 Task: Explore Airbnb beachfront houses in Cape Cod, Massachusetts.
Action: Mouse moved to (447, 58)
Screenshot: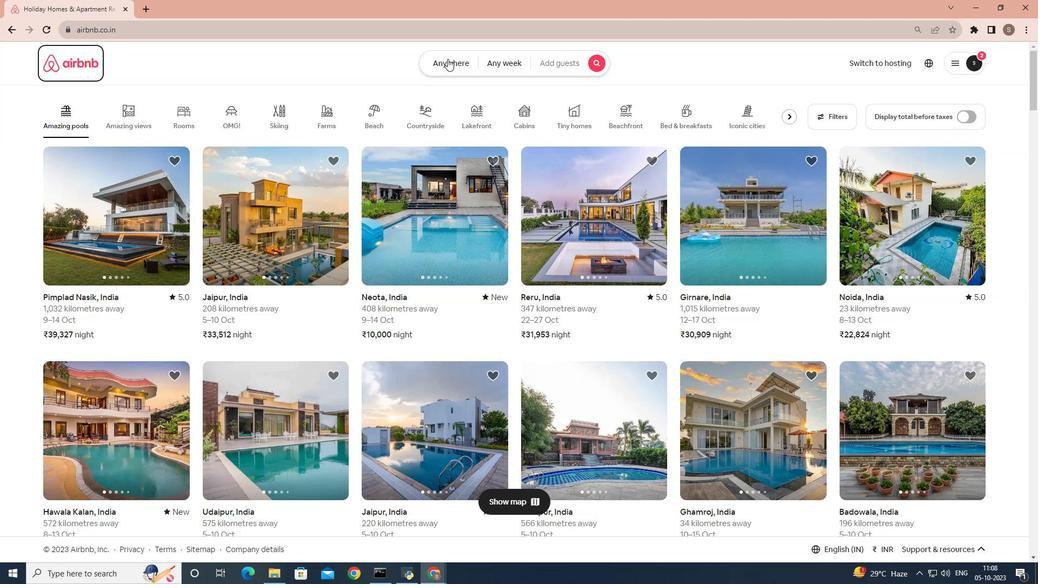 
Action: Mouse pressed left at (447, 58)
Screenshot: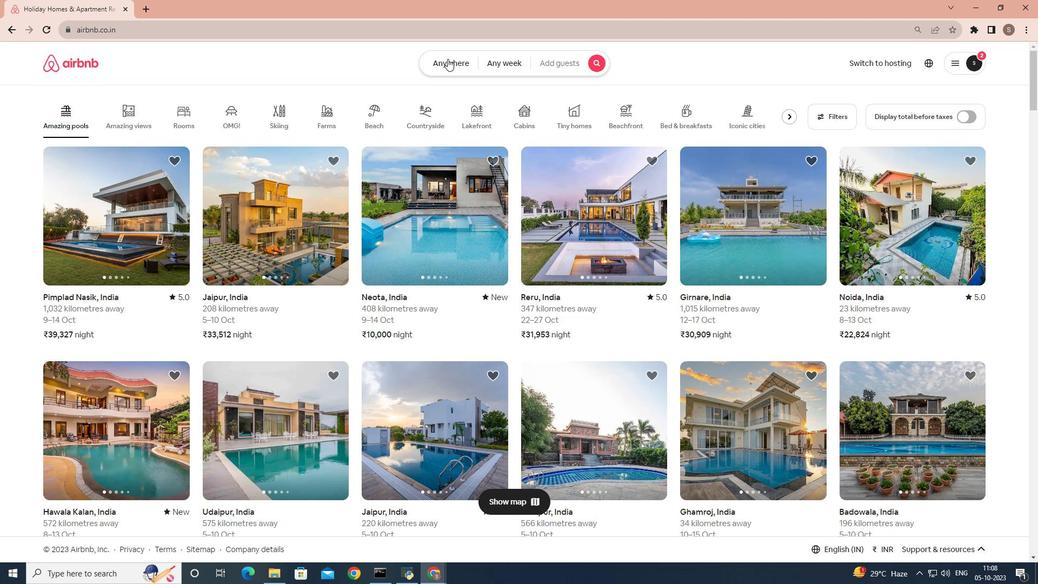 
Action: Mouse moved to (384, 95)
Screenshot: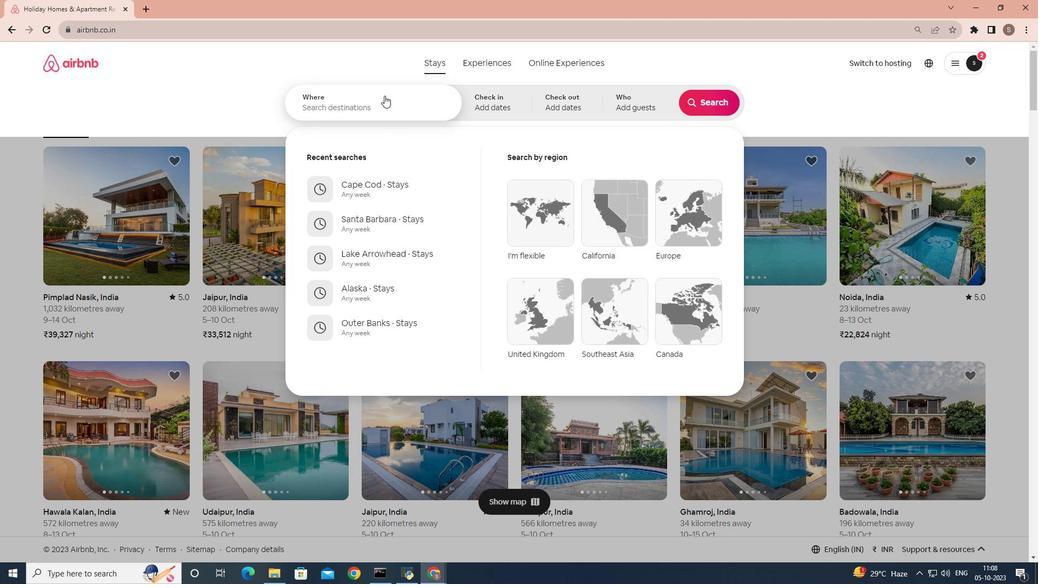 
Action: Mouse pressed left at (384, 95)
Screenshot: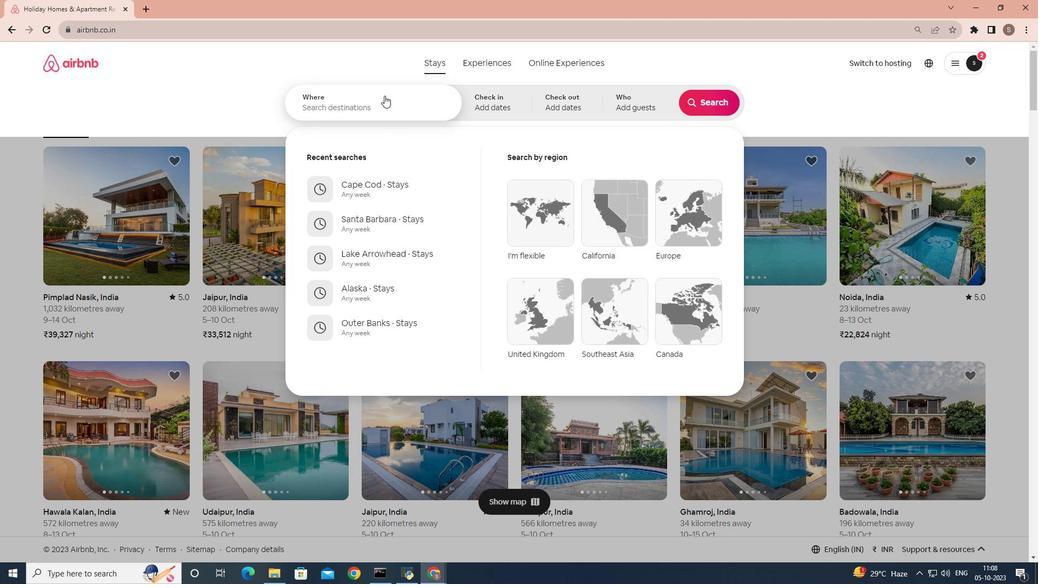 
Action: Mouse moved to (385, 98)
Screenshot: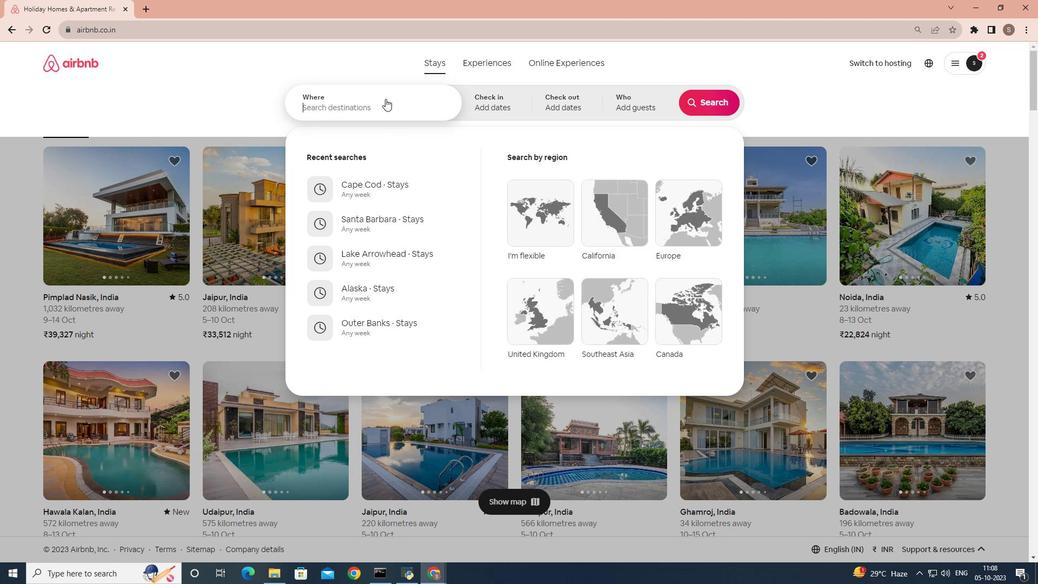
Action: Key pressed <Key.shift><Key.shift><Key.shift><Key.shift><Key.shift><Key.shift><Key.shift><Key.shift><Key.shift>Cape<Key.space><Key.shift>Cod,<Key.space><Key.shift_r>Massachusetts<Key.enter>
Screenshot: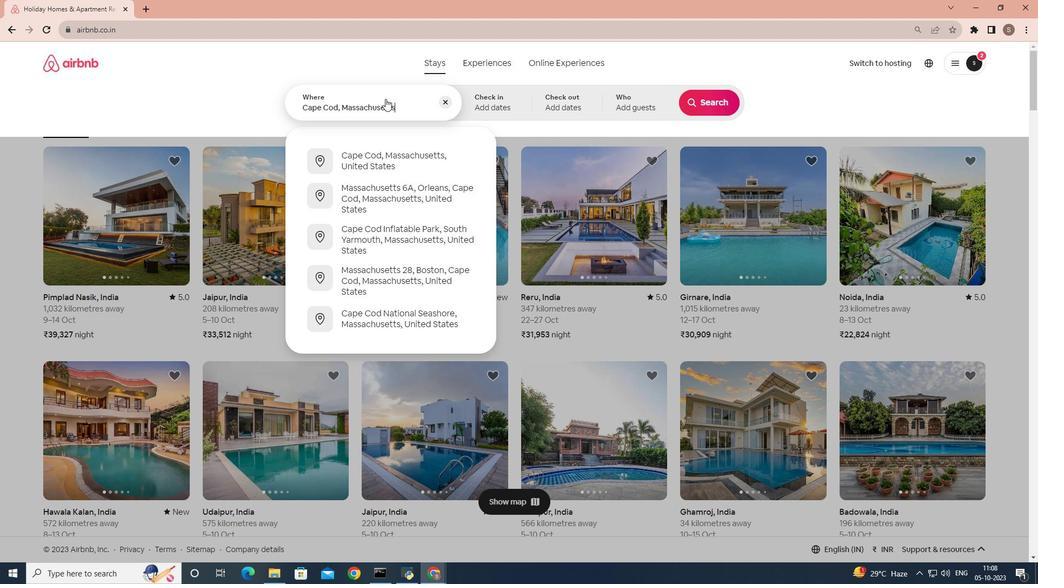
Action: Mouse moved to (724, 106)
Screenshot: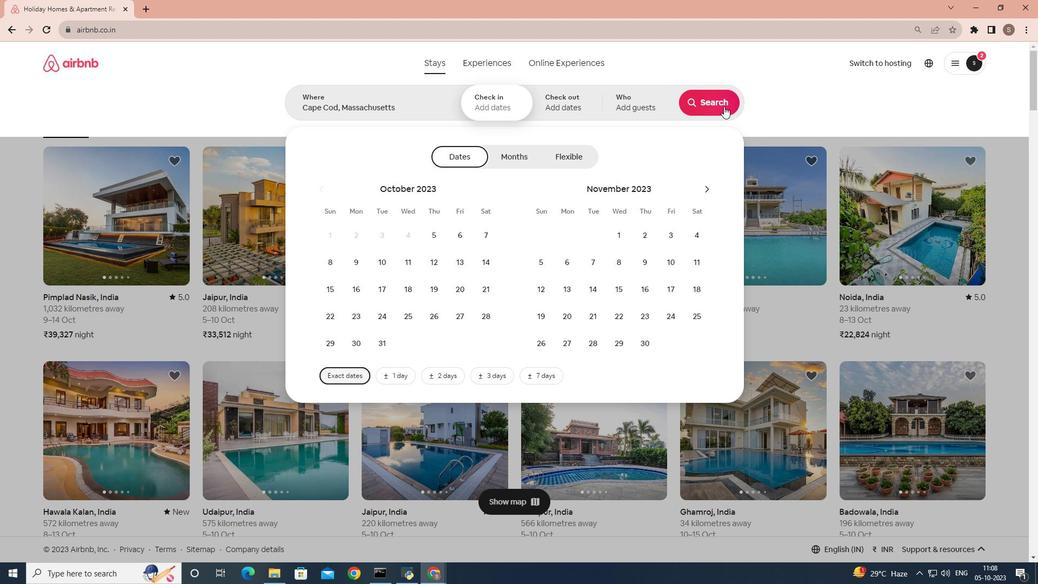 
Action: Mouse pressed left at (724, 106)
Screenshot: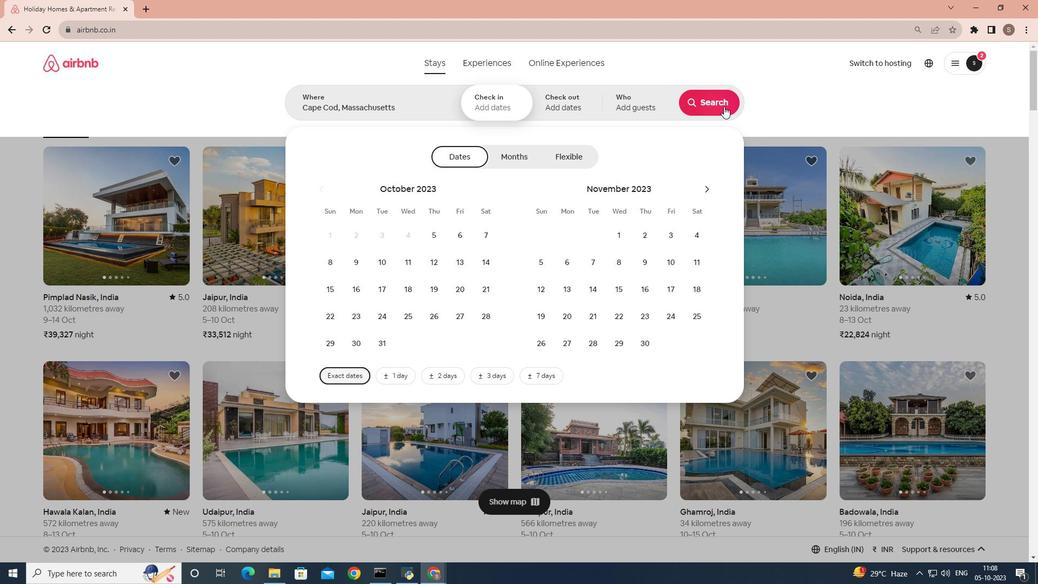 
Action: Mouse moved to (318, 105)
Screenshot: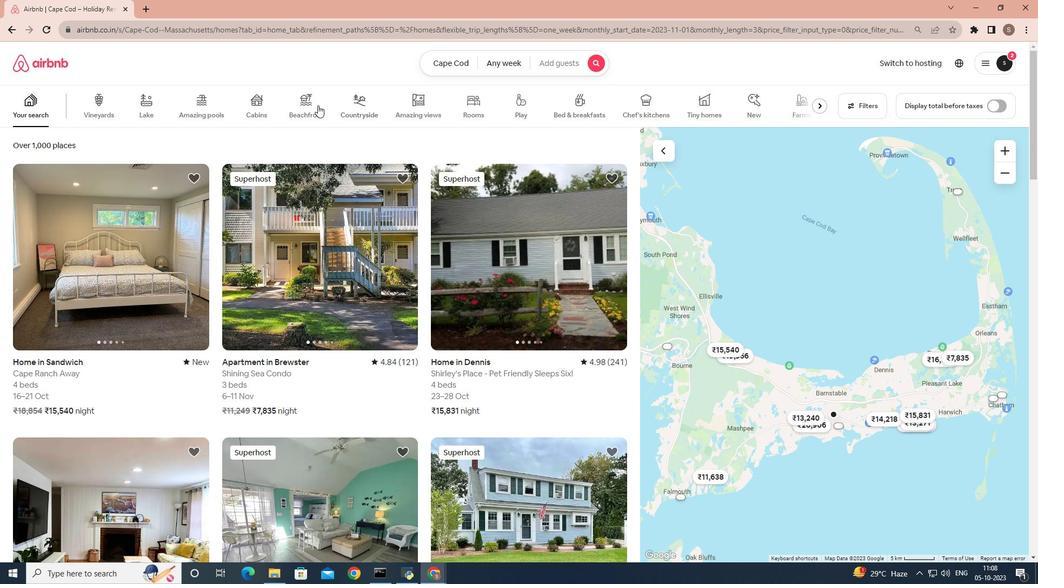 
Action: Mouse pressed left at (318, 105)
Screenshot: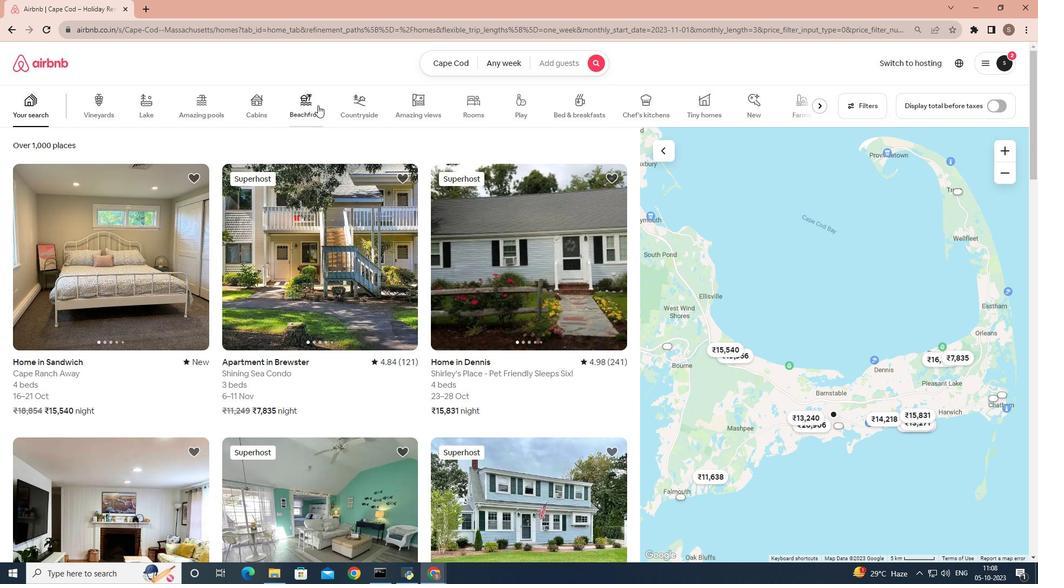 
Action: Mouse moved to (850, 101)
Screenshot: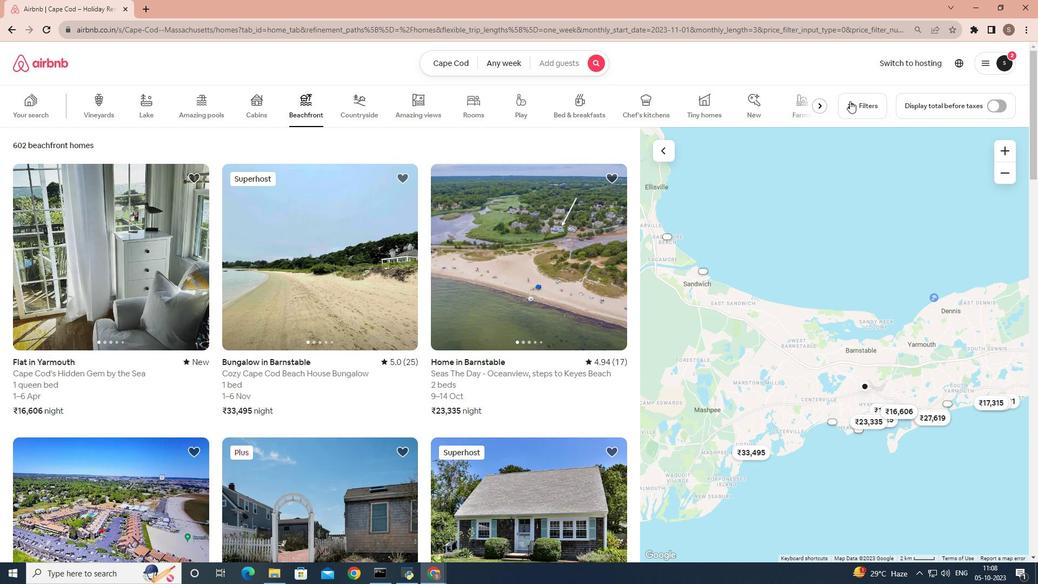 
Action: Mouse pressed left at (850, 101)
Screenshot: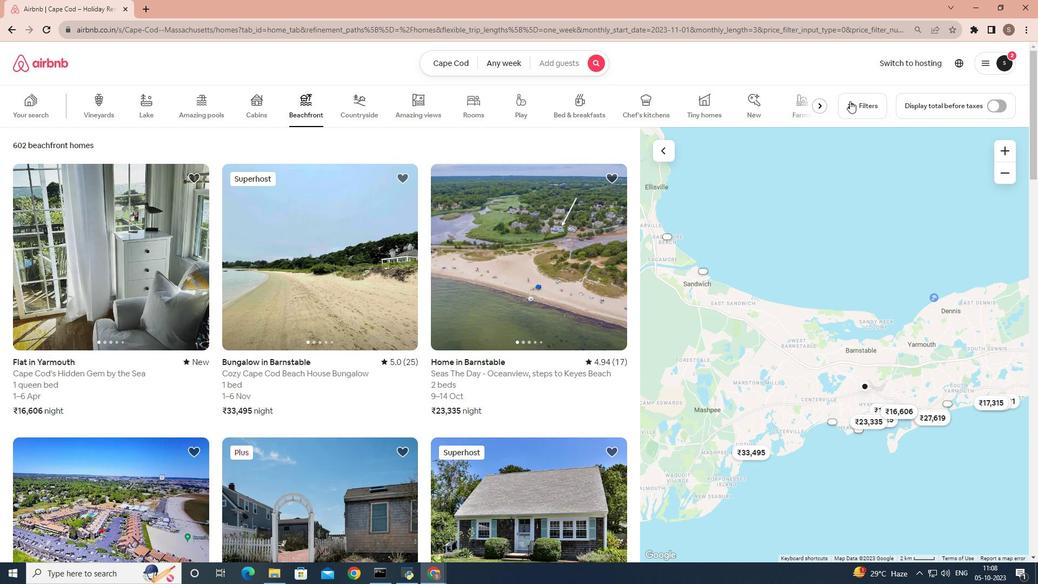 
Action: Mouse moved to (490, 332)
Screenshot: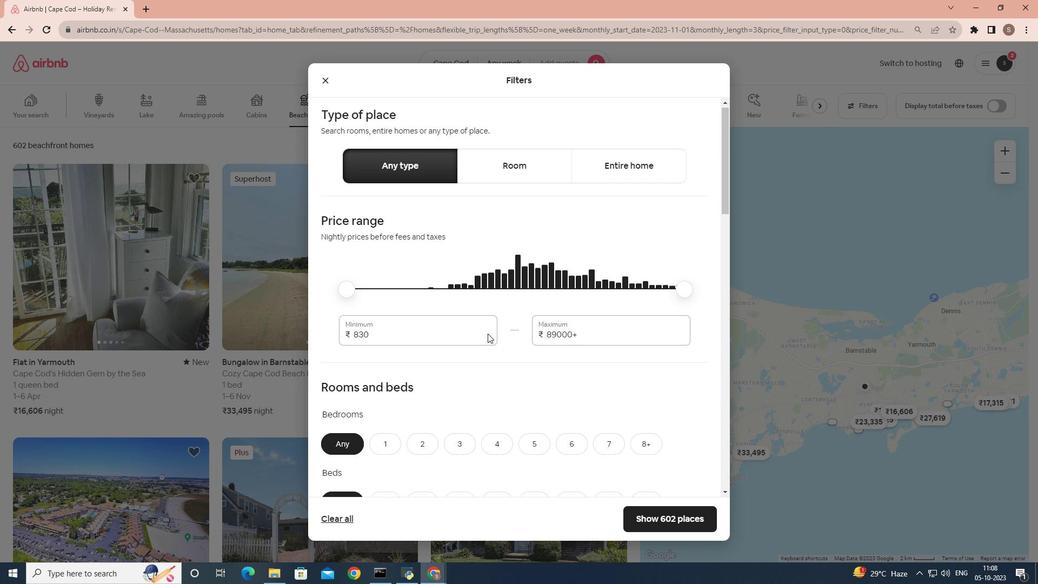 
Action: Mouse scrolled (490, 331) with delta (0, 0)
Screenshot: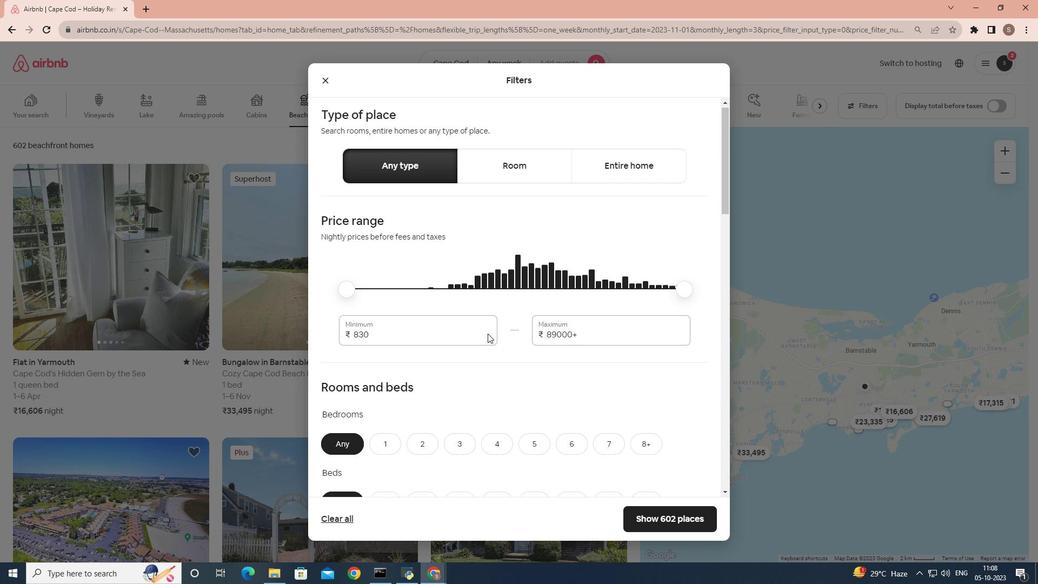 
Action: Mouse moved to (488, 333)
Screenshot: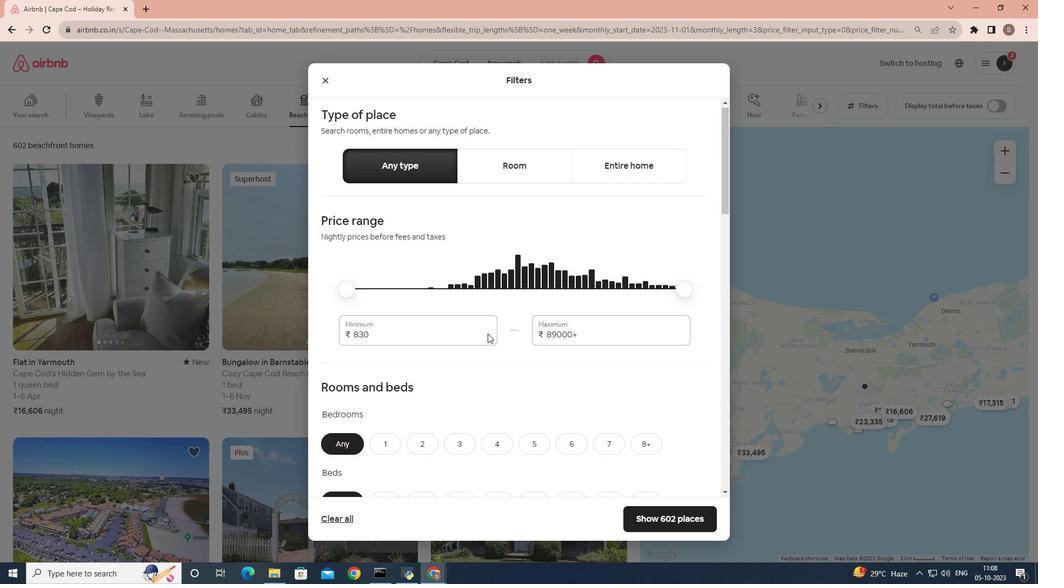 
Action: Mouse scrolled (488, 332) with delta (0, 0)
Screenshot: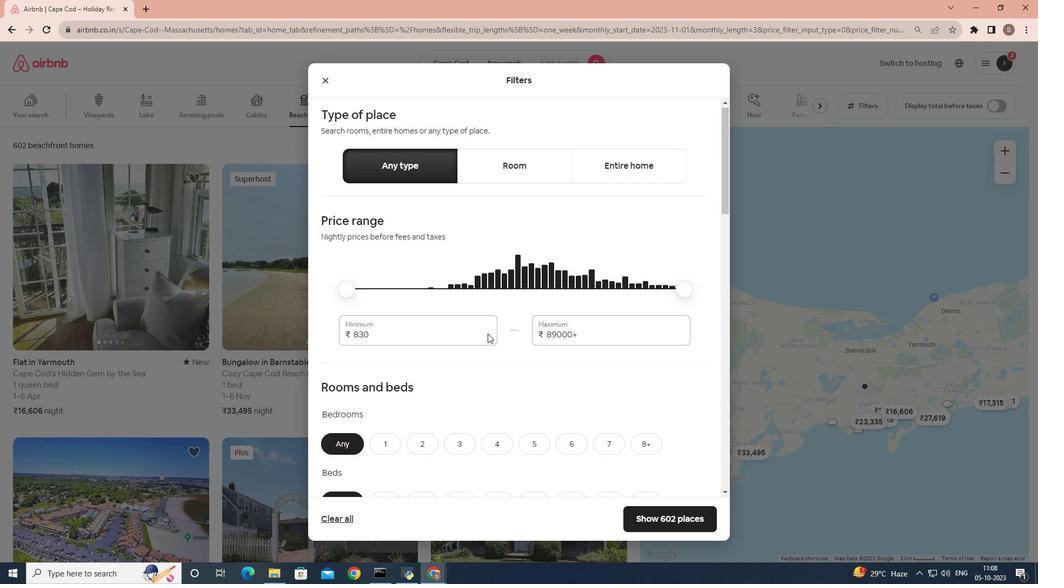 
Action: Mouse moved to (487, 333)
Screenshot: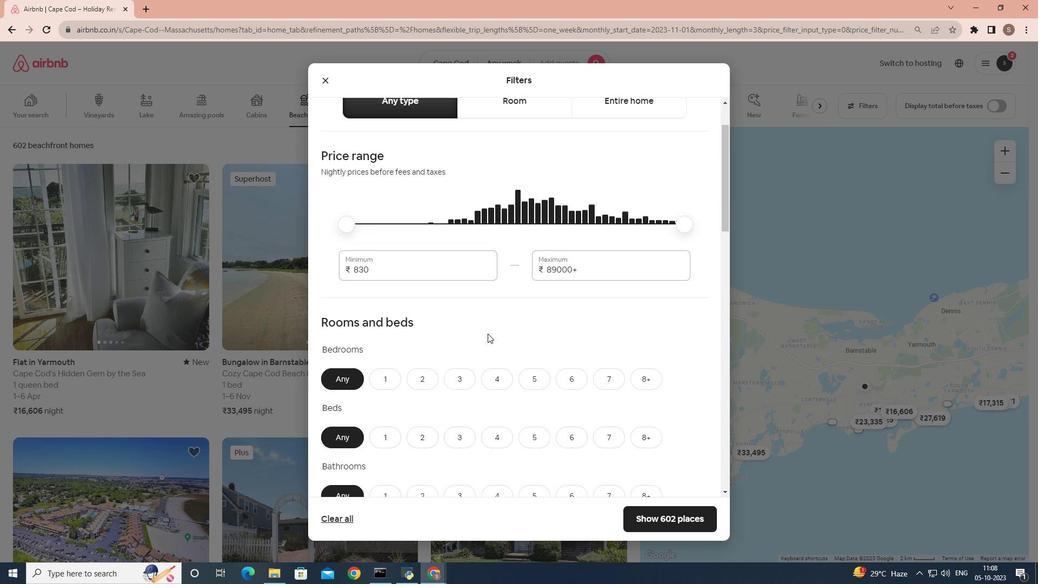 
Action: Mouse scrolled (487, 333) with delta (0, 0)
Screenshot: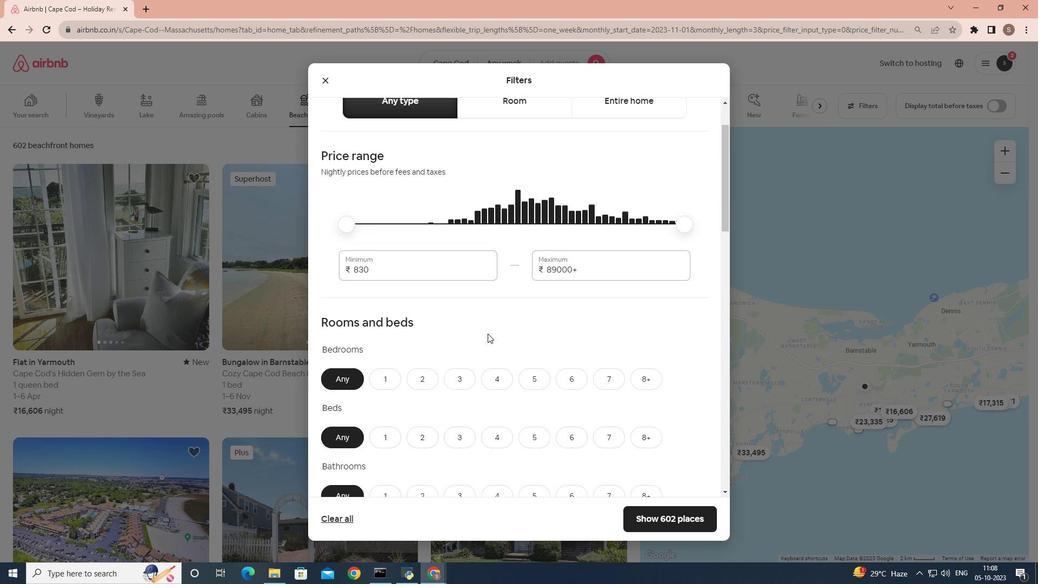 
Action: Mouse scrolled (487, 333) with delta (0, 0)
Screenshot: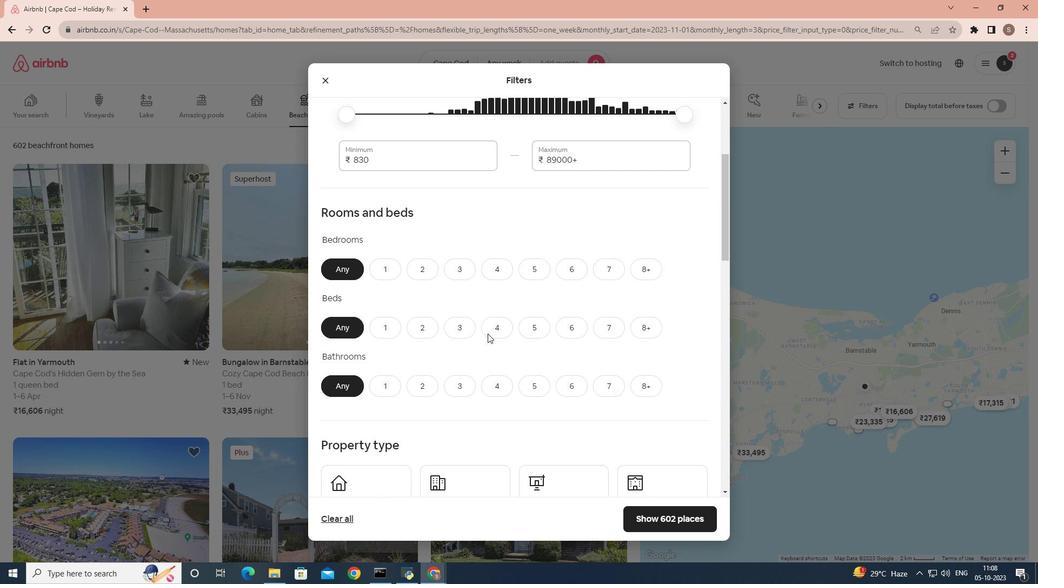 
Action: Mouse scrolled (487, 333) with delta (0, 0)
Screenshot: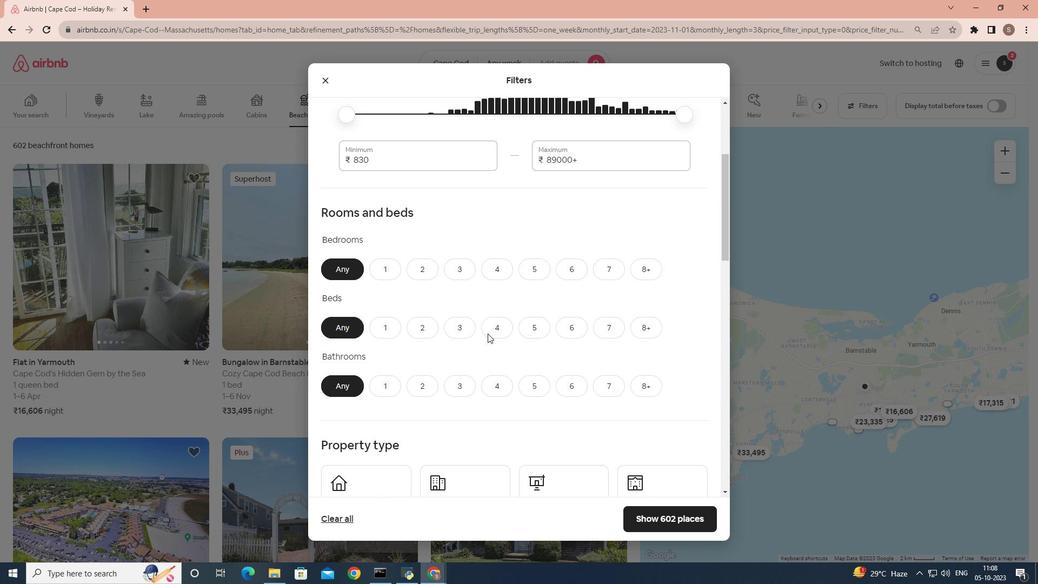 
Action: Mouse scrolled (487, 333) with delta (0, 0)
Screenshot: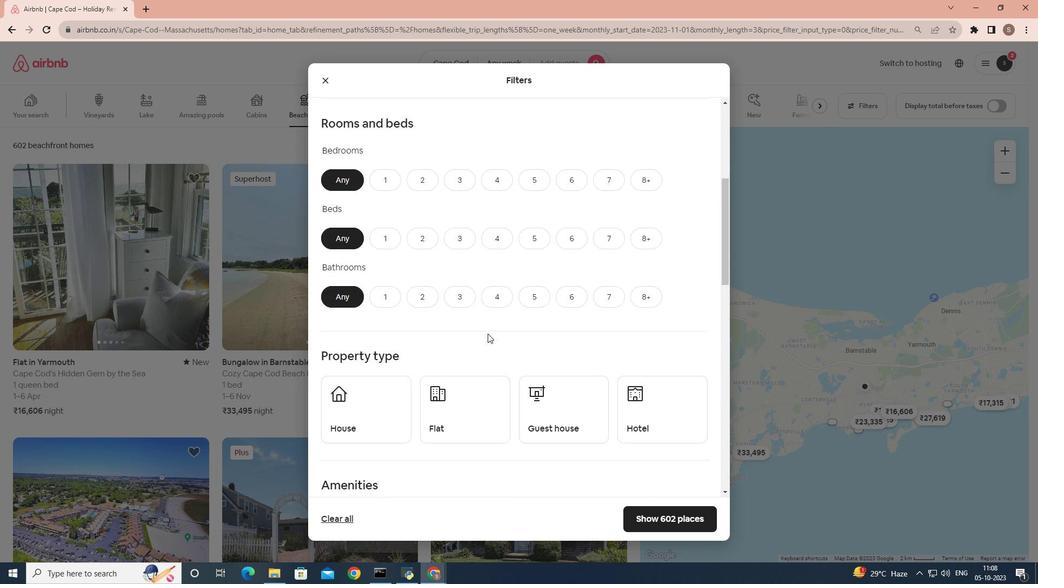
Action: Mouse scrolled (487, 333) with delta (0, 0)
Screenshot: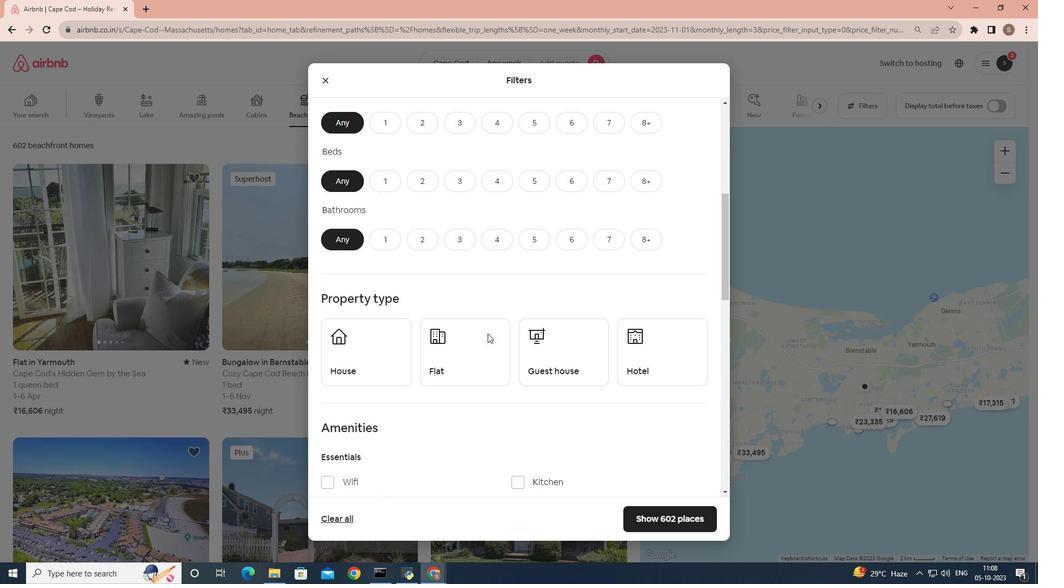 
Action: Mouse scrolled (487, 333) with delta (0, 0)
Screenshot: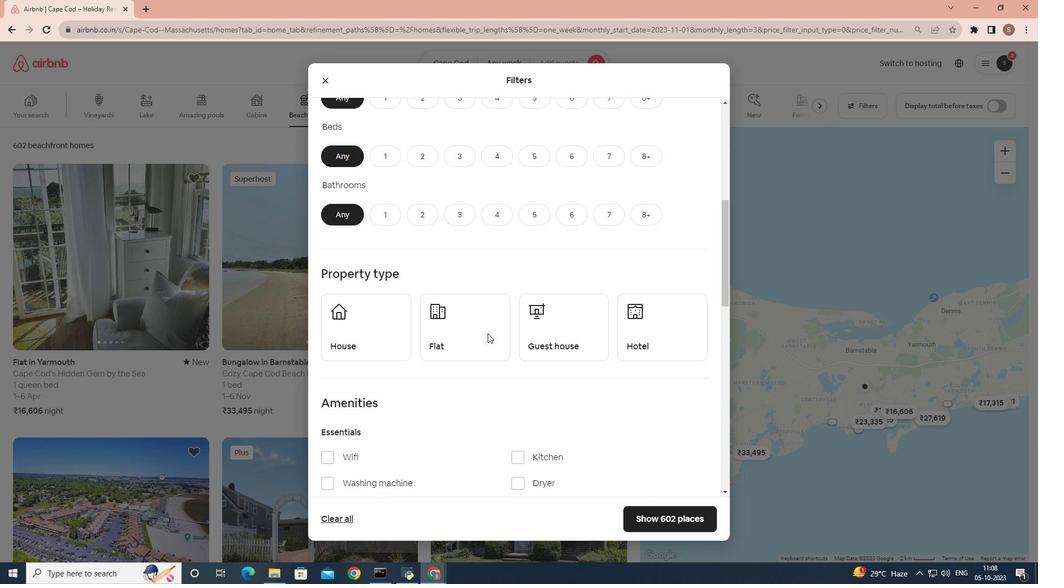 
Action: Mouse scrolled (487, 333) with delta (0, 0)
Screenshot: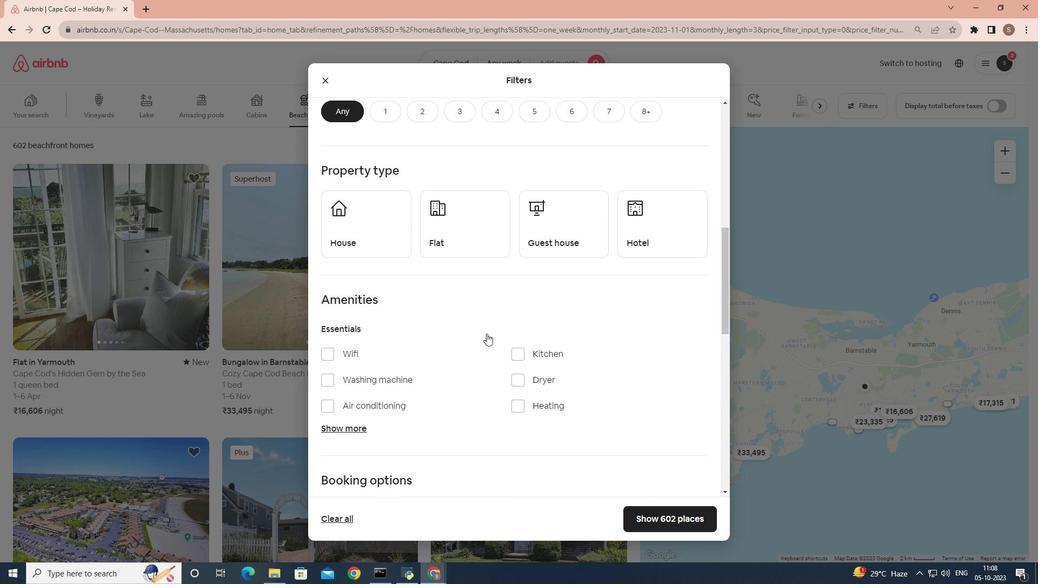 
Action: Mouse moved to (331, 390)
Screenshot: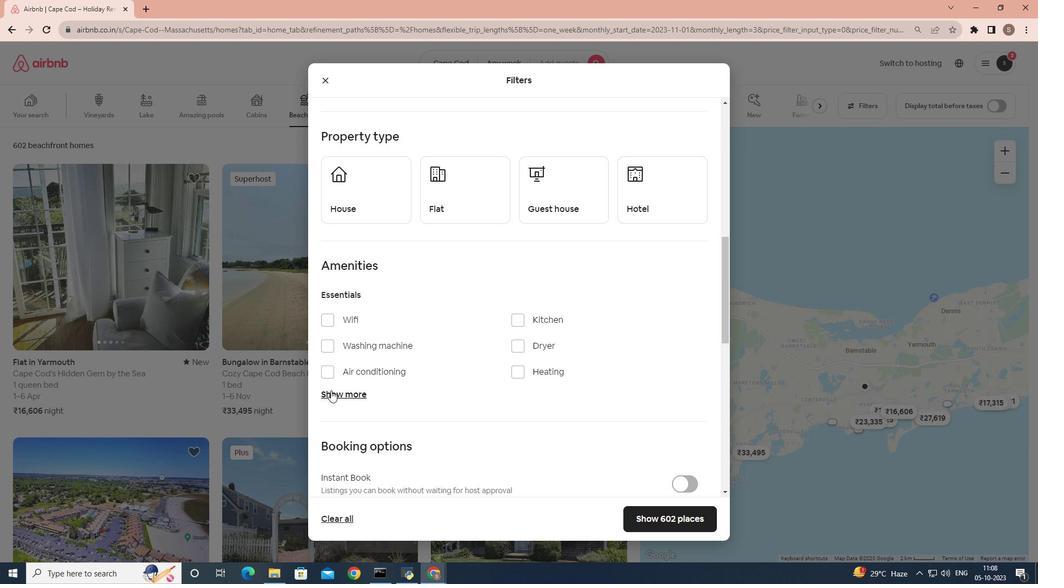 
Action: Mouse pressed left at (331, 390)
Screenshot: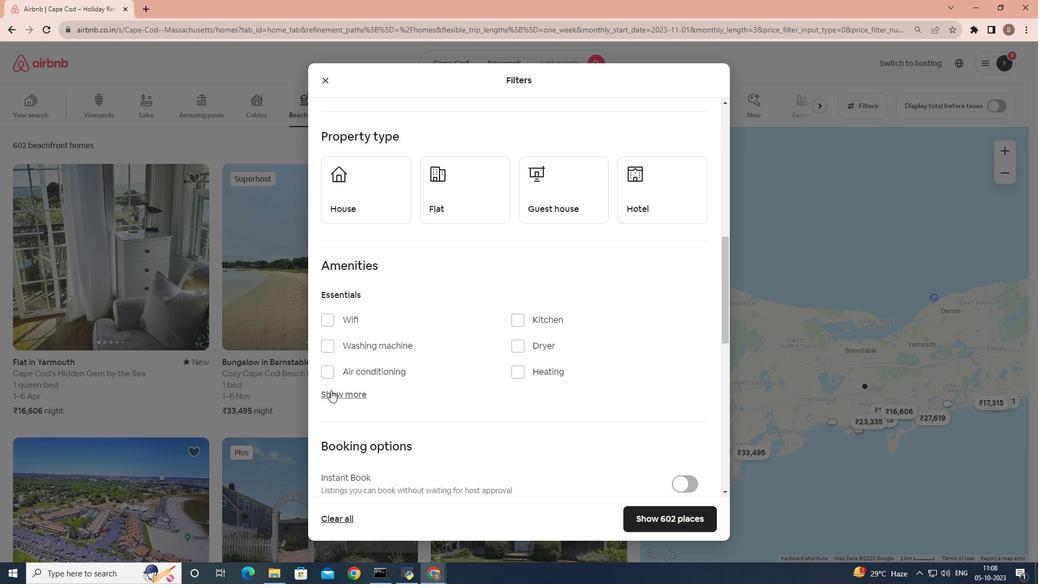 
Action: Mouse moved to (375, 386)
Screenshot: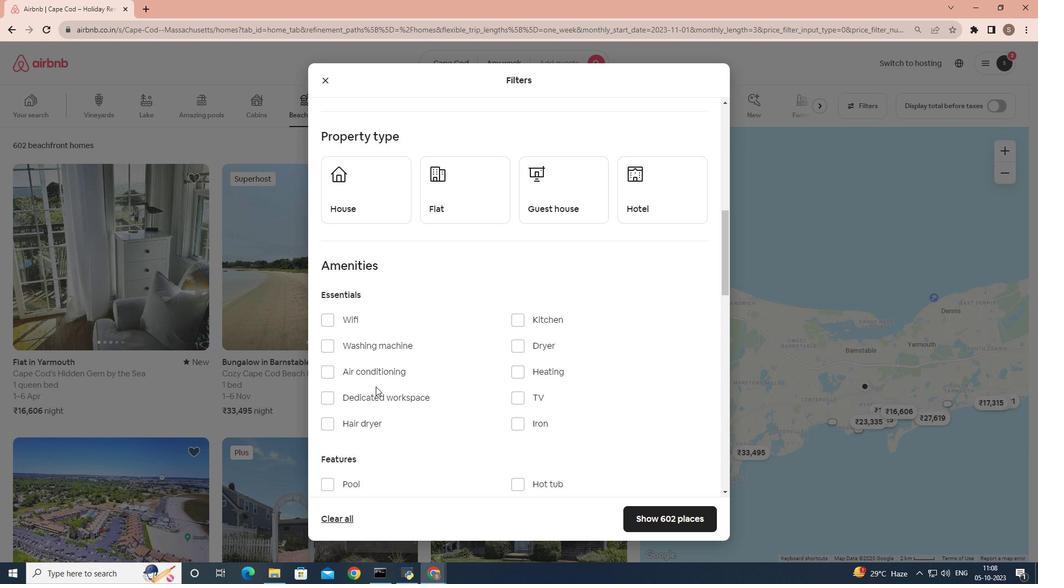 
Action: Mouse scrolled (375, 386) with delta (0, 0)
Screenshot: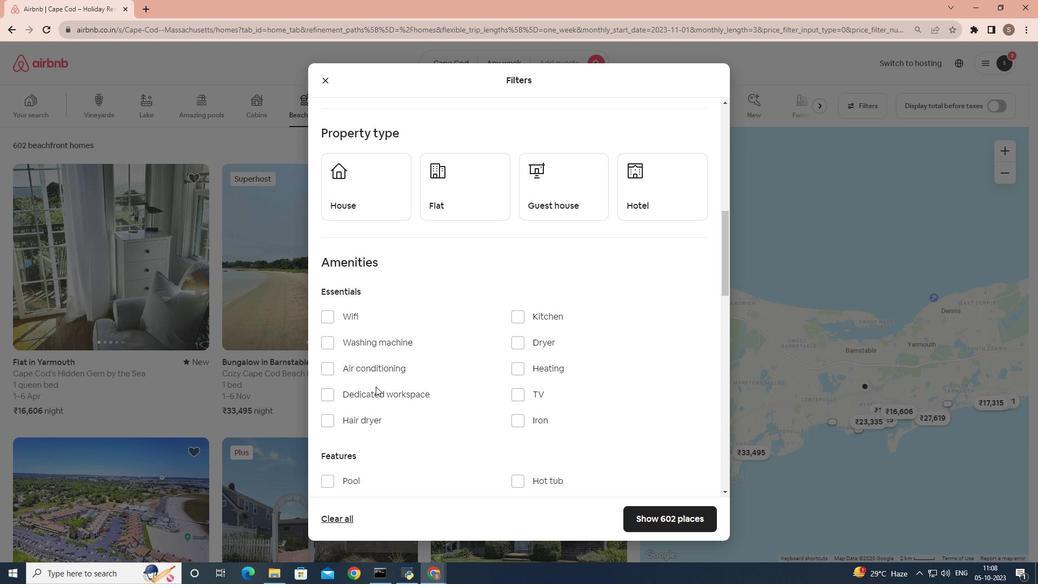 
Action: Mouse scrolled (375, 386) with delta (0, 0)
Screenshot: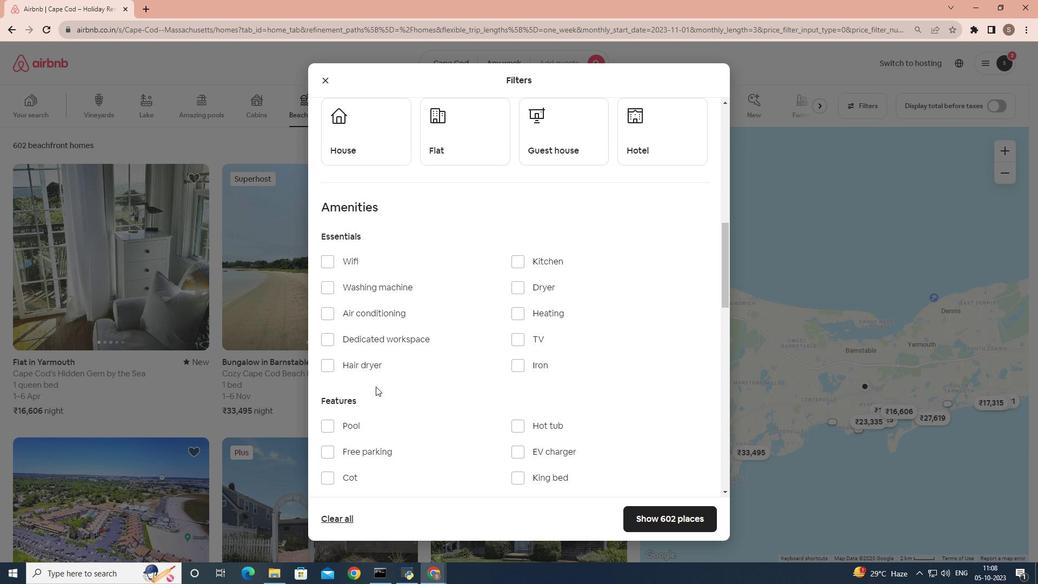 
Action: Mouse scrolled (375, 386) with delta (0, 0)
Screenshot: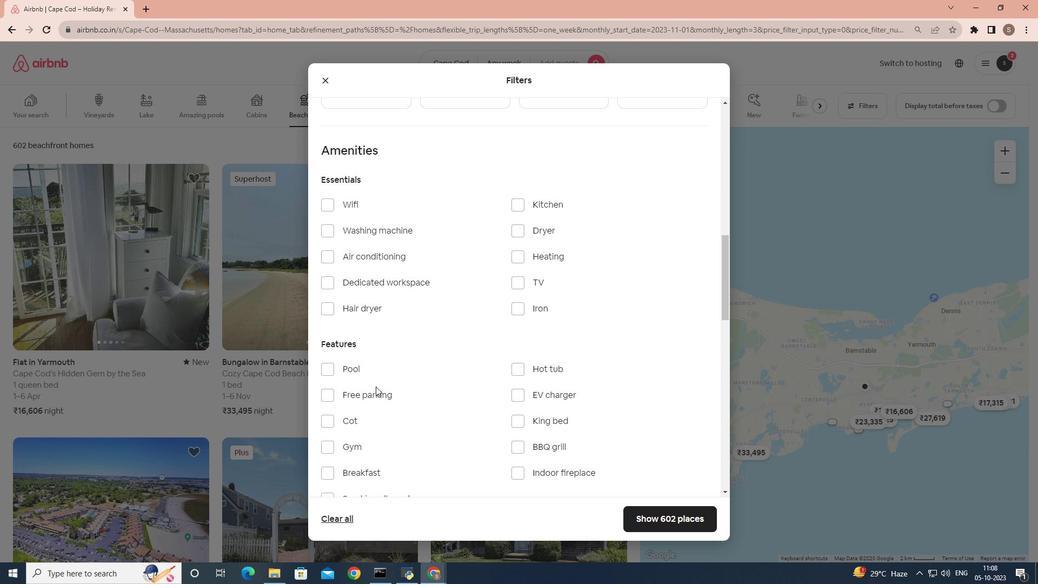 
Action: Mouse scrolled (375, 386) with delta (0, 0)
Screenshot: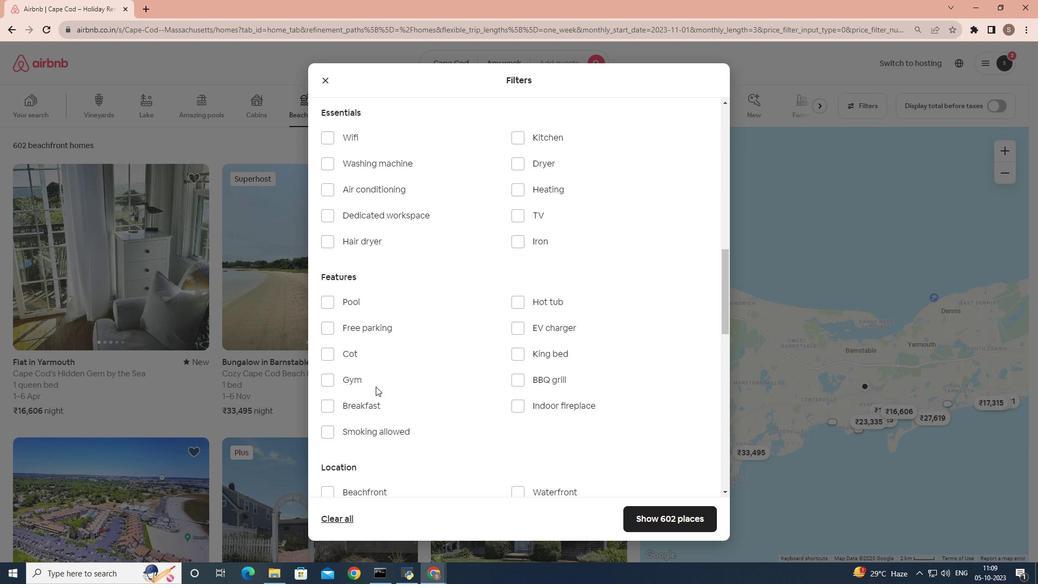 
Action: Mouse moved to (390, 385)
Screenshot: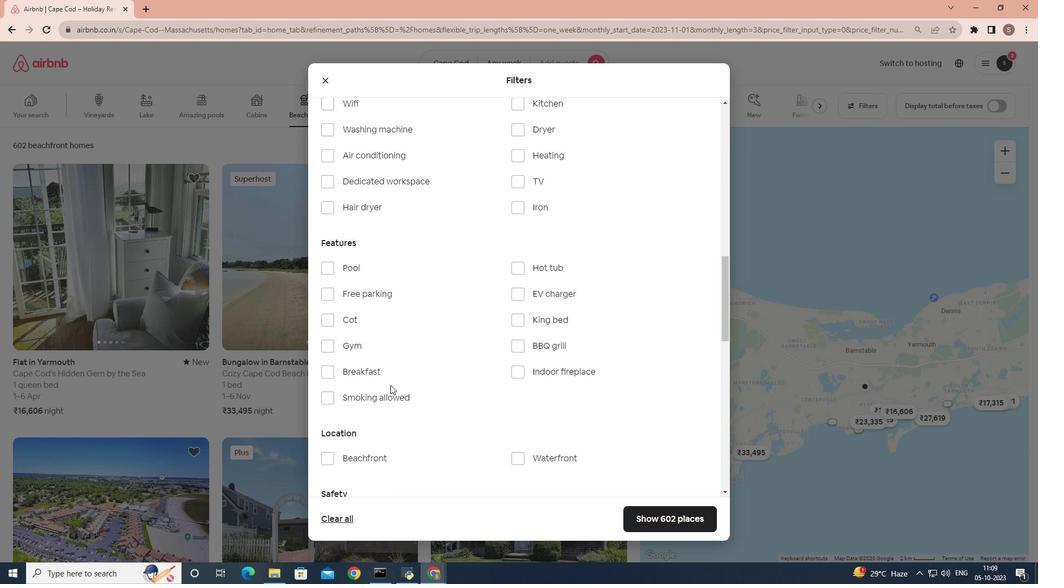 
Action: Mouse scrolled (390, 384) with delta (0, 0)
Screenshot: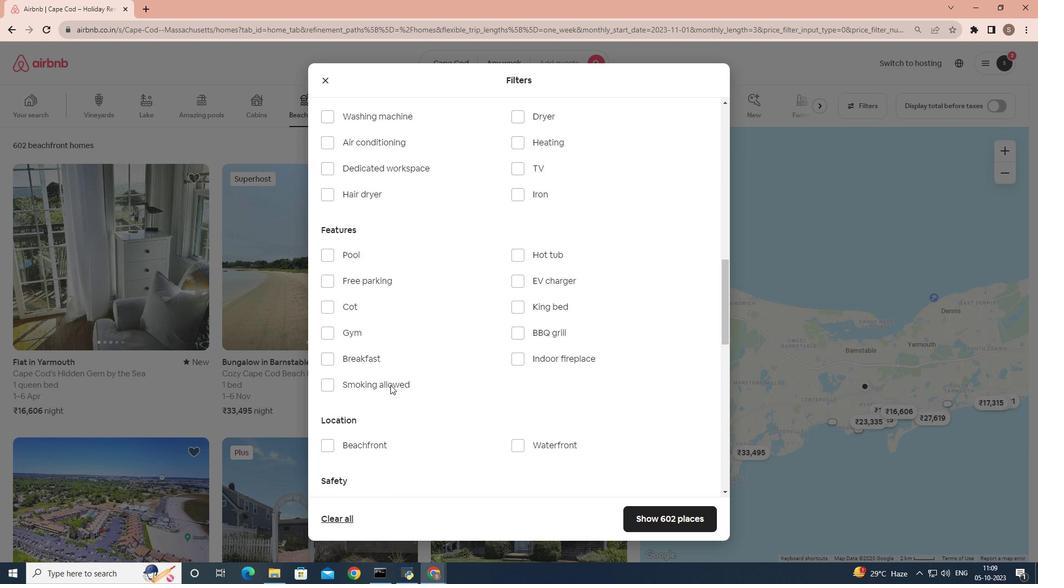 
Action: Mouse scrolled (390, 384) with delta (0, 0)
Screenshot: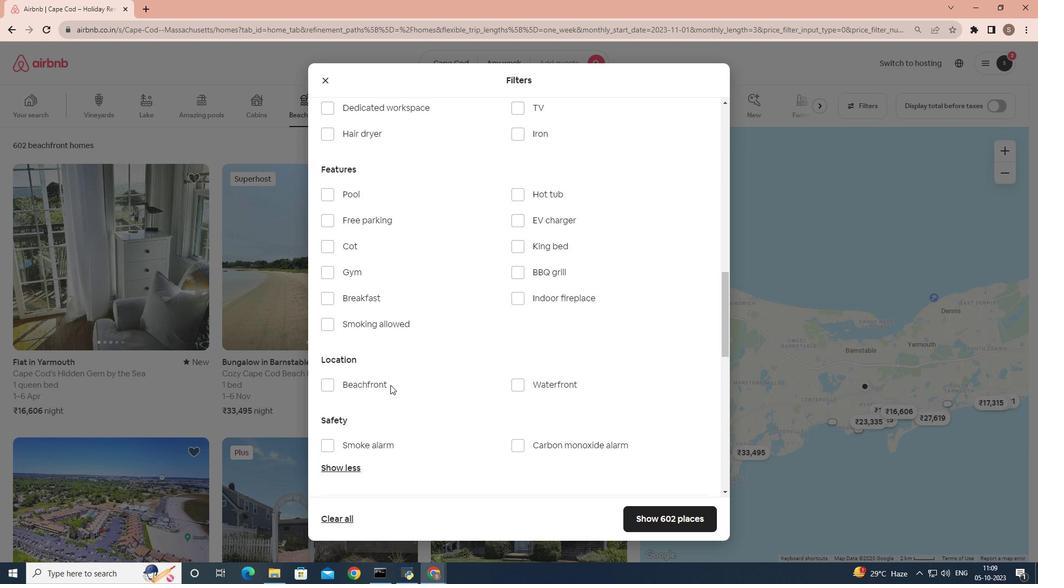 
Action: Mouse moved to (329, 352)
Screenshot: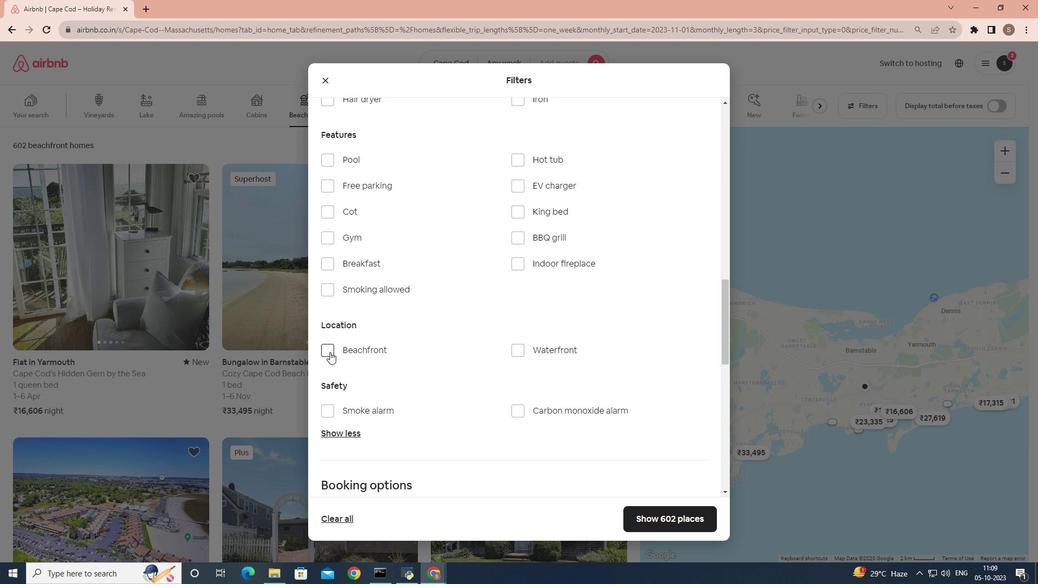 
Action: Mouse pressed left at (329, 352)
Screenshot: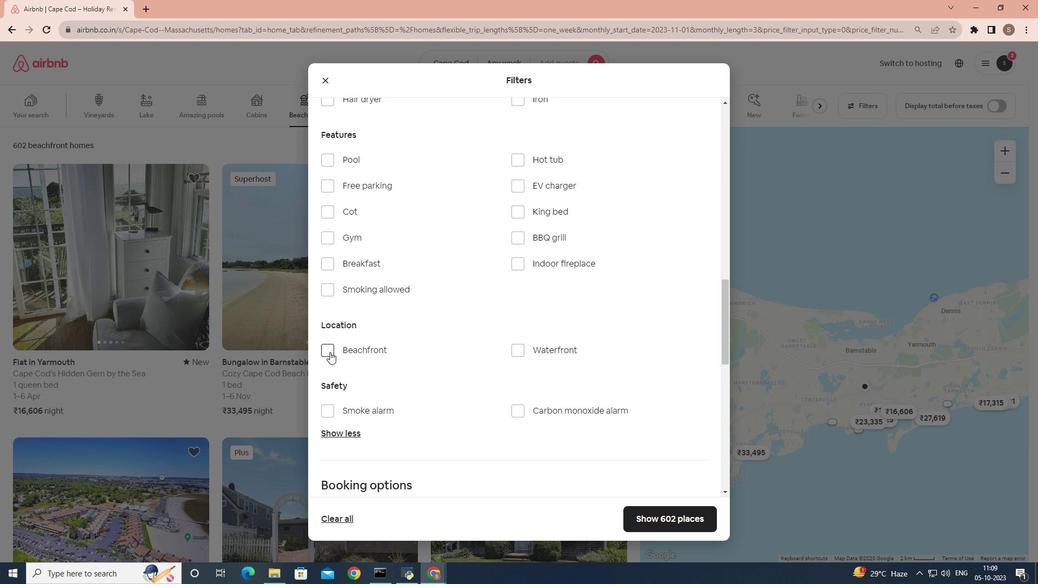 
Action: Mouse moved to (649, 515)
Screenshot: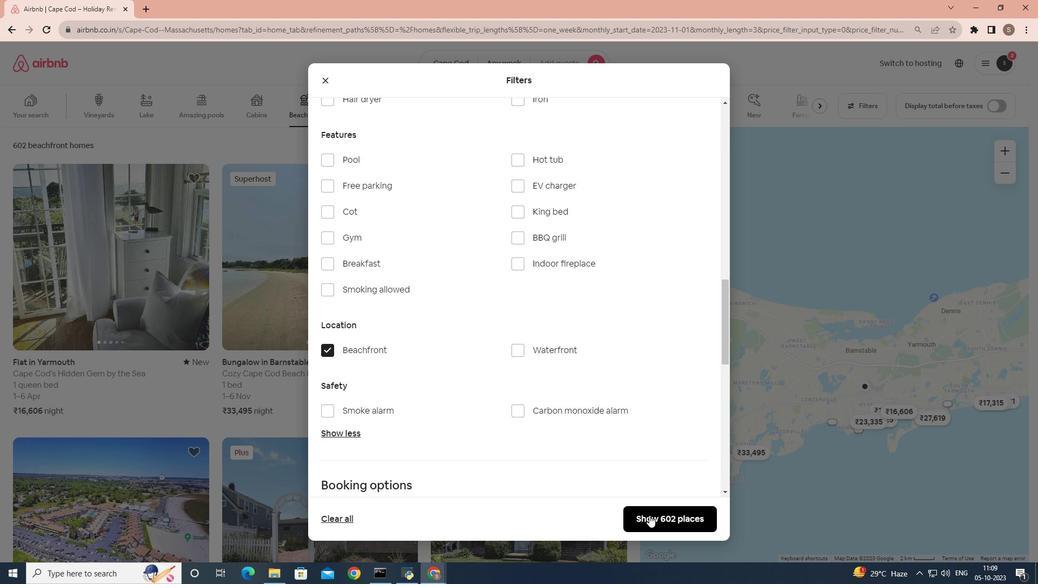 
Action: Mouse pressed left at (649, 515)
Screenshot: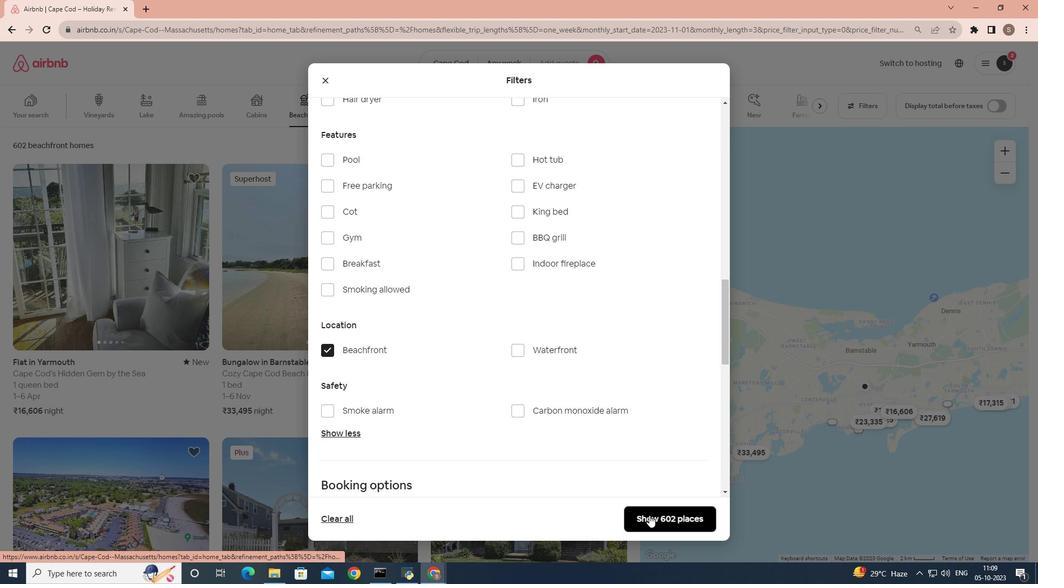 
Action: Mouse moved to (141, 257)
Screenshot: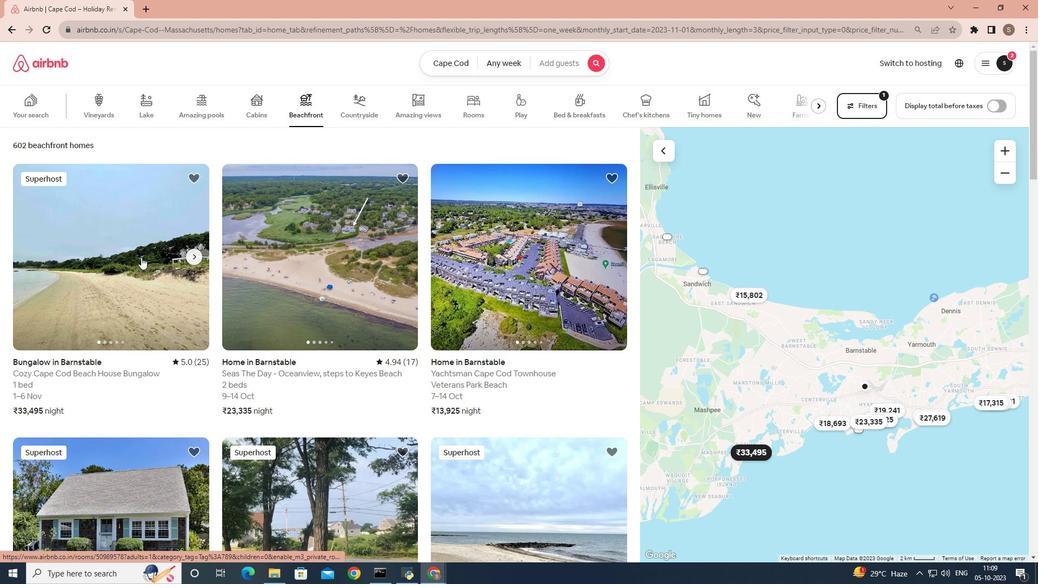 
Action: Mouse pressed left at (141, 257)
Screenshot: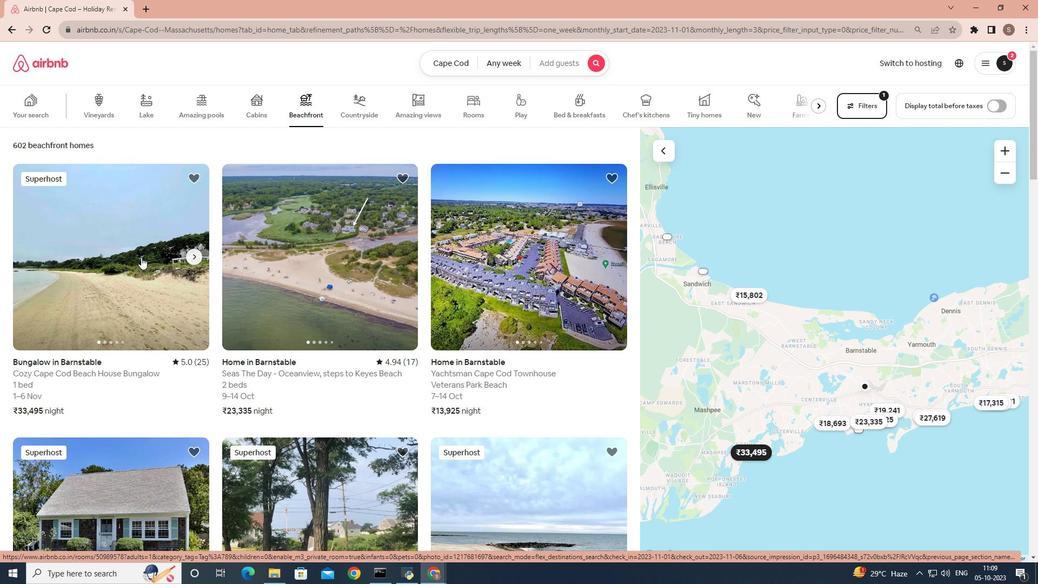 
Action: Mouse moved to (785, 397)
Screenshot: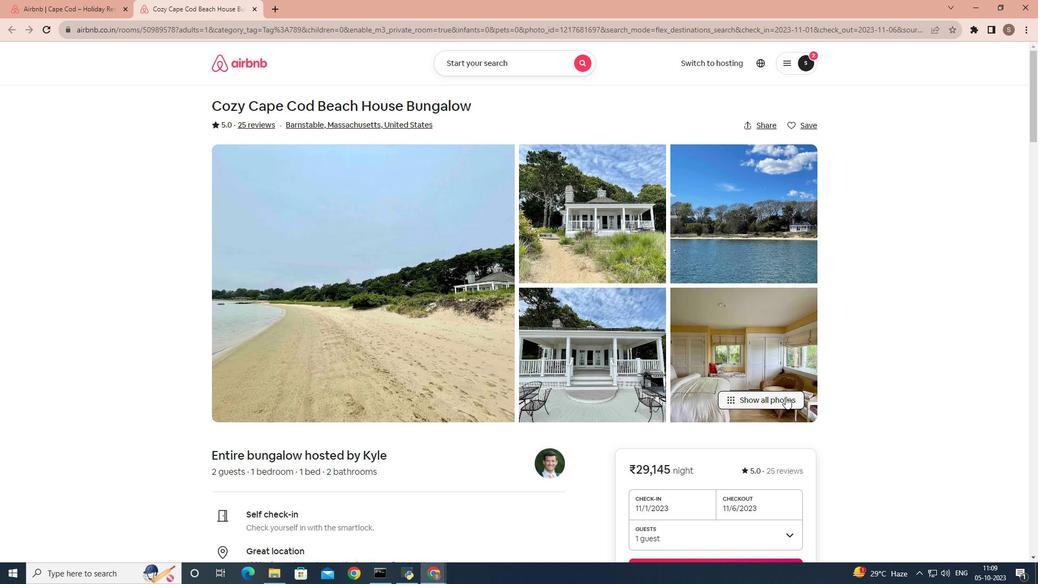 
Action: Mouse pressed left at (785, 397)
Screenshot: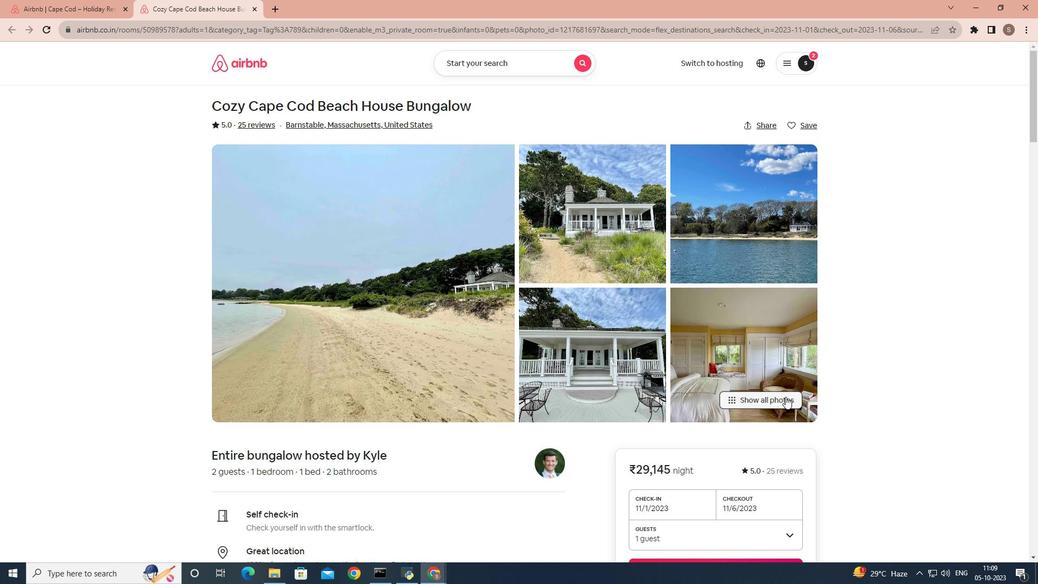
Action: Mouse moved to (785, 396)
Screenshot: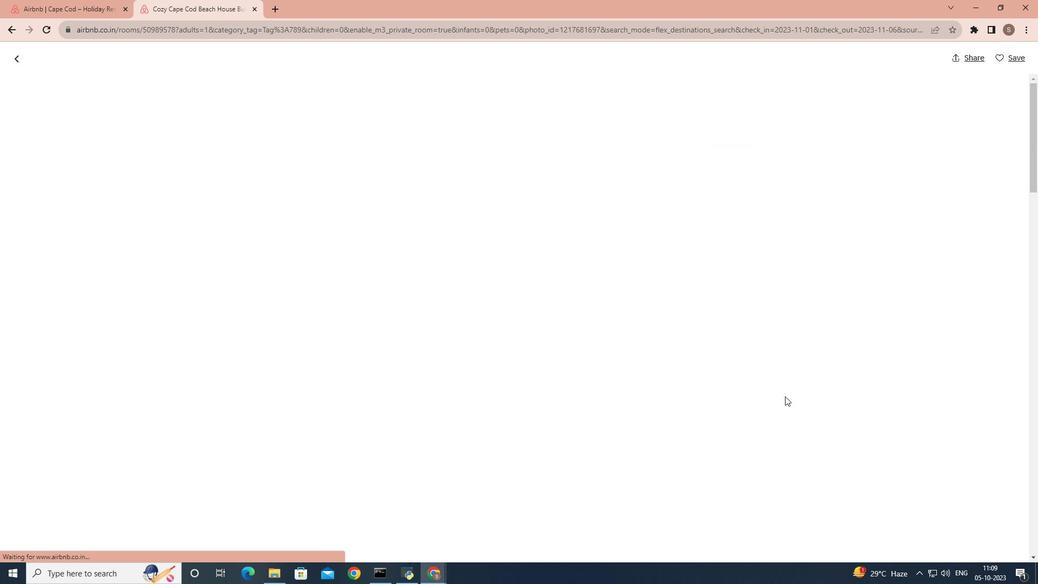 
Action: Mouse scrolled (785, 395) with delta (0, 0)
Screenshot: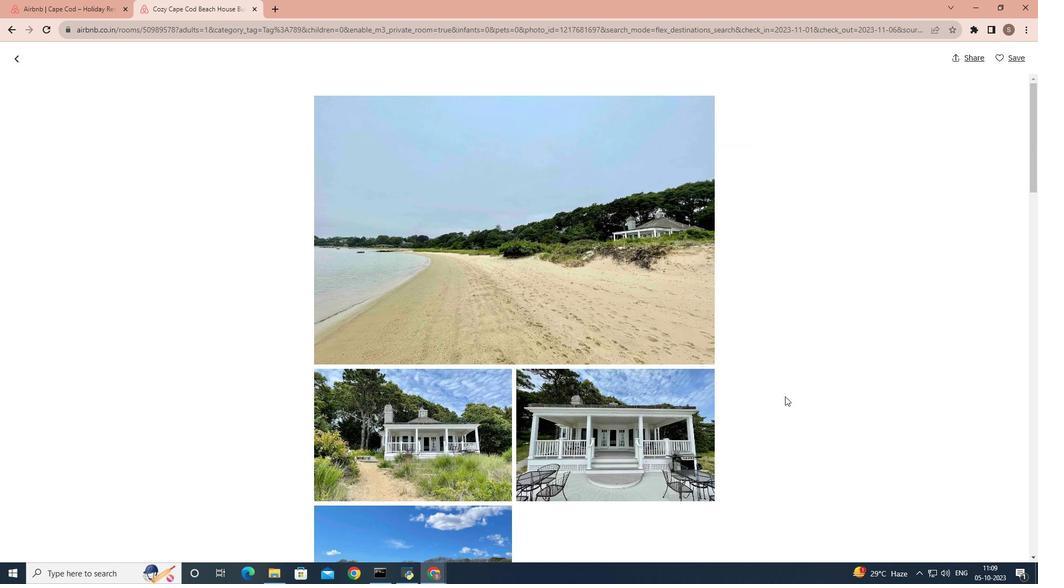 
Action: Mouse scrolled (785, 395) with delta (0, 0)
Screenshot: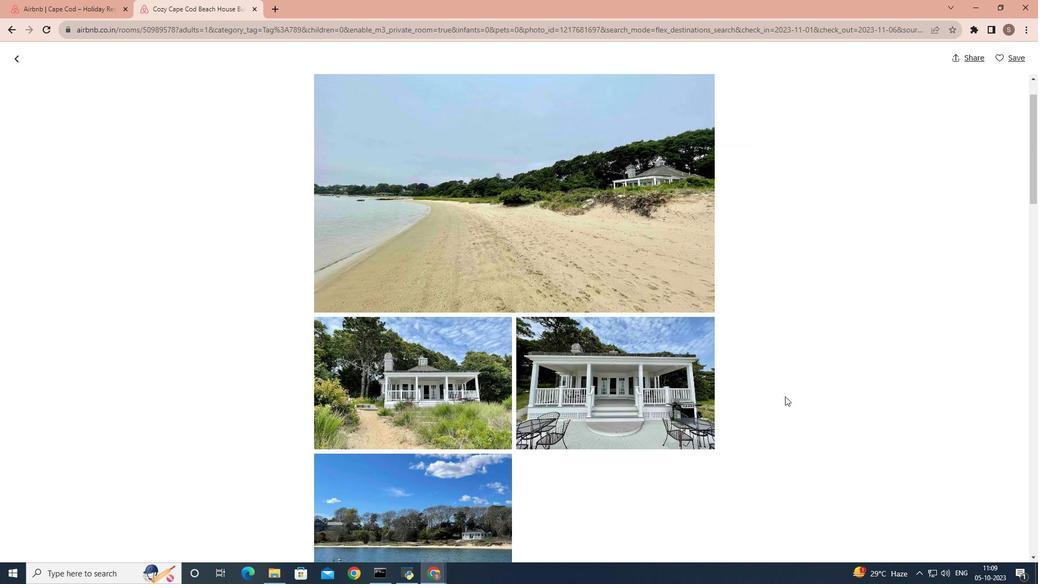 
Action: Mouse scrolled (785, 395) with delta (0, 0)
Screenshot: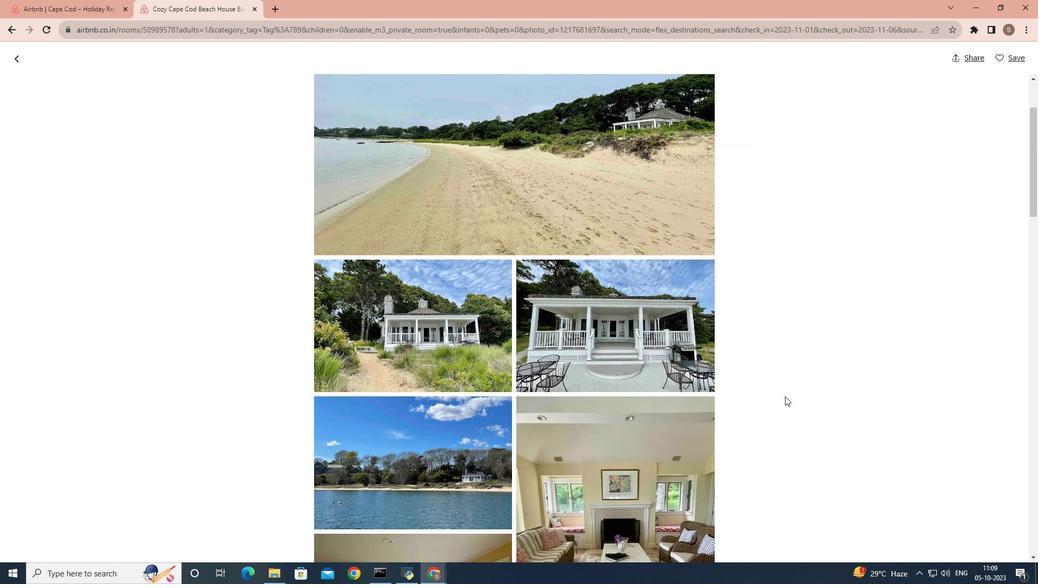 
Action: Mouse scrolled (785, 395) with delta (0, 0)
Screenshot: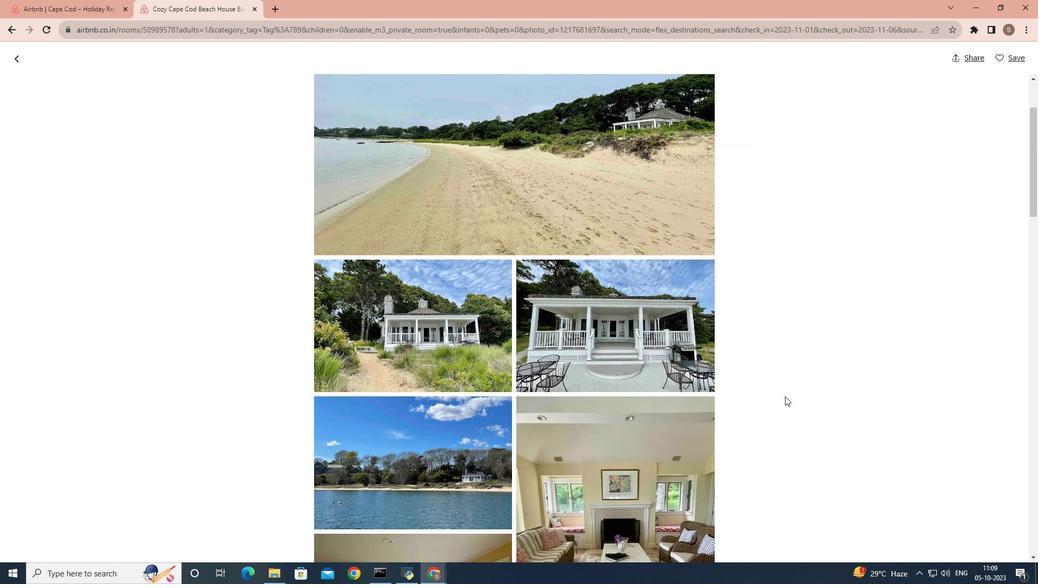 
Action: Mouse scrolled (785, 395) with delta (0, 0)
Screenshot: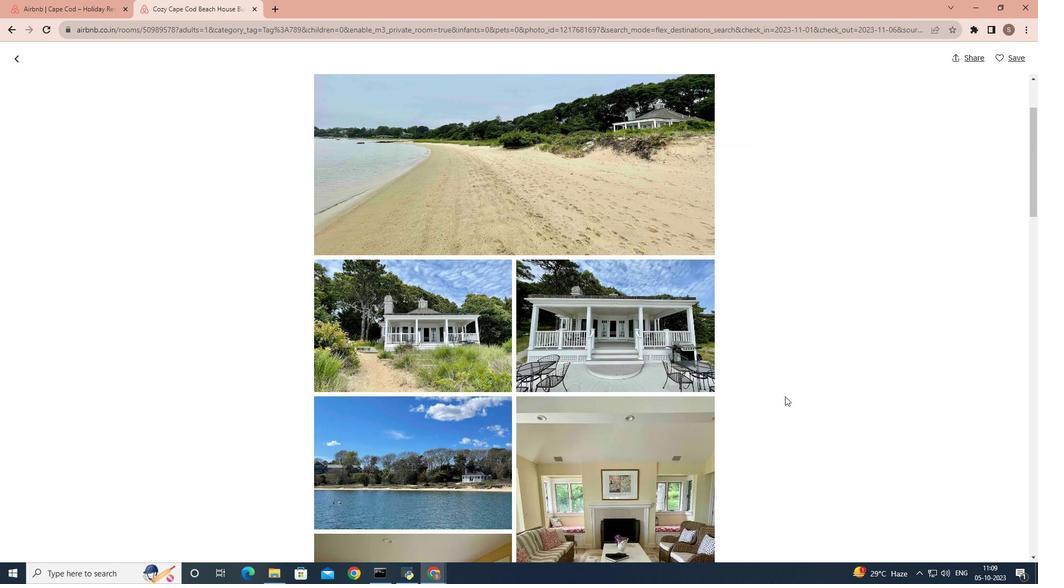 
Action: Mouse scrolled (785, 395) with delta (0, 0)
Screenshot: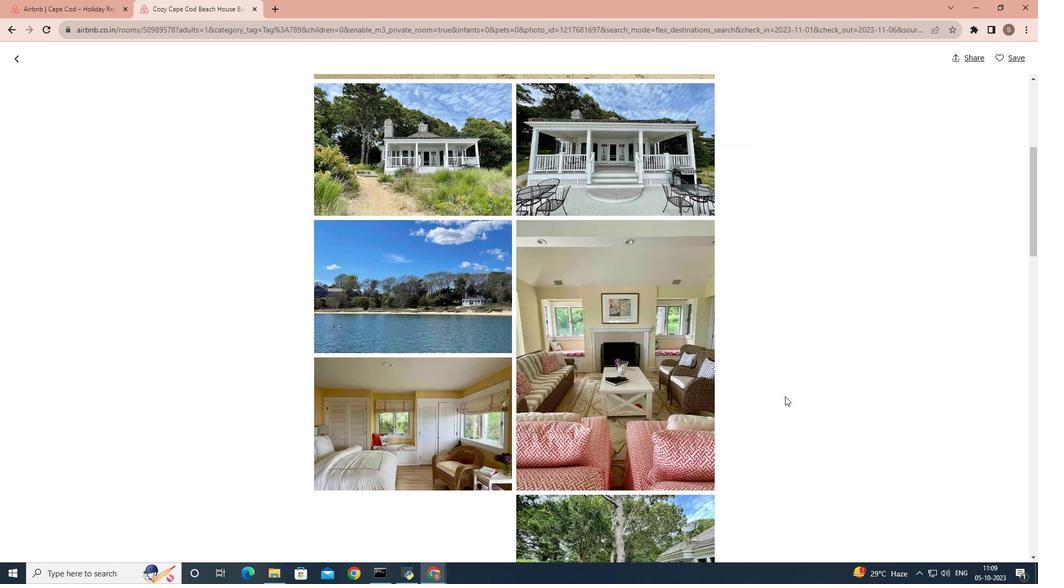 
Action: Mouse scrolled (785, 395) with delta (0, 0)
Screenshot: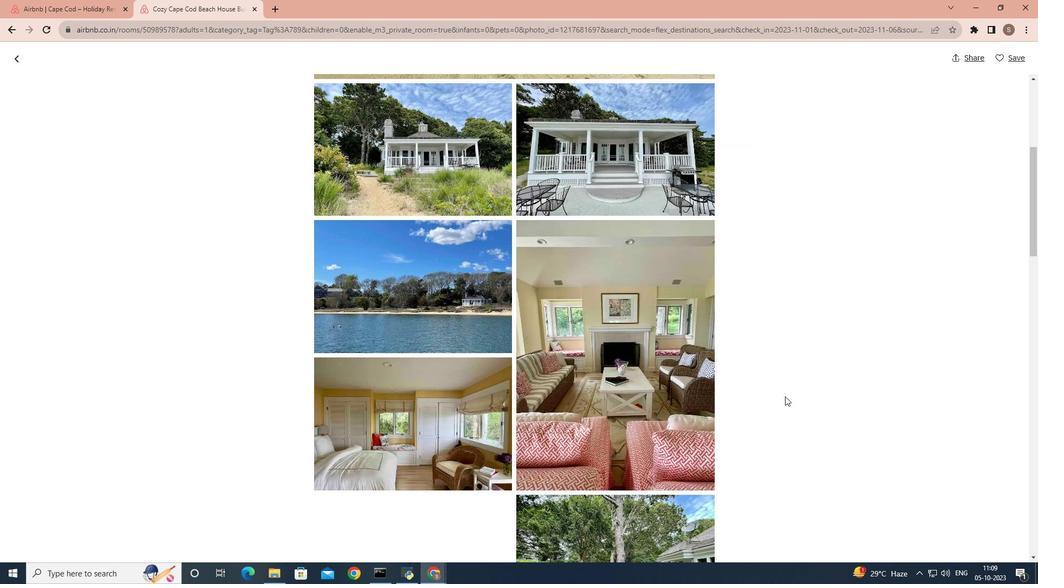
Action: Mouse scrolled (785, 395) with delta (0, 0)
Screenshot: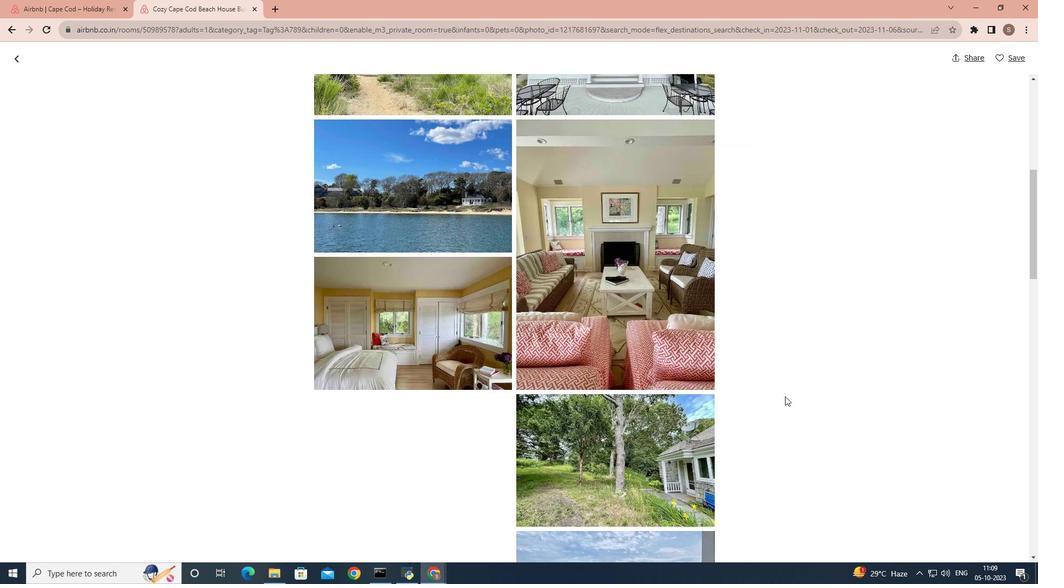 
Action: Mouse scrolled (785, 395) with delta (0, 0)
Screenshot: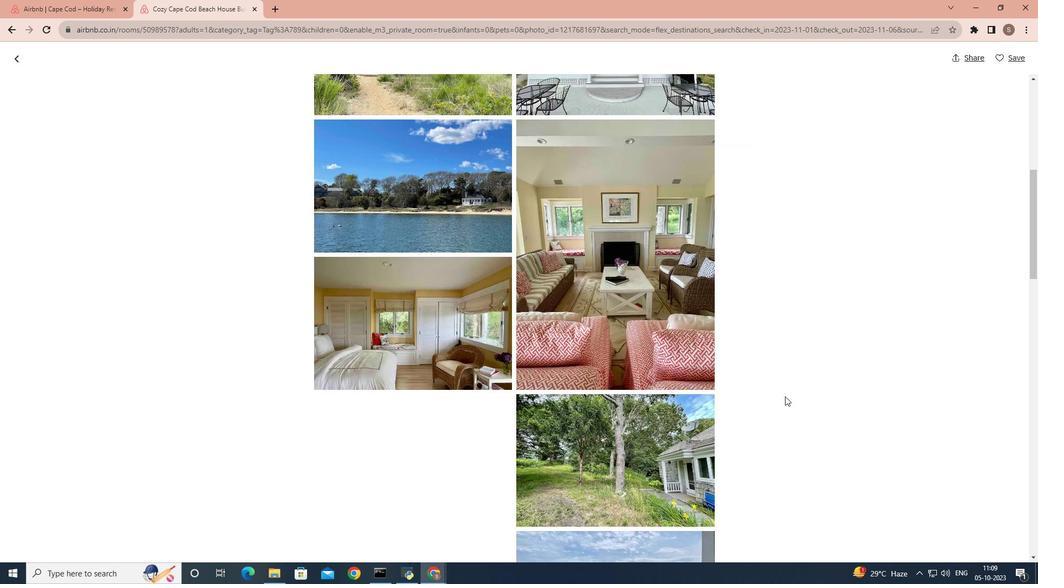 
Action: Mouse scrolled (785, 395) with delta (0, 0)
Screenshot: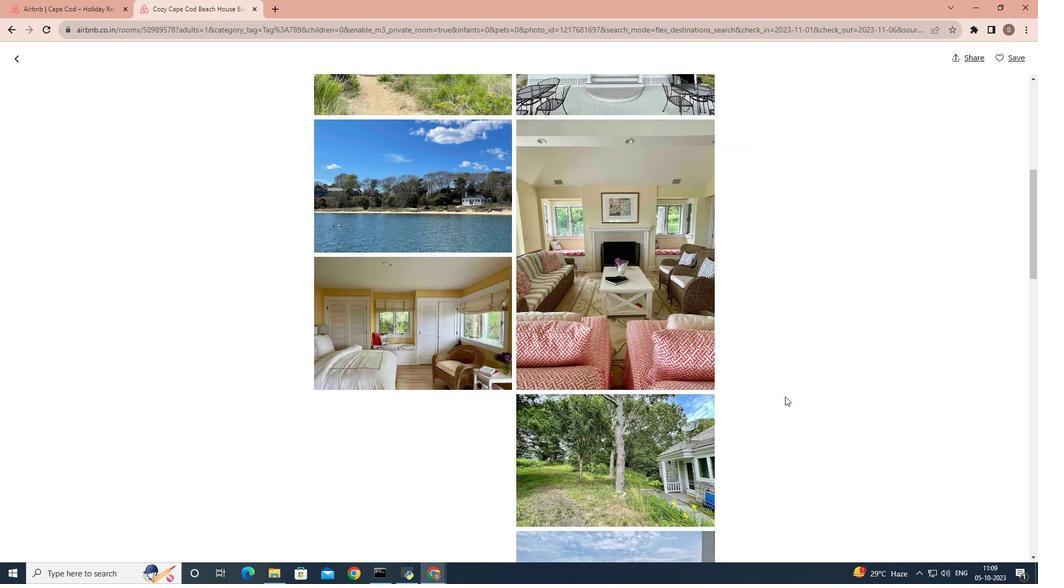 
Action: Mouse scrolled (785, 395) with delta (0, 0)
Screenshot: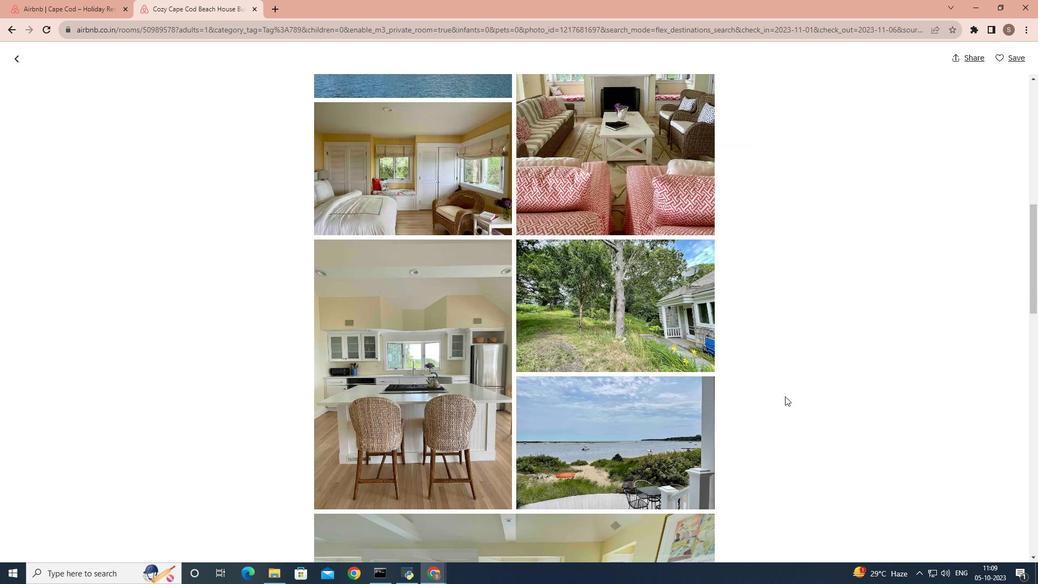 
Action: Mouse scrolled (785, 395) with delta (0, 0)
Screenshot: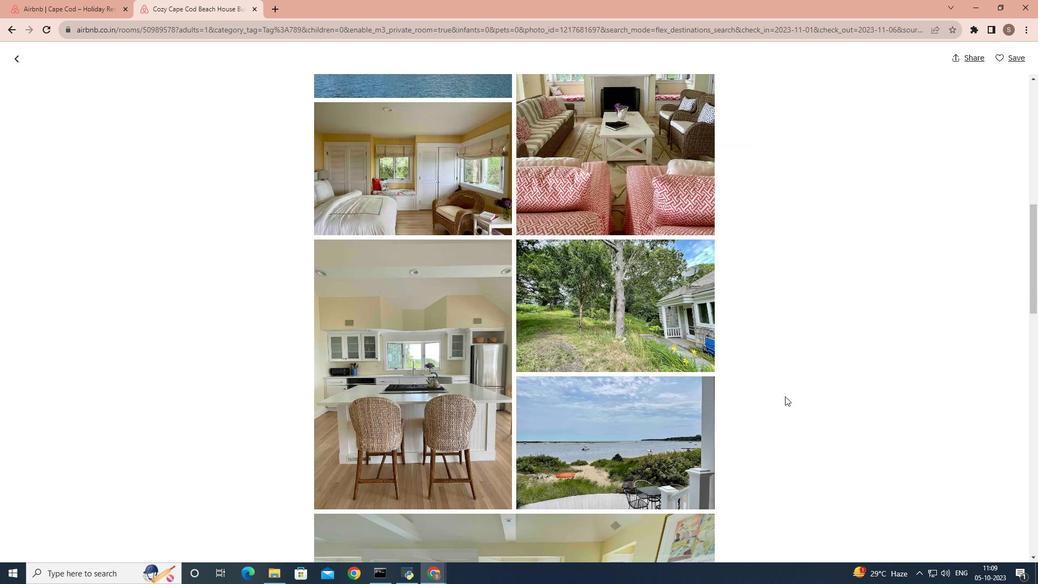 
Action: Mouse scrolled (785, 395) with delta (0, 0)
Screenshot: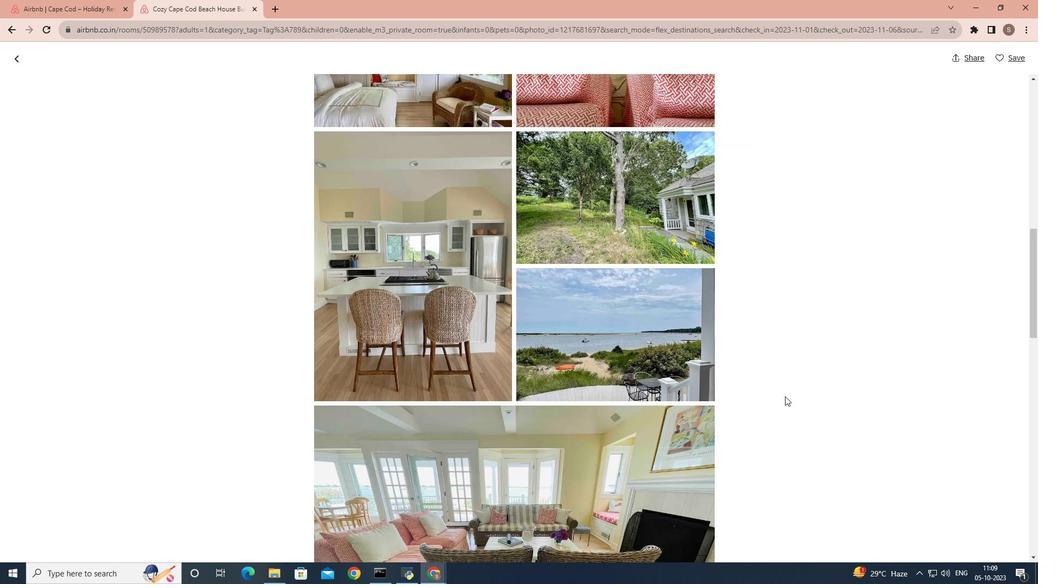 
Action: Mouse scrolled (785, 395) with delta (0, 0)
Screenshot: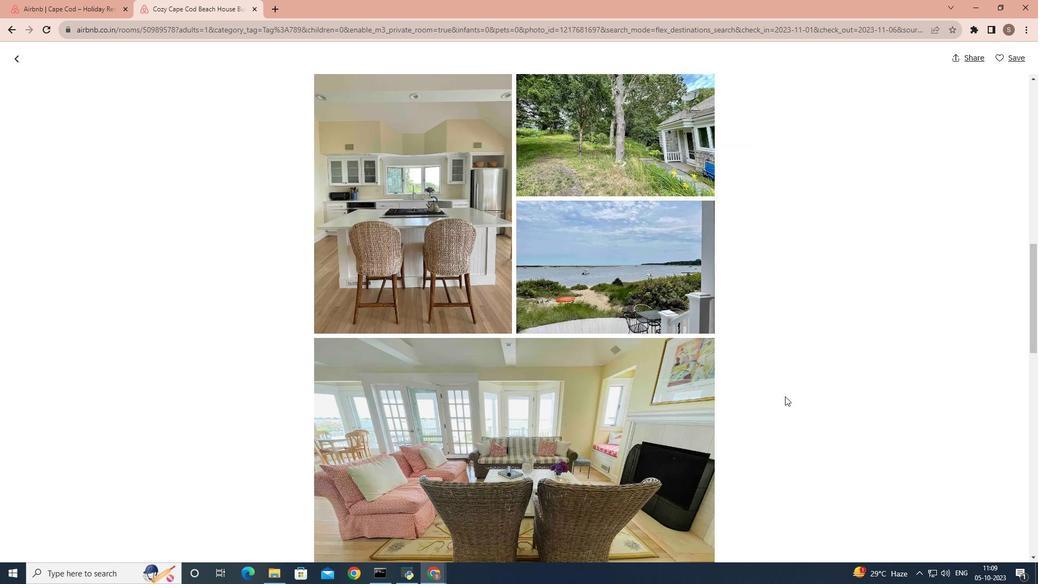 
Action: Mouse scrolled (785, 395) with delta (0, 0)
Screenshot: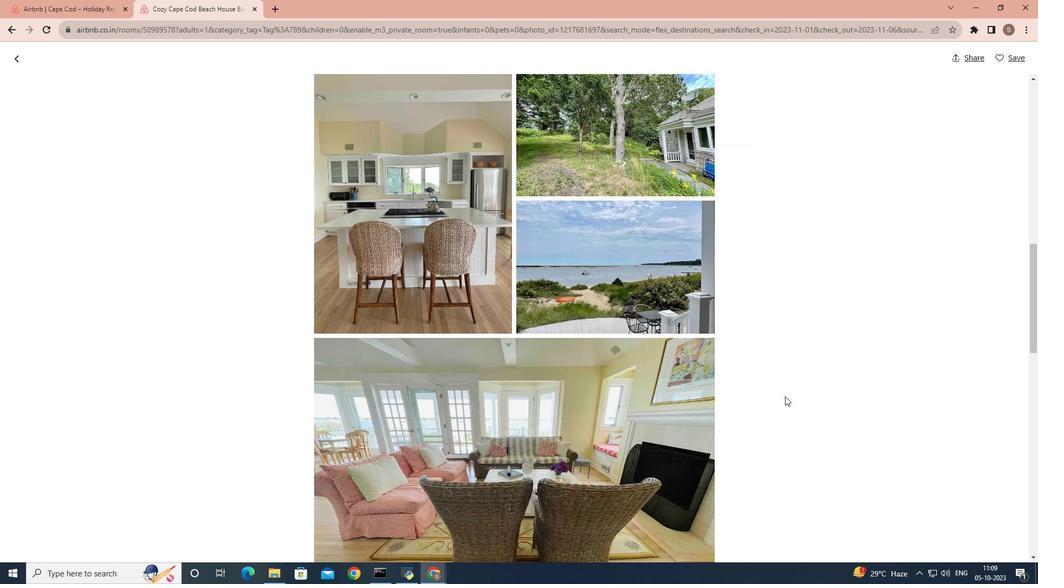 
Action: Mouse scrolled (785, 395) with delta (0, 0)
Screenshot: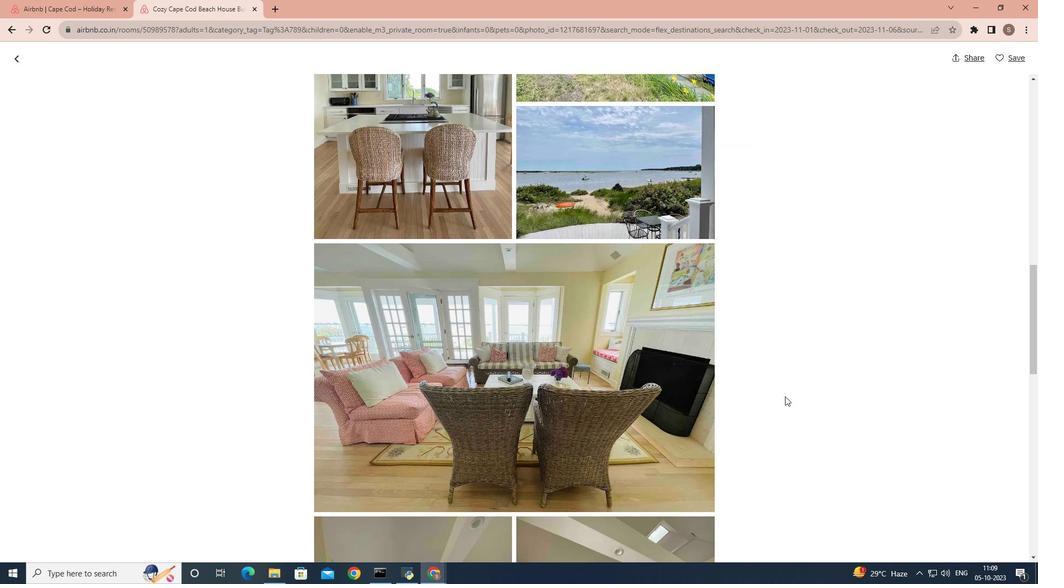 
Action: Mouse scrolled (785, 395) with delta (0, 0)
Screenshot: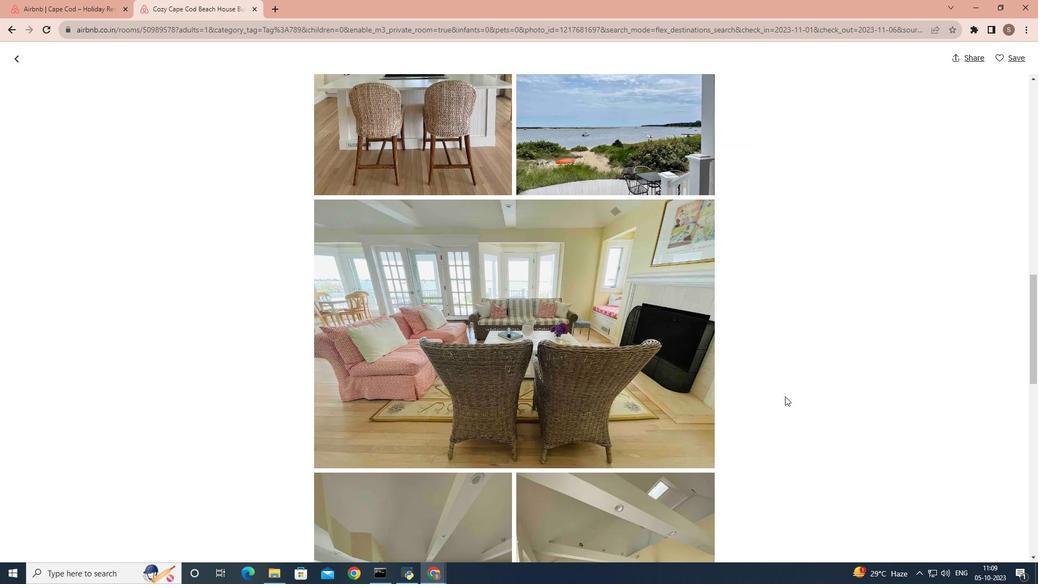 
Action: Mouse scrolled (785, 395) with delta (0, 0)
Screenshot: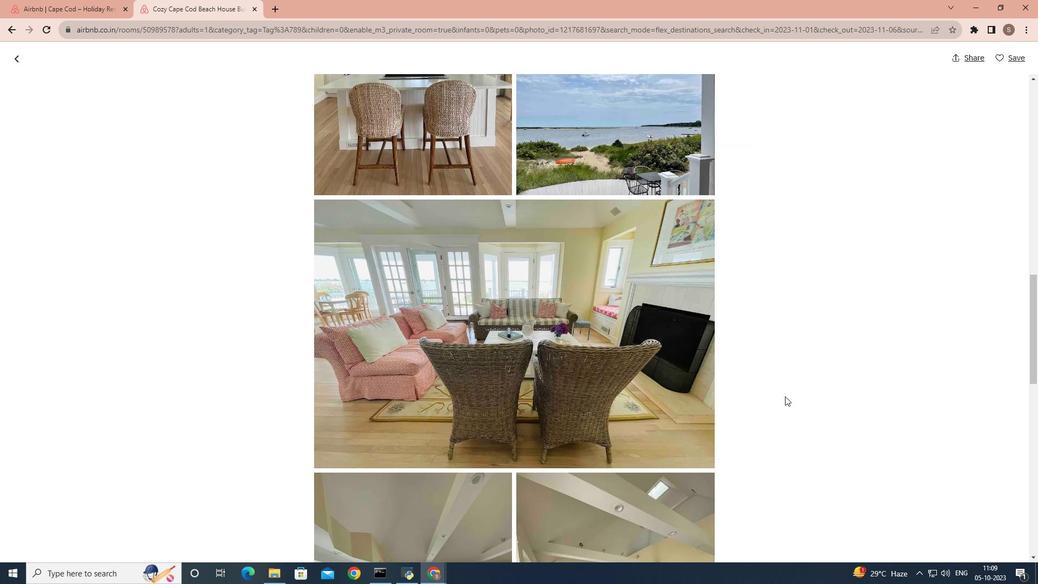 
Action: Mouse scrolled (785, 395) with delta (0, 0)
Screenshot: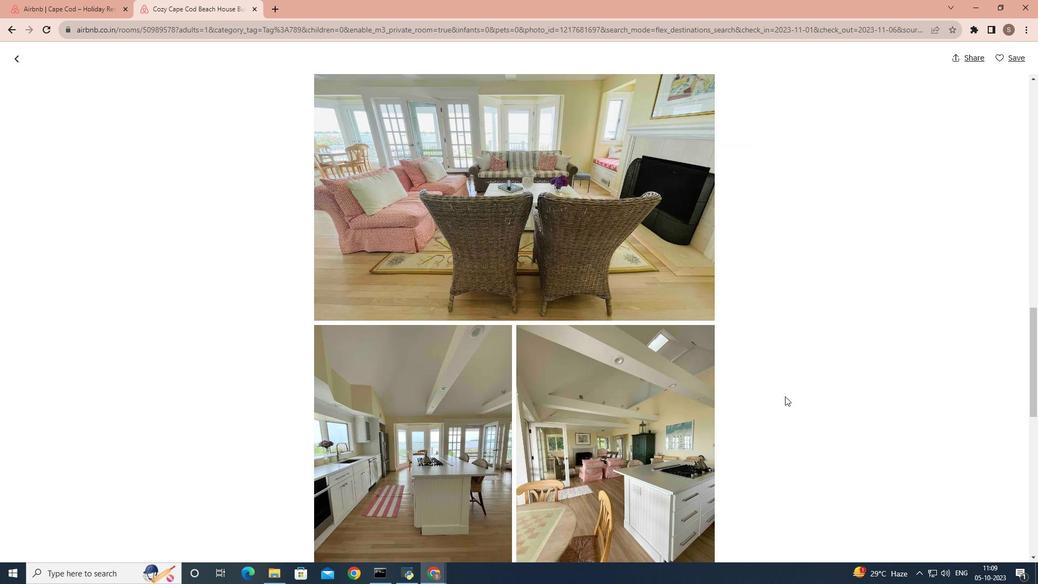 
Action: Mouse scrolled (785, 395) with delta (0, 0)
Screenshot: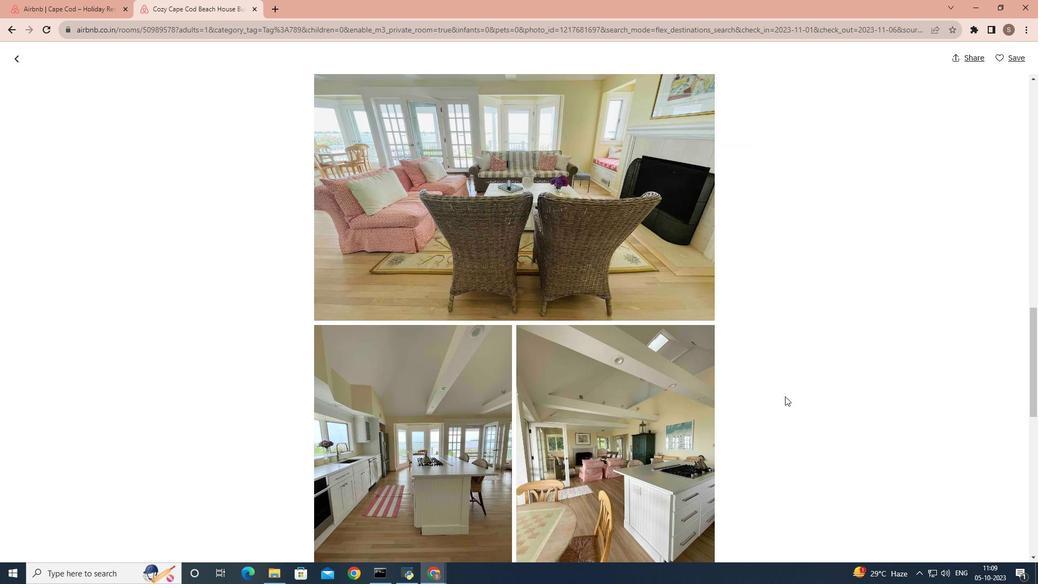 
Action: Mouse scrolled (785, 395) with delta (0, 0)
Screenshot: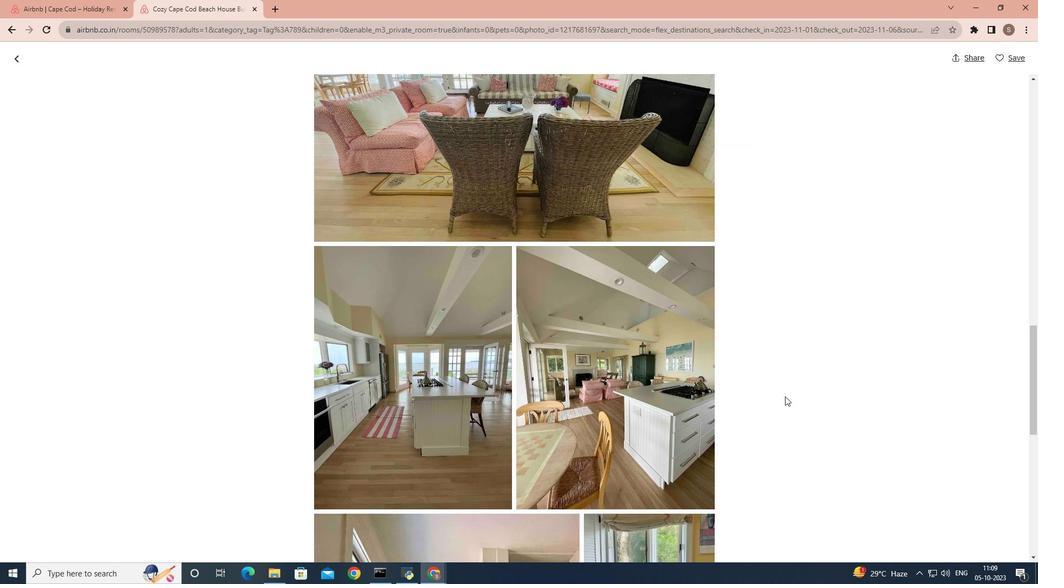 
Action: Mouse scrolled (785, 395) with delta (0, 0)
Screenshot: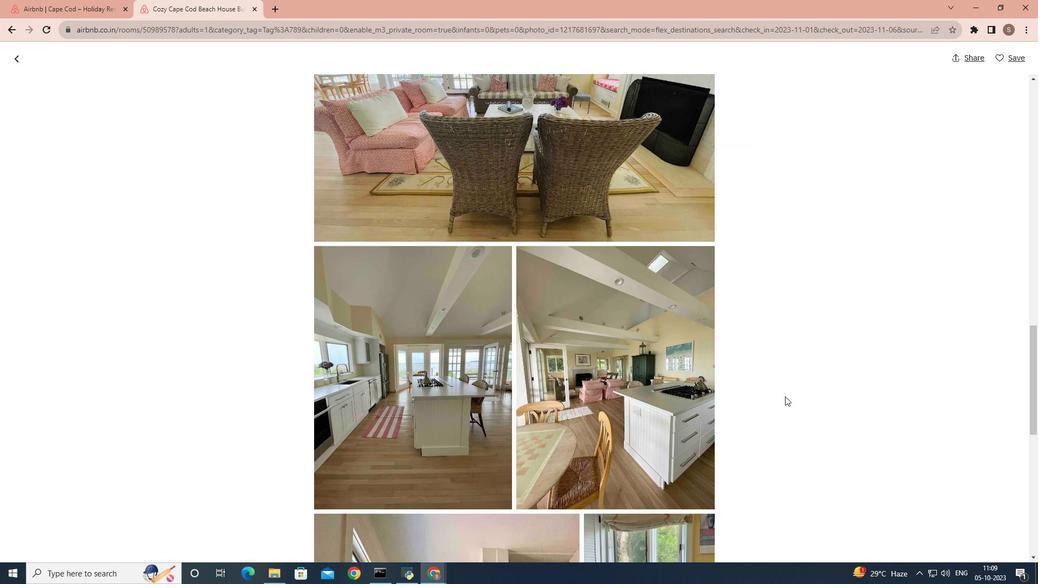 
Action: Mouse scrolled (785, 395) with delta (0, 0)
Screenshot: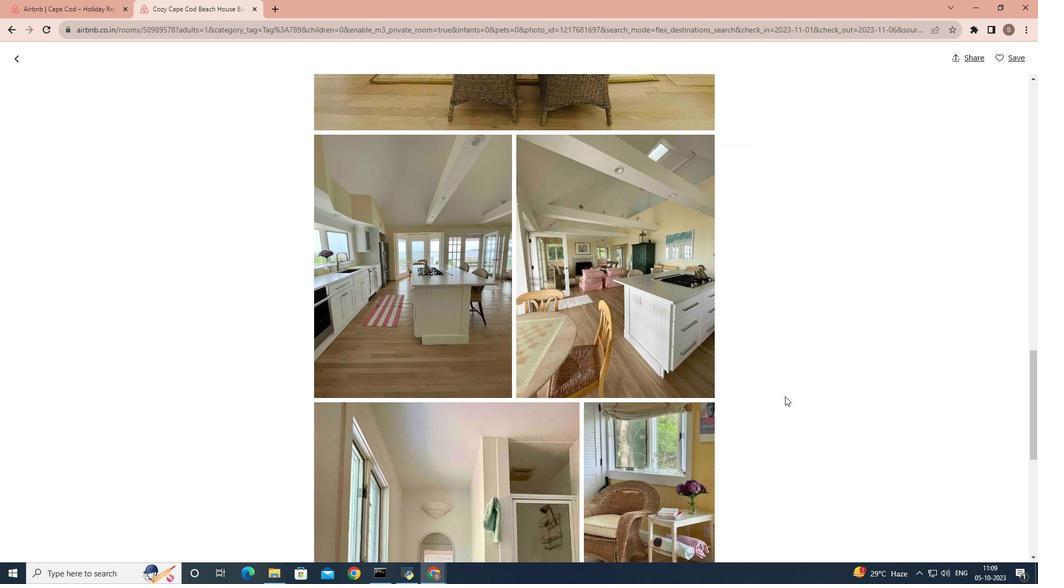 
Action: Mouse scrolled (785, 395) with delta (0, 0)
Screenshot: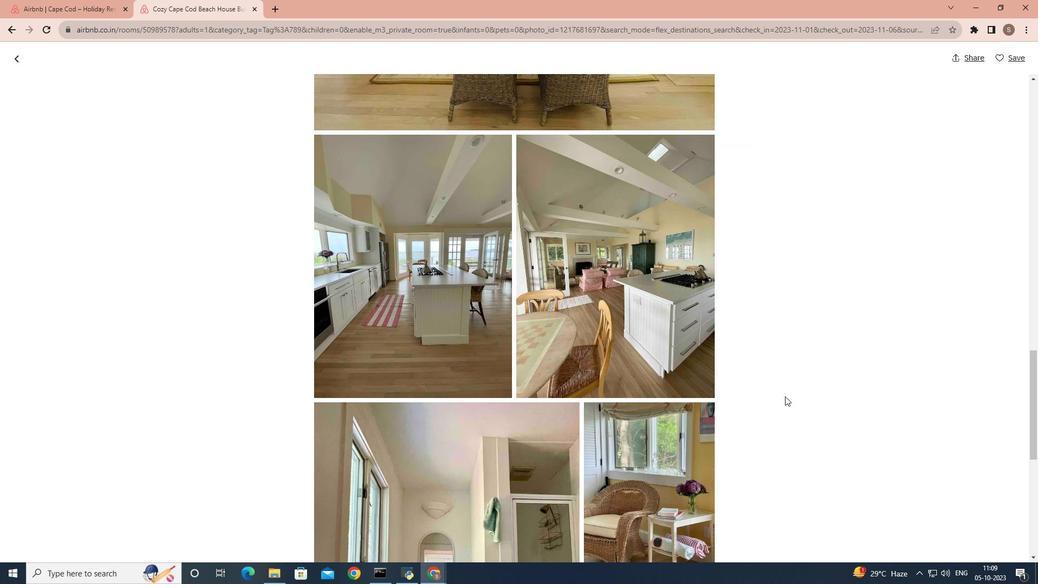 
Action: Mouse scrolled (785, 395) with delta (0, 0)
Screenshot: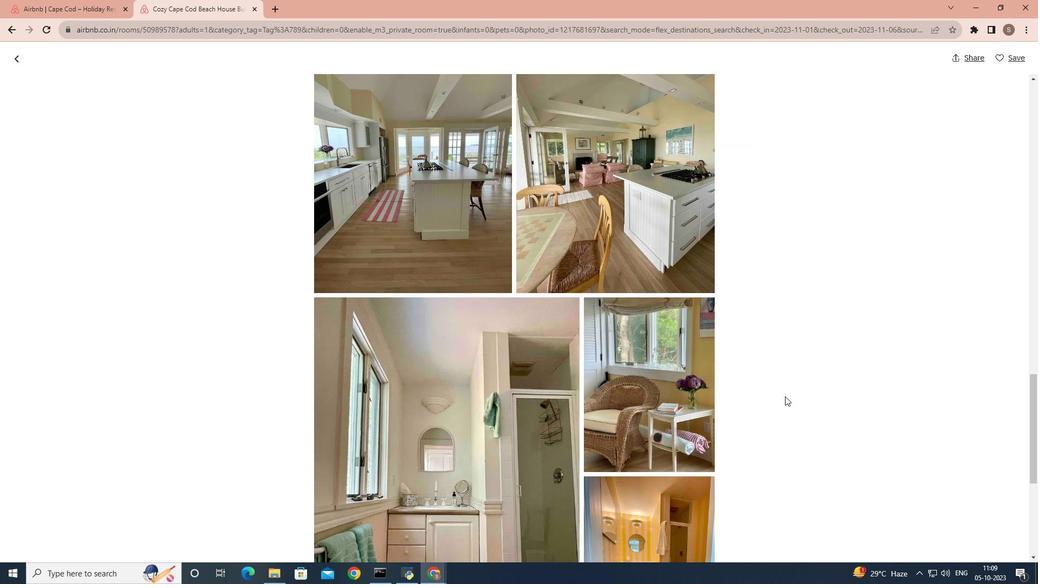 
Action: Mouse scrolled (785, 395) with delta (0, 0)
Screenshot: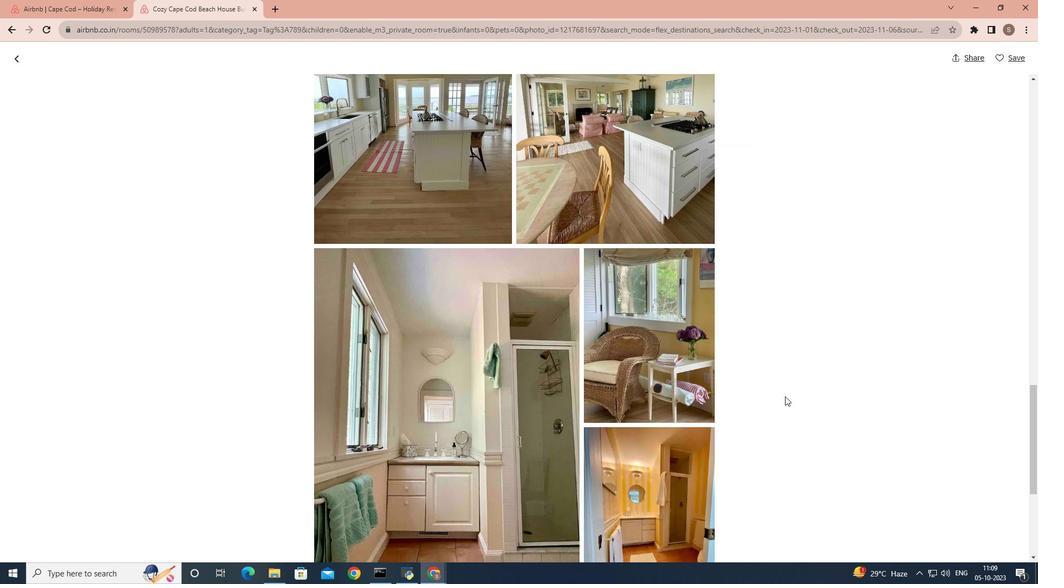 
Action: Mouse scrolled (785, 395) with delta (0, 0)
Screenshot: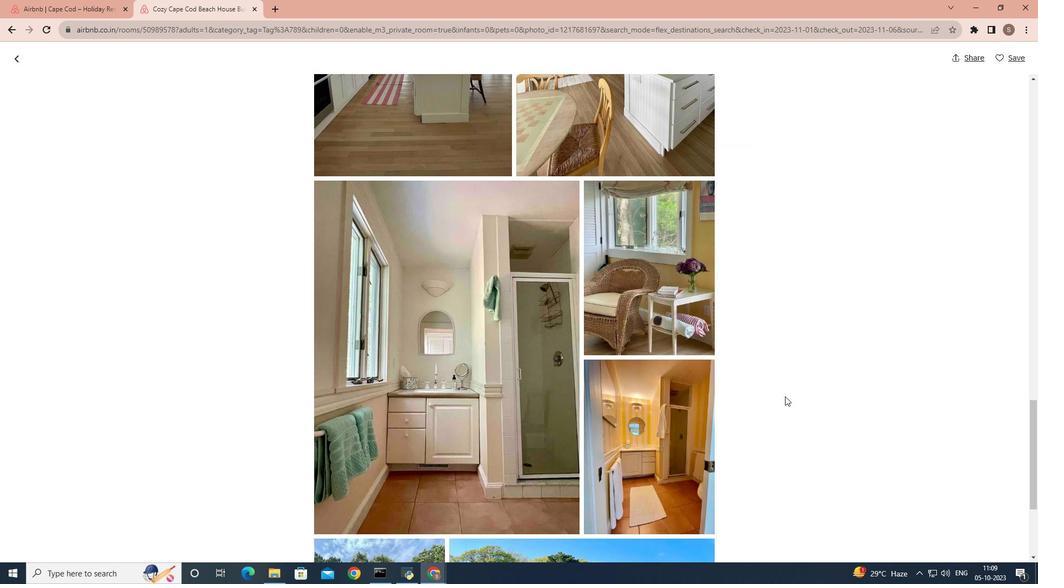 
Action: Mouse scrolled (785, 395) with delta (0, 0)
Screenshot: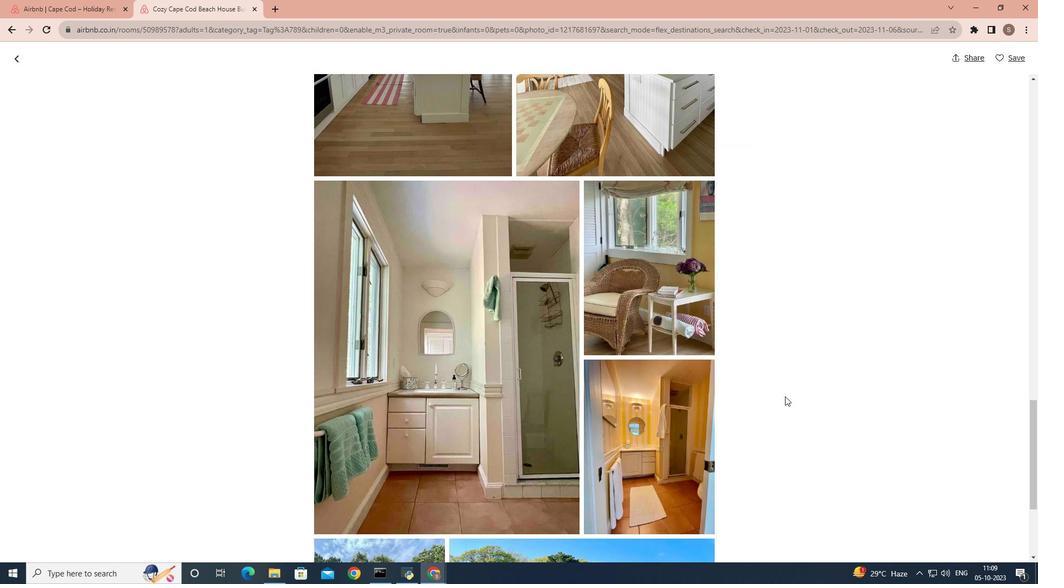 
Action: Mouse scrolled (785, 395) with delta (0, 0)
Screenshot: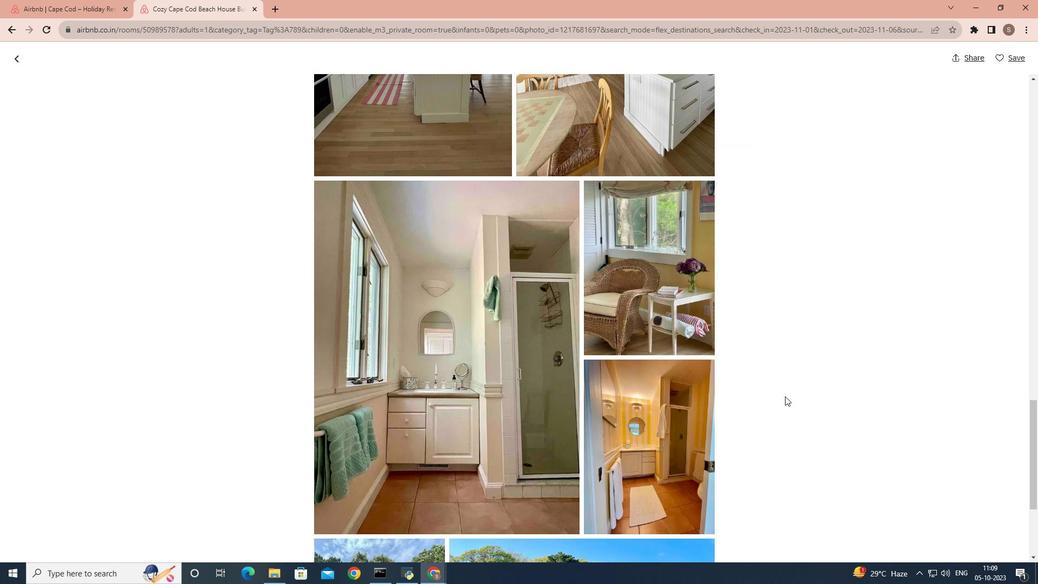 
Action: Mouse scrolled (785, 395) with delta (0, 0)
Screenshot: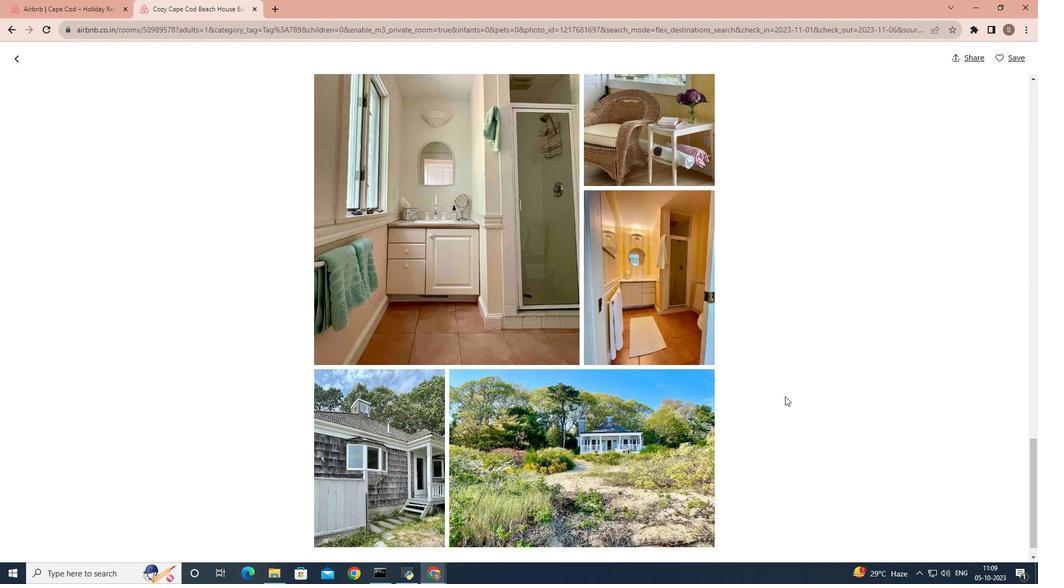 
Action: Mouse scrolled (785, 395) with delta (0, 0)
Screenshot: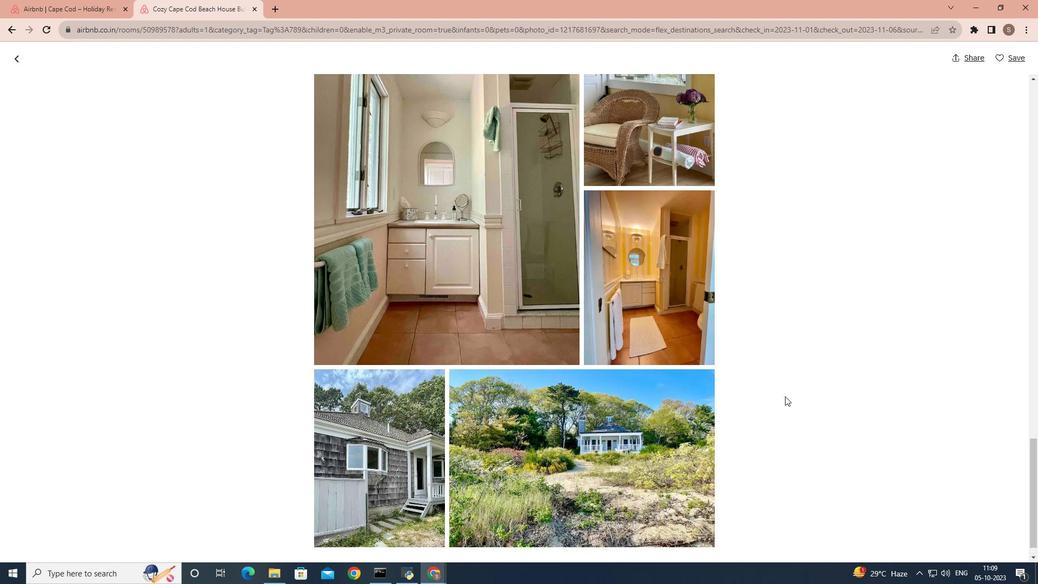 
Action: Mouse scrolled (785, 395) with delta (0, 0)
Screenshot: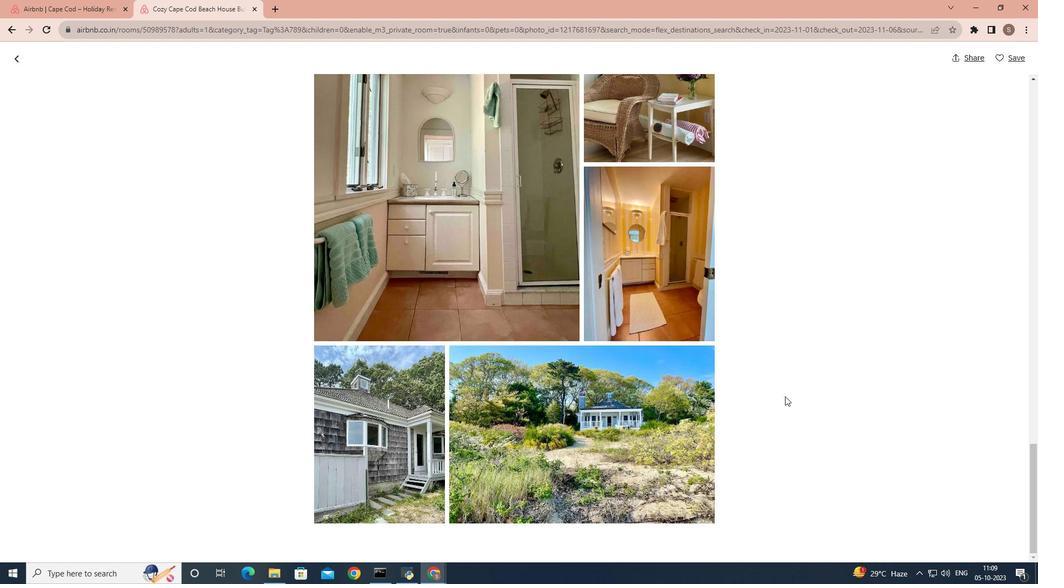 
Action: Mouse scrolled (785, 395) with delta (0, 0)
Screenshot: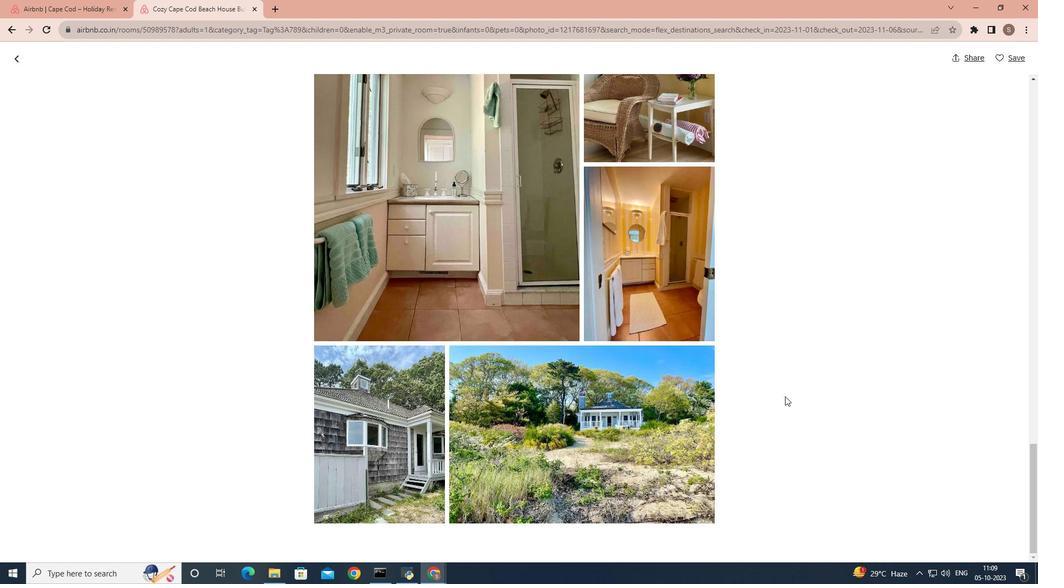 
Action: Mouse scrolled (785, 395) with delta (0, 0)
Screenshot: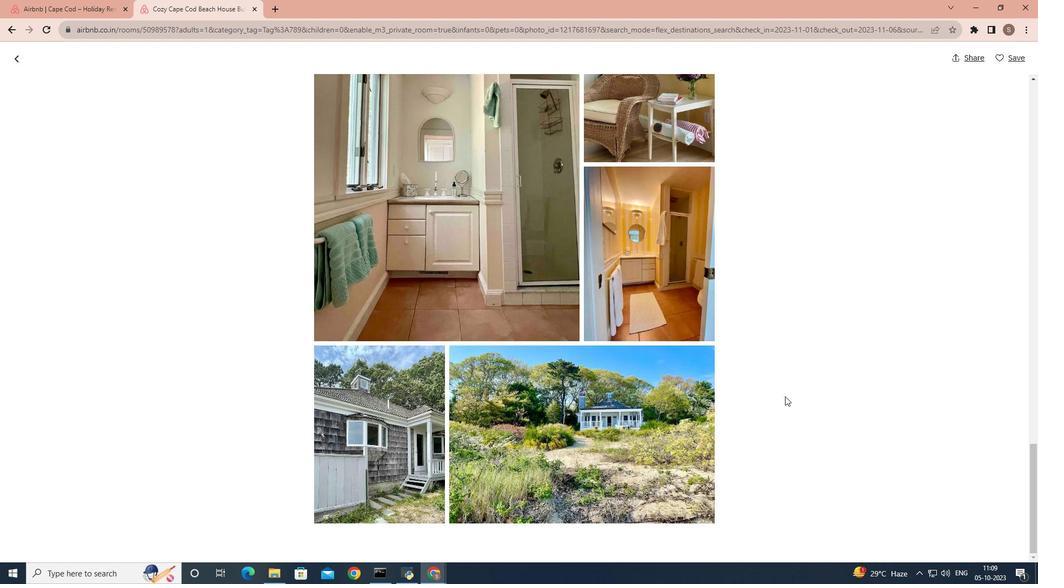 
Action: Mouse scrolled (785, 395) with delta (0, 0)
Screenshot: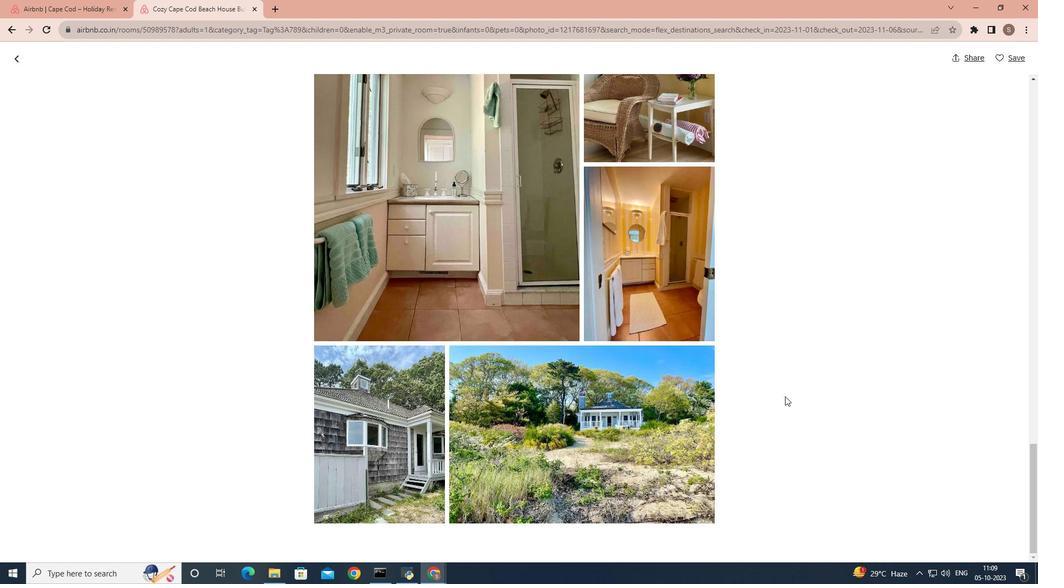
Action: Mouse scrolled (785, 395) with delta (0, 0)
Screenshot: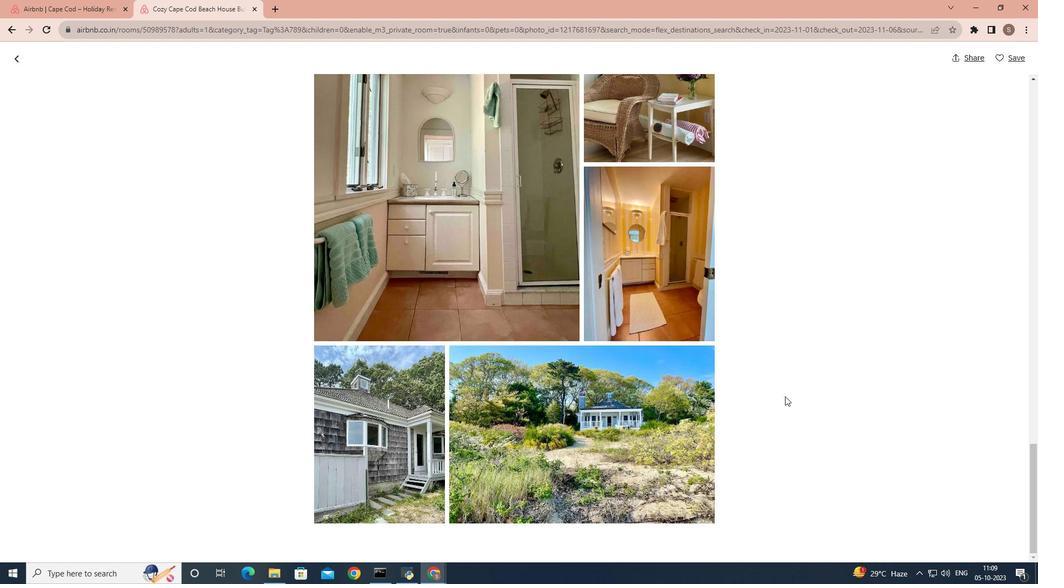
Action: Mouse scrolled (785, 395) with delta (0, 0)
Screenshot: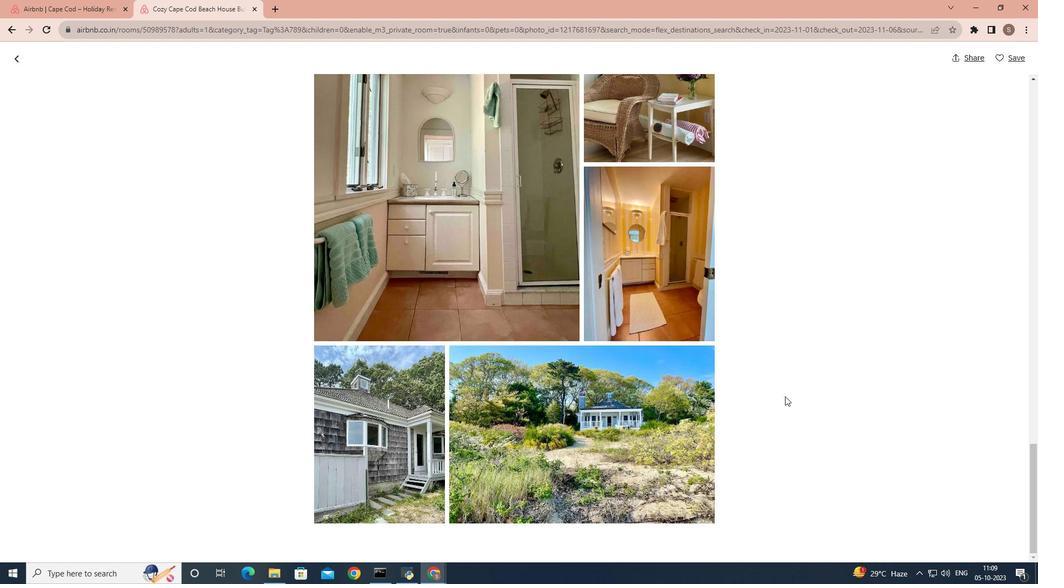 
Action: Mouse moved to (16, 62)
Screenshot: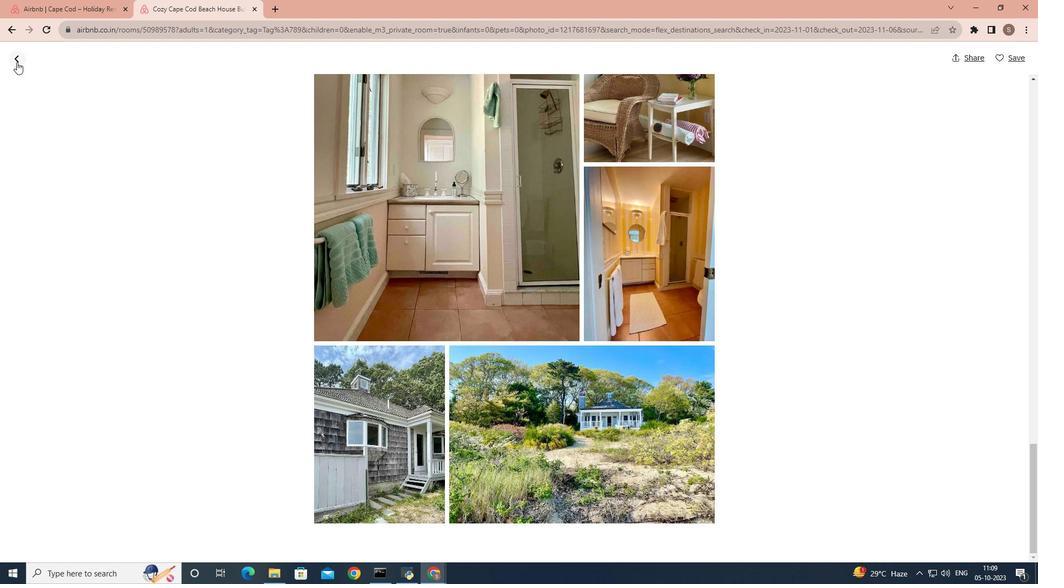 
Action: Mouse pressed left at (16, 62)
Screenshot: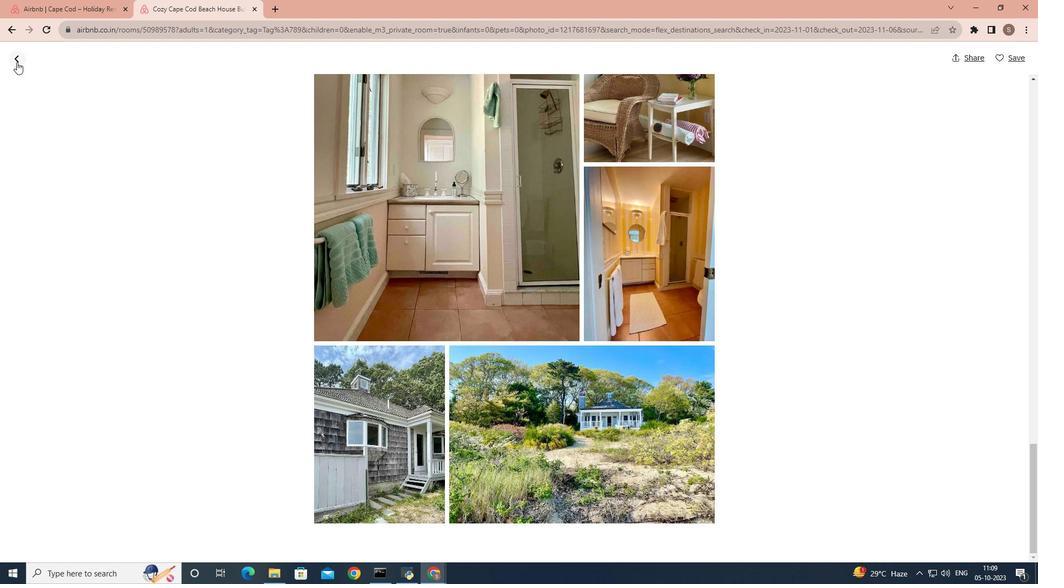 
Action: Mouse moved to (962, 370)
Screenshot: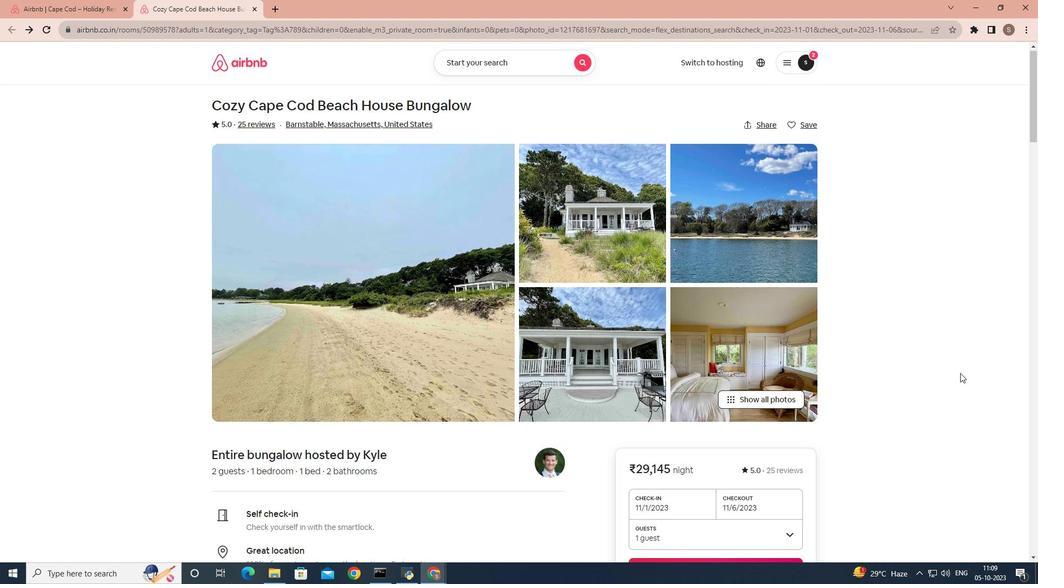 
Action: Mouse scrolled (962, 369) with delta (0, 0)
Screenshot: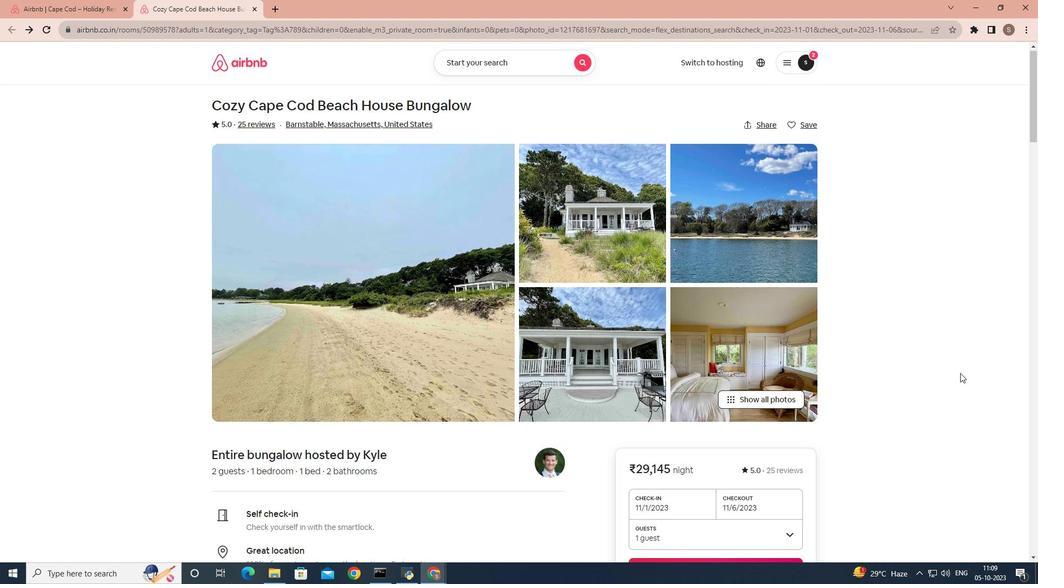 
Action: Mouse moved to (960, 373)
Screenshot: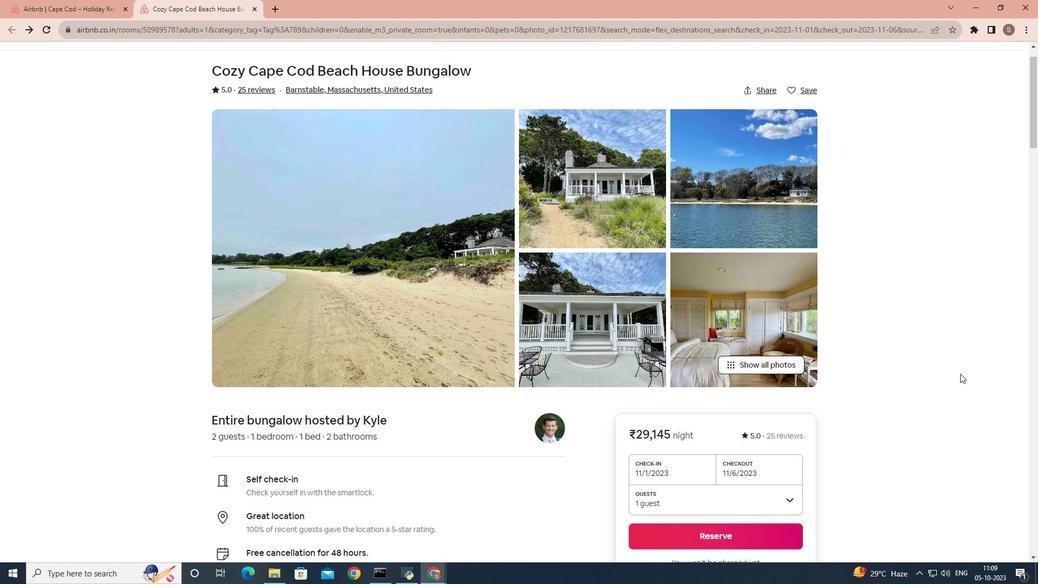 
Action: Mouse scrolled (960, 373) with delta (0, 0)
Screenshot: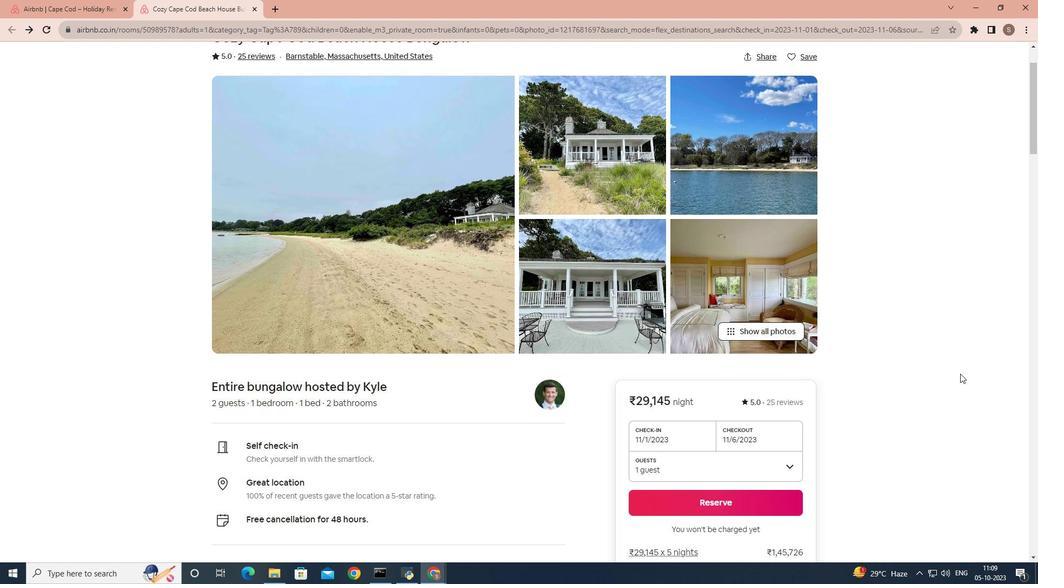 
Action: Mouse scrolled (960, 373) with delta (0, 0)
Screenshot: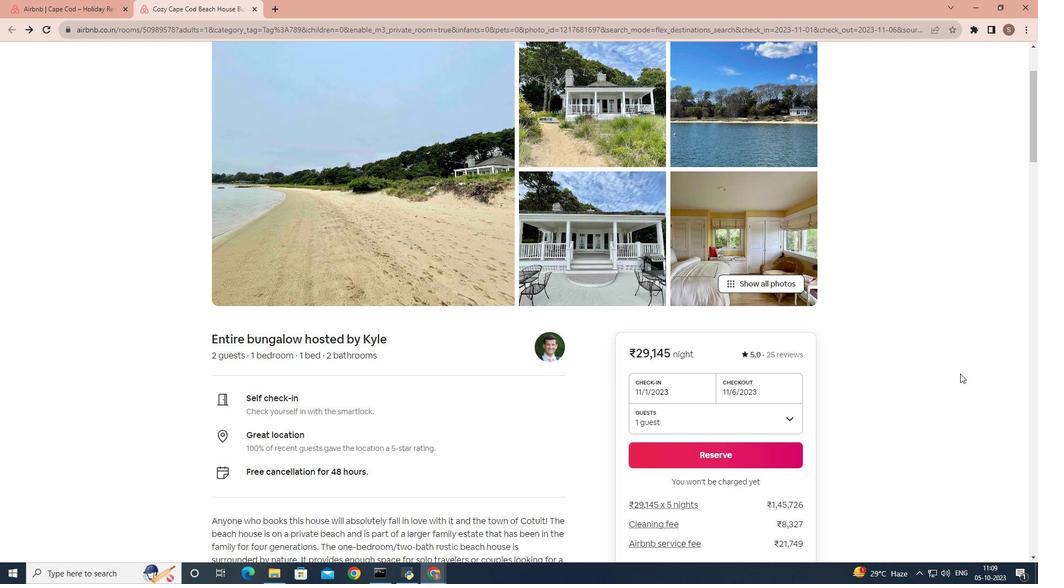 
Action: Mouse moved to (860, 405)
Screenshot: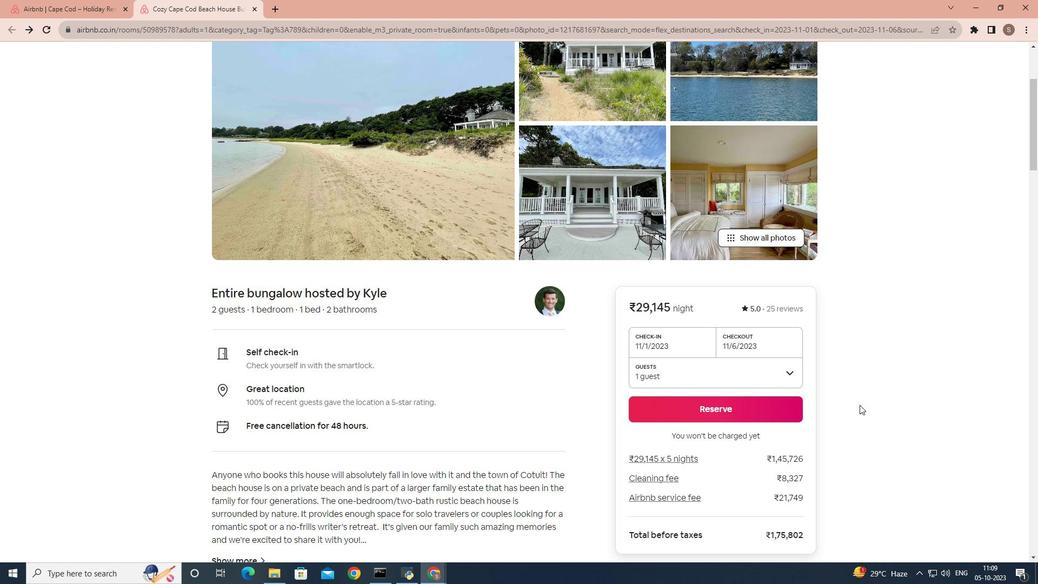 
Action: Mouse scrolled (860, 404) with delta (0, 0)
Screenshot: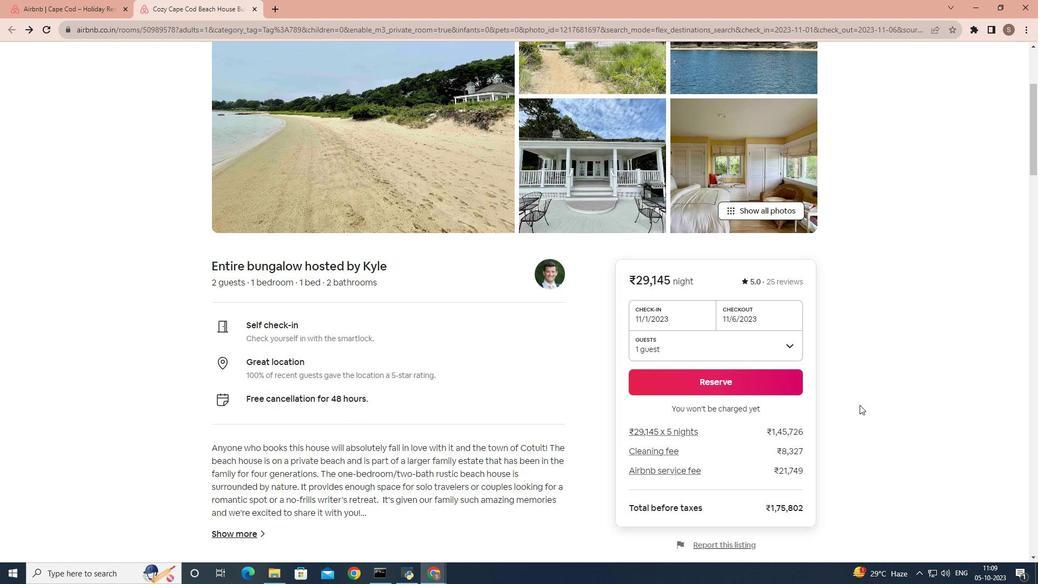 
Action: Mouse scrolled (860, 404) with delta (0, 0)
Screenshot: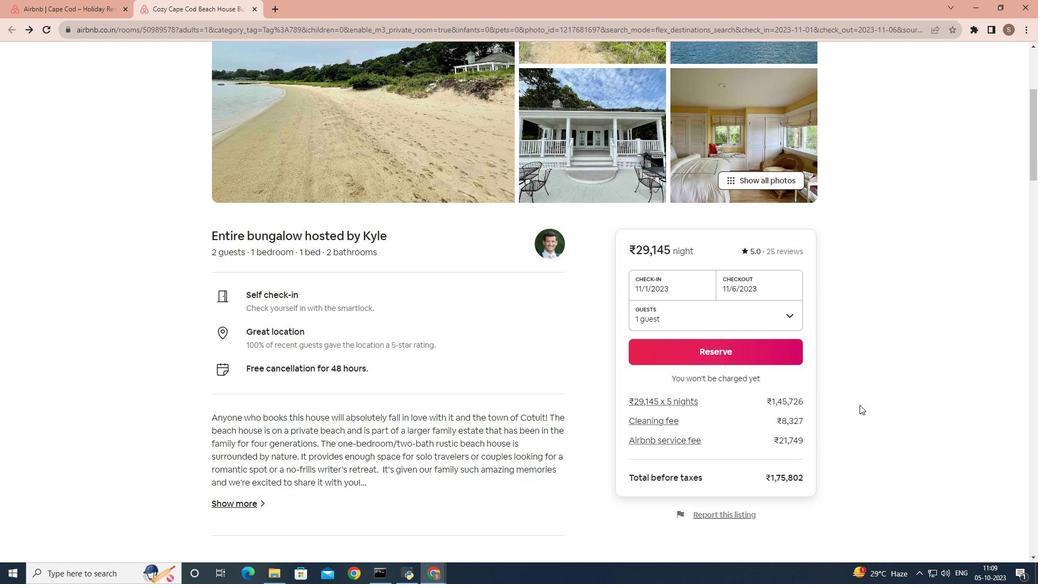 
Action: Mouse scrolled (860, 404) with delta (0, 0)
Screenshot: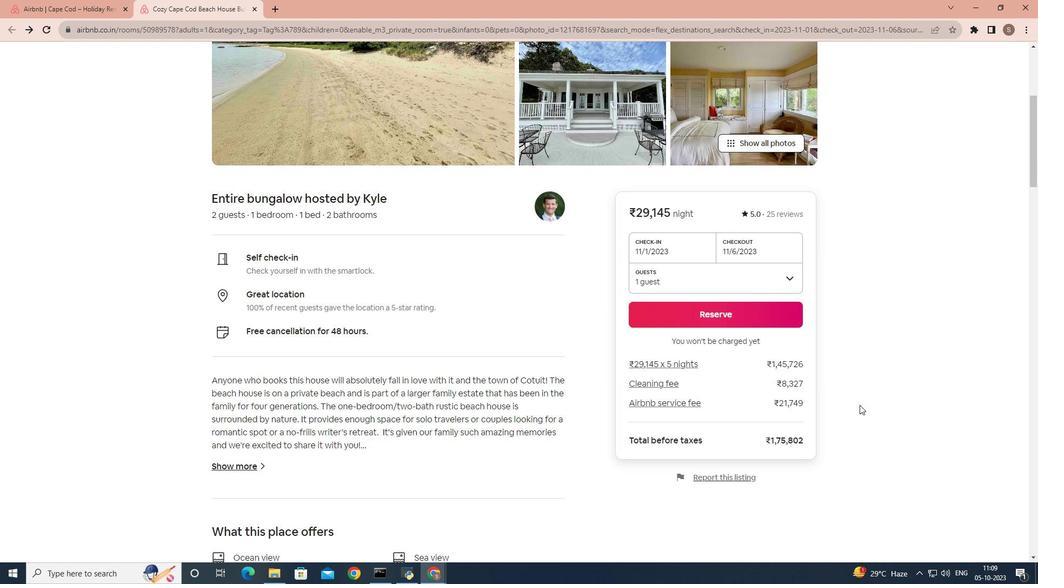 
Action: Mouse scrolled (860, 404) with delta (0, 0)
Screenshot: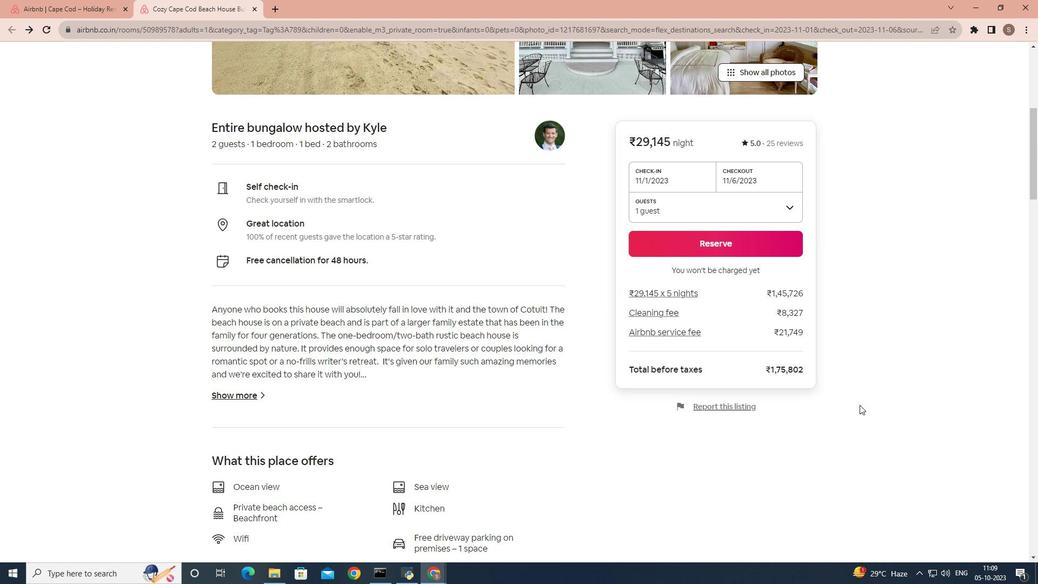 
Action: Mouse scrolled (860, 404) with delta (0, 0)
Screenshot: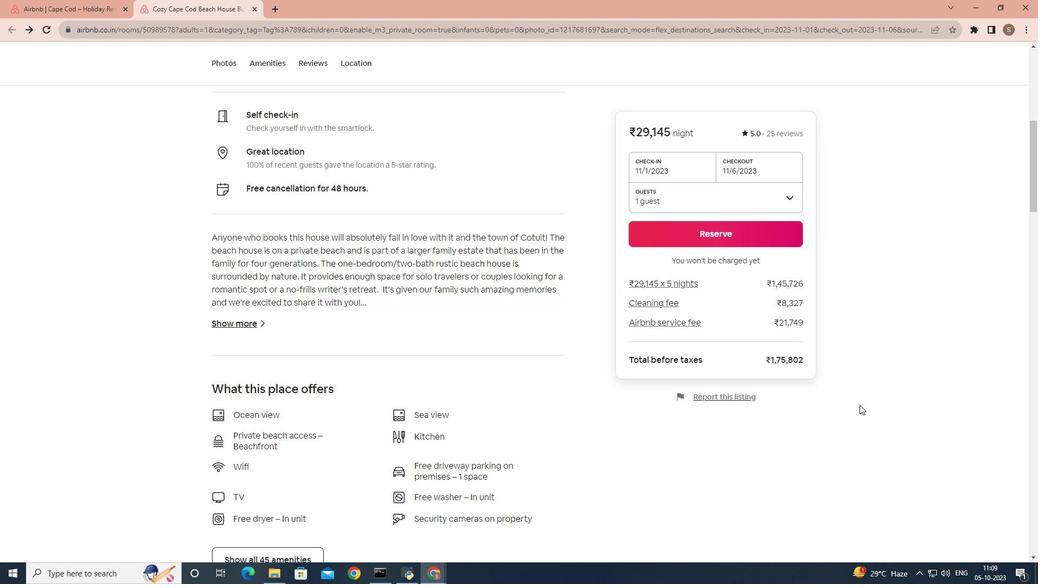 
Action: Mouse scrolled (860, 404) with delta (0, 0)
Screenshot: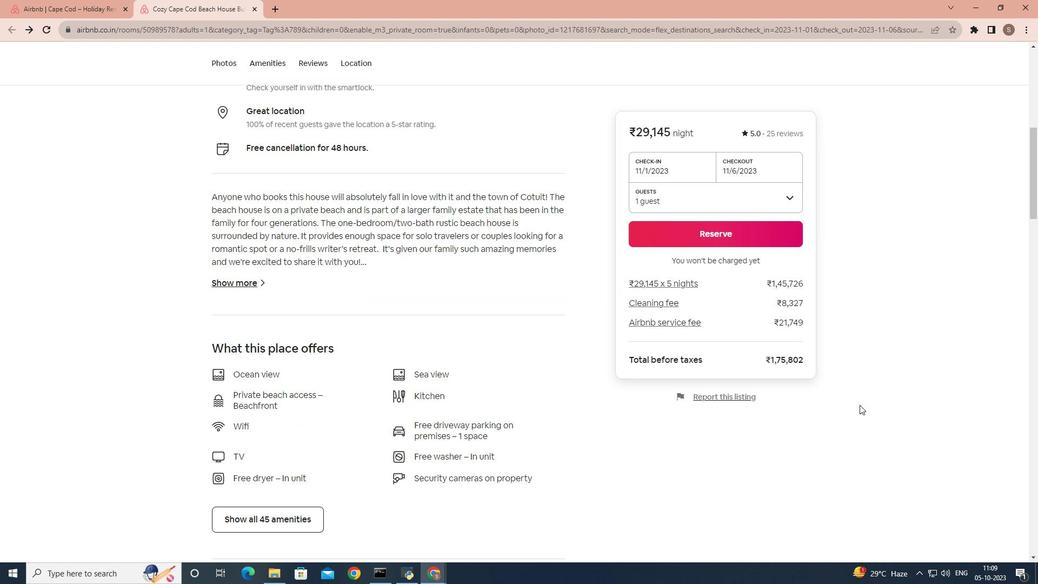 
Action: Mouse scrolled (860, 404) with delta (0, 0)
Screenshot: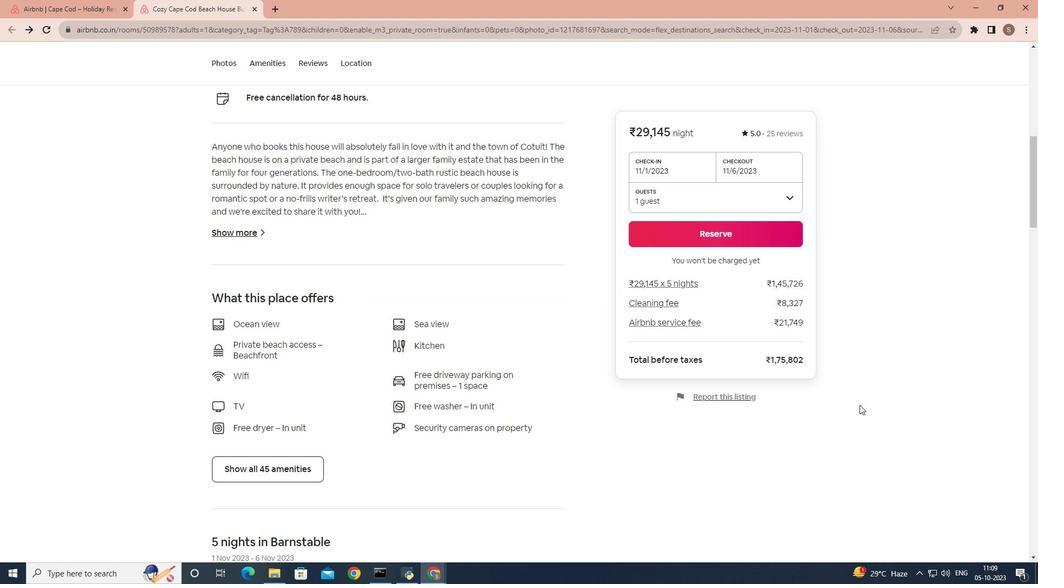 
Action: Mouse scrolled (860, 404) with delta (0, 0)
Screenshot: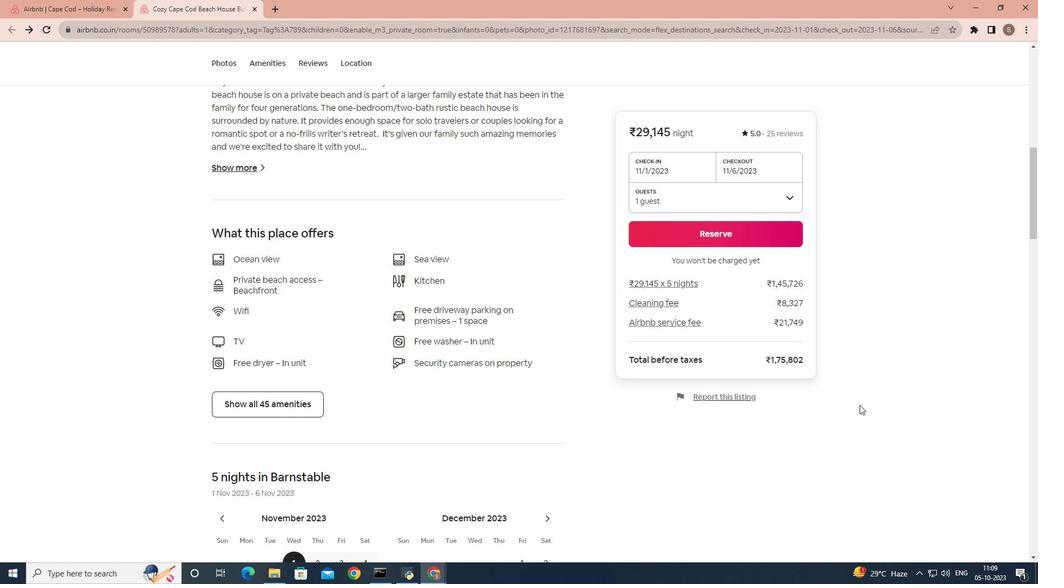 
Action: Mouse scrolled (860, 404) with delta (0, 0)
Screenshot: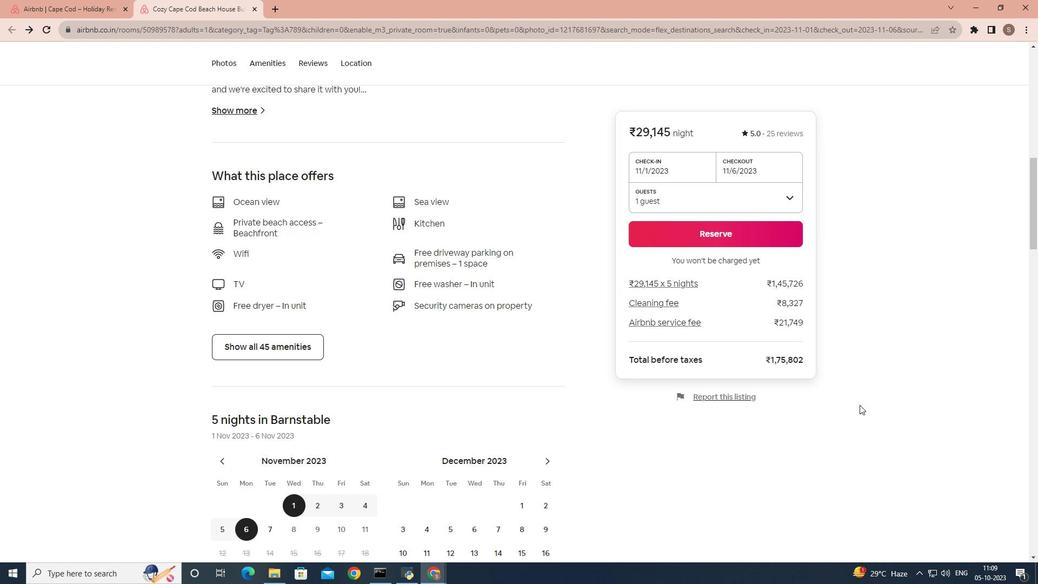 
Action: Mouse scrolled (860, 404) with delta (0, 0)
Screenshot: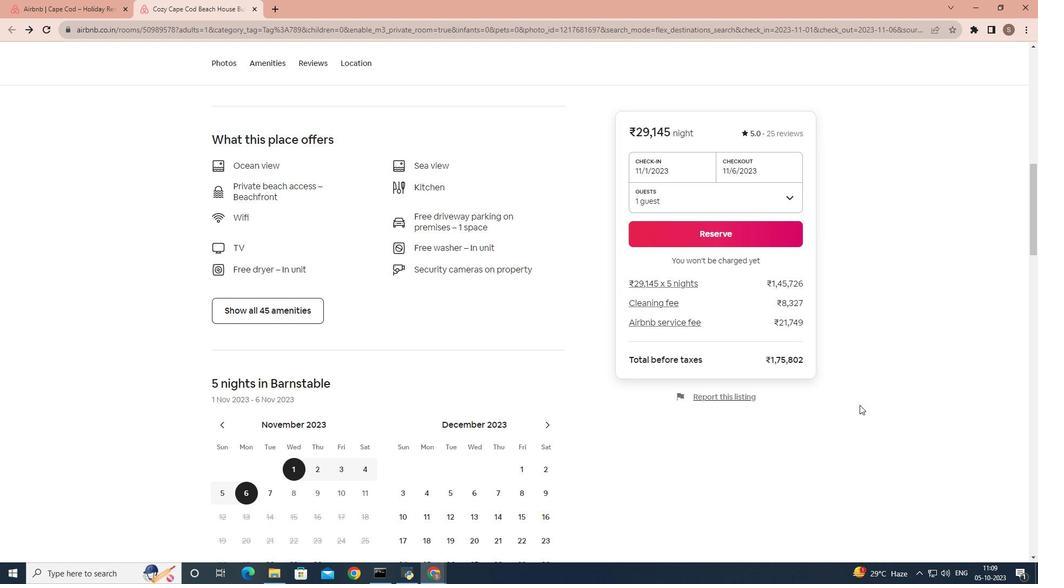 
Action: Mouse moved to (261, 252)
Screenshot: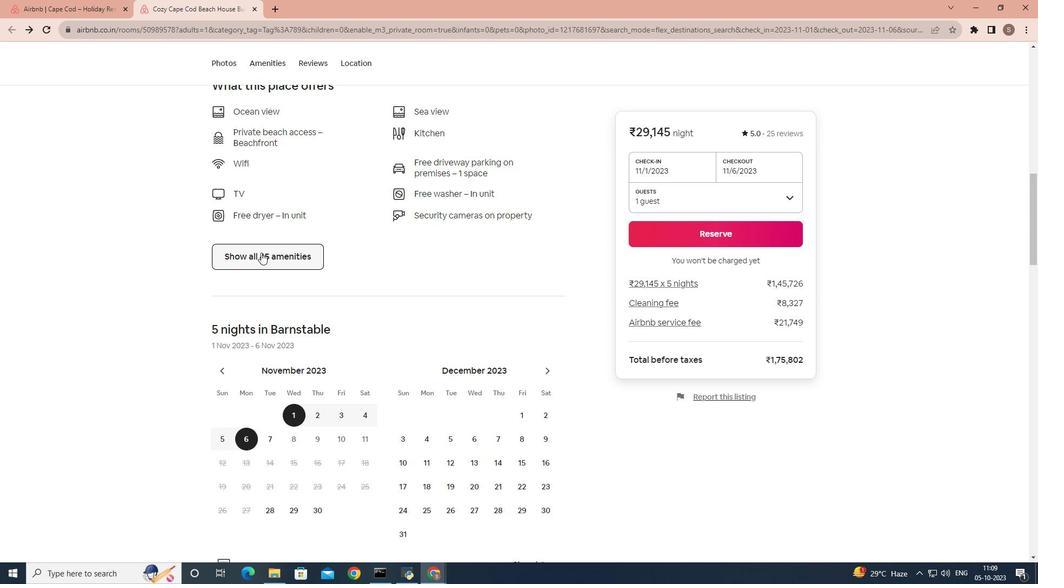 
Action: Mouse pressed left at (261, 252)
Screenshot: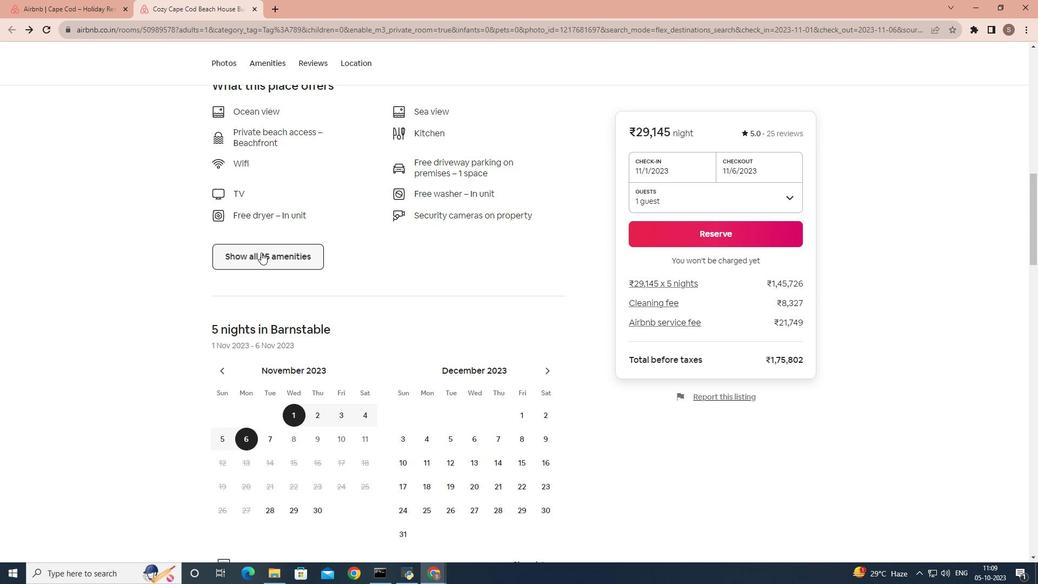 
Action: Mouse moved to (360, 257)
Screenshot: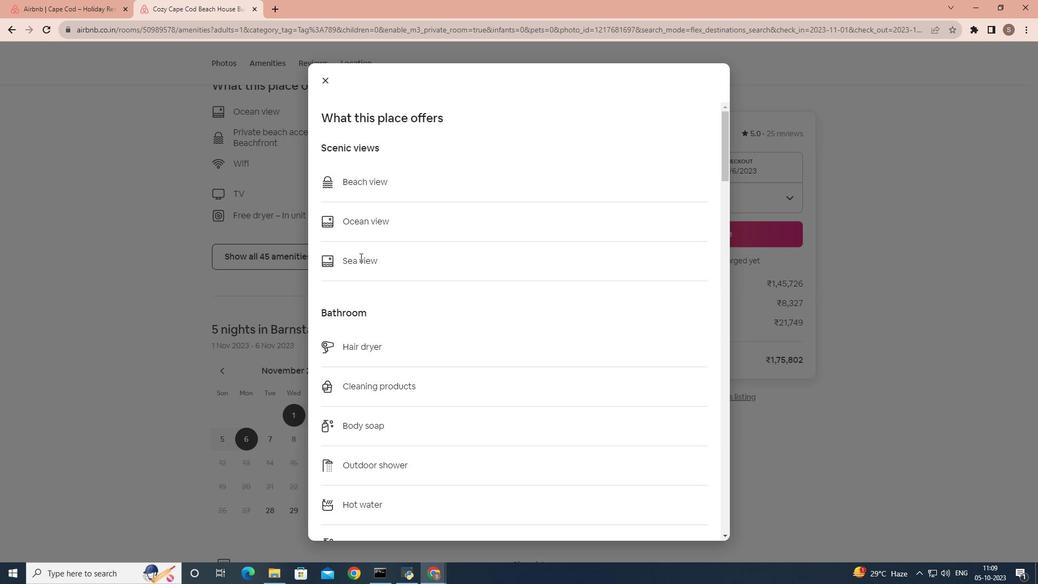 
Action: Mouse scrolled (360, 256) with delta (0, 0)
Screenshot: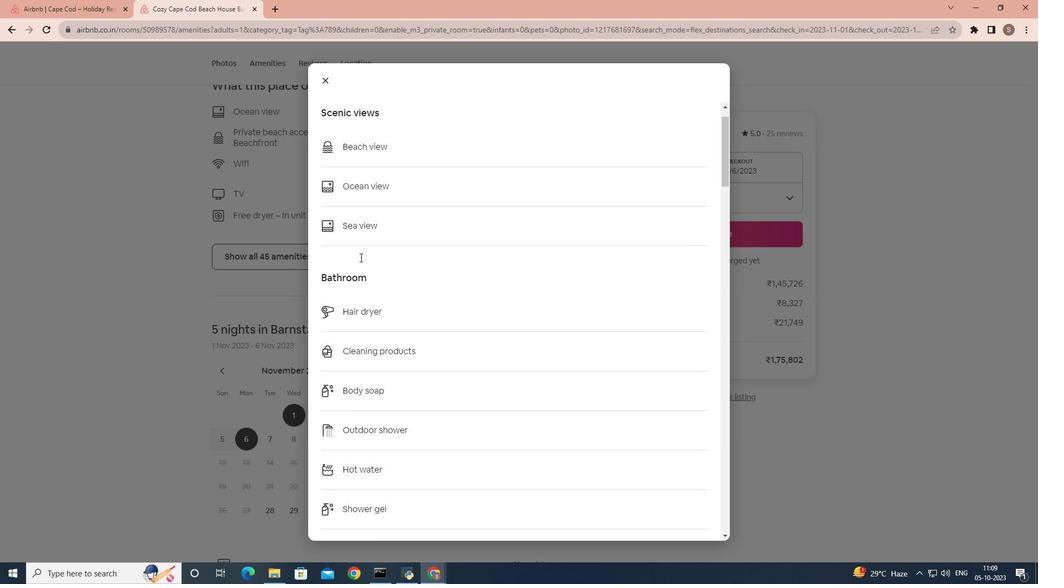 
Action: Mouse scrolled (360, 256) with delta (0, 0)
Screenshot: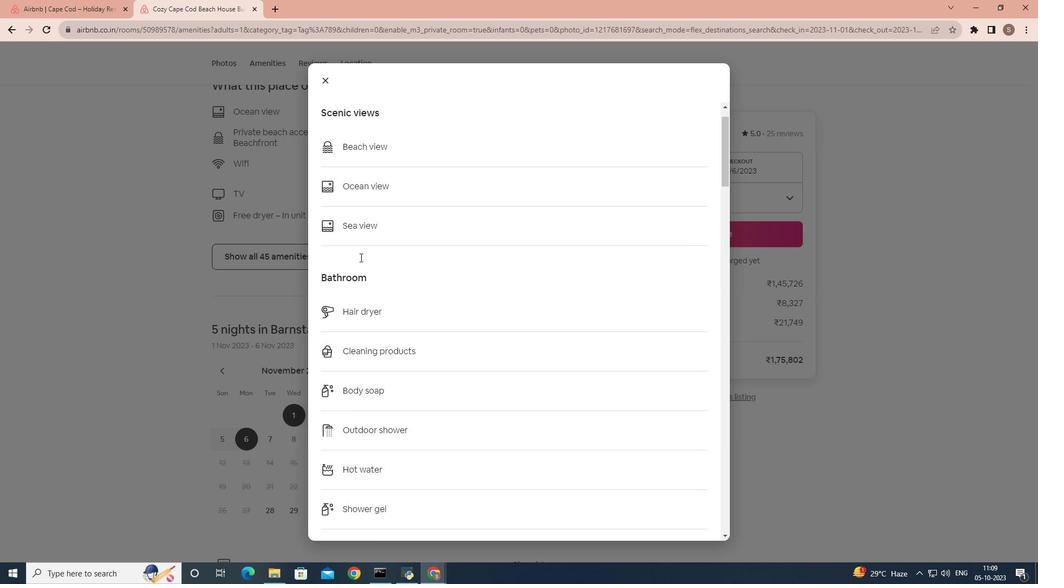 
Action: Mouse scrolled (360, 256) with delta (0, 0)
Screenshot: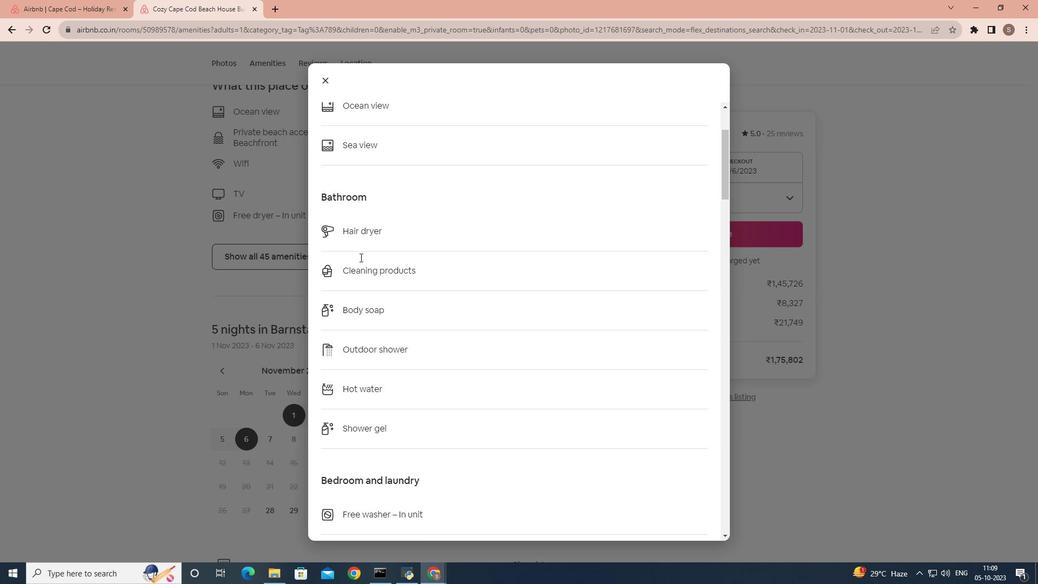 
Action: Mouse scrolled (360, 256) with delta (0, 0)
Screenshot: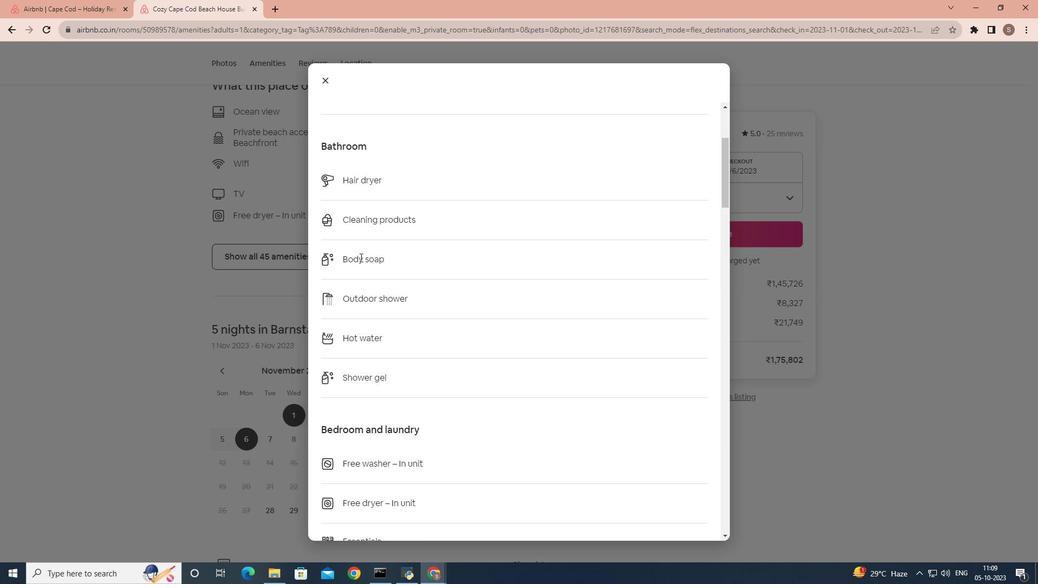 
Action: Mouse scrolled (360, 256) with delta (0, 0)
Screenshot: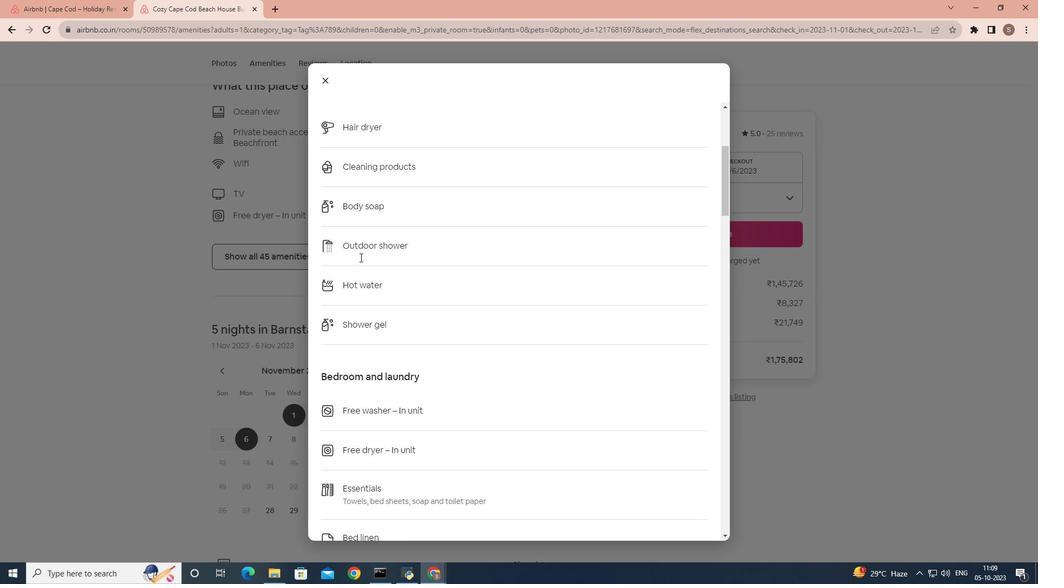 
Action: Mouse scrolled (360, 256) with delta (0, 0)
Screenshot: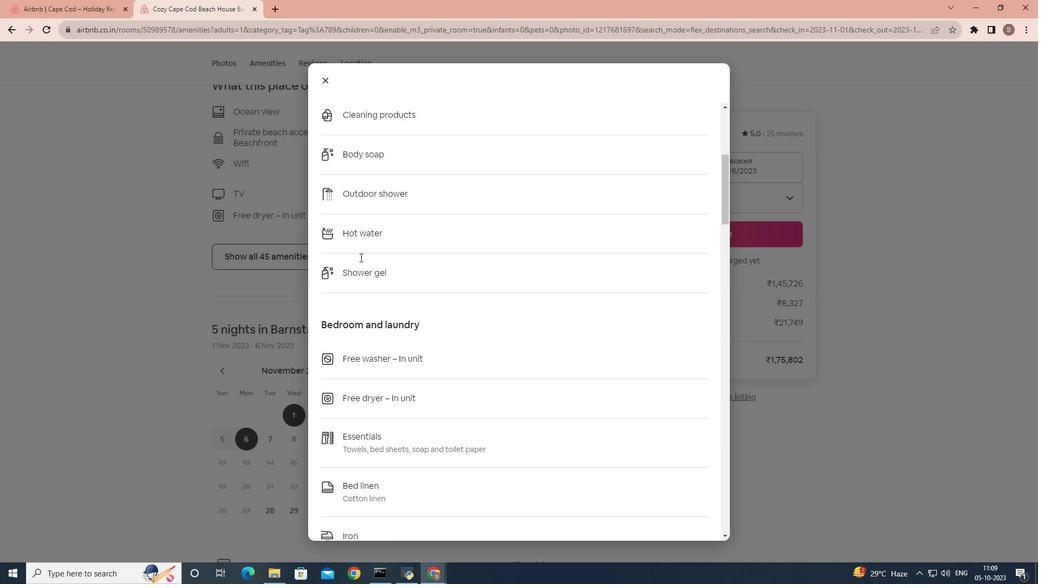 
Action: Mouse scrolled (360, 256) with delta (0, 0)
Screenshot: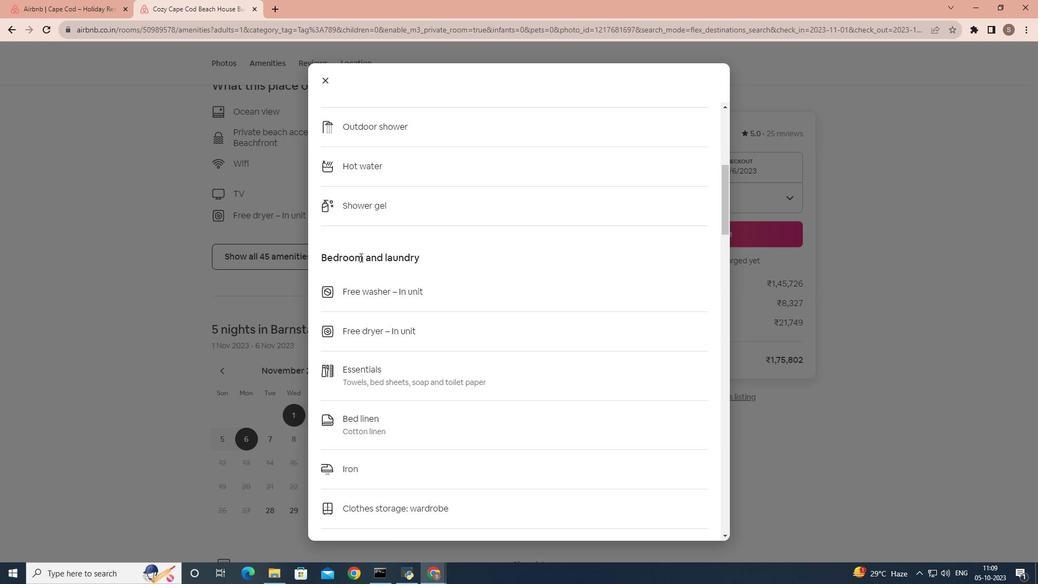 
Action: Mouse scrolled (360, 256) with delta (0, 0)
Screenshot: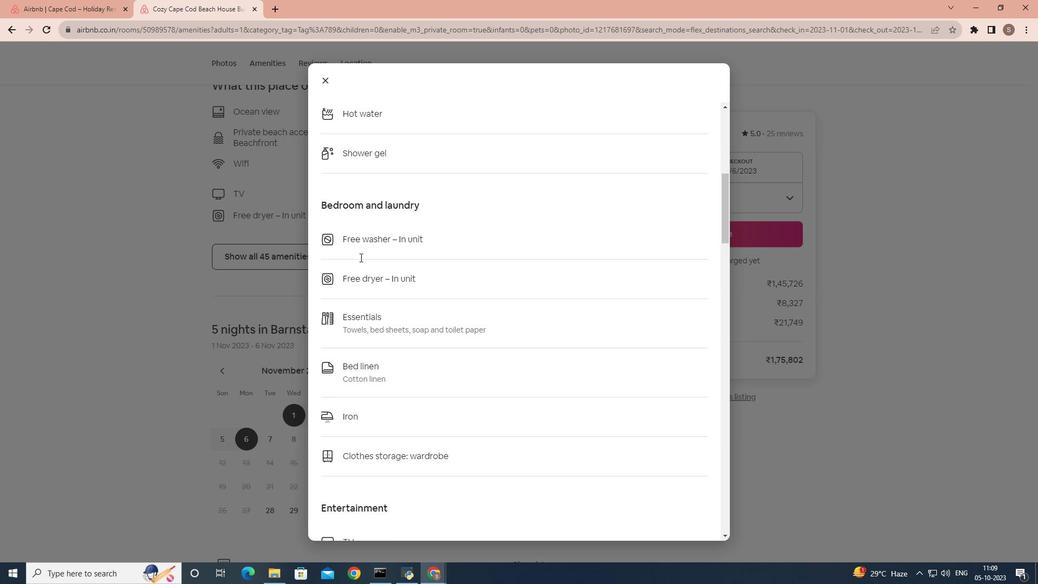 
Action: Mouse scrolled (360, 256) with delta (0, 0)
Screenshot: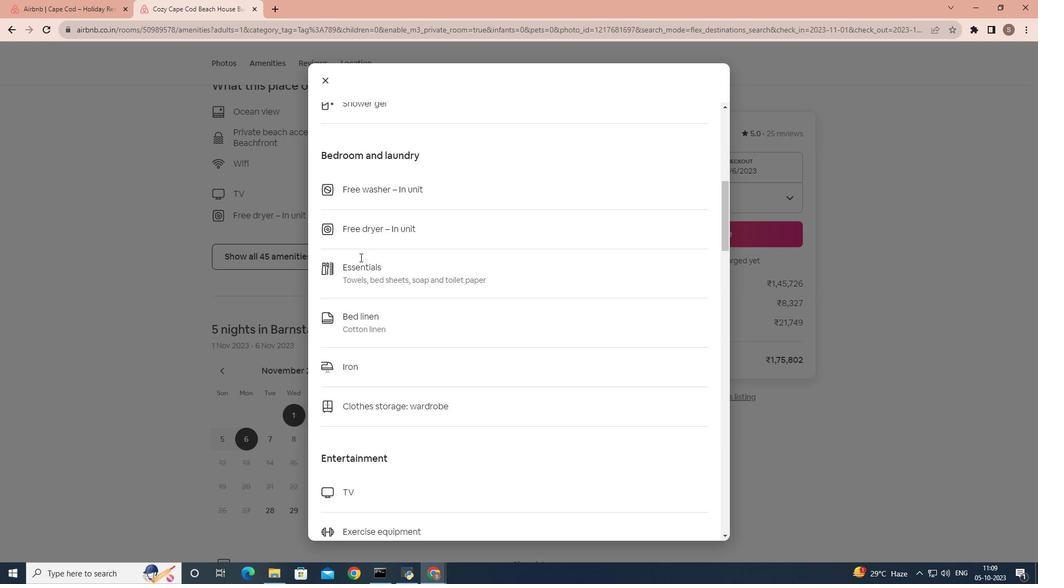 
Action: Mouse scrolled (360, 256) with delta (0, 0)
Screenshot: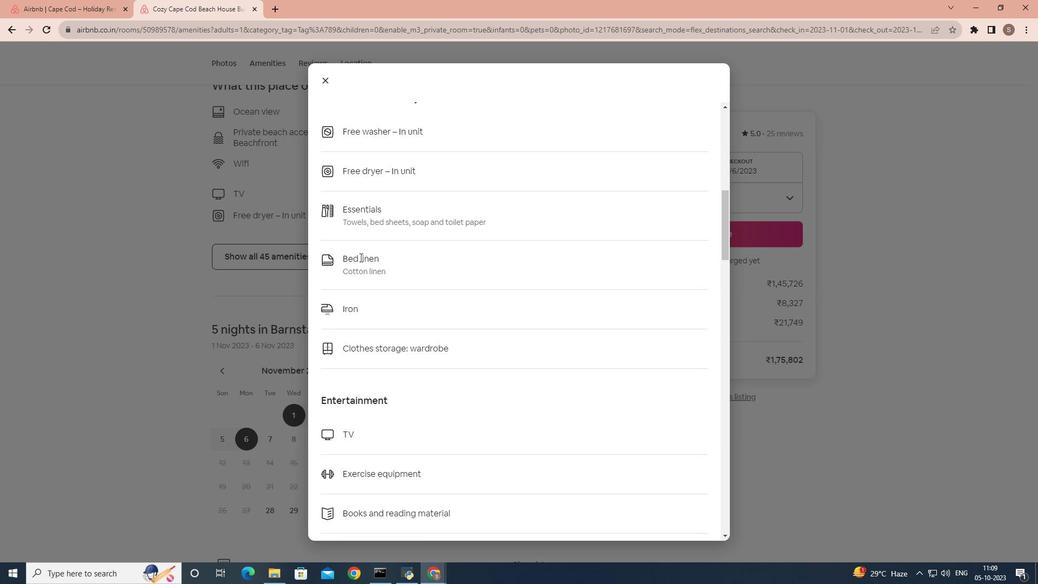 
Action: Mouse scrolled (360, 256) with delta (0, 0)
Screenshot: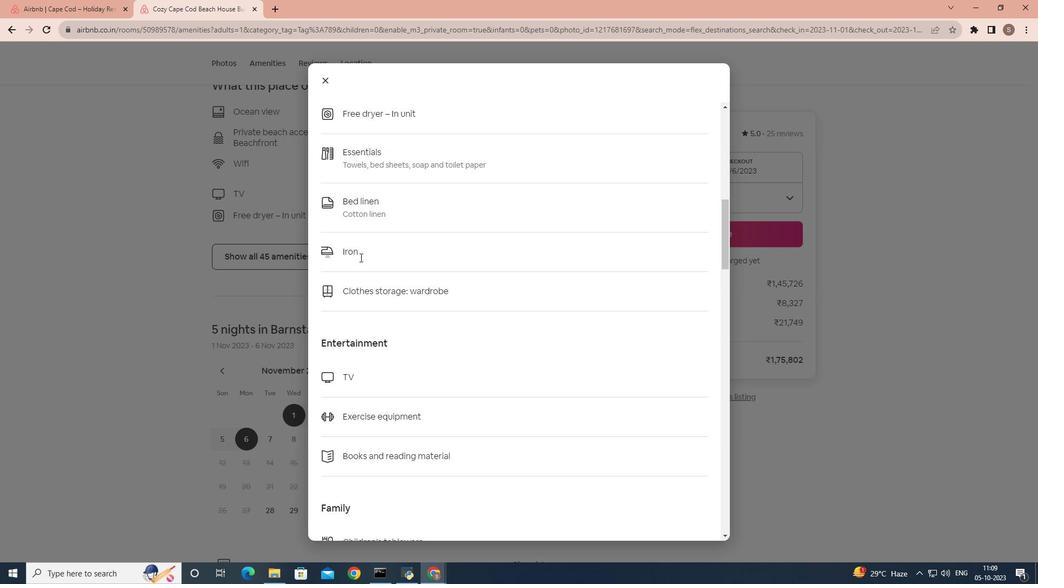 
Action: Mouse scrolled (360, 256) with delta (0, 0)
Screenshot: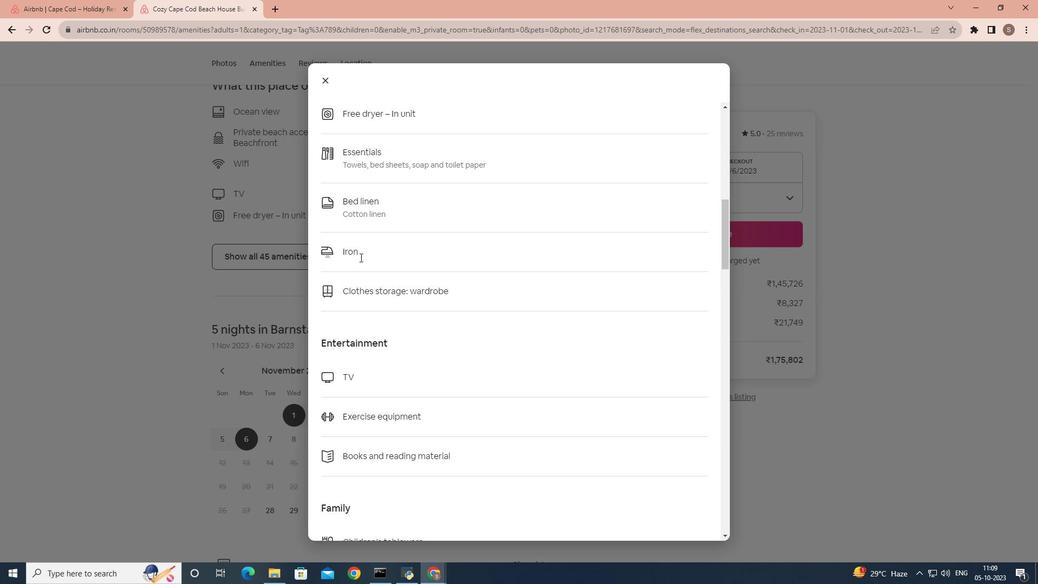 
Action: Mouse scrolled (360, 256) with delta (0, 0)
Screenshot: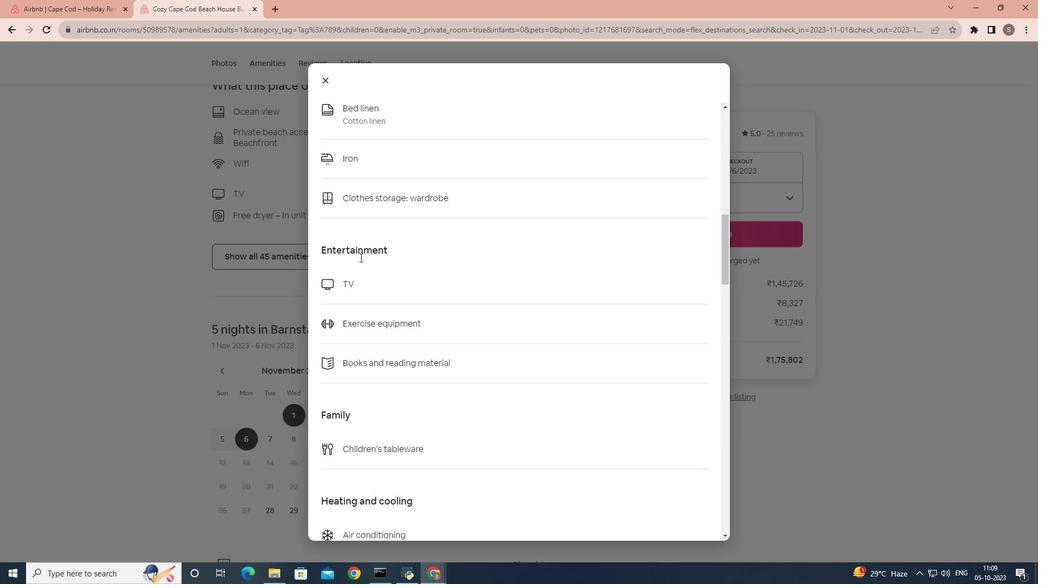 
Action: Mouse scrolled (360, 256) with delta (0, 0)
Screenshot: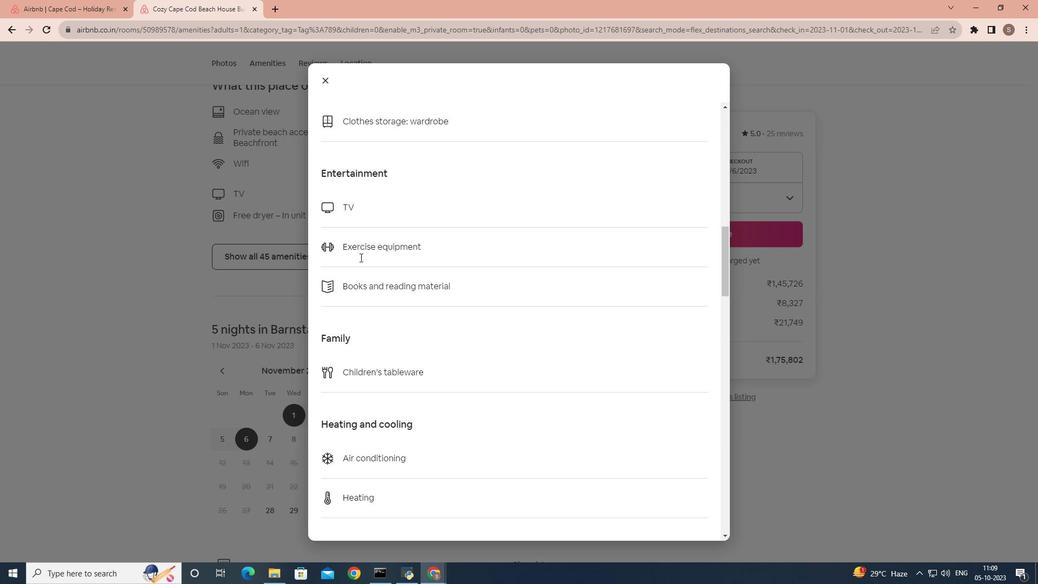 
Action: Mouse scrolled (360, 256) with delta (0, 0)
Screenshot: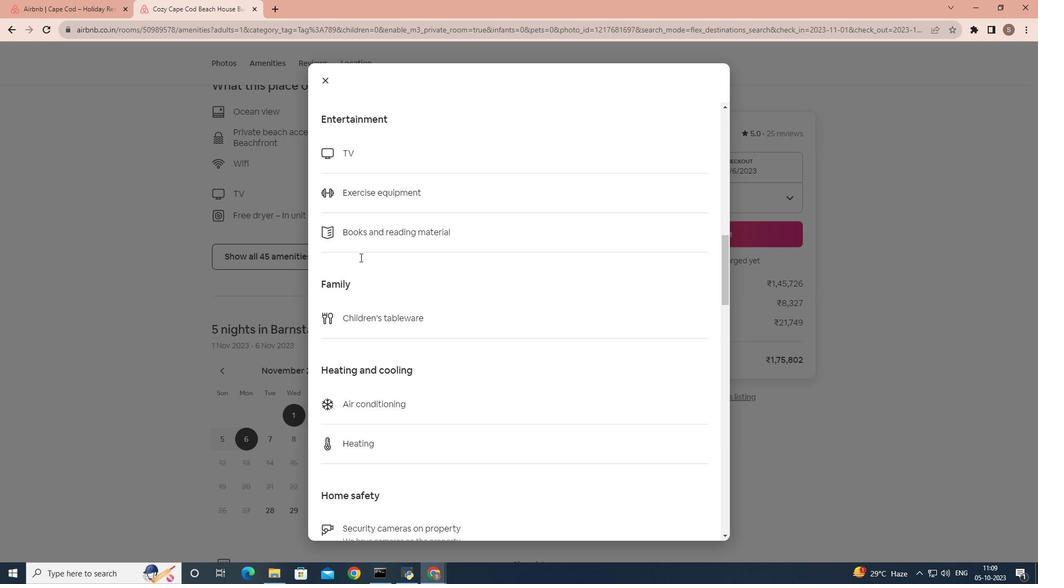 
Action: Mouse scrolled (360, 256) with delta (0, 0)
Screenshot: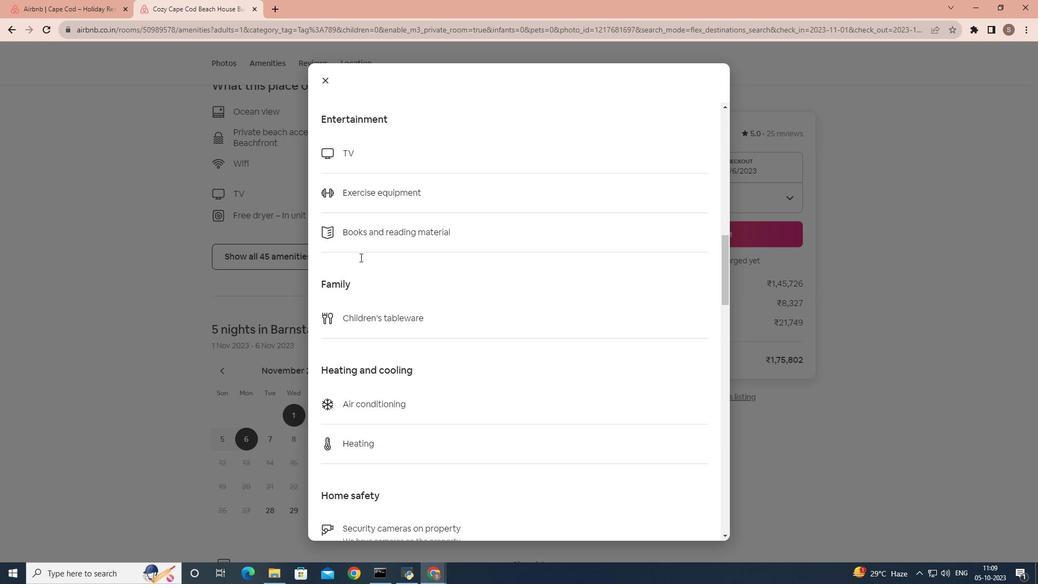 
Action: Mouse scrolled (360, 256) with delta (0, 0)
Screenshot: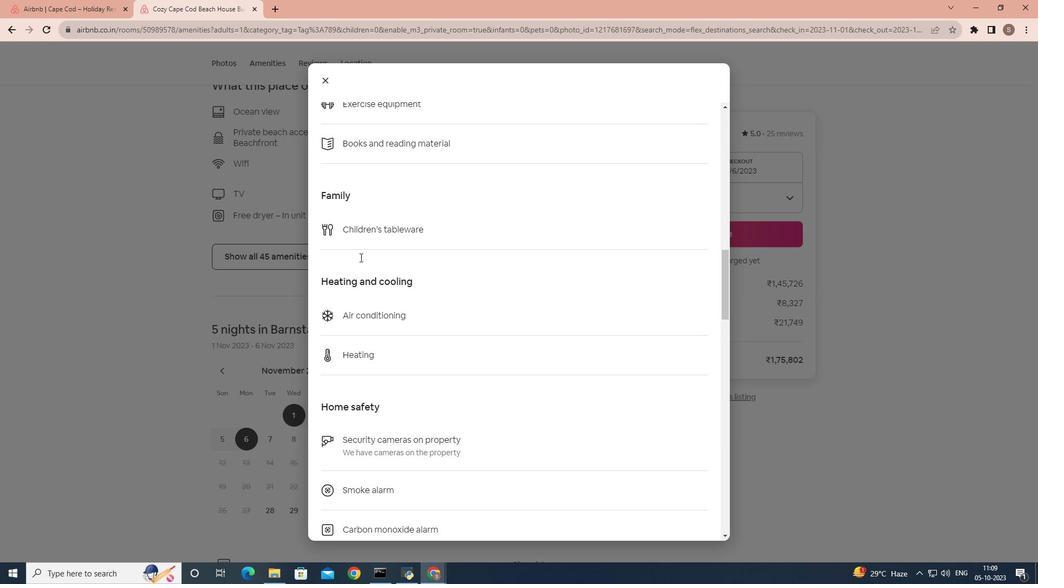 
Action: Mouse scrolled (360, 256) with delta (0, 0)
Screenshot: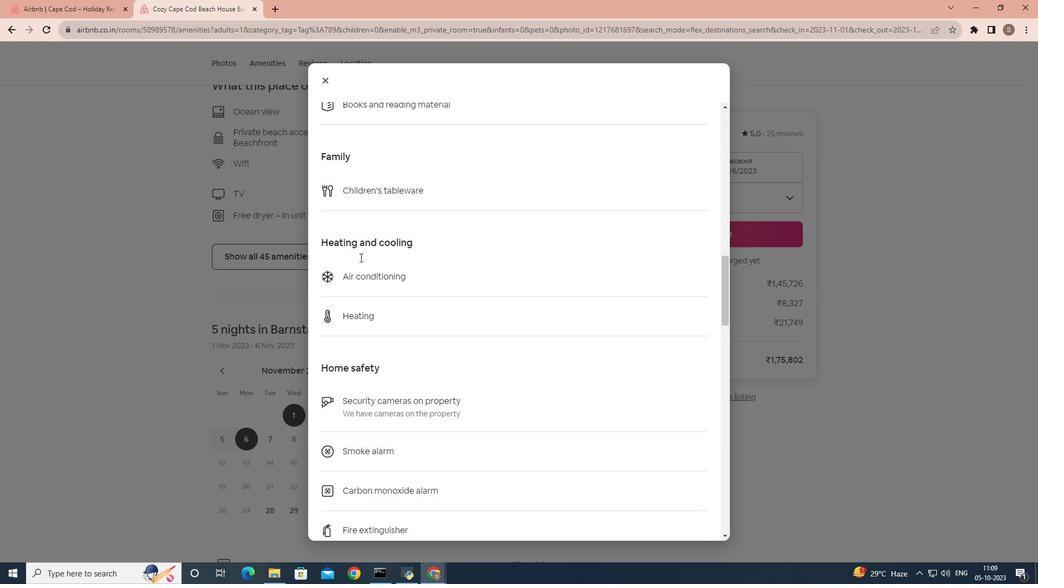 
Action: Mouse scrolled (360, 256) with delta (0, 0)
Screenshot: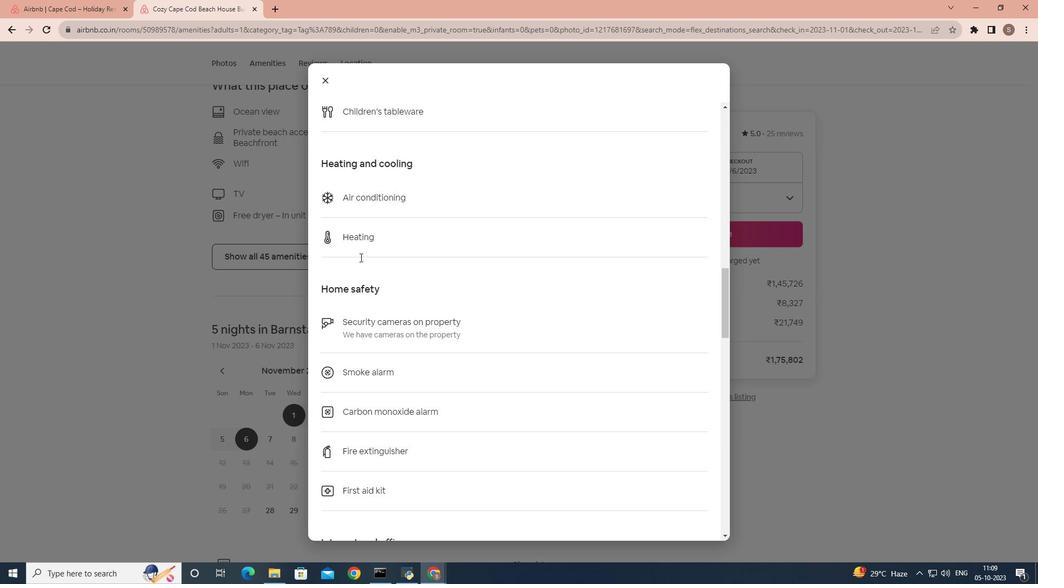 
Action: Mouse scrolled (360, 256) with delta (0, 0)
Screenshot: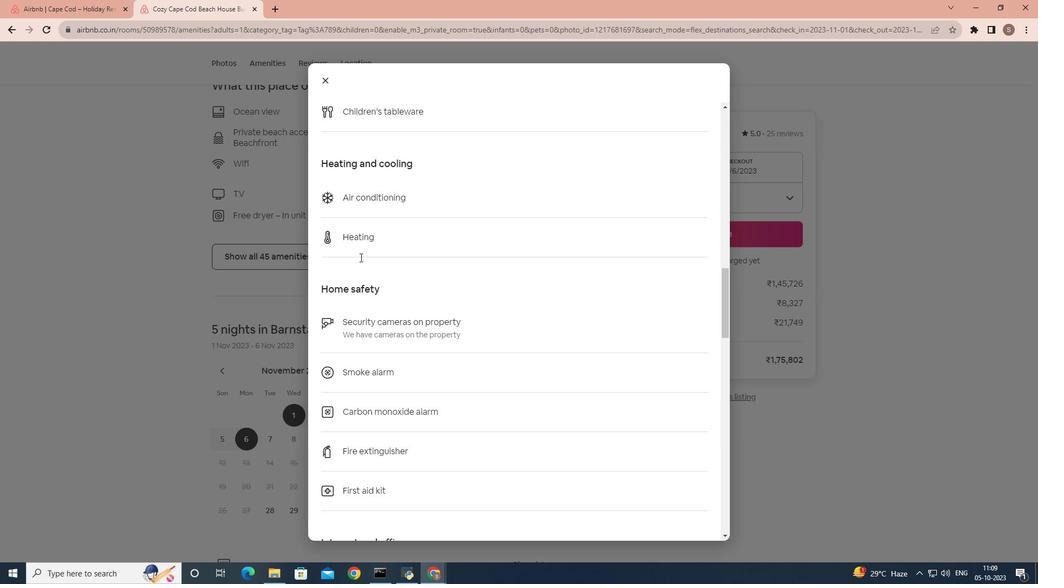 
Action: Mouse scrolled (360, 256) with delta (0, 0)
Screenshot: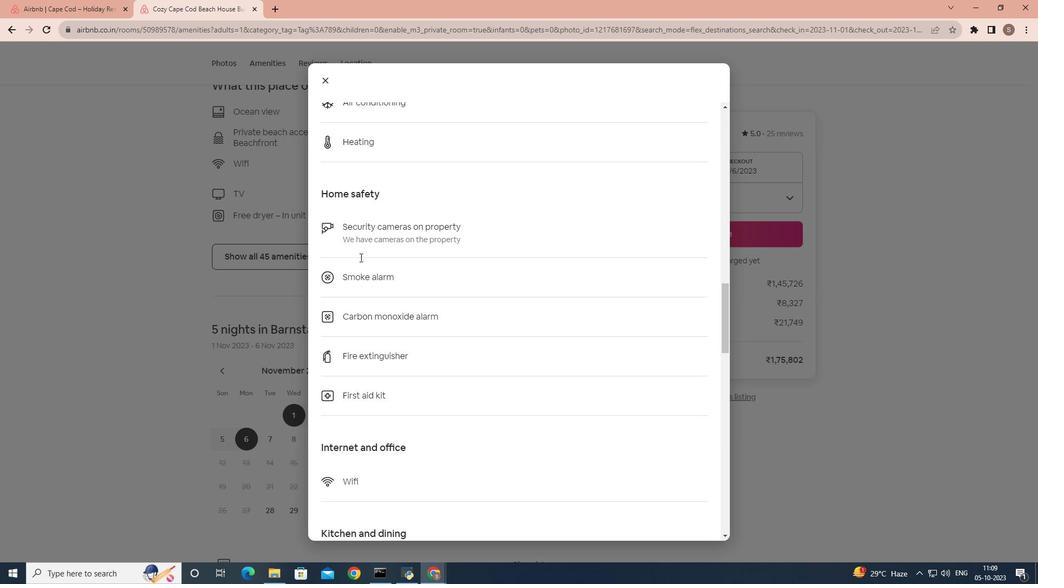 
Action: Mouse scrolled (360, 256) with delta (0, 0)
Screenshot: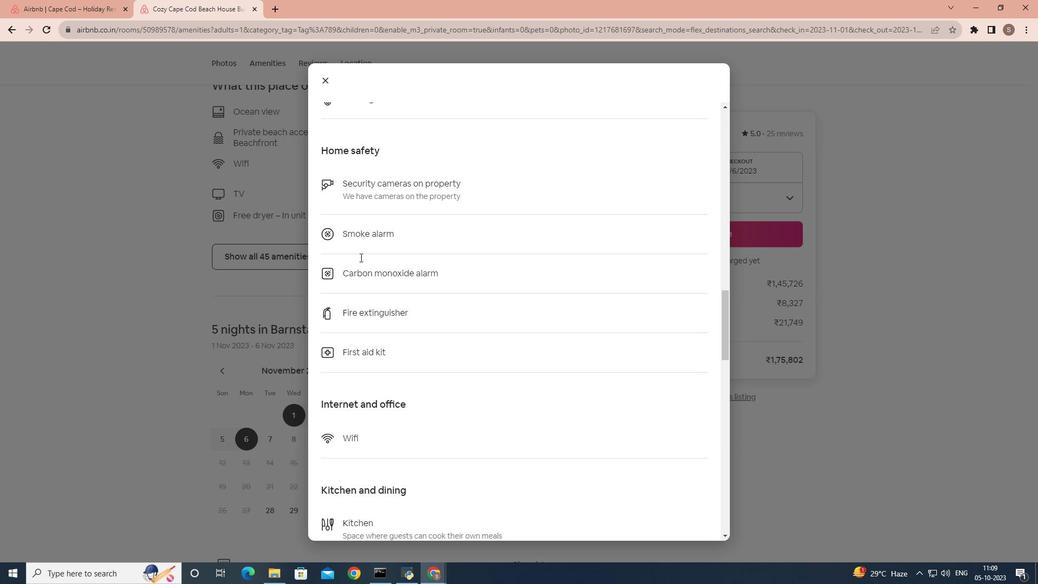 
Action: Mouse scrolled (360, 256) with delta (0, 0)
Screenshot: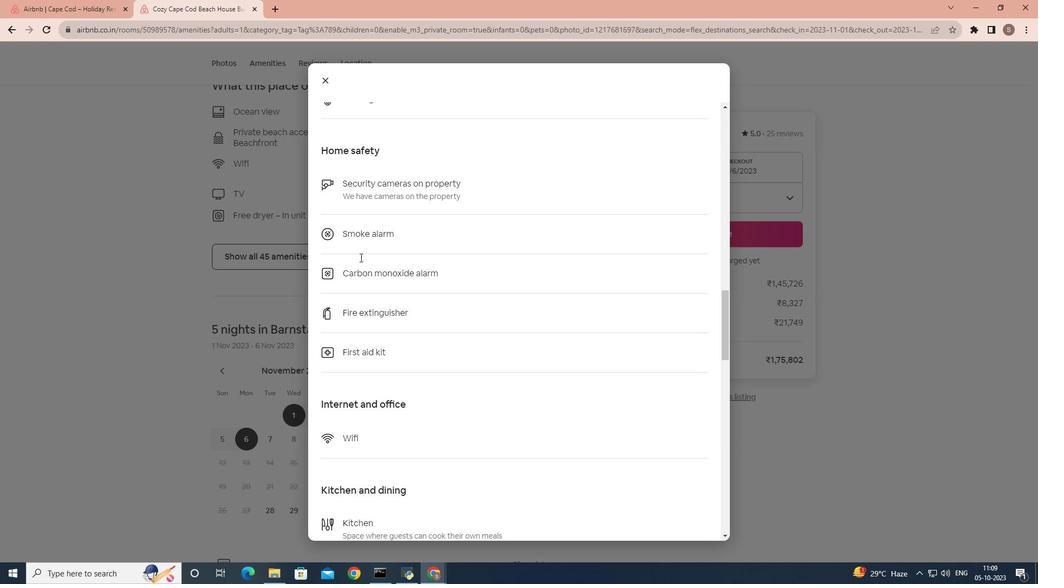 
Action: Mouse scrolled (360, 256) with delta (0, 0)
Screenshot: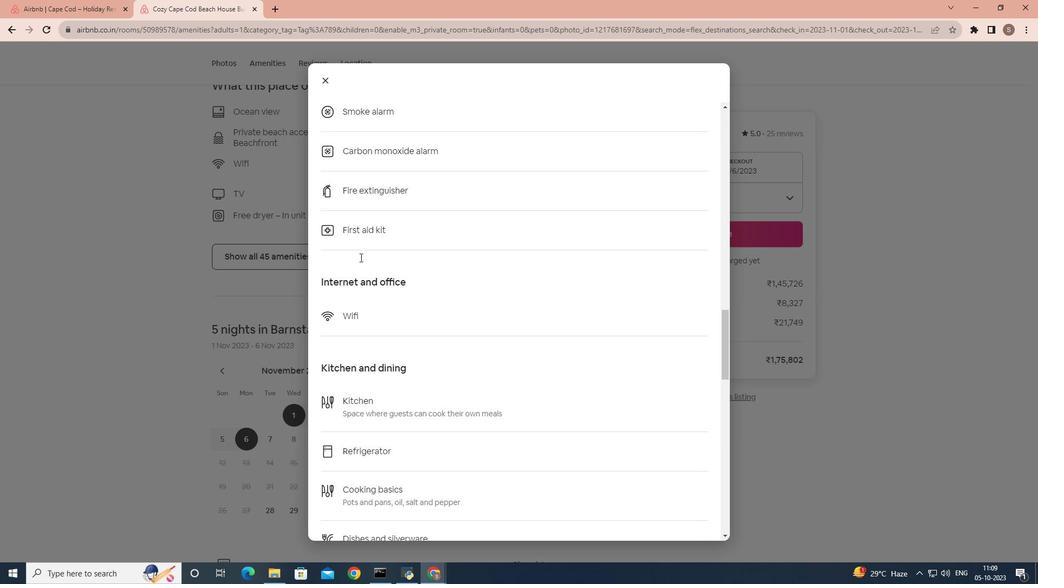 
Action: Mouse scrolled (360, 256) with delta (0, 0)
Screenshot: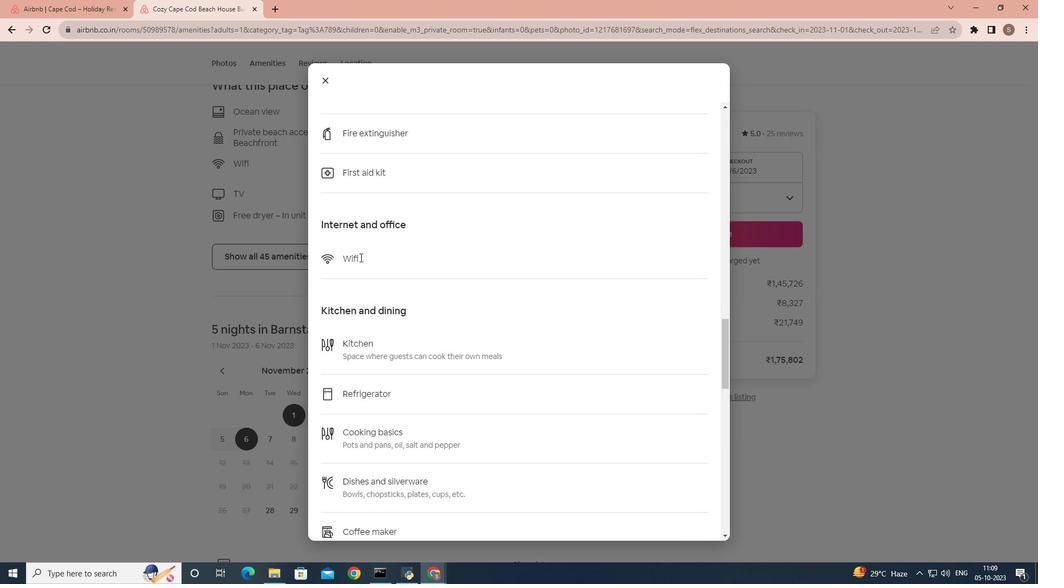 
Action: Mouse scrolled (360, 256) with delta (0, 0)
Screenshot: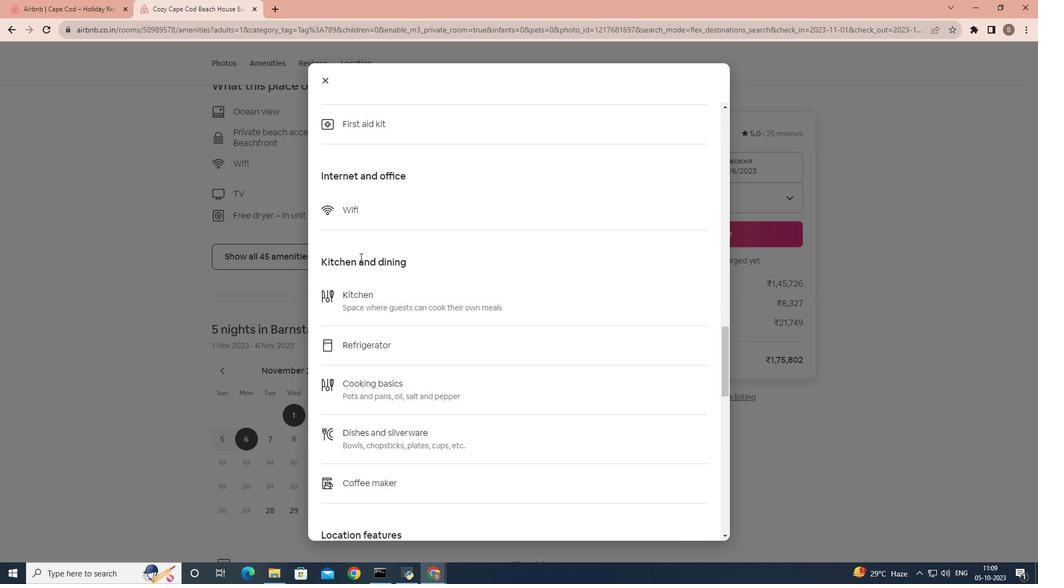 
Action: Mouse scrolled (360, 256) with delta (0, 0)
Screenshot: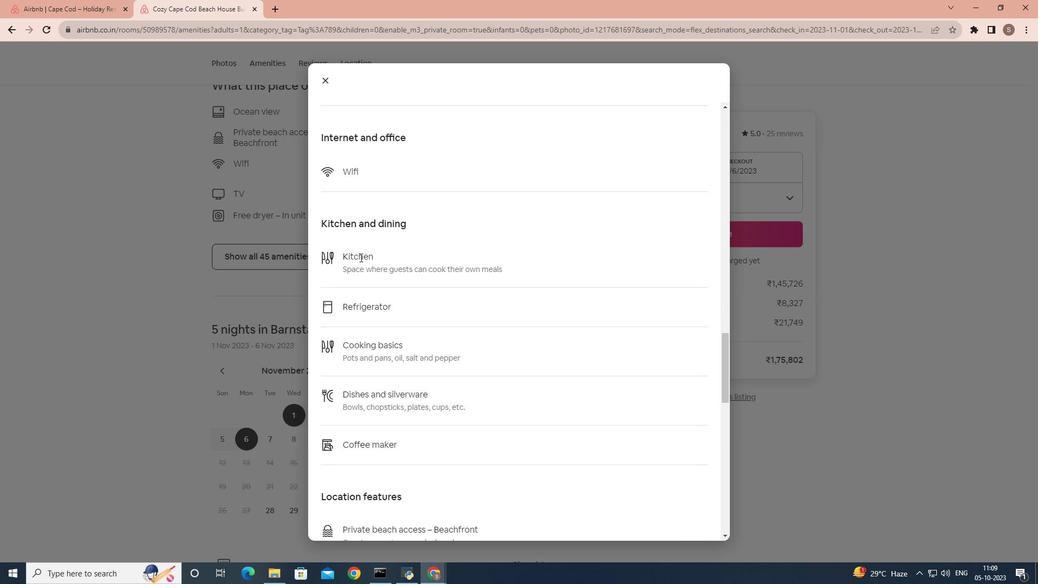 
Action: Mouse scrolled (360, 256) with delta (0, 0)
Screenshot: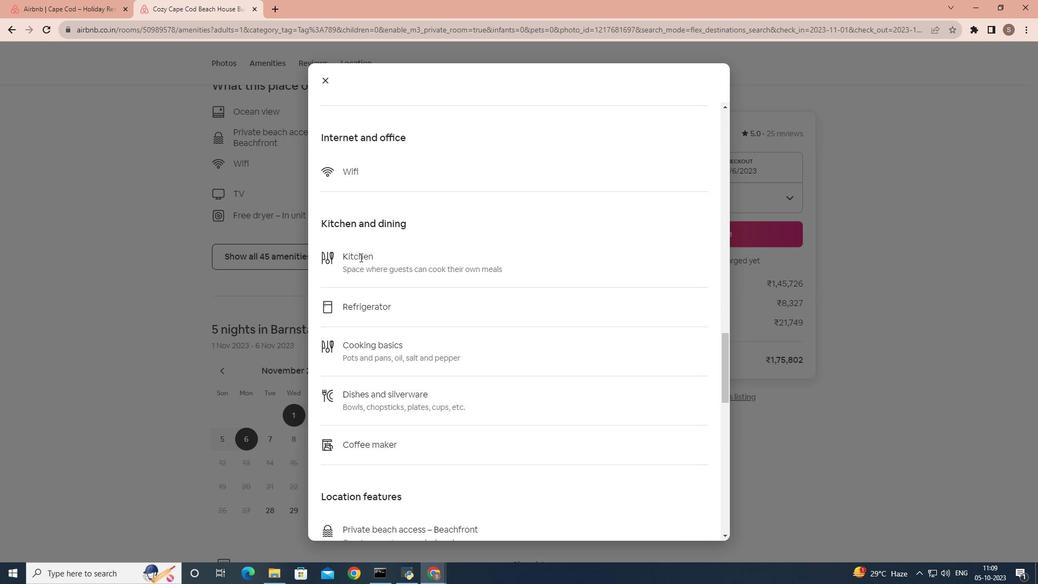 
Action: Mouse scrolled (360, 256) with delta (0, 0)
Screenshot: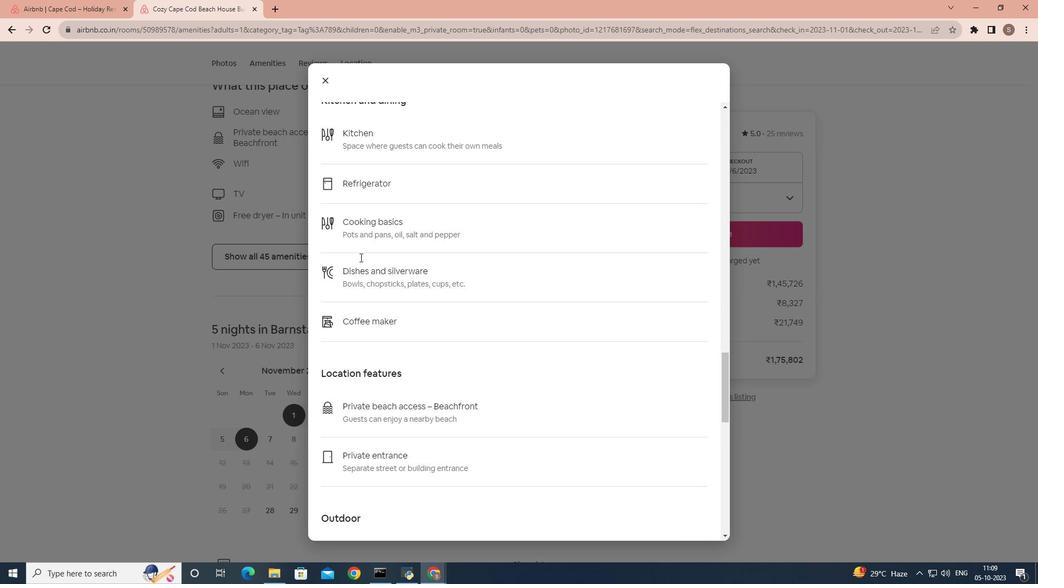 
Action: Mouse scrolled (360, 256) with delta (0, 0)
Screenshot: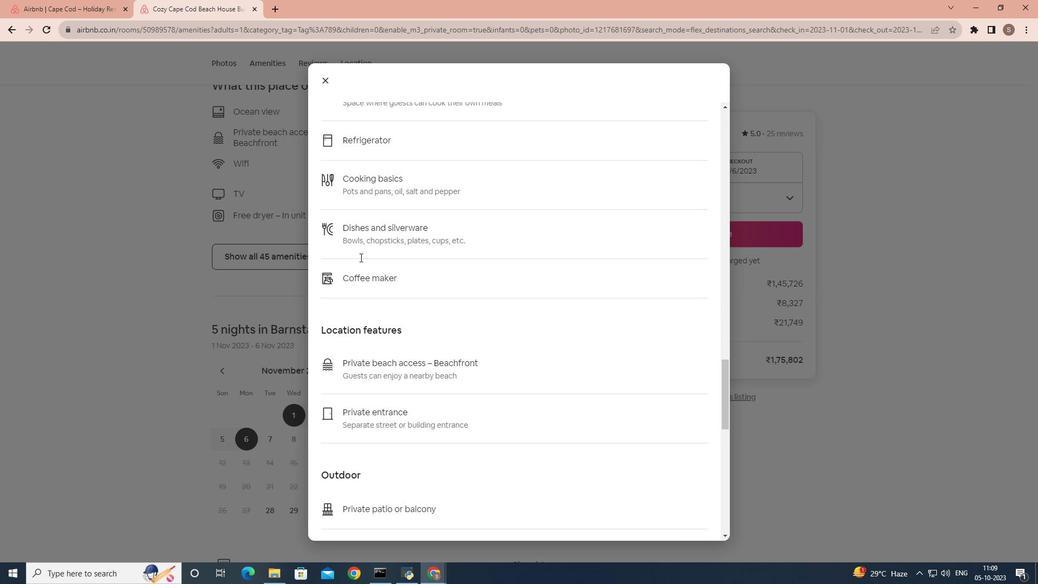 
Action: Mouse scrolled (360, 256) with delta (0, 0)
Screenshot: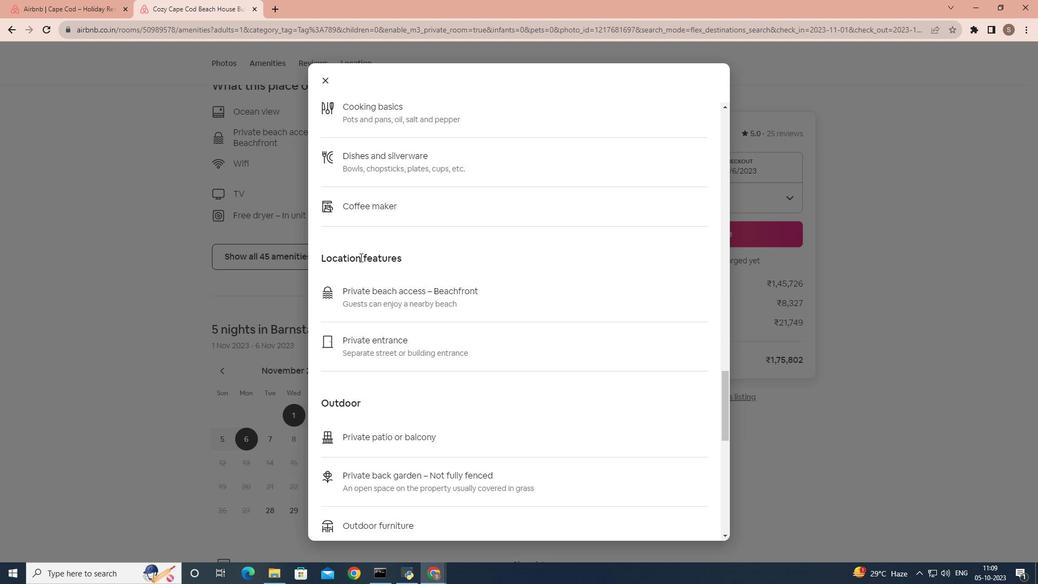 
Action: Mouse scrolled (360, 256) with delta (0, 0)
Screenshot: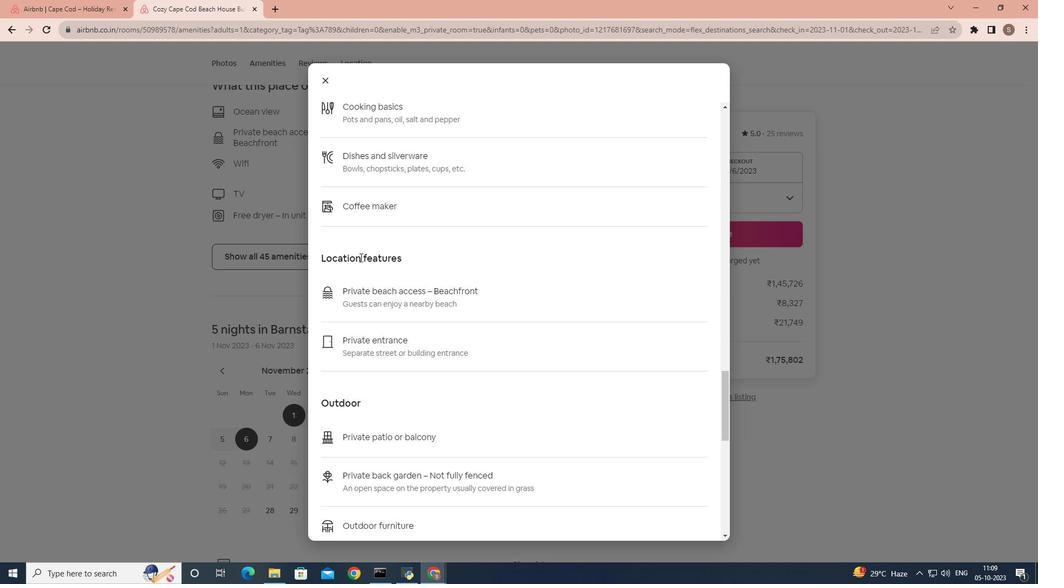 
Action: Mouse scrolled (360, 256) with delta (0, 0)
Screenshot: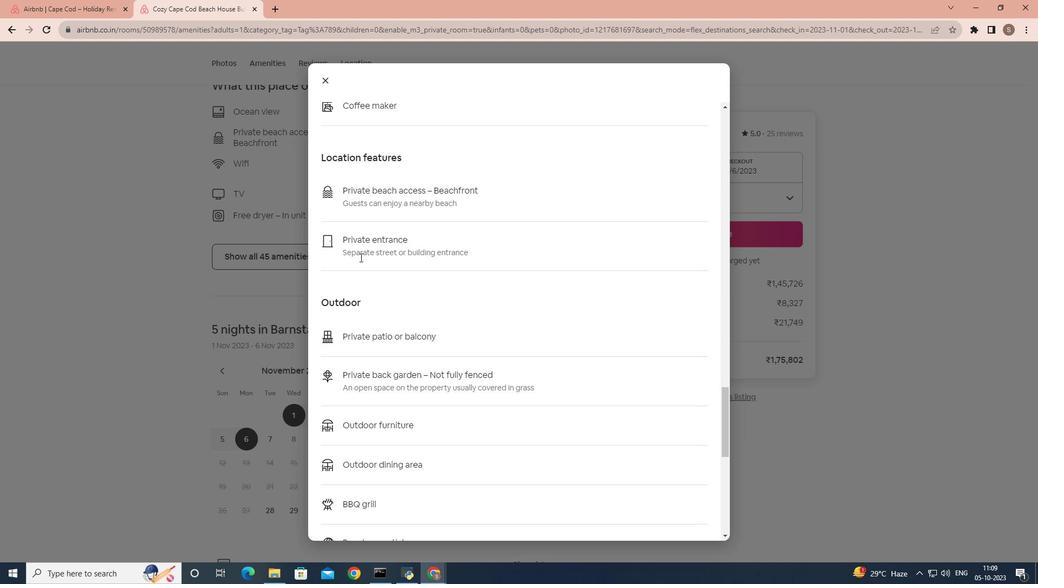 
Action: Mouse scrolled (360, 256) with delta (0, 0)
Screenshot: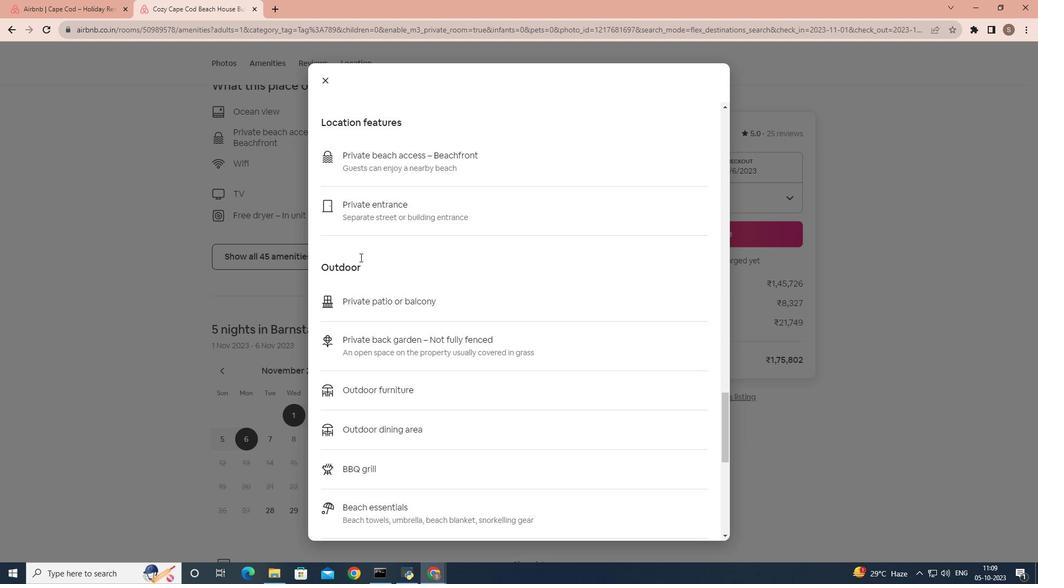 
Action: Mouse scrolled (360, 256) with delta (0, 0)
Screenshot: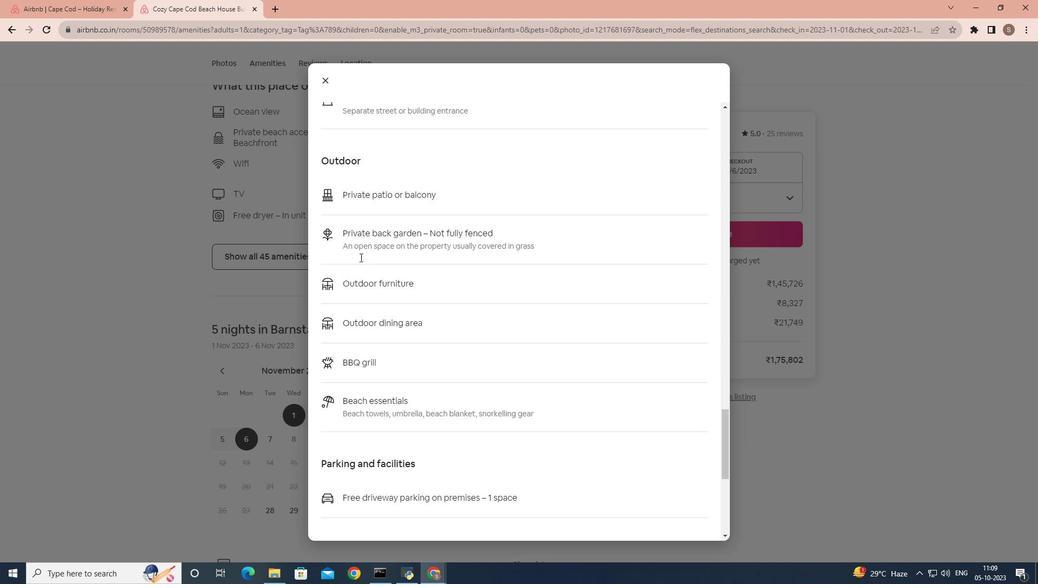
Action: Mouse scrolled (360, 256) with delta (0, 0)
Screenshot: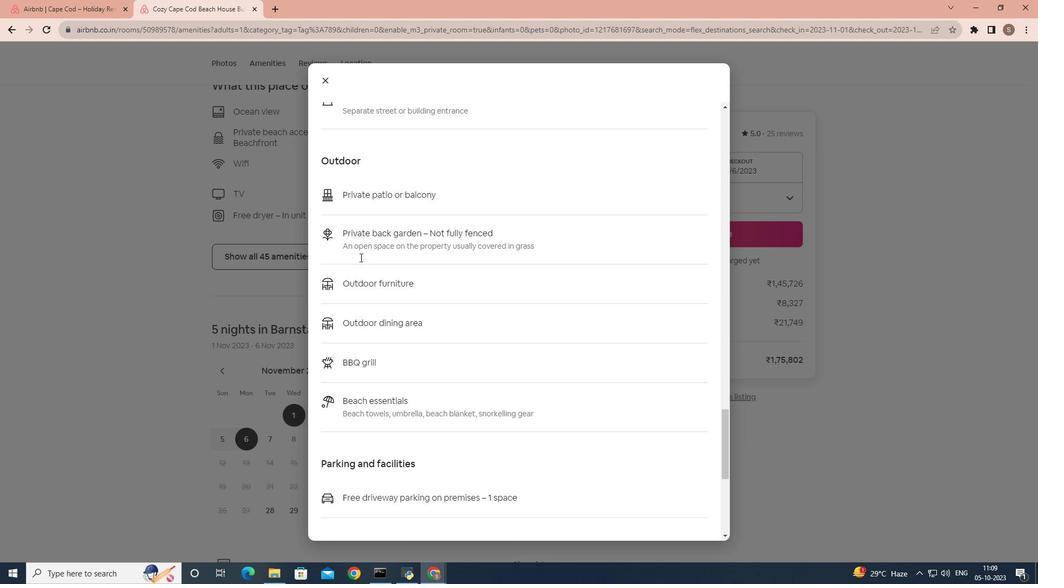 
Action: Mouse scrolled (360, 256) with delta (0, 0)
Screenshot: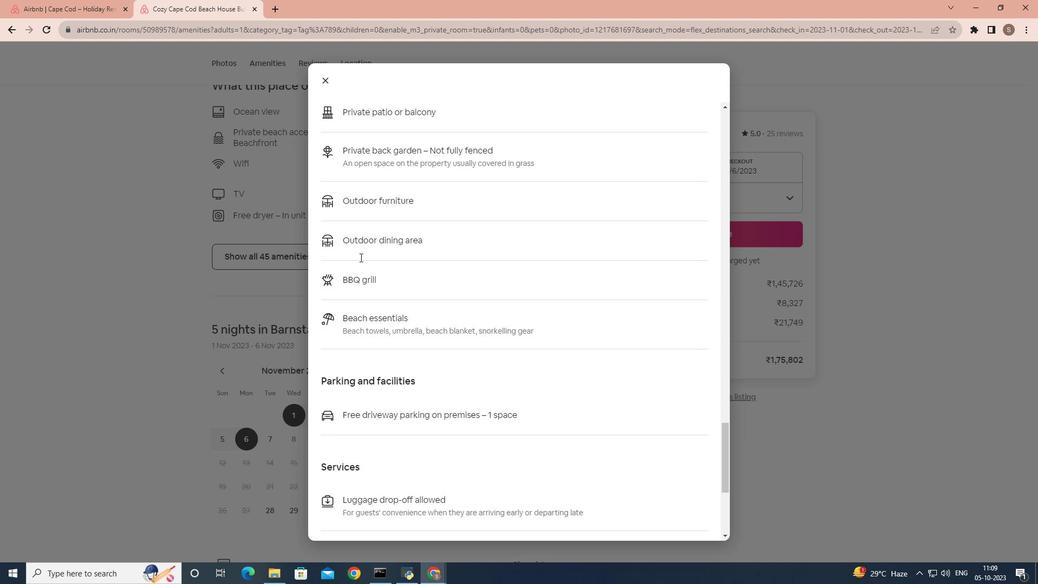 
Action: Mouse scrolled (360, 256) with delta (0, 0)
Screenshot: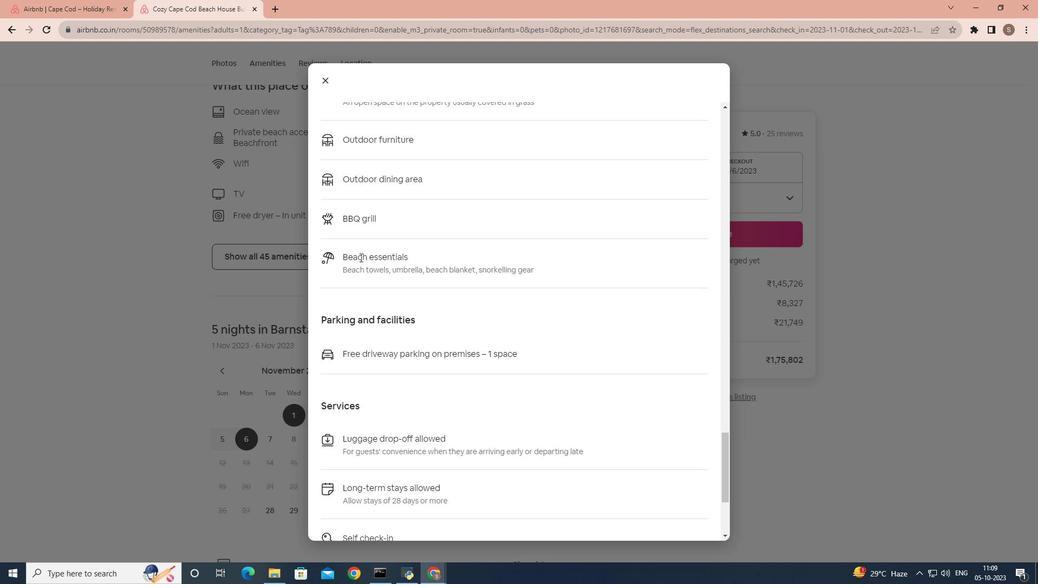 
Action: Mouse scrolled (360, 256) with delta (0, 0)
Screenshot: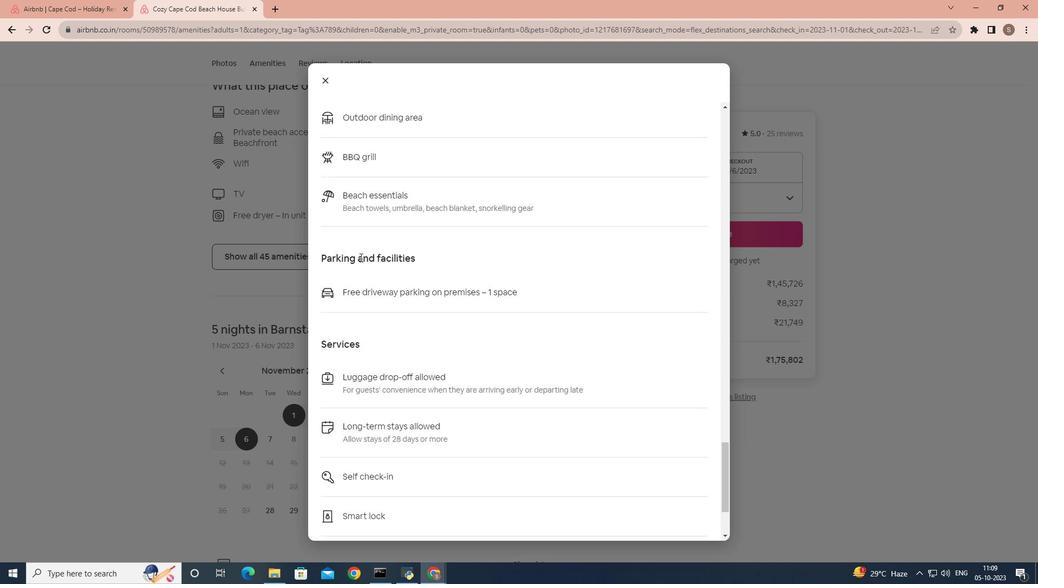
Action: Mouse scrolled (360, 256) with delta (0, 0)
Screenshot: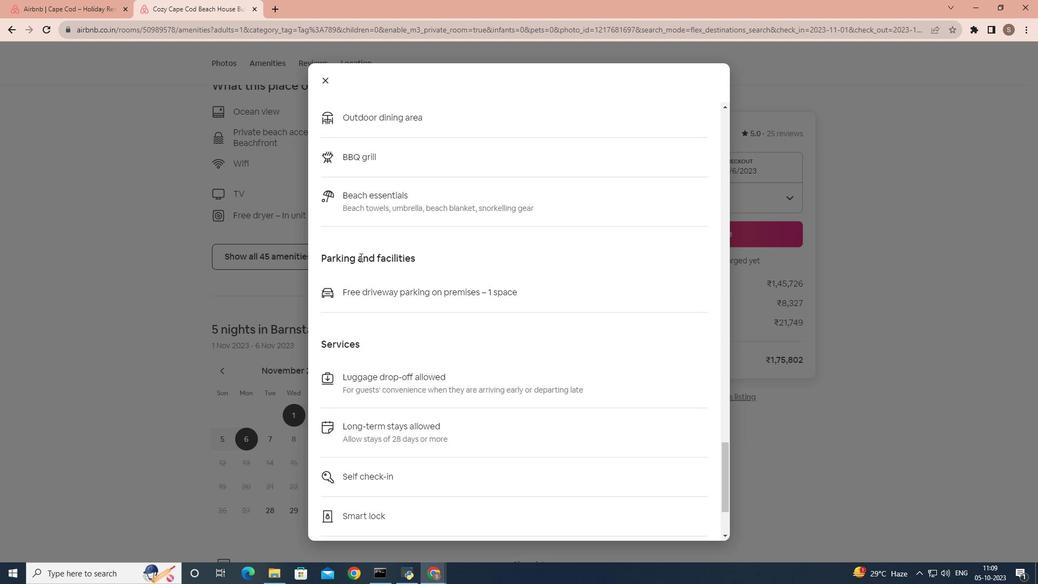 
Action: Mouse scrolled (360, 256) with delta (0, 0)
Screenshot: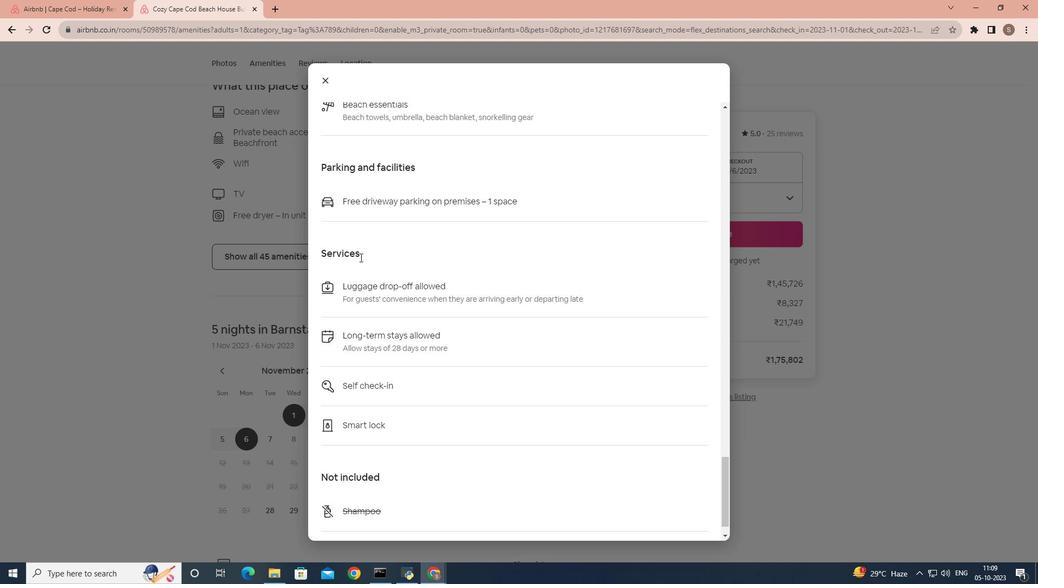 
Action: Mouse scrolled (360, 256) with delta (0, 0)
Screenshot: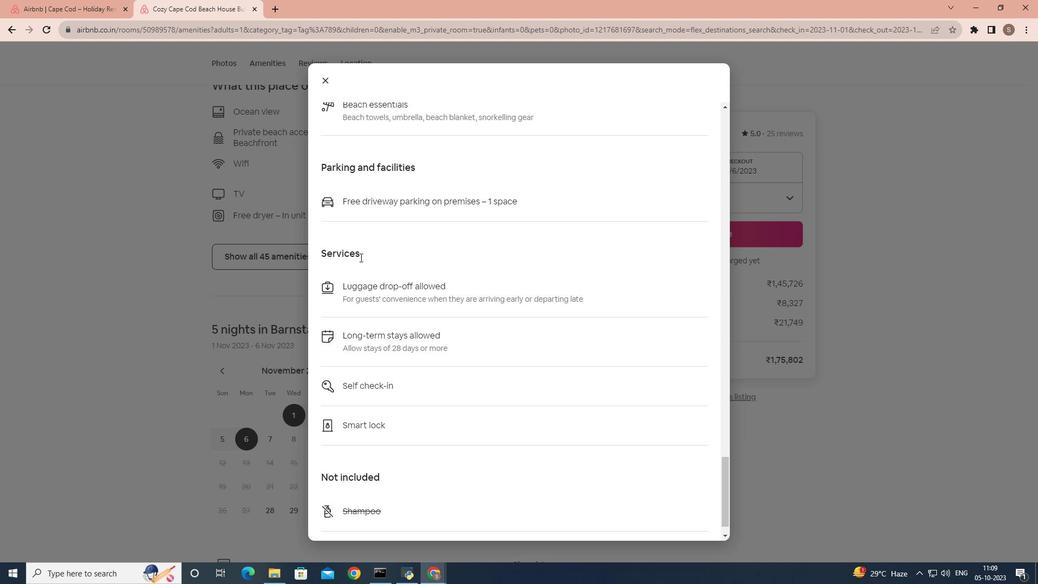 
Action: Mouse scrolled (360, 256) with delta (0, 0)
Screenshot: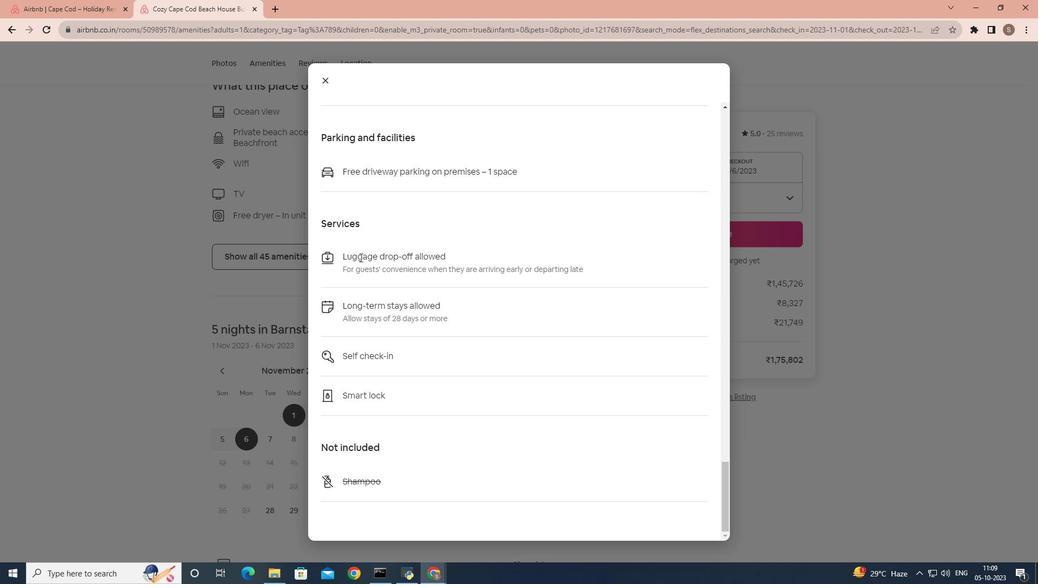 
Action: Mouse scrolled (360, 256) with delta (0, 0)
Screenshot: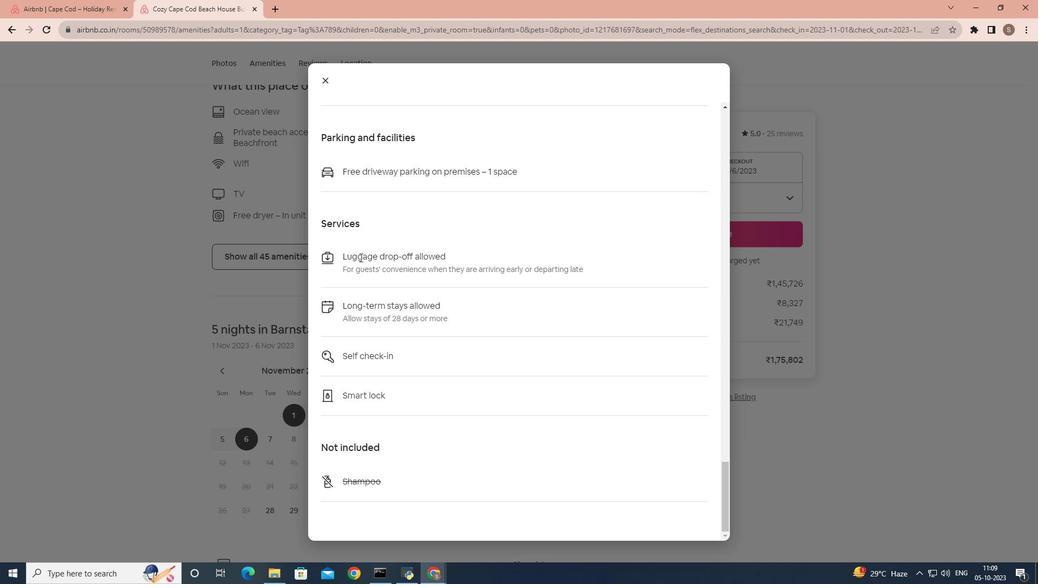 
Action: Mouse moved to (326, 81)
Screenshot: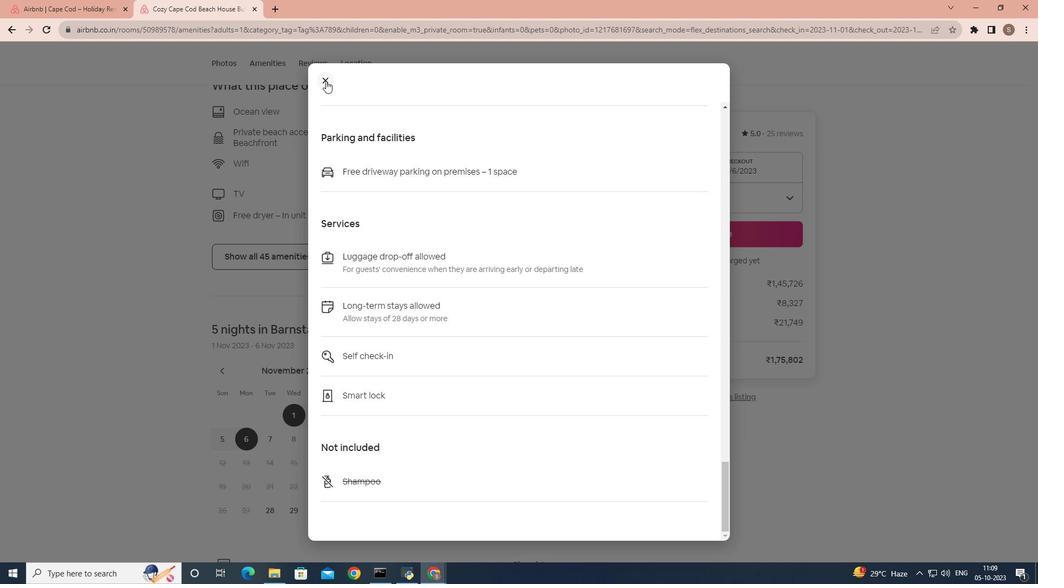 
Action: Mouse pressed left at (326, 81)
Screenshot: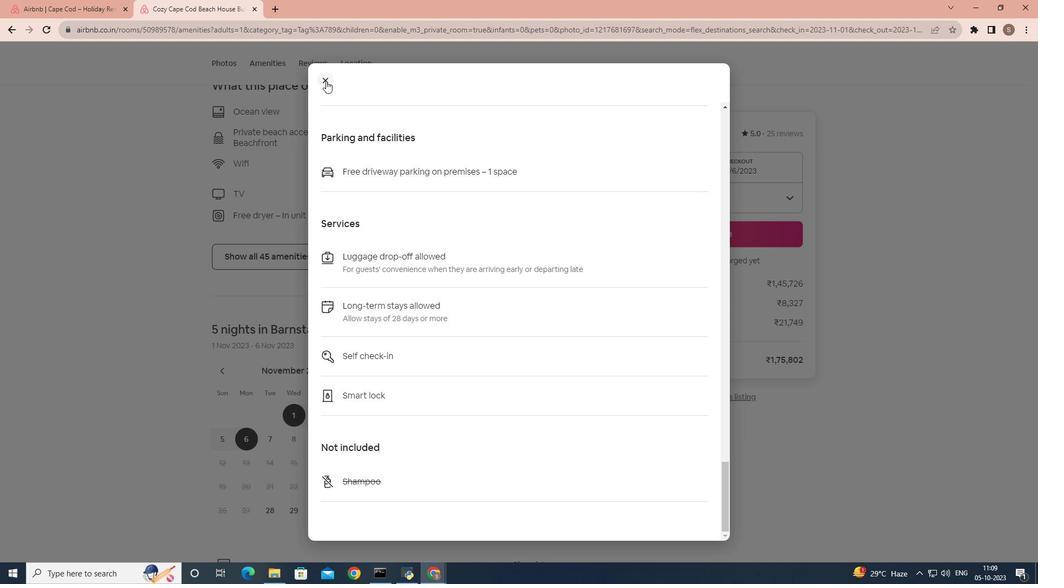 
Action: Mouse moved to (768, 465)
Screenshot: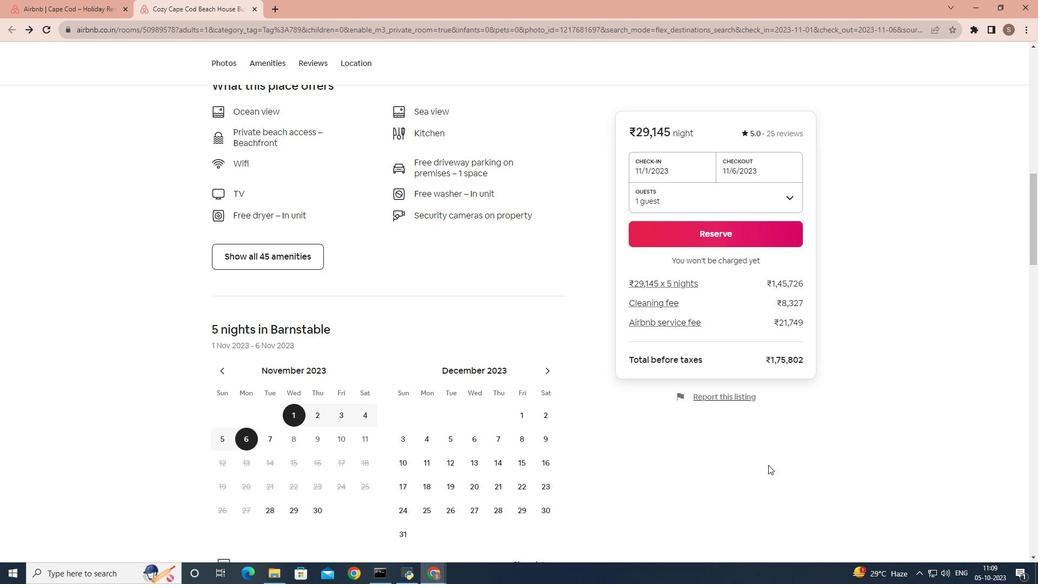 
Action: Mouse scrolled (768, 464) with delta (0, 0)
Screenshot: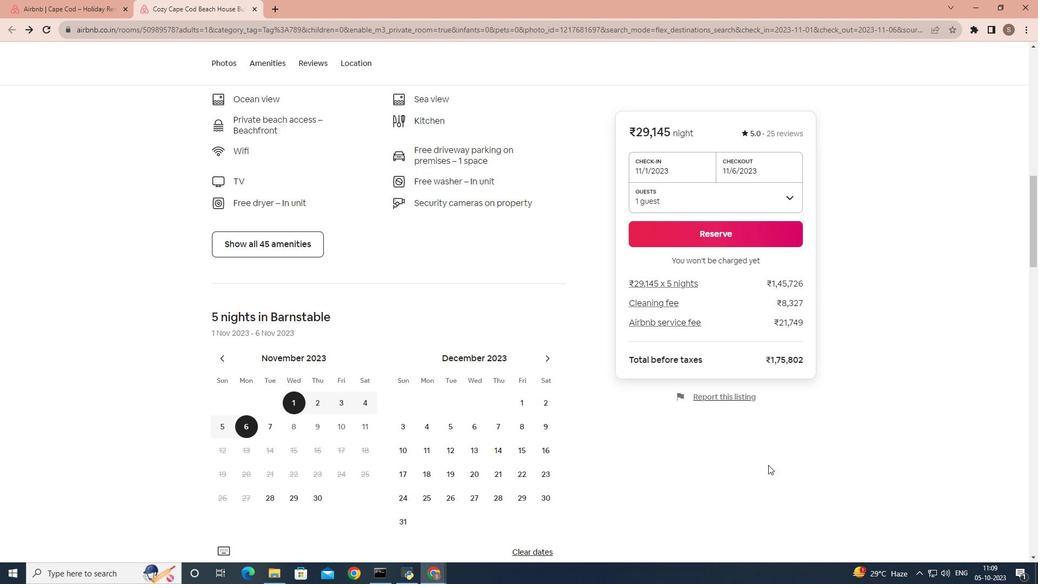 
Action: Mouse scrolled (768, 464) with delta (0, 0)
Screenshot: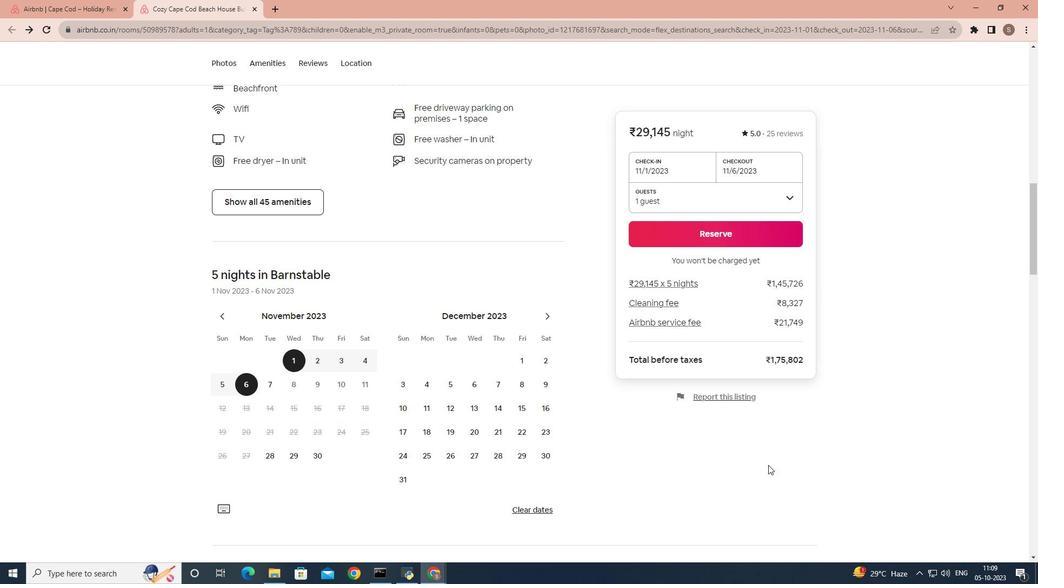 
Action: Mouse scrolled (768, 464) with delta (0, 0)
Screenshot: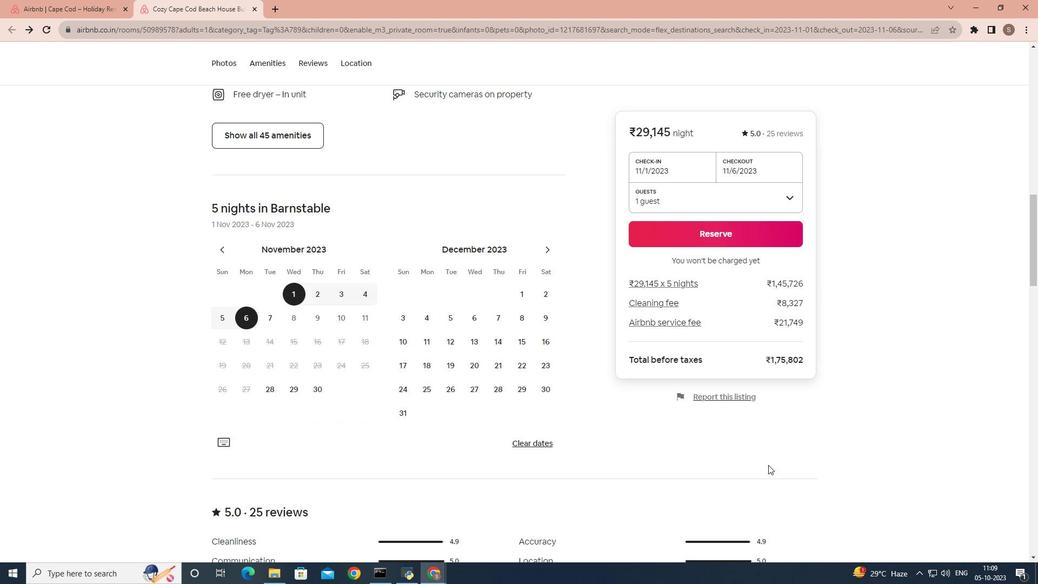 
Action: Mouse scrolled (768, 464) with delta (0, 0)
Screenshot: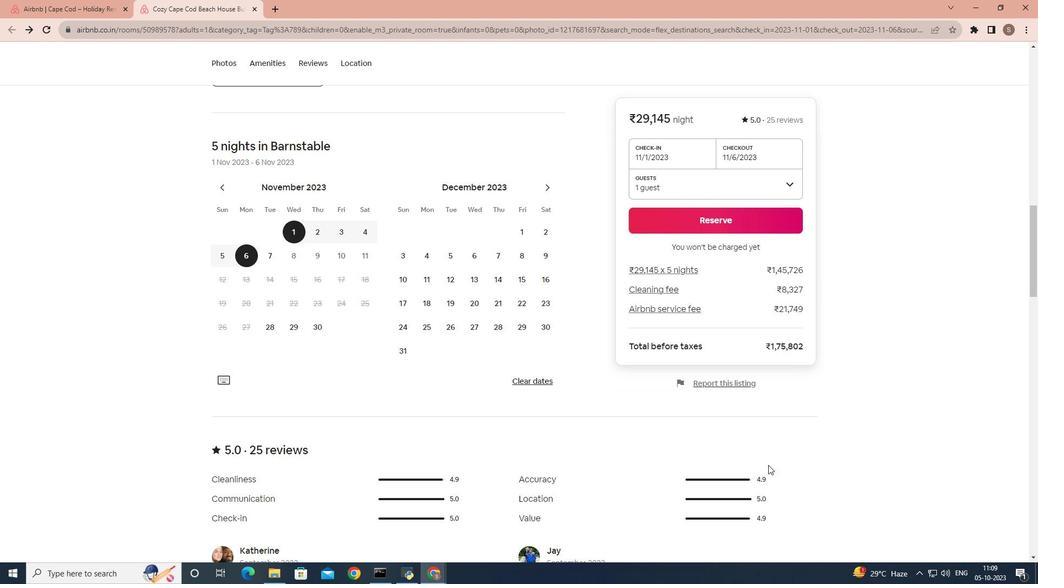 
Action: Mouse scrolled (768, 464) with delta (0, 0)
Screenshot: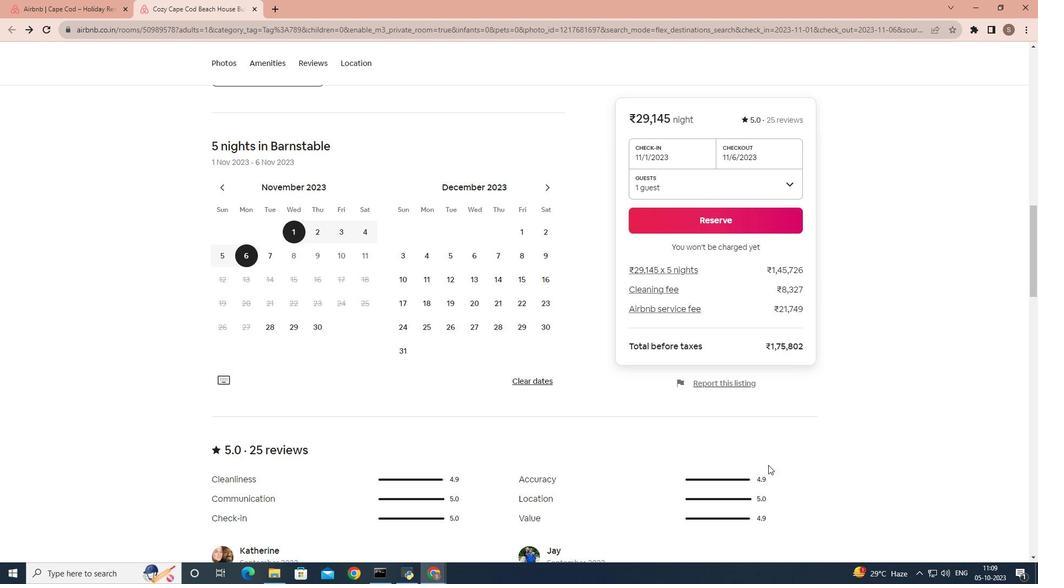 
Action: Mouse scrolled (768, 464) with delta (0, 0)
Screenshot: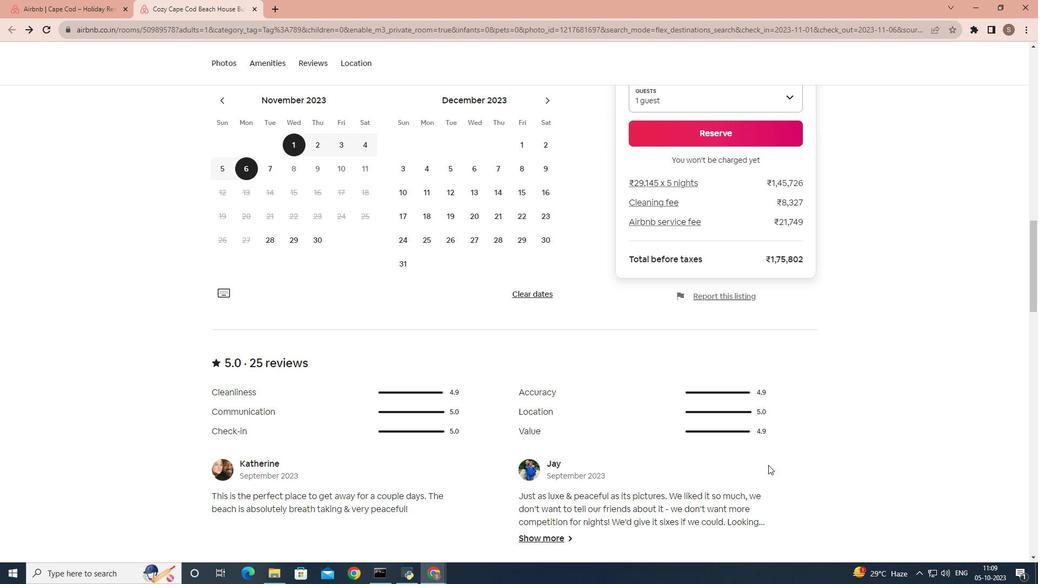 
Action: Mouse scrolled (768, 464) with delta (0, 0)
Screenshot: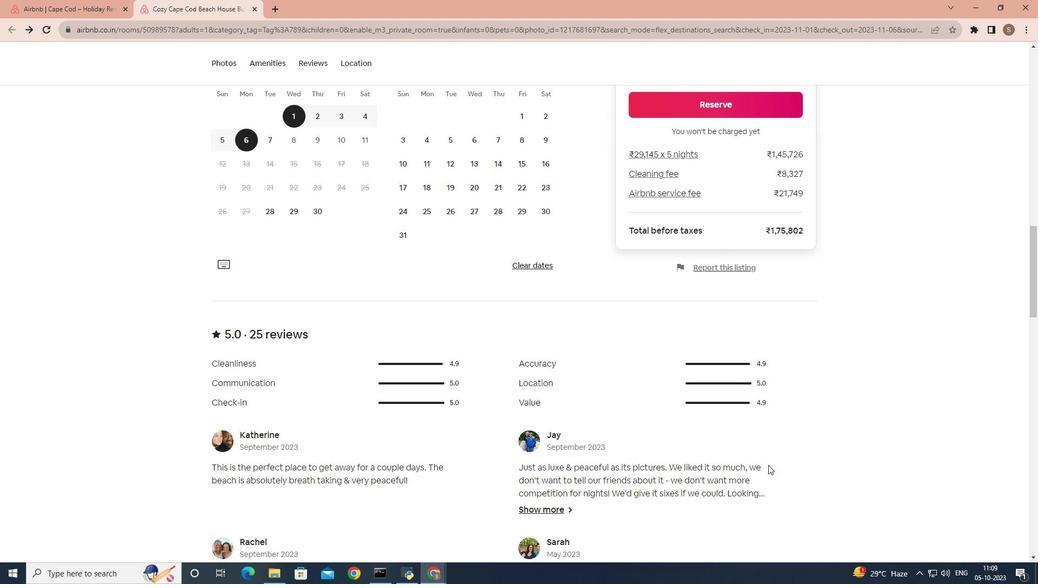 
Action: Mouse scrolled (768, 464) with delta (0, 0)
Screenshot: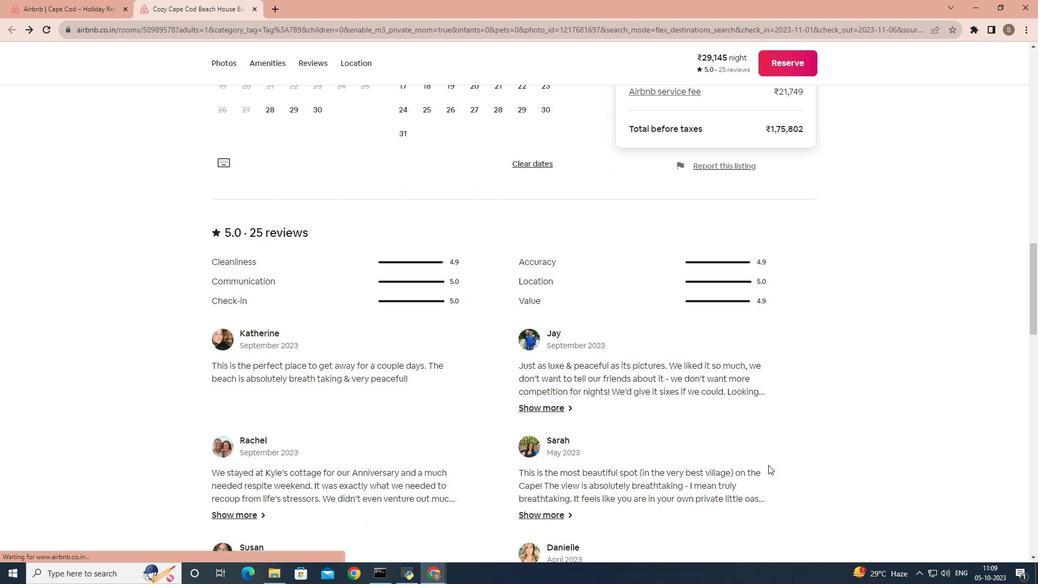 
Action: Mouse scrolled (768, 464) with delta (0, 0)
Screenshot: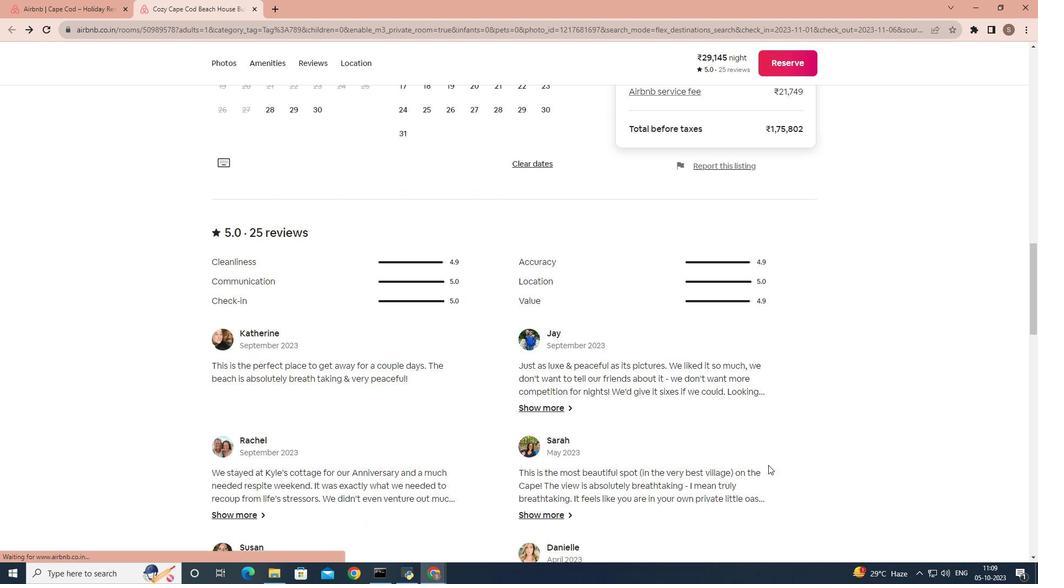 
Action: Mouse scrolled (768, 464) with delta (0, 0)
Screenshot: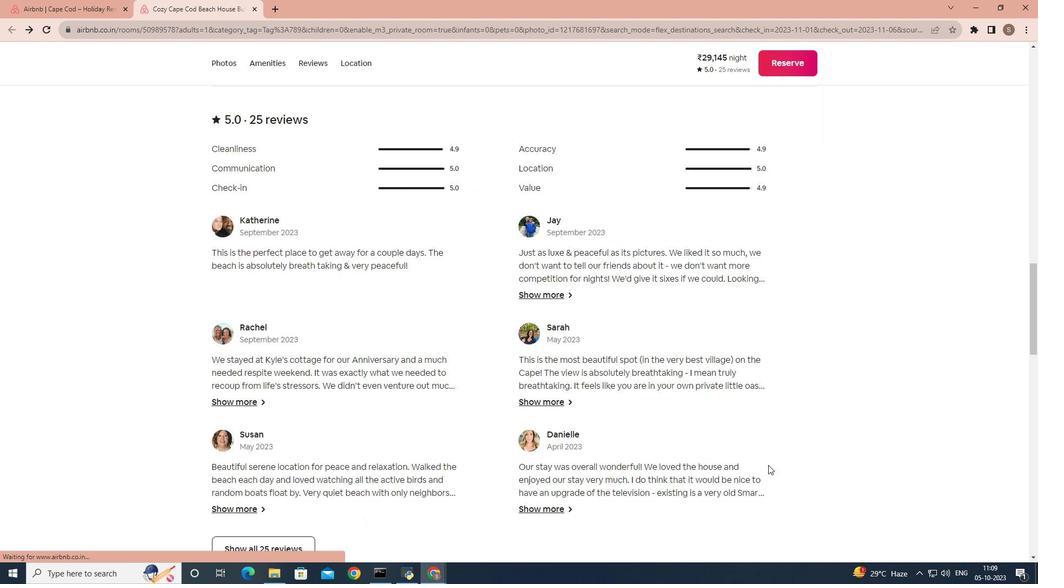 
Action: Mouse scrolled (768, 464) with delta (0, 0)
Screenshot: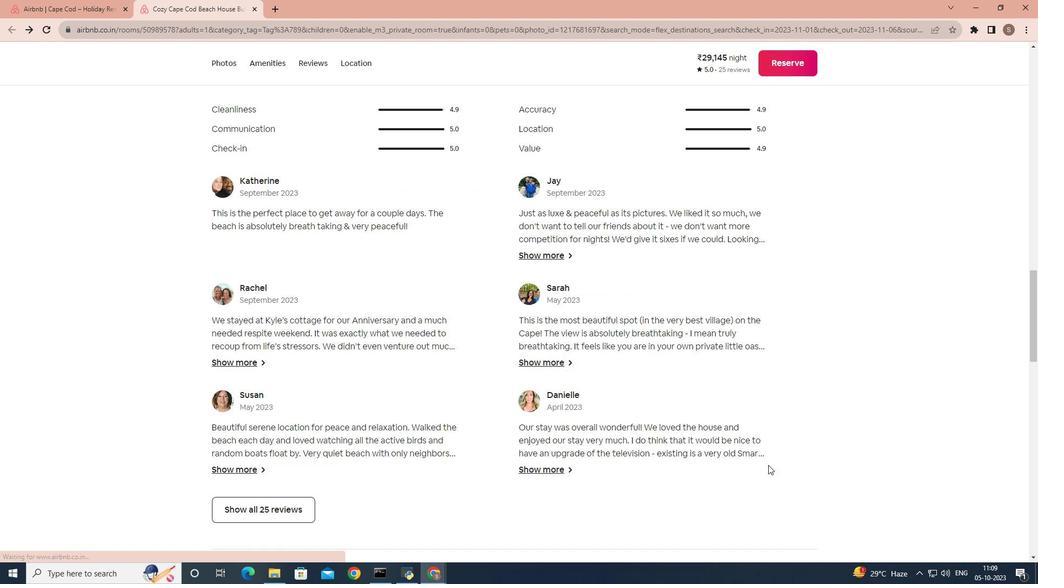 
Action: Mouse scrolled (768, 464) with delta (0, 0)
Screenshot: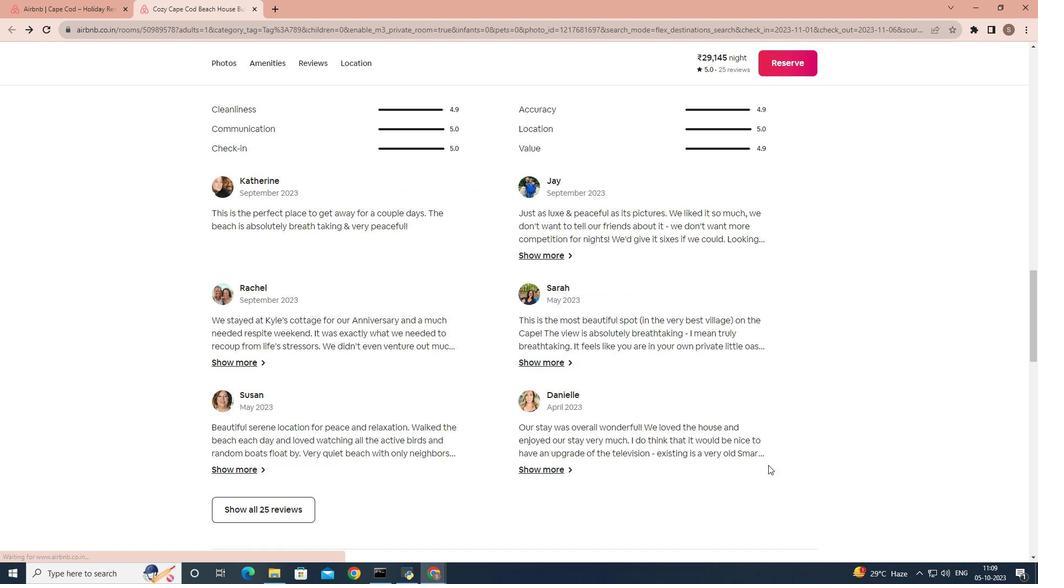 
Action: Mouse scrolled (768, 464) with delta (0, 0)
Screenshot: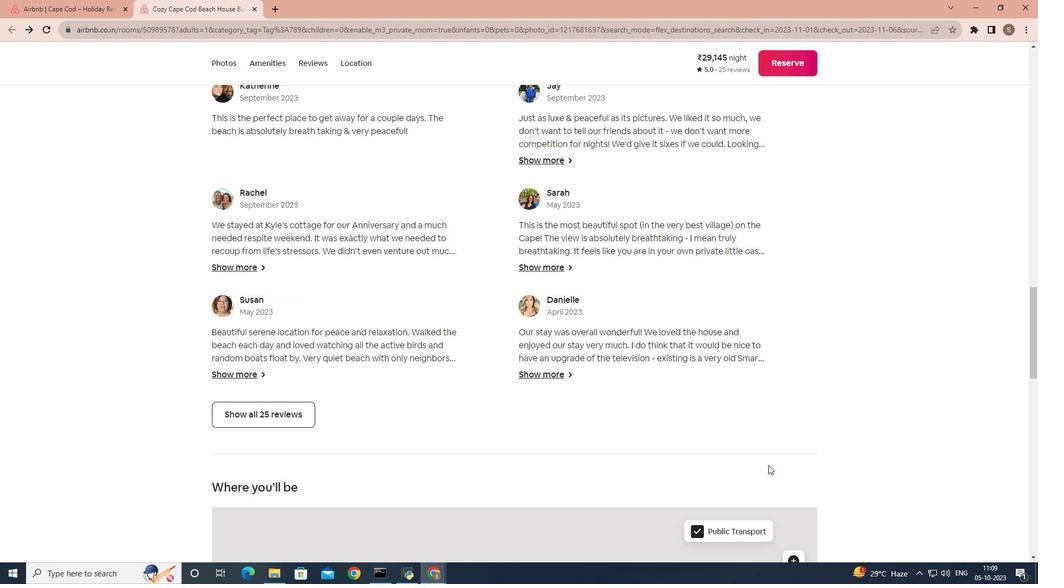
Action: Mouse scrolled (768, 464) with delta (0, 0)
Screenshot: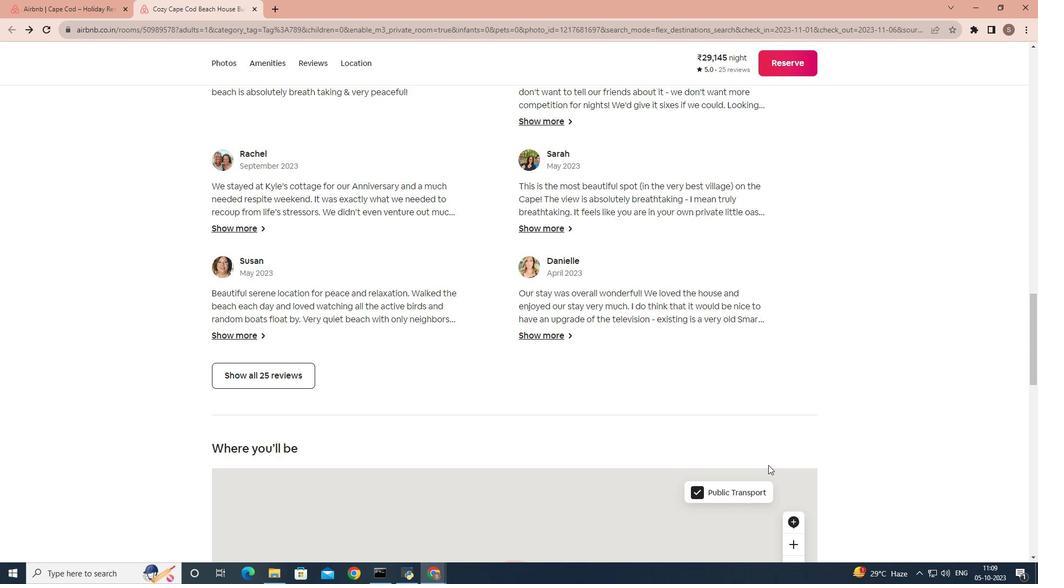 
Action: Mouse scrolled (768, 464) with delta (0, 0)
Screenshot: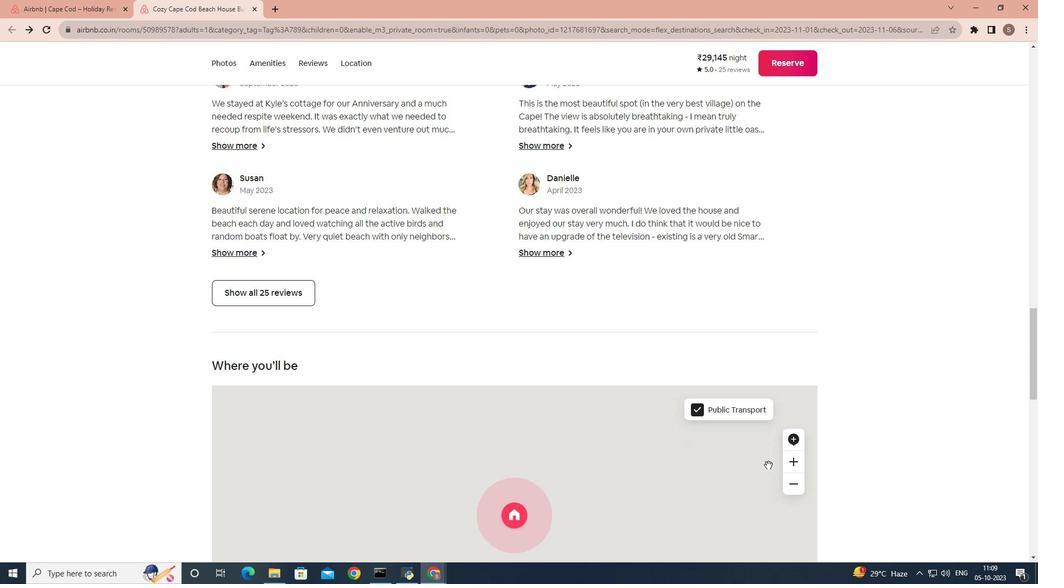 
Action: Mouse scrolled (768, 464) with delta (0, 0)
Screenshot: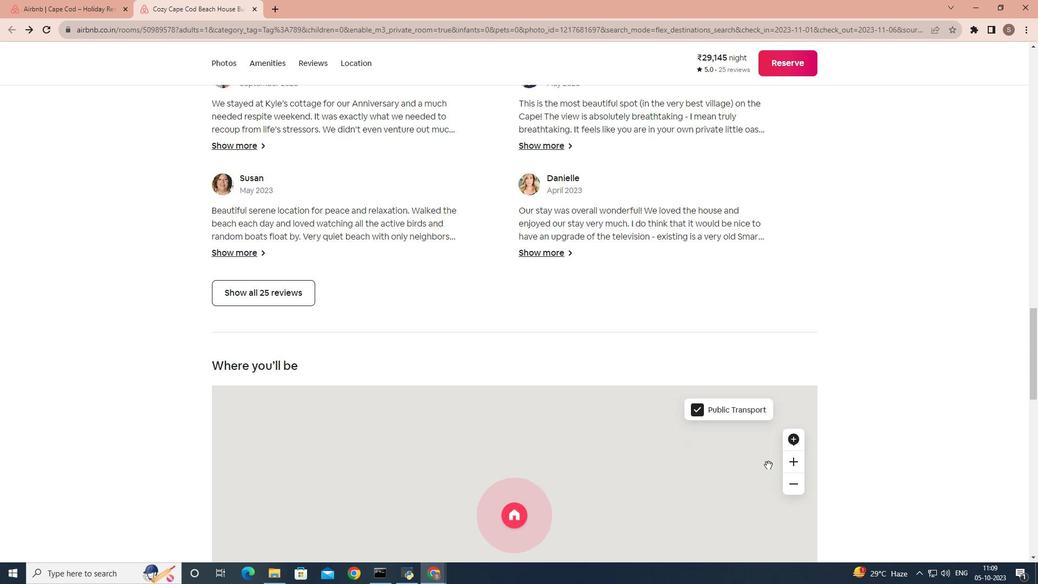 
Action: Mouse scrolled (768, 464) with delta (0, 0)
Screenshot: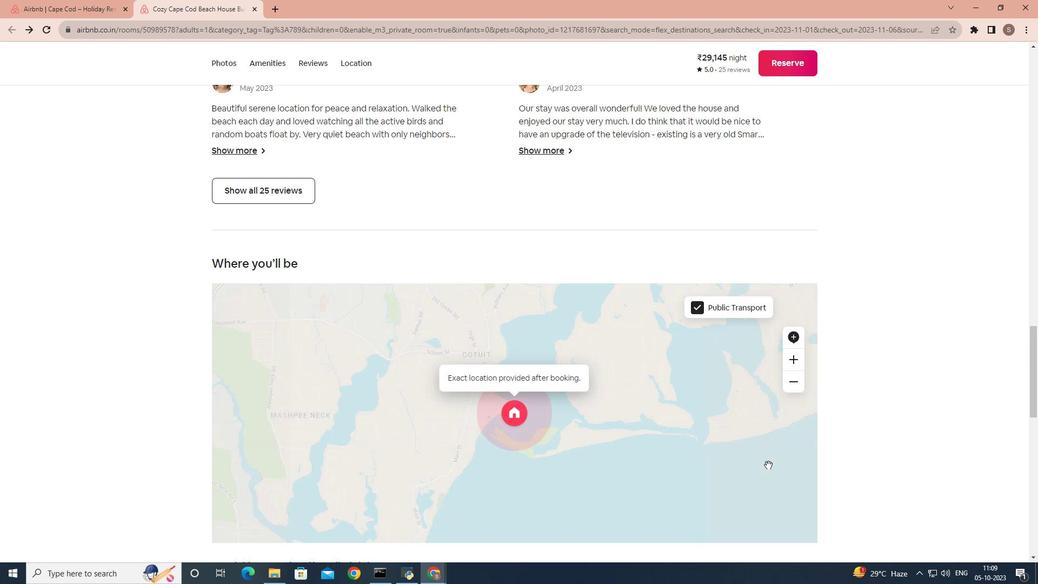 
Action: Mouse scrolled (768, 464) with delta (0, 0)
Screenshot: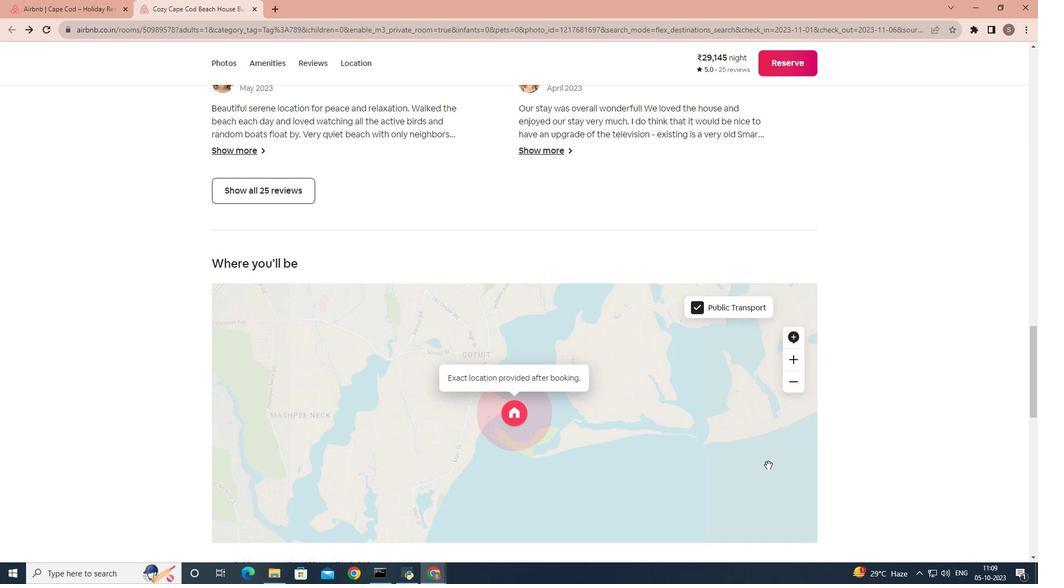 
Action: Mouse scrolled (768, 464) with delta (0, 0)
Screenshot: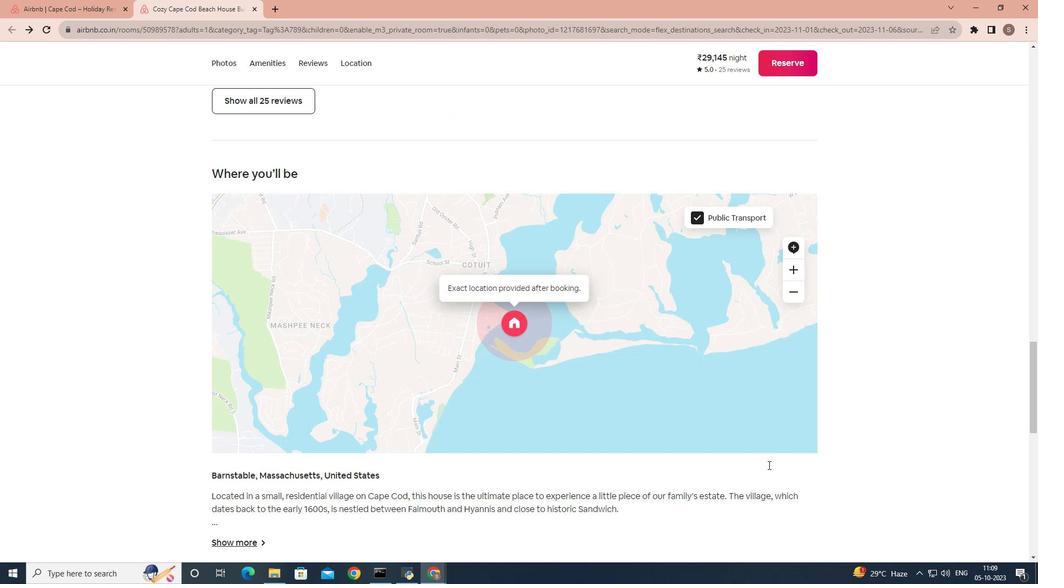 
Action: Mouse scrolled (768, 464) with delta (0, 0)
Screenshot: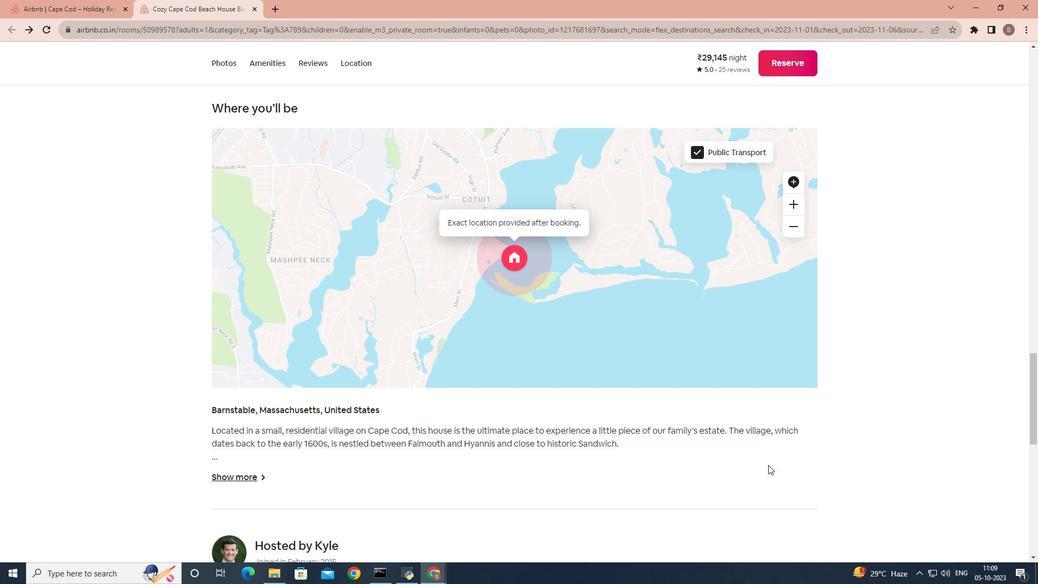 
Action: Mouse scrolled (768, 464) with delta (0, 0)
Screenshot: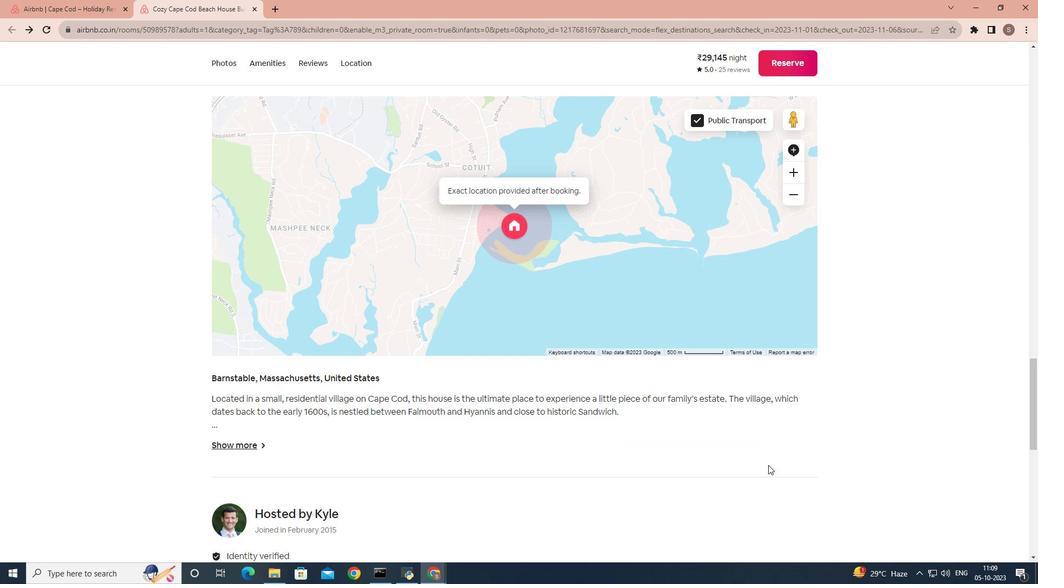 
Action: Mouse scrolled (768, 464) with delta (0, 0)
Screenshot: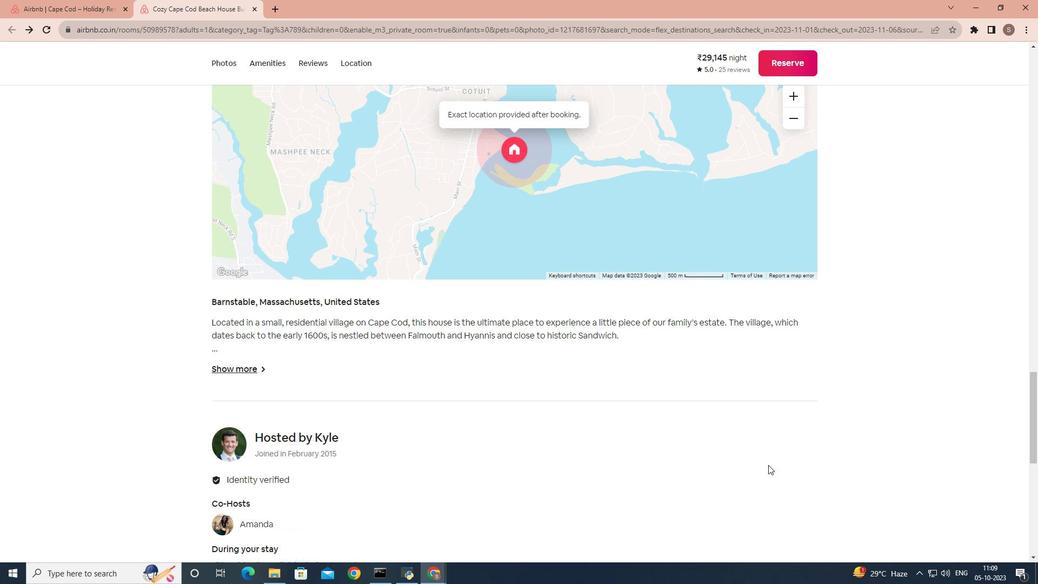 
Action: Mouse scrolled (768, 464) with delta (0, 0)
Screenshot: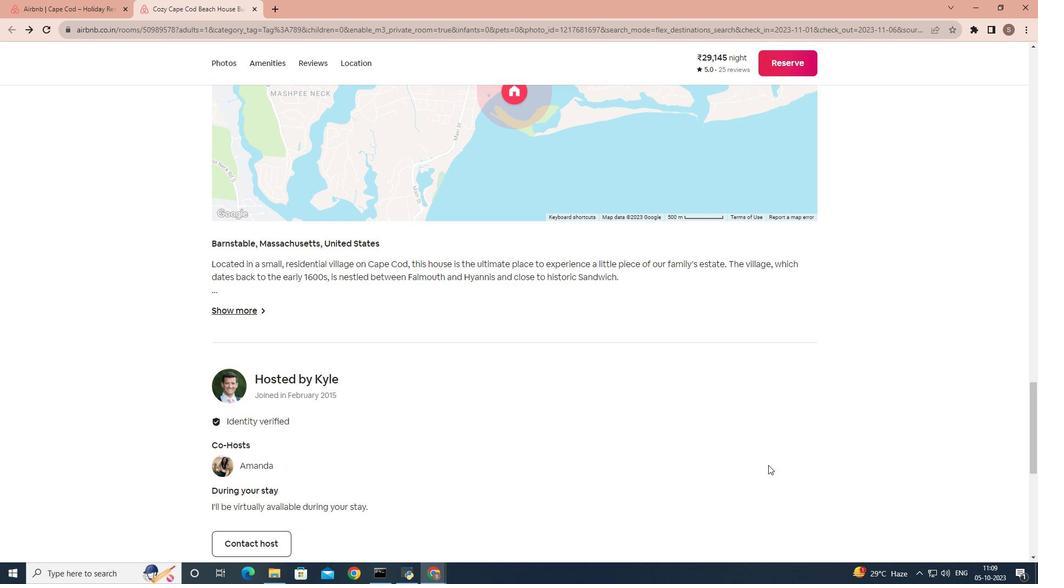 
Action: Mouse scrolled (768, 464) with delta (0, 0)
Screenshot: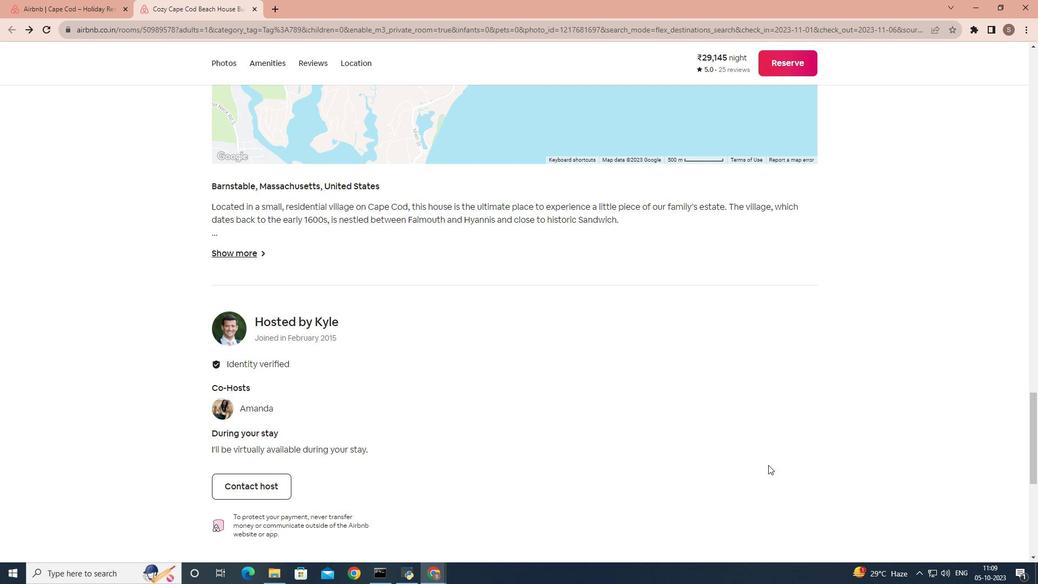
Action: Mouse scrolled (768, 464) with delta (0, 0)
Screenshot: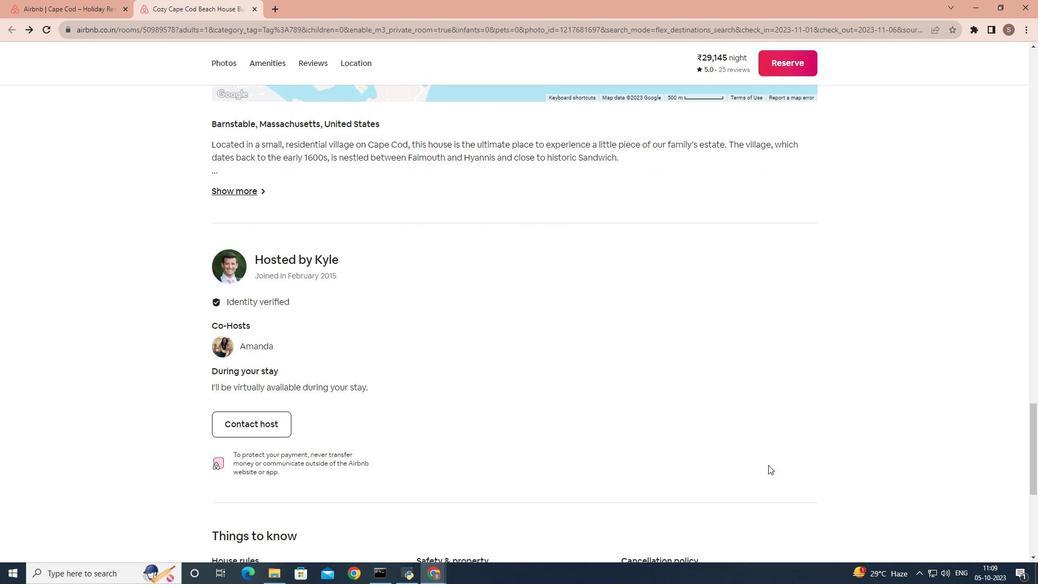 
Action: Mouse scrolled (768, 464) with delta (0, 0)
Screenshot: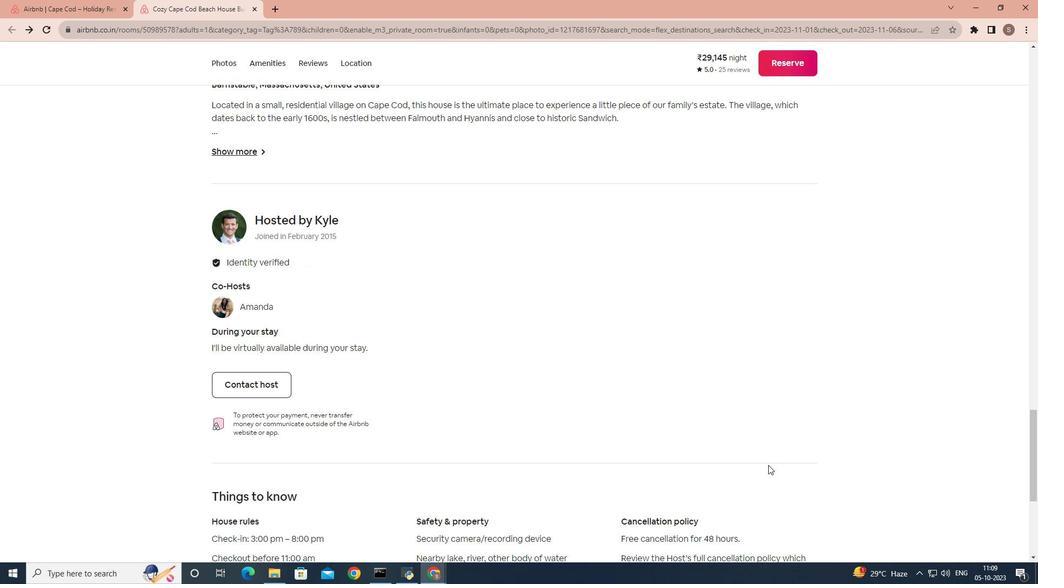 
Action: Mouse scrolled (768, 464) with delta (0, 0)
Screenshot: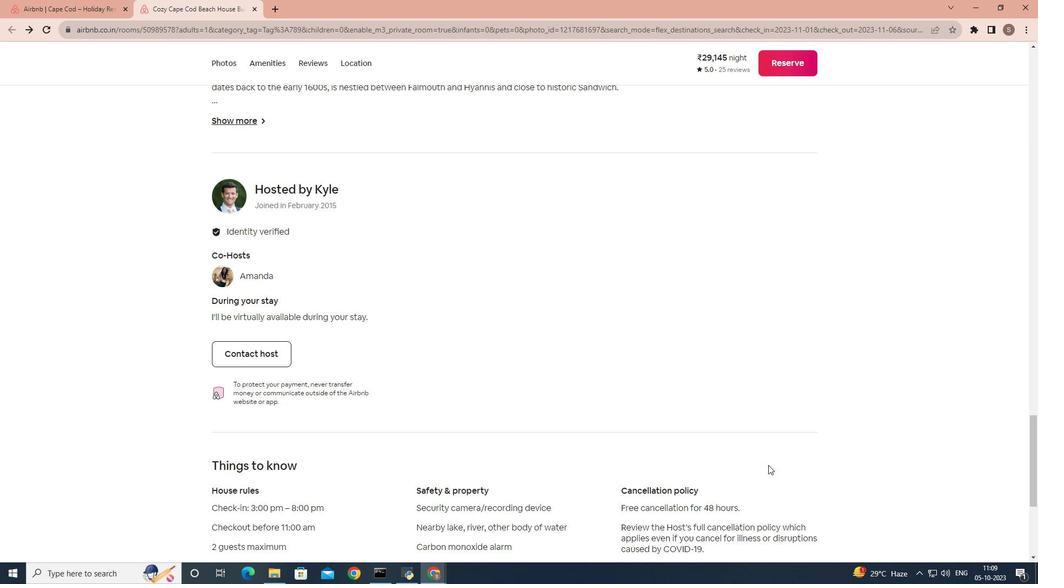
Action: Mouse scrolled (768, 464) with delta (0, 0)
Screenshot: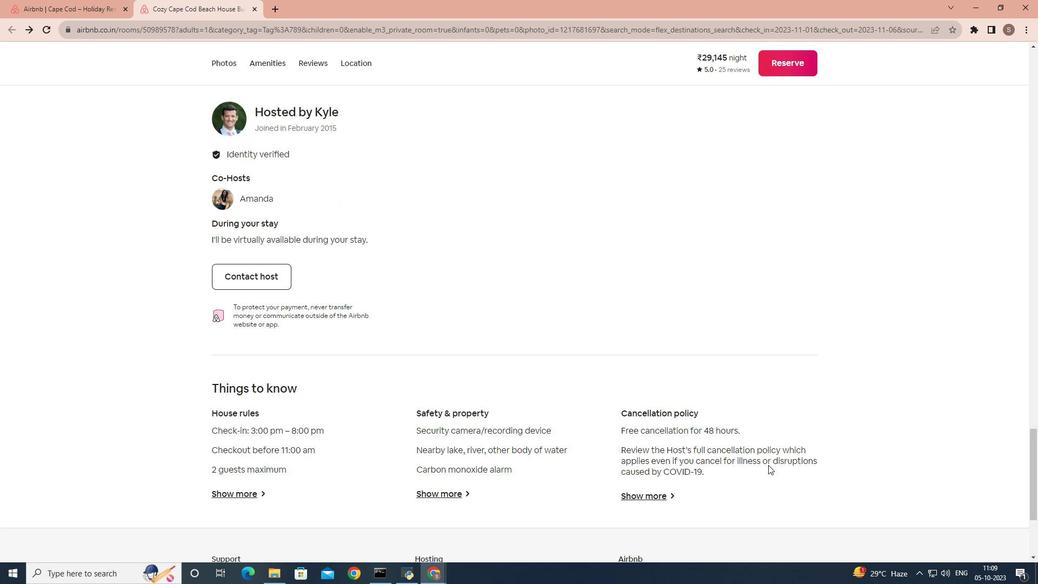 
Action: Mouse scrolled (768, 464) with delta (0, 0)
Screenshot: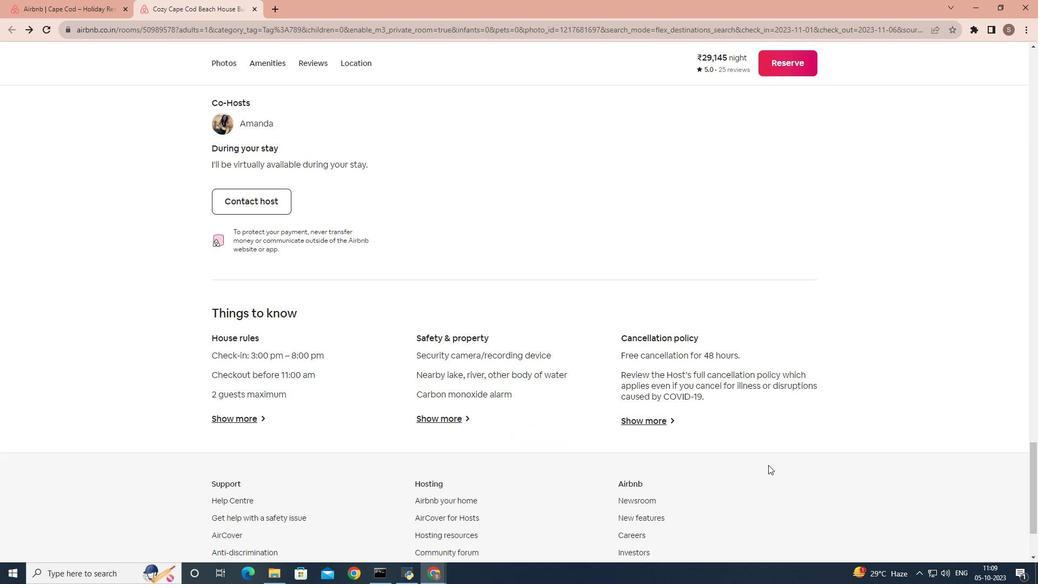 
Action: Mouse scrolled (768, 464) with delta (0, 0)
Screenshot: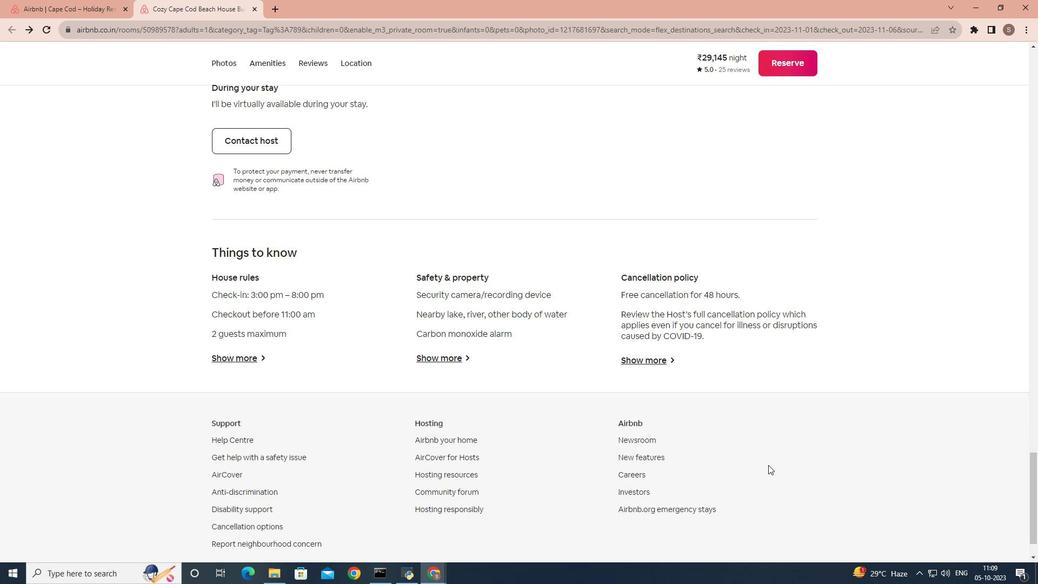 
Action: Mouse scrolled (768, 464) with delta (0, 0)
Screenshot: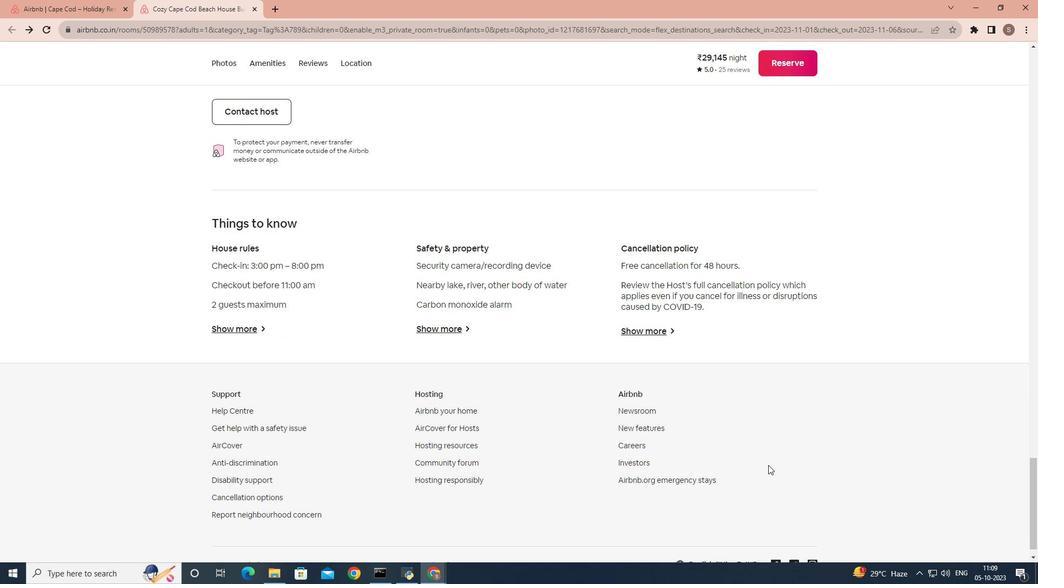 
Action: Mouse moved to (82, 0)
Screenshot: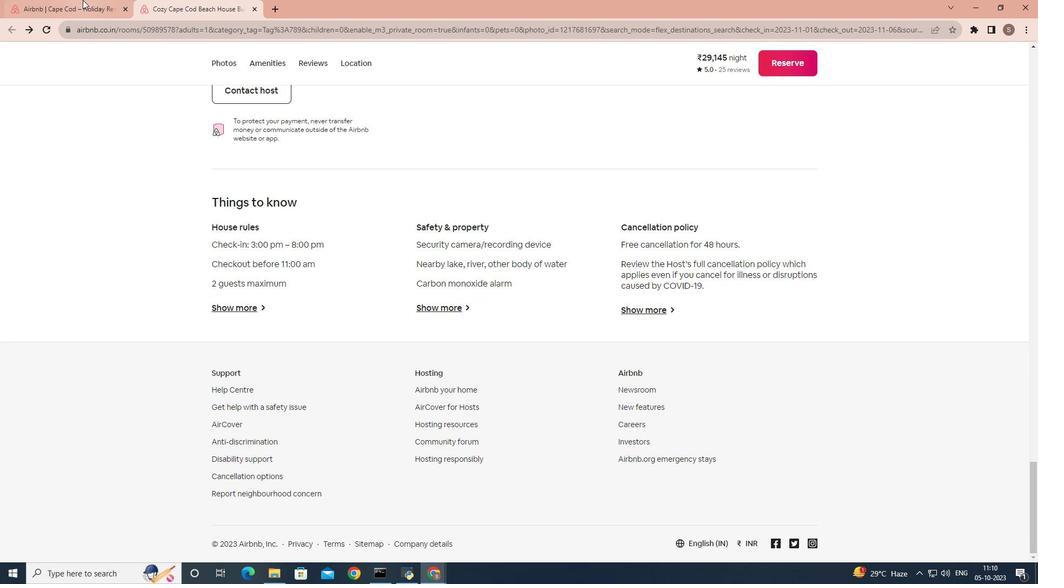 
Action: Mouse pressed left at (82, 0)
Screenshot: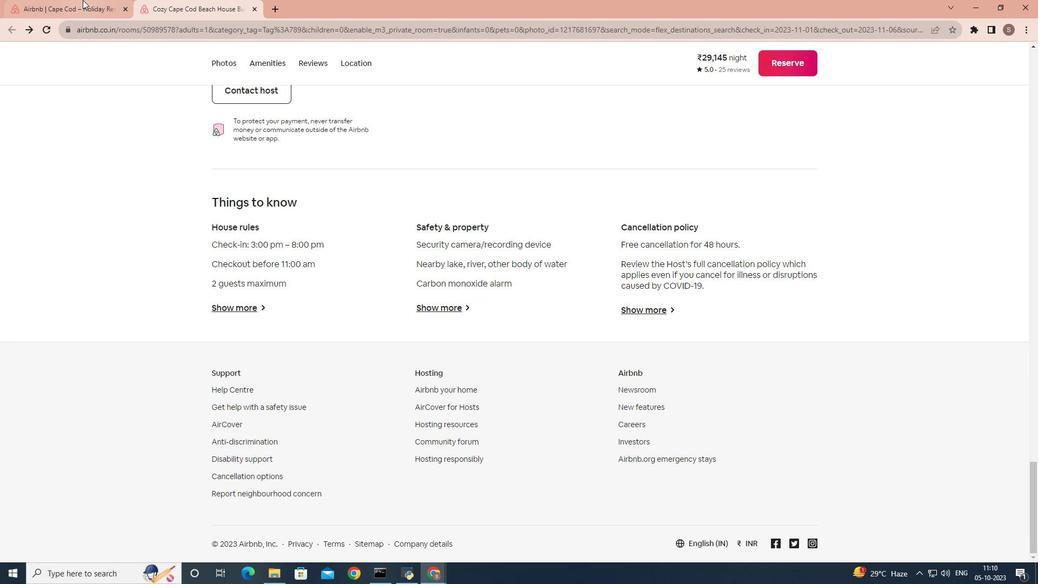 
Action: Mouse moved to (364, 298)
Screenshot: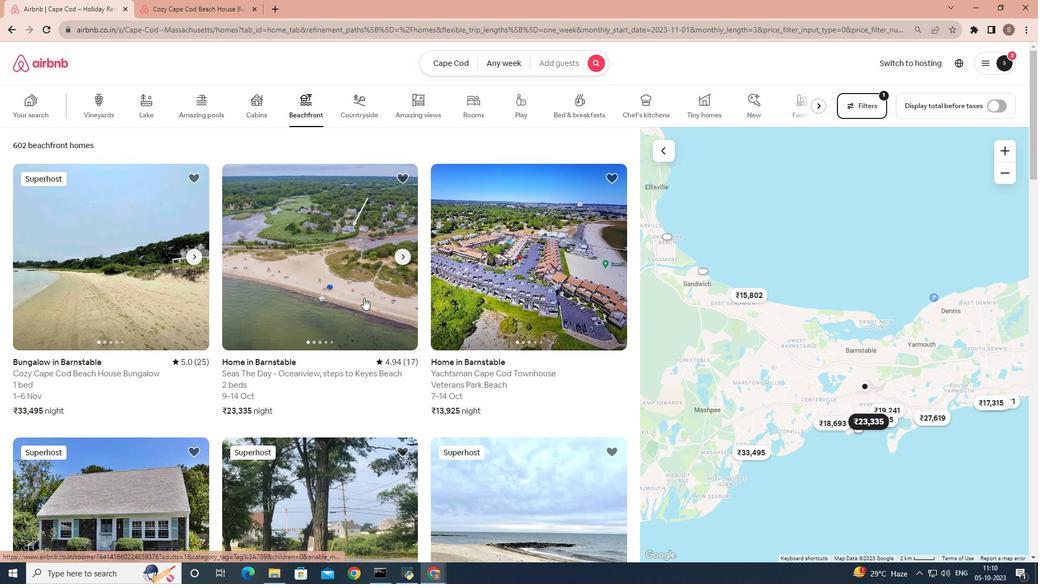 
Action: Mouse scrolled (364, 297) with delta (0, 0)
Screenshot: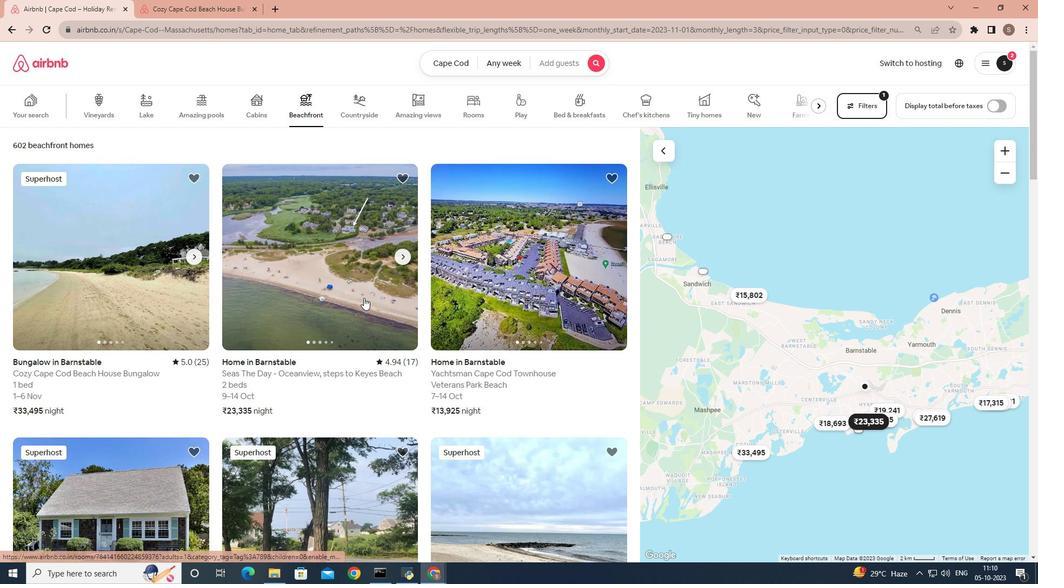 
Action: Mouse moved to (349, 237)
Screenshot: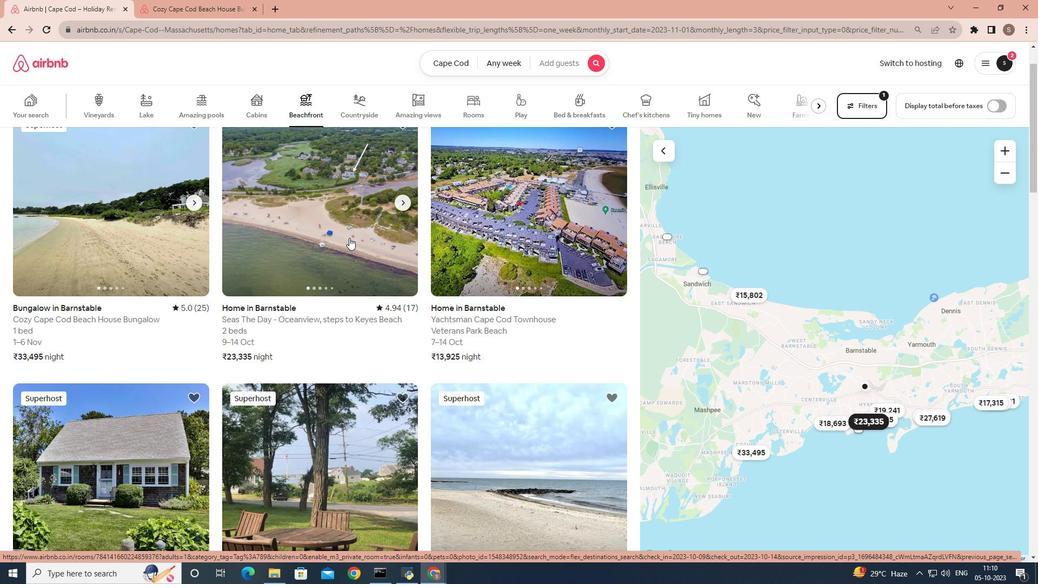 
Action: Mouse pressed left at (349, 237)
Screenshot: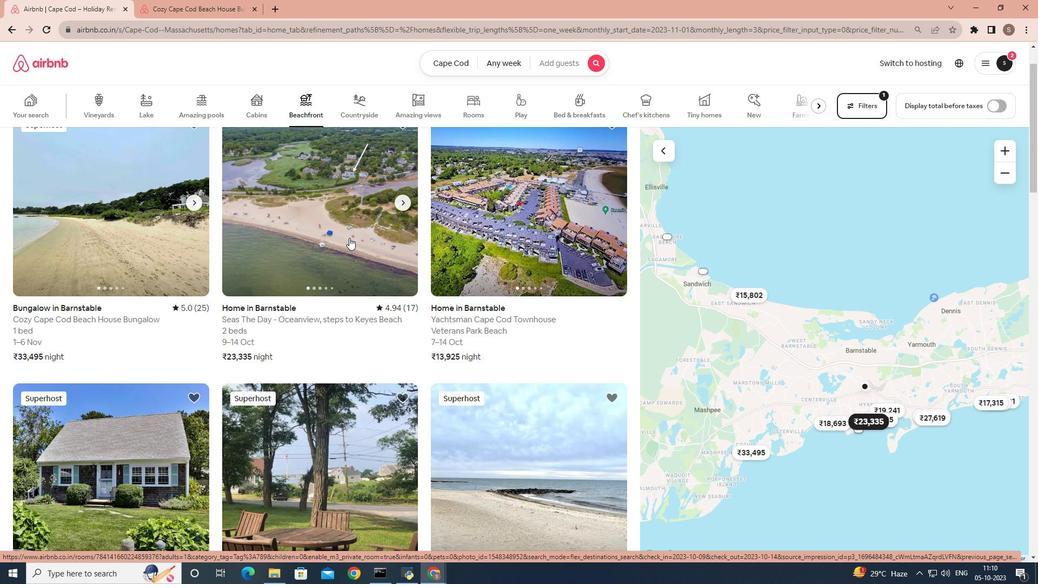 
Action: Mouse moved to (758, 395)
Screenshot: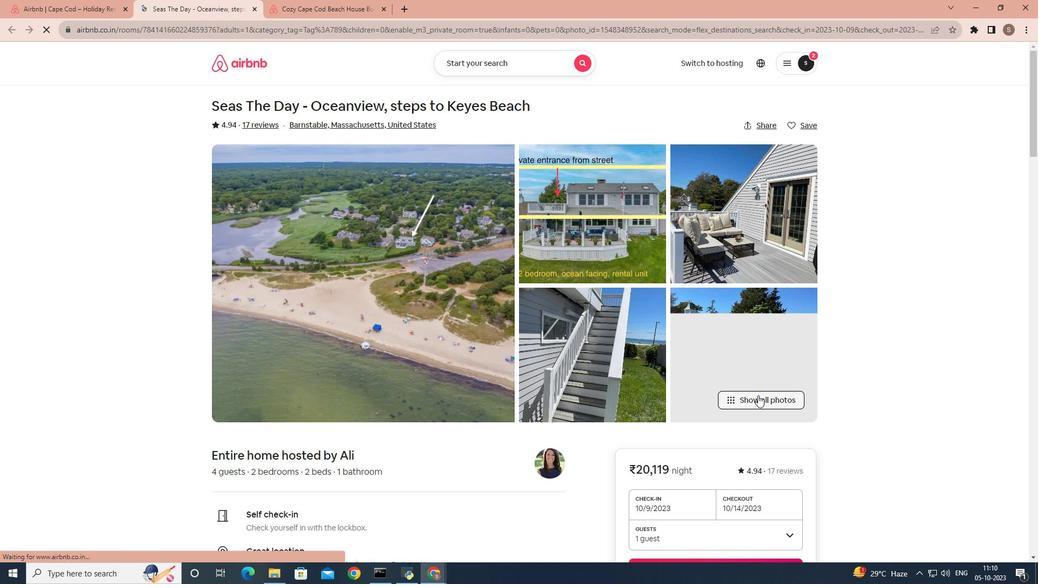 
Action: Mouse pressed left at (758, 395)
Screenshot: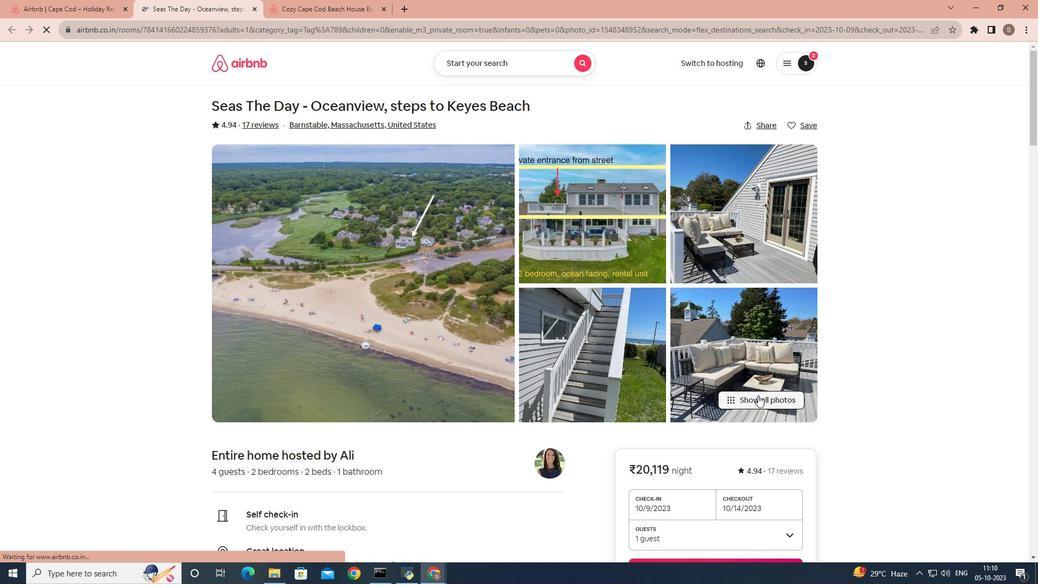 
Action: Mouse moved to (788, 374)
Screenshot: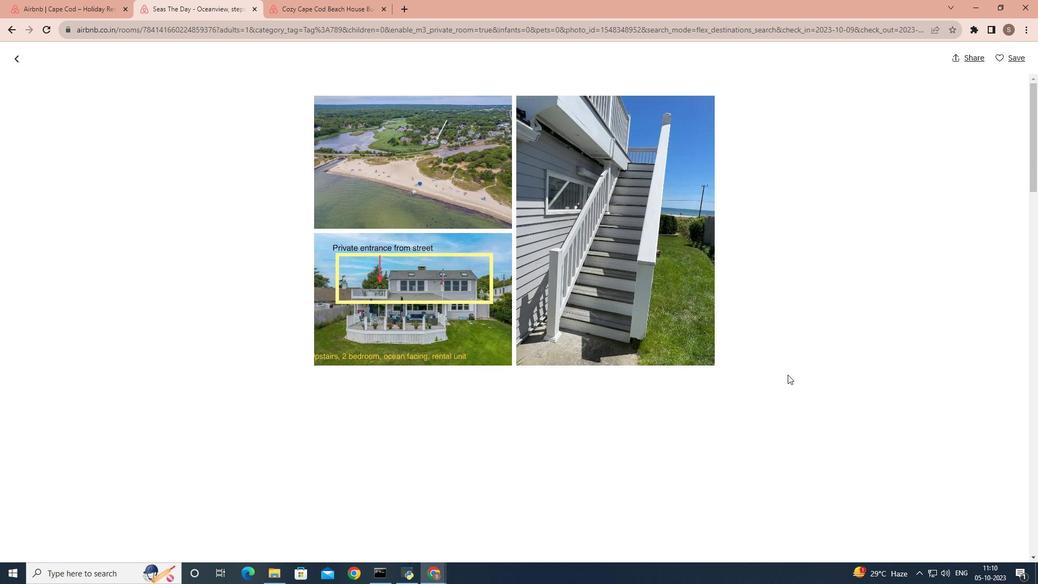 
Action: Mouse scrolled (788, 374) with delta (0, 0)
Screenshot: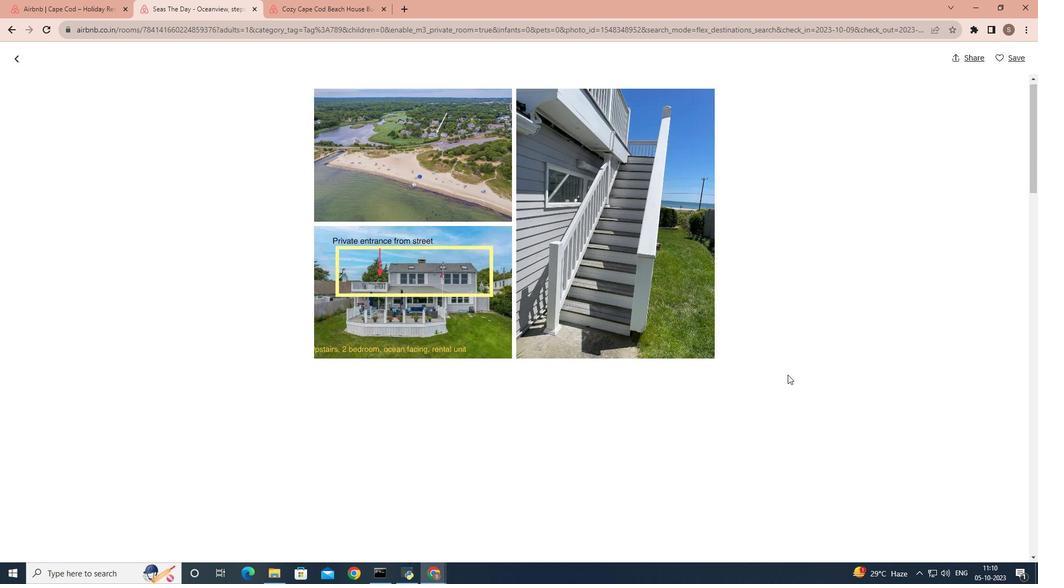 
Action: Mouse scrolled (788, 374) with delta (0, 0)
Screenshot: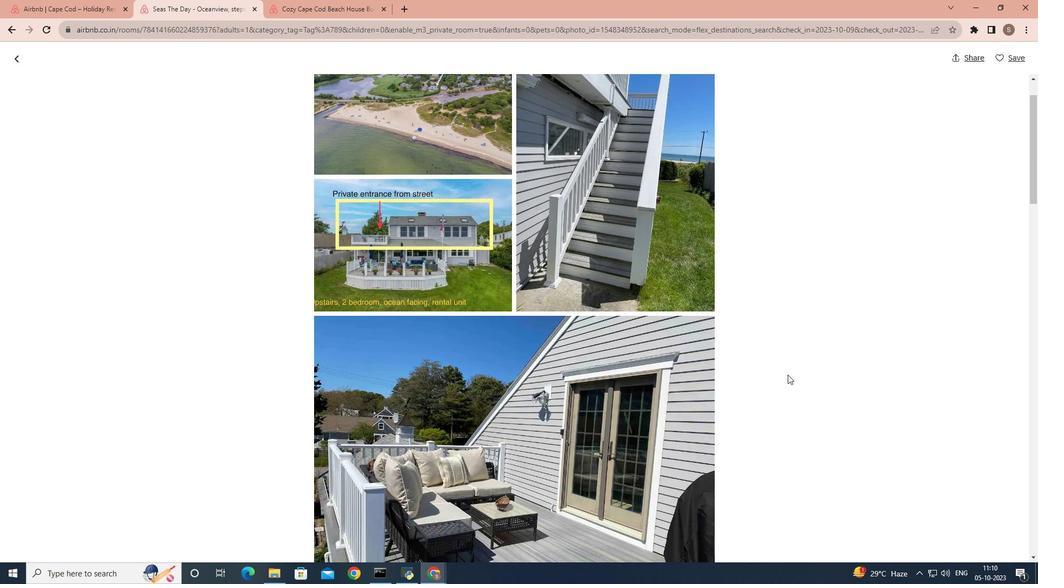 
Action: Mouse scrolled (788, 374) with delta (0, 0)
Screenshot: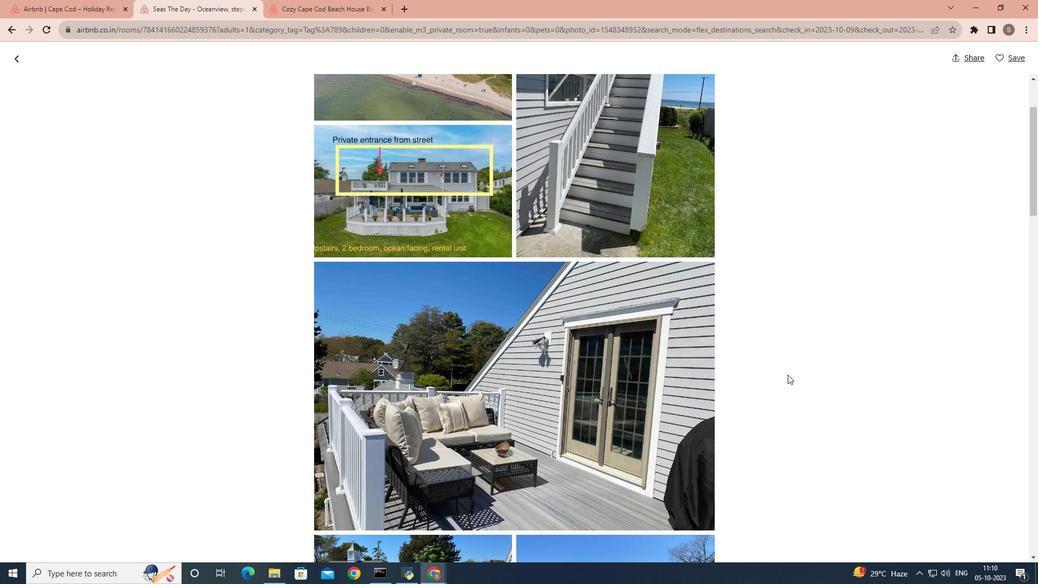 
Action: Mouse scrolled (788, 374) with delta (0, 0)
Screenshot: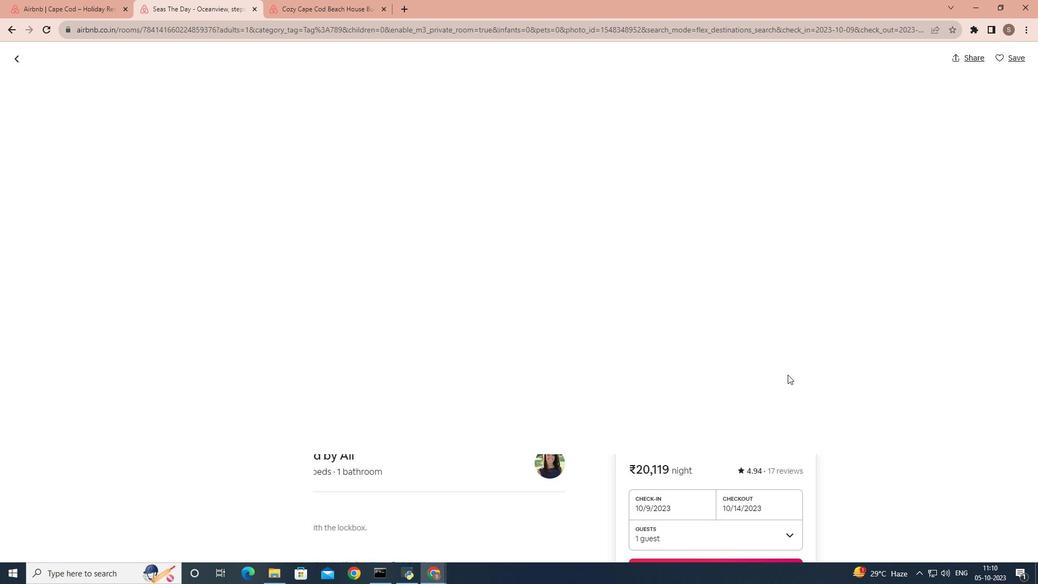 
Action: Mouse scrolled (788, 374) with delta (0, 0)
Screenshot: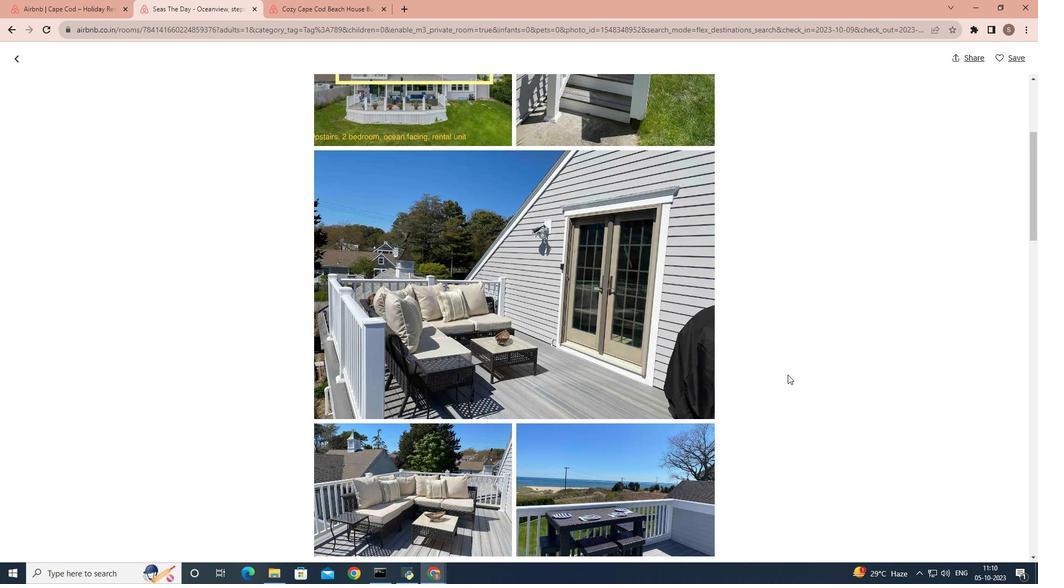 
Action: Mouse scrolled (788, 374) with delta (0, 0)
Screenshot: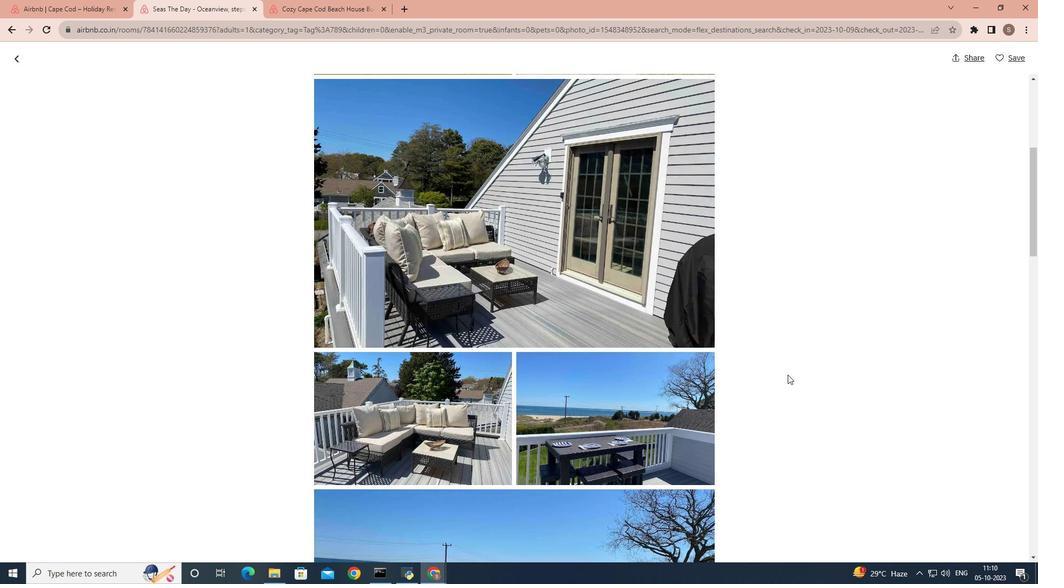 
Action: Mouse scrolled (788, 374) with delta (0, 0)
Screenshot: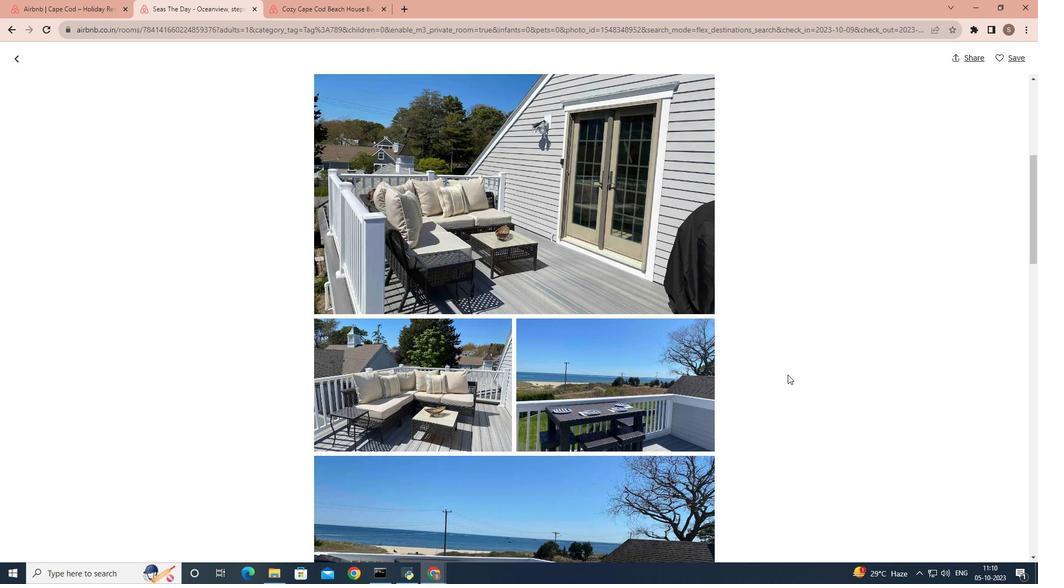 
Action: Mouse scrolled (788, 374) with delta (0, 0)
Screenshot: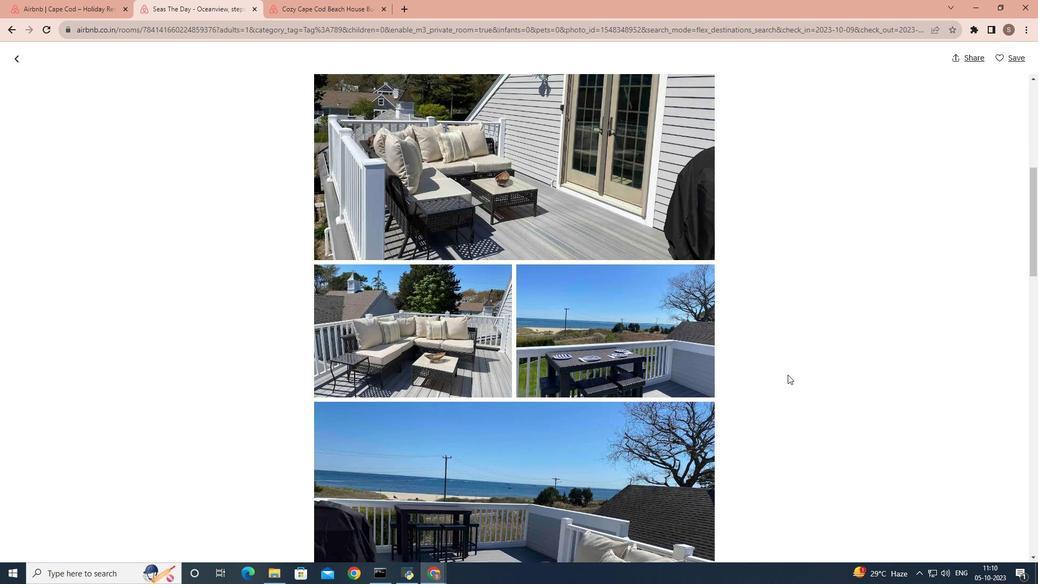 
Action: Mouse scrolled (788, 374) with delta (0, 0)
Screenshot: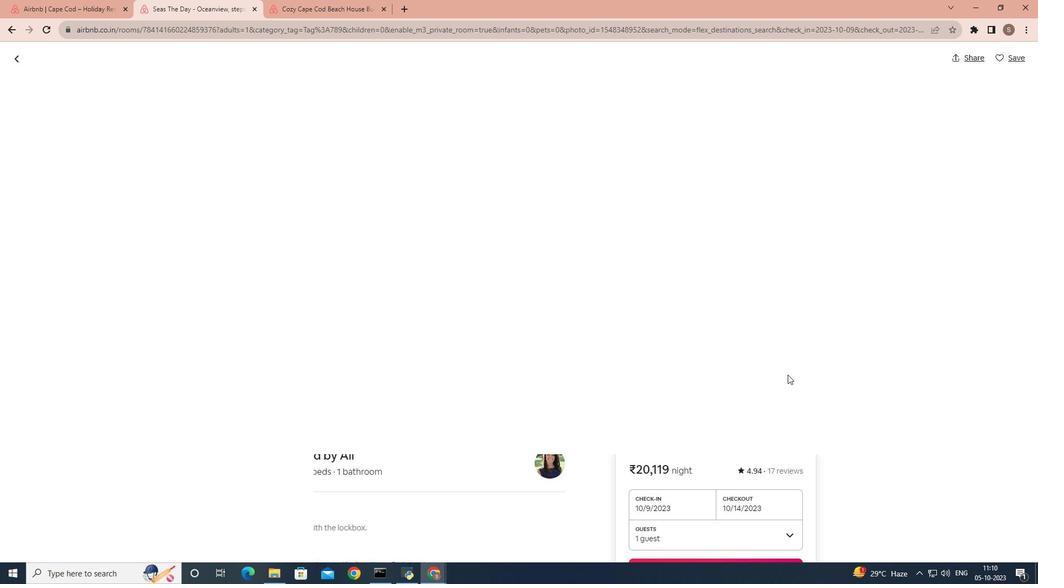 
Action: Mouse scrolled (788, 374) with delta (0, 0)
Screenshot: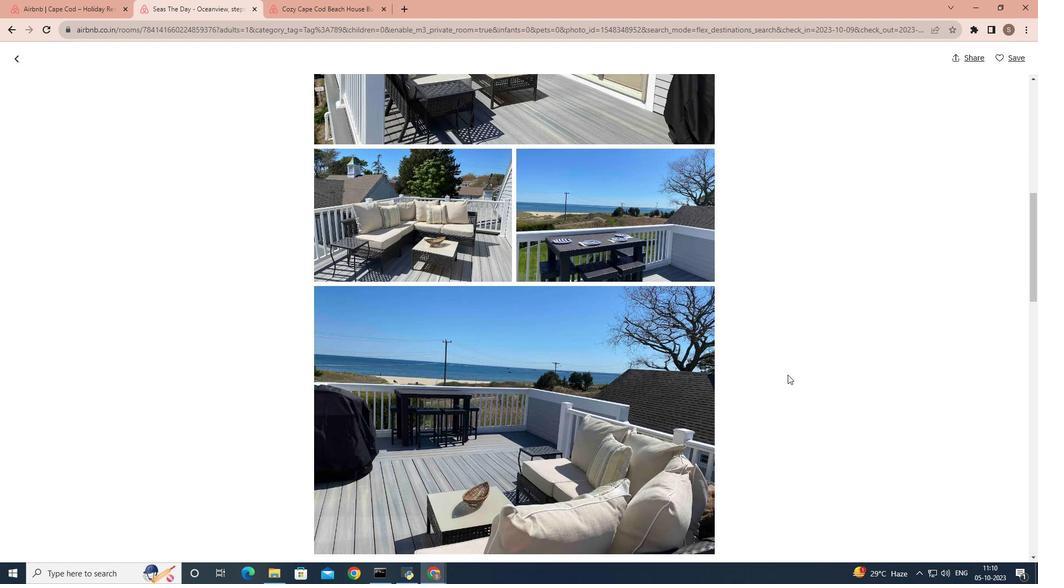 
Action: Mouse scrolled (788, 374) with delta (0, 0)
Screenshot: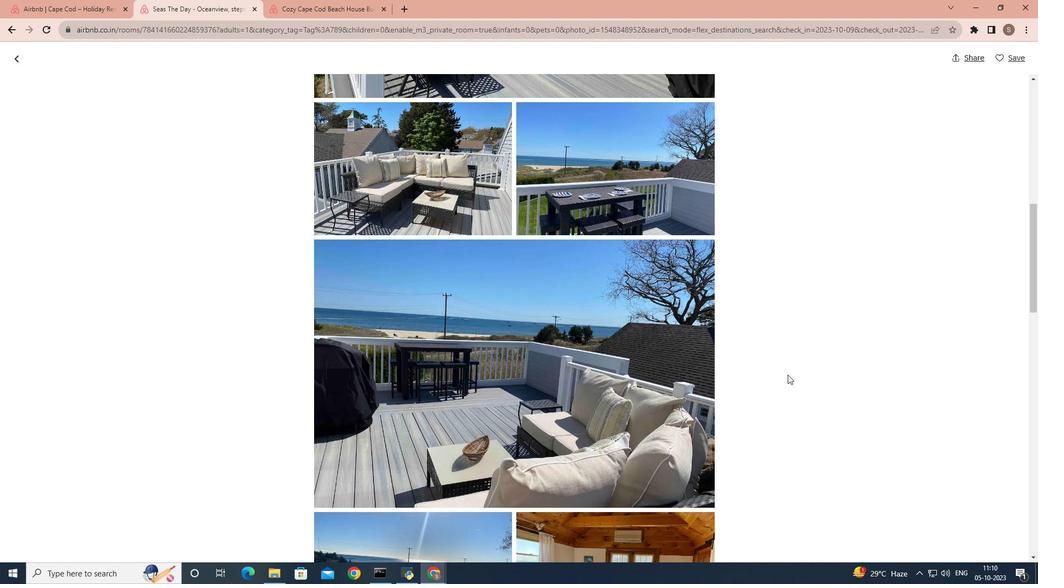 
Action: Mouse scrolled (788, 374) with delta (0, 0)
Screenshot: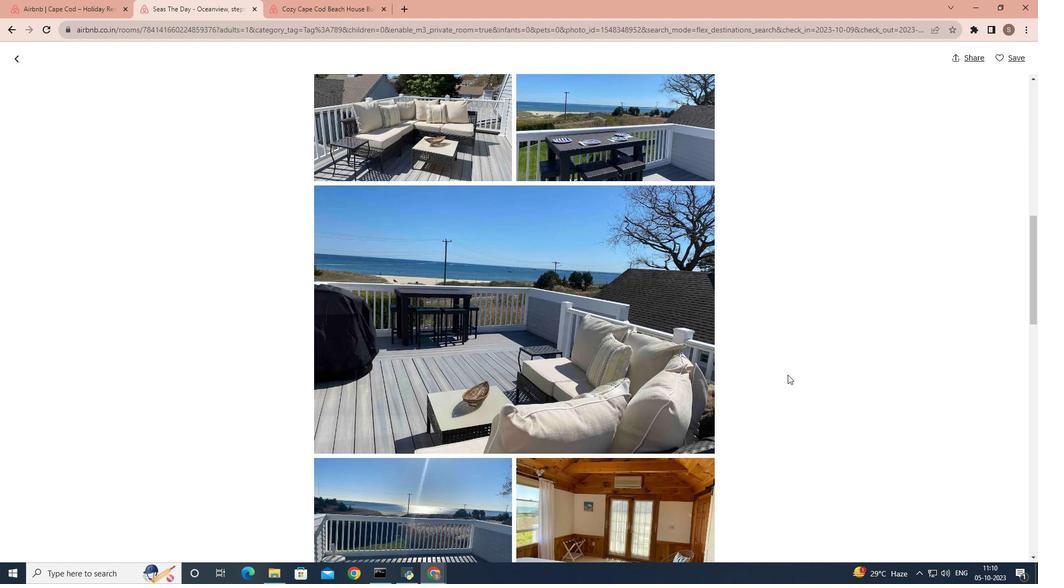 
Action: Mouse scrolled (788, 374) with delta (0, 0)
Screenshot: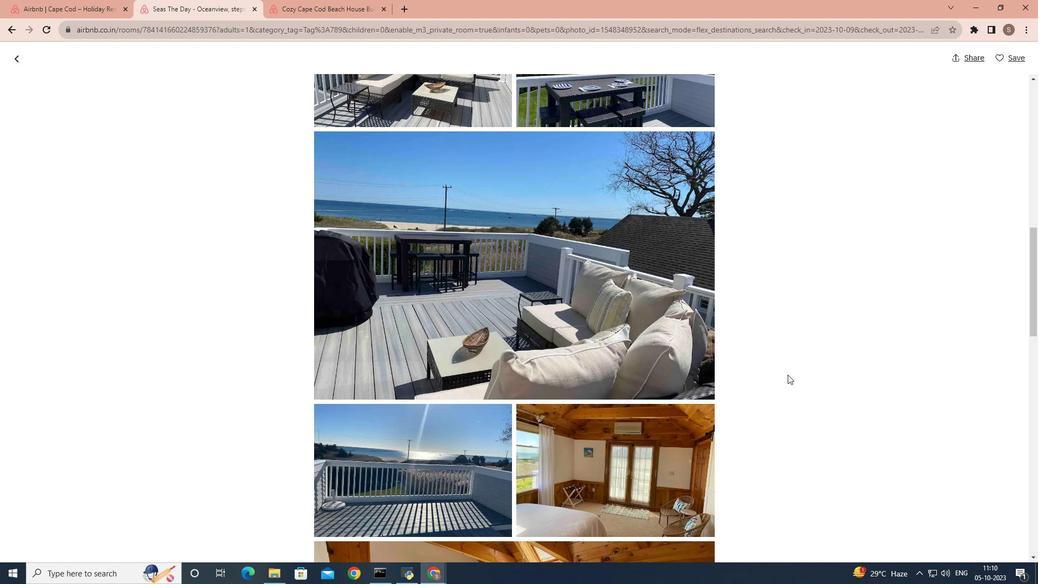 
Action: Mouse scrolled (788, 374) with delta (0, 0)
Screenshot: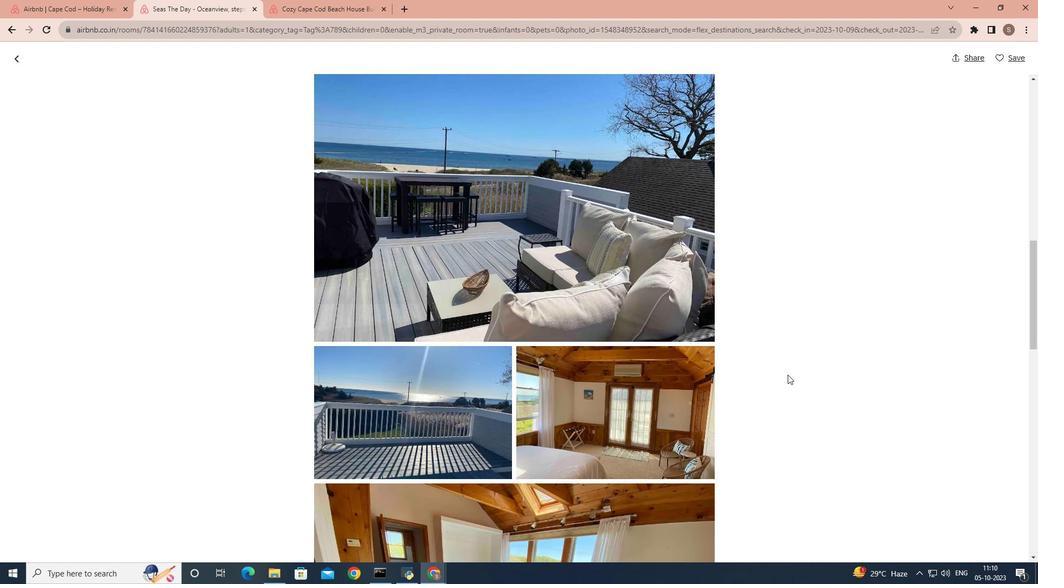 
Action: Mouse scrolled (788, 374) with delta (0, 0)
Screenshot: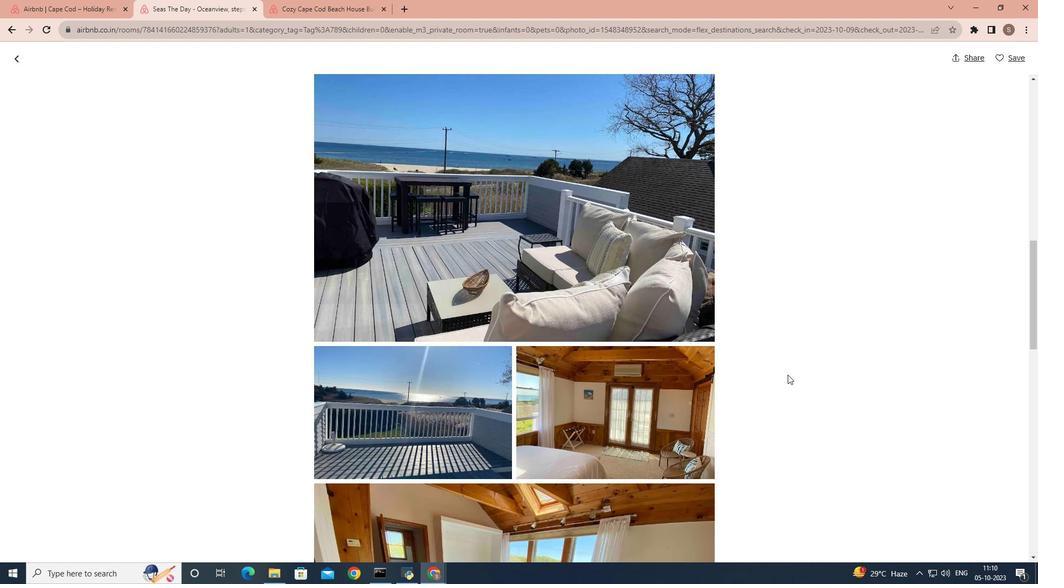 
Action: Mouse scrolled (788, 374) with delta (0, 0)
Screenshot: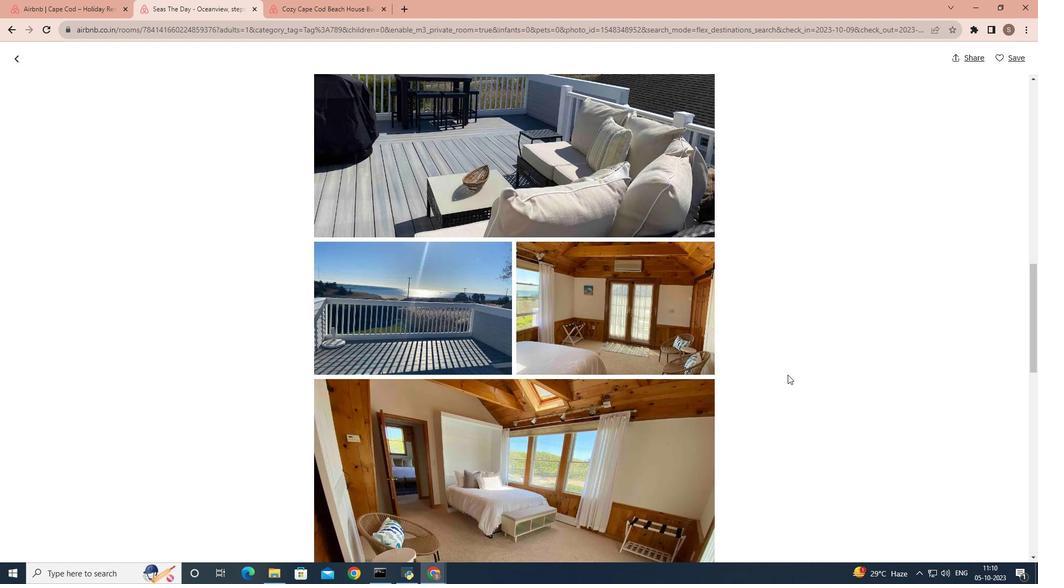 
Action: Mouse scrolled (788, 374) with delta (0, 0)
Screenshot: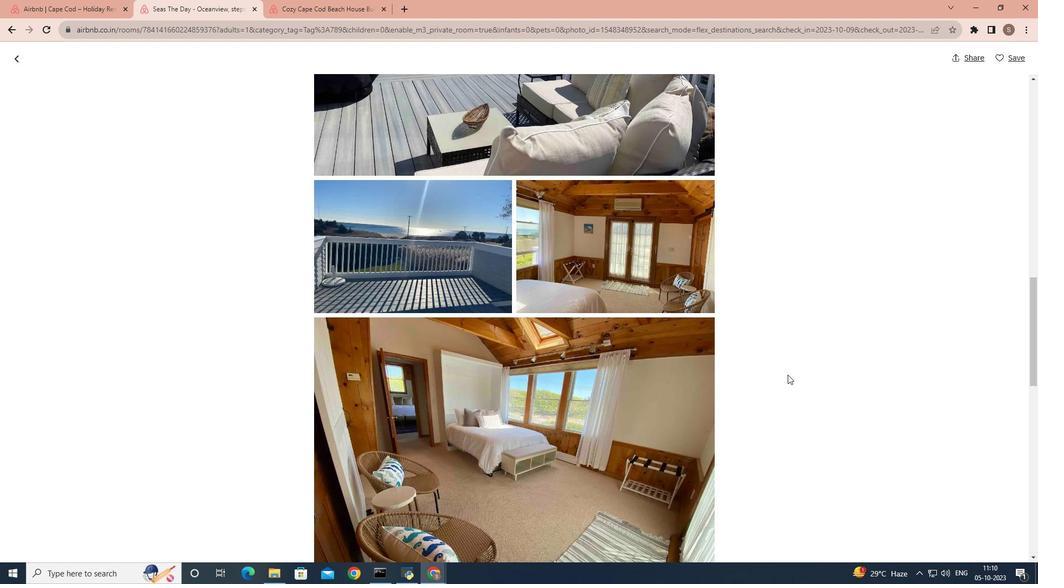 
Action: Mouse scrolled (788, 374) with delta (0, 0)
Screenshot: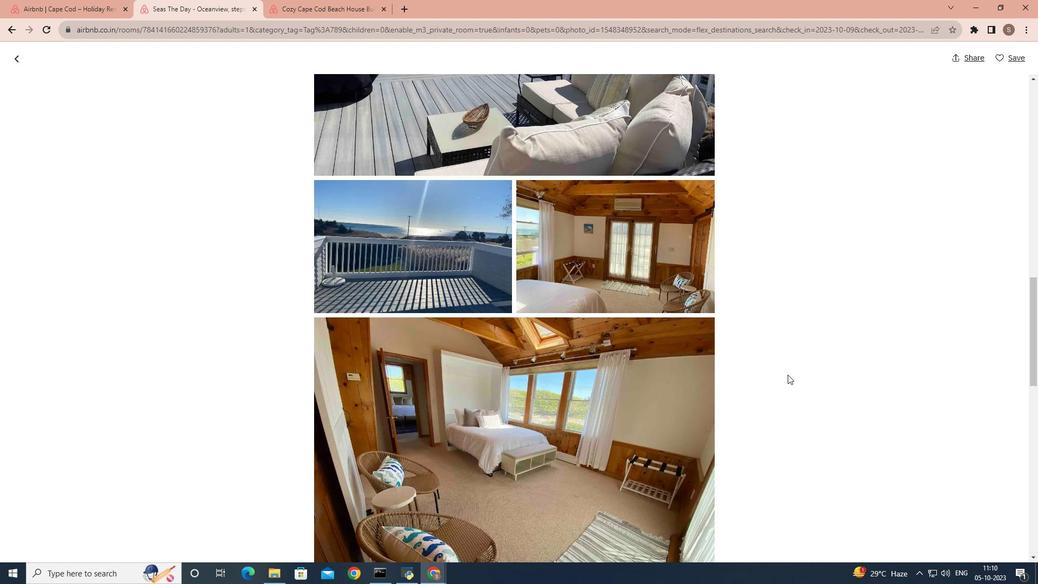 
Action: Mouse scrolled (788, 374) with delta (0, 0)
Screenshot: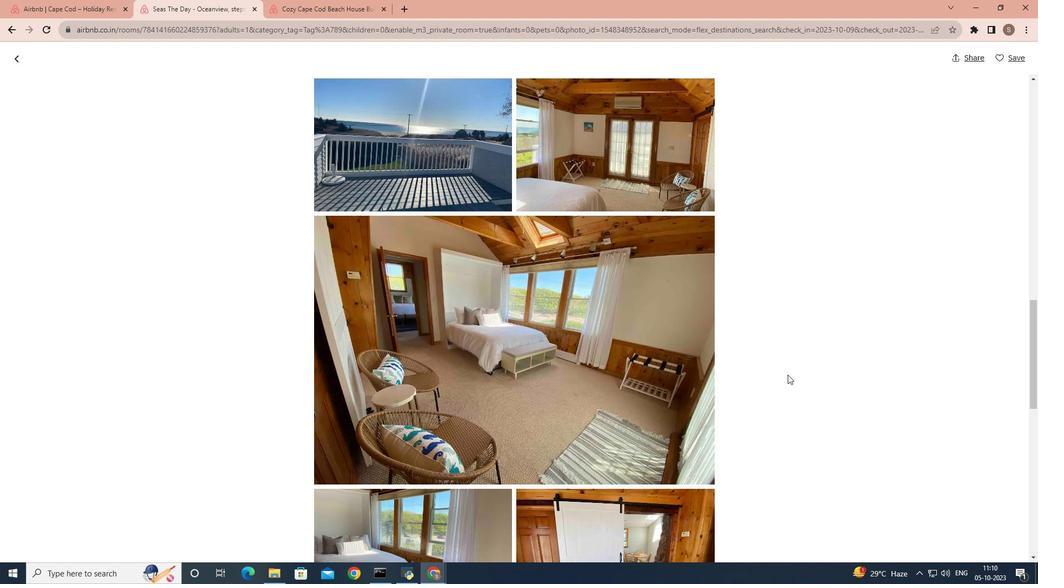 
Action: Mouse scrolled (788, 374) with delta (0, 0)
Screenshot: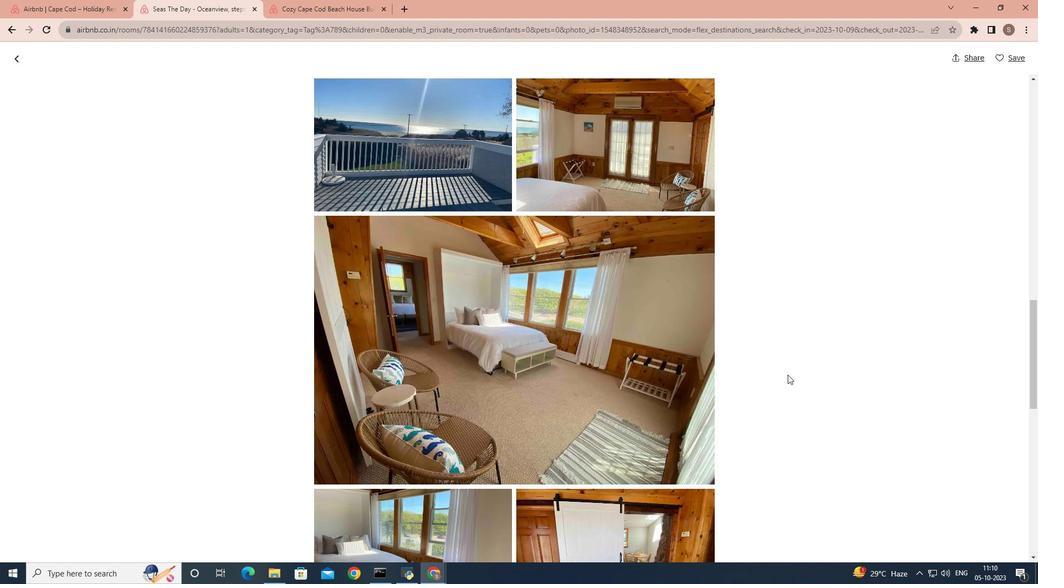 
Action: Mouse scrolled (788, 374) with delta (0, 0)
Screenshot: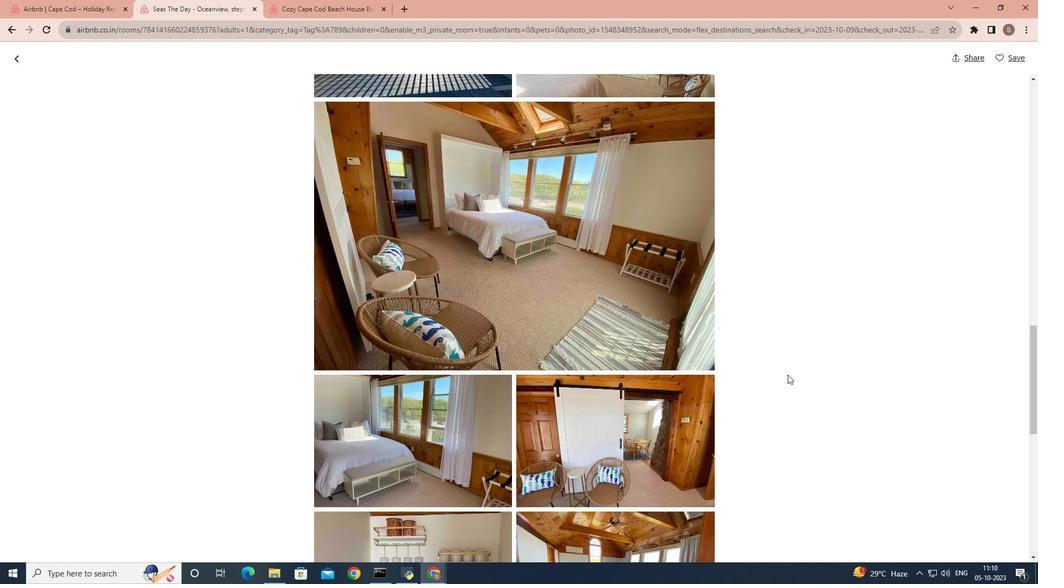 
Action: Mouse scrolled (788, 374) with delta (0, 0)
Screenshot: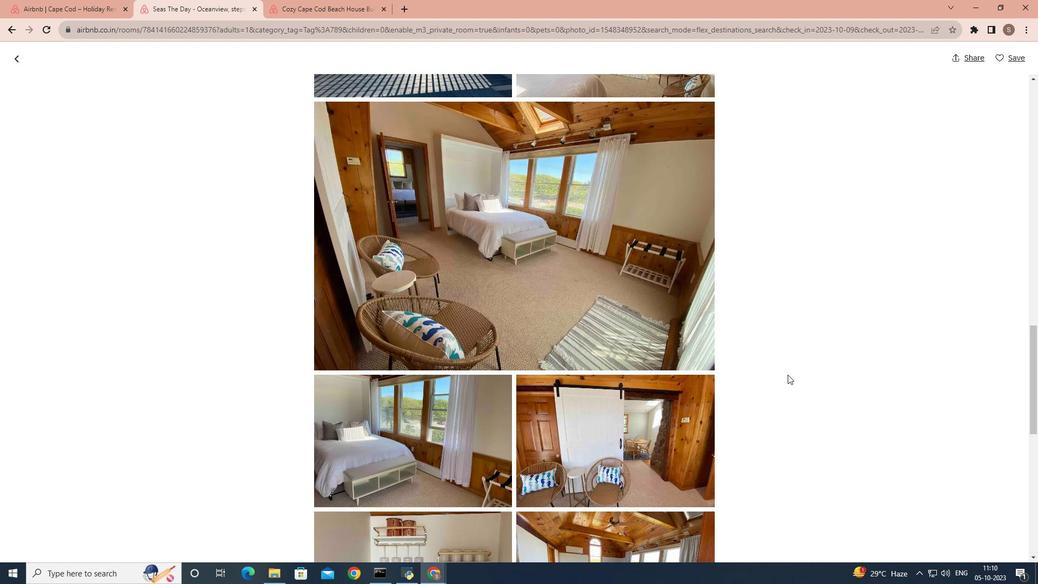 
Action: Mouse scrolled (788, 374) with delta (0, 0)
Screenshot: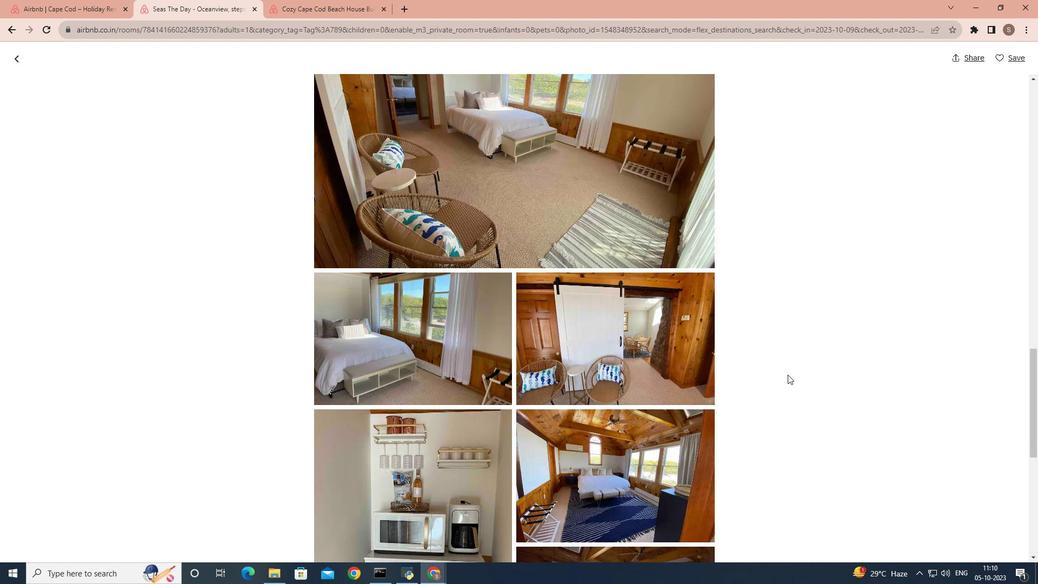 
Action: Mouse scrolled (788, 374) with delta (0, 0)
Screenshot: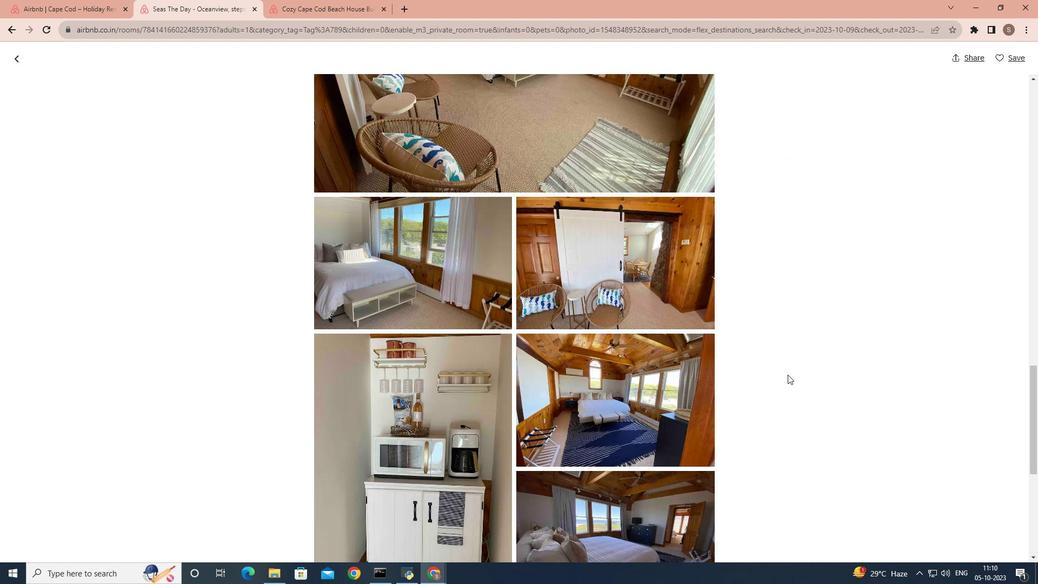 
Action: Mouse scrolled (788, 374) with delta (0, 0)
Screenshot: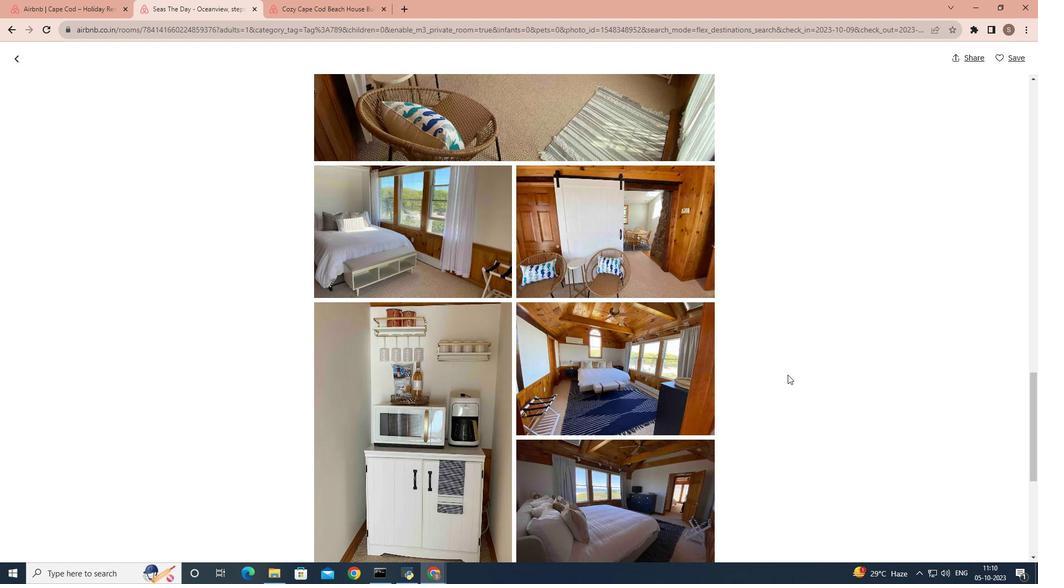 
Action: Mouse scrolled (788, 374) with delta (0, 0)
Screenshot: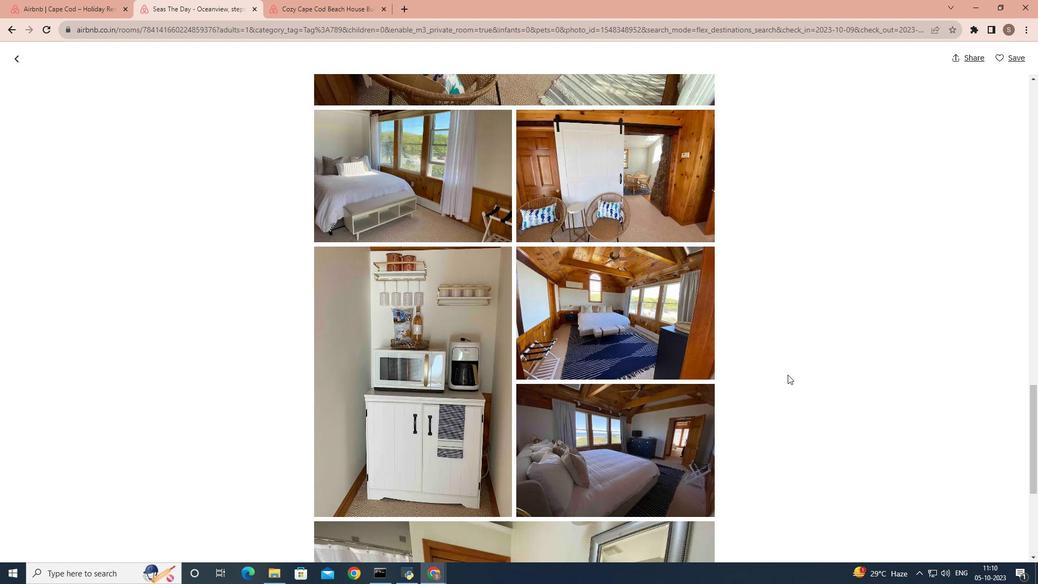 
Action: Mouse scrolled (788, 374) with delta (0, 0)
Screenshot: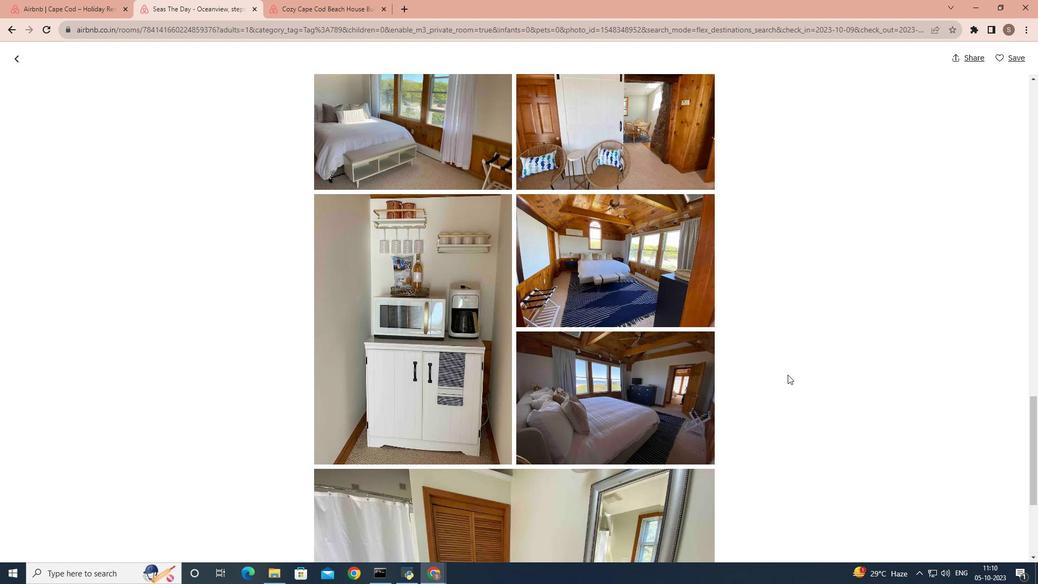 
Action: Mouse scrolled (788, 374) with delta (0, 0)
Screenshot: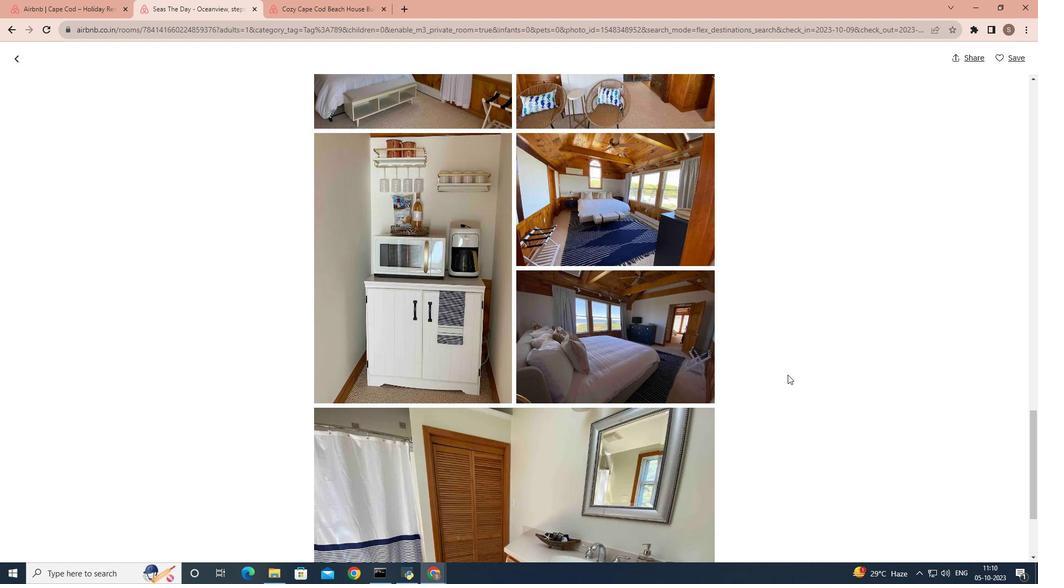 
Action: Mouse scrolled (788, 374) with delta (0, 0)
Screenshot: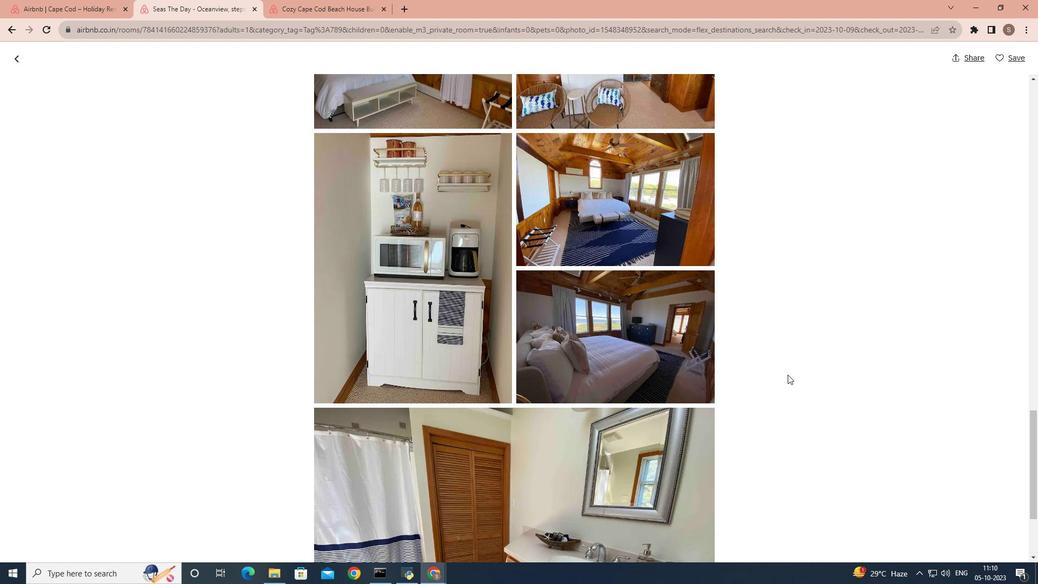 
Action: Mouse scrolled (788, 374) with delta (0, 0)
Screenshot: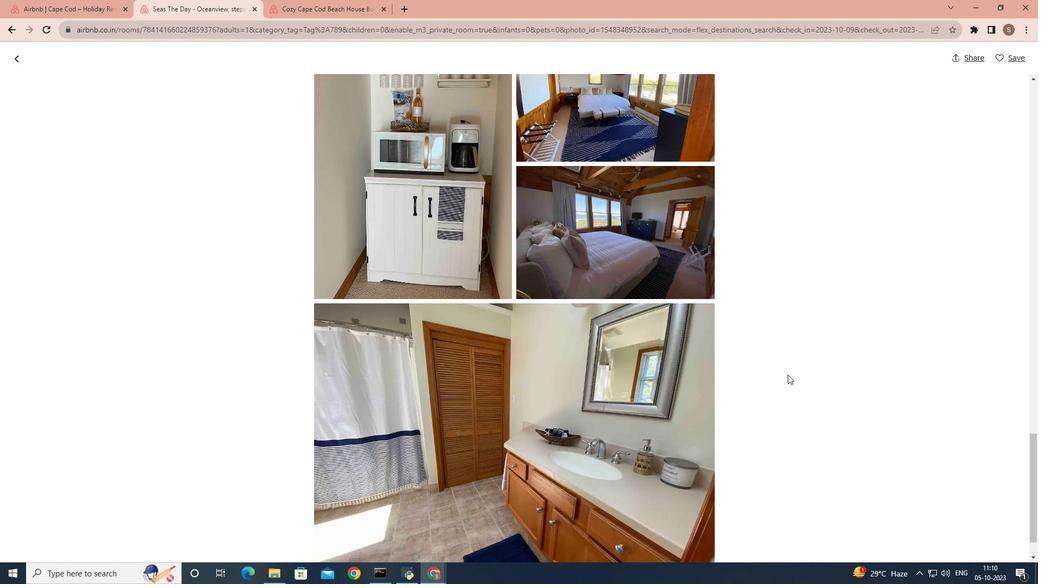 
Action: Mouse scrolled (788, 374) with delta (0, 0)
Screenshot: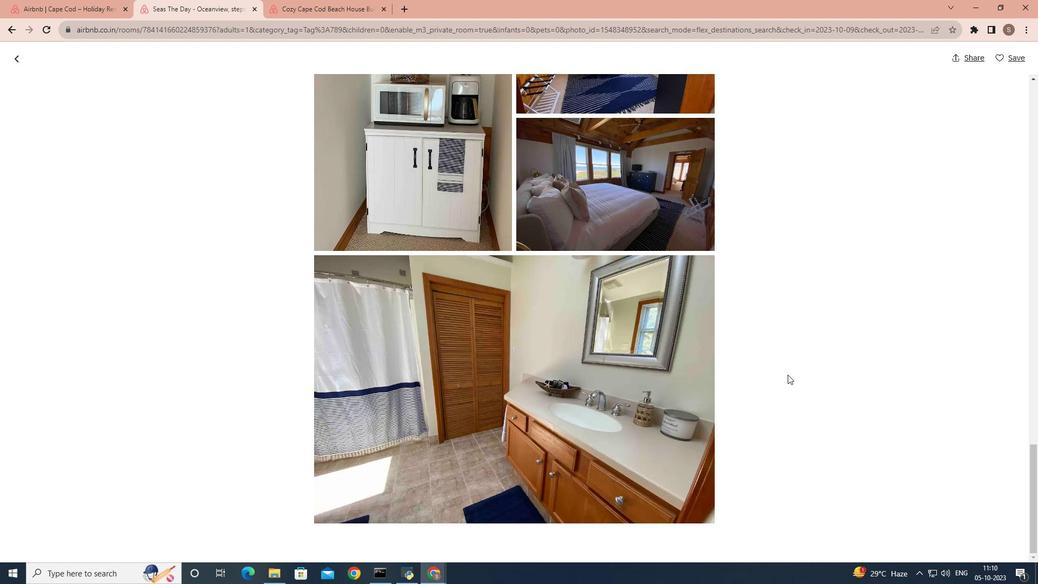 
Action: Mouse scrolled (788, 374) with delta (0, 0)
Screenshot: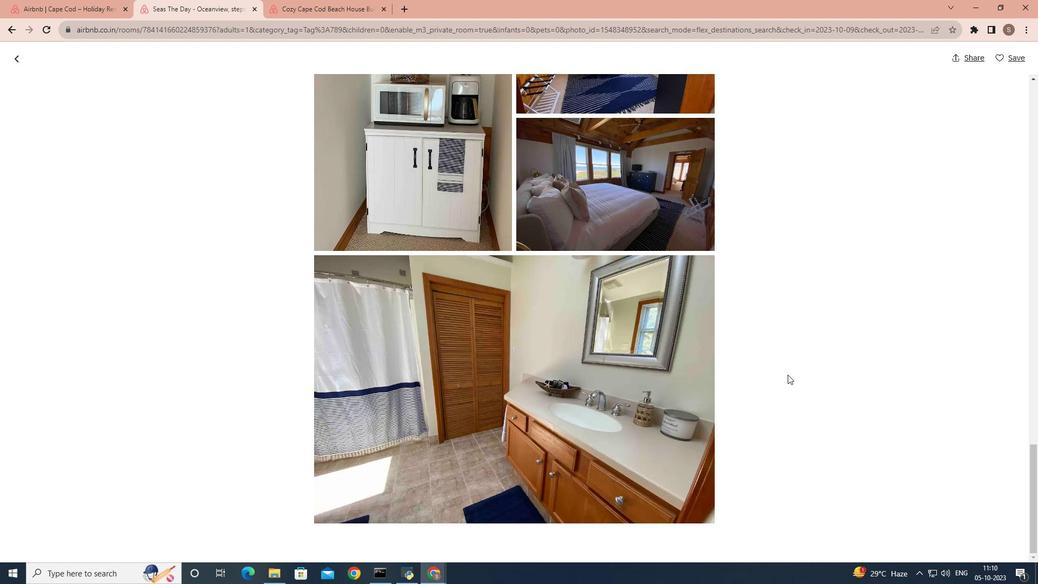 
Action: Mouse scrolled (788, 374) with delta (0, 0)
Screenshot: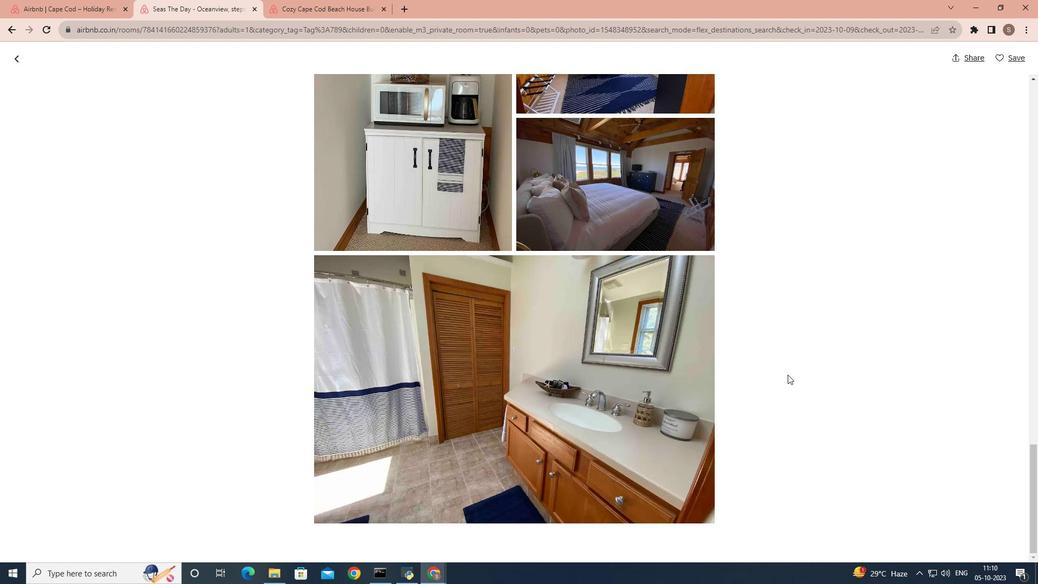
Action: Mouse scrolled (788, 374) with delta (0, 0)
Screenshot: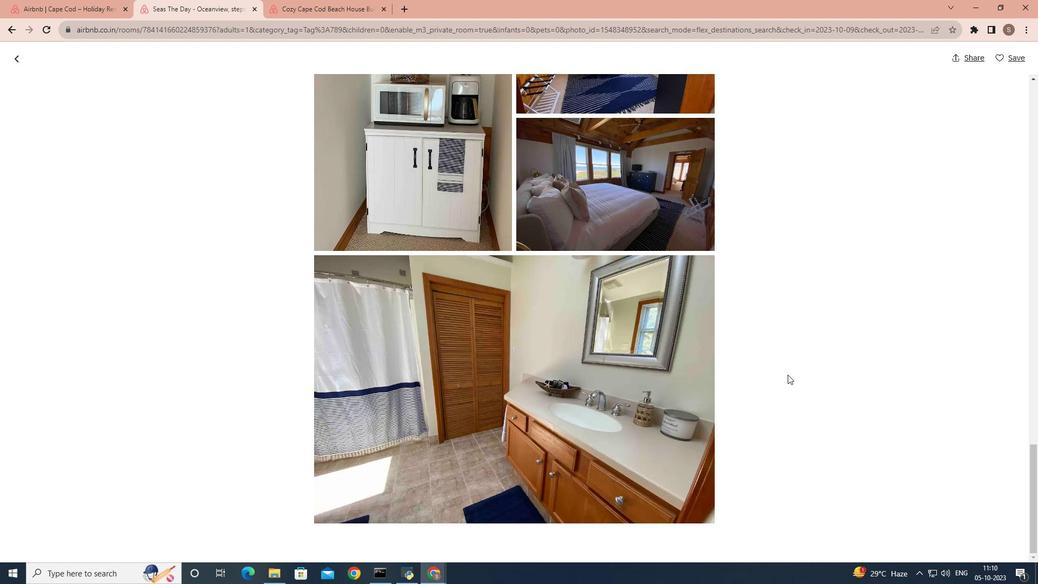 
Action: Mouse moved to (15, 63)
Screenshot: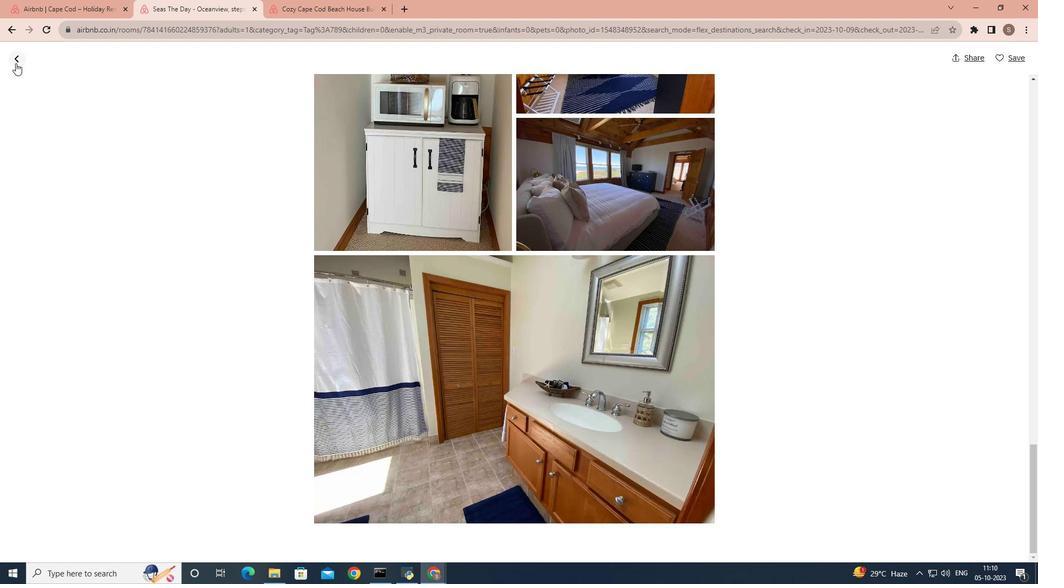 
Action: Mouse pressed left at (15, 63)
Screenshot: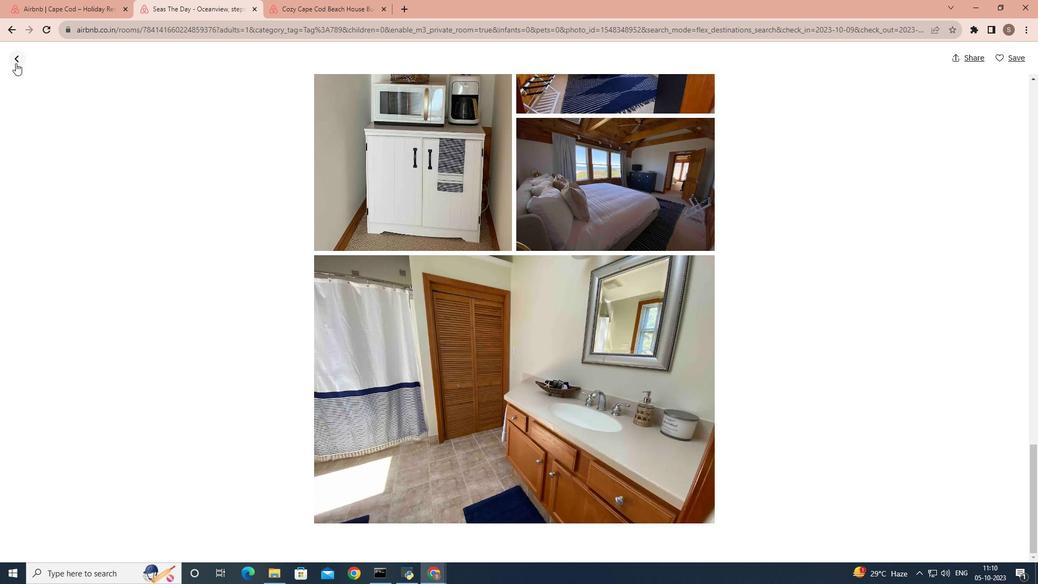 
Action: Mouse moved to (428, 249)
Screenshot: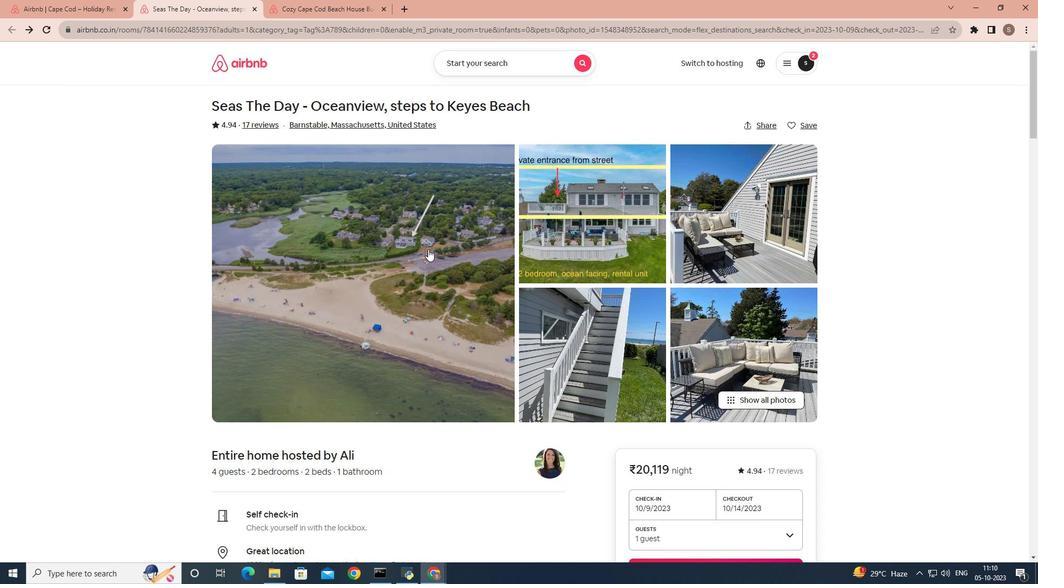 
Action: Mouse scrolled (428, 248) with delta (0, 0)
Screenshot: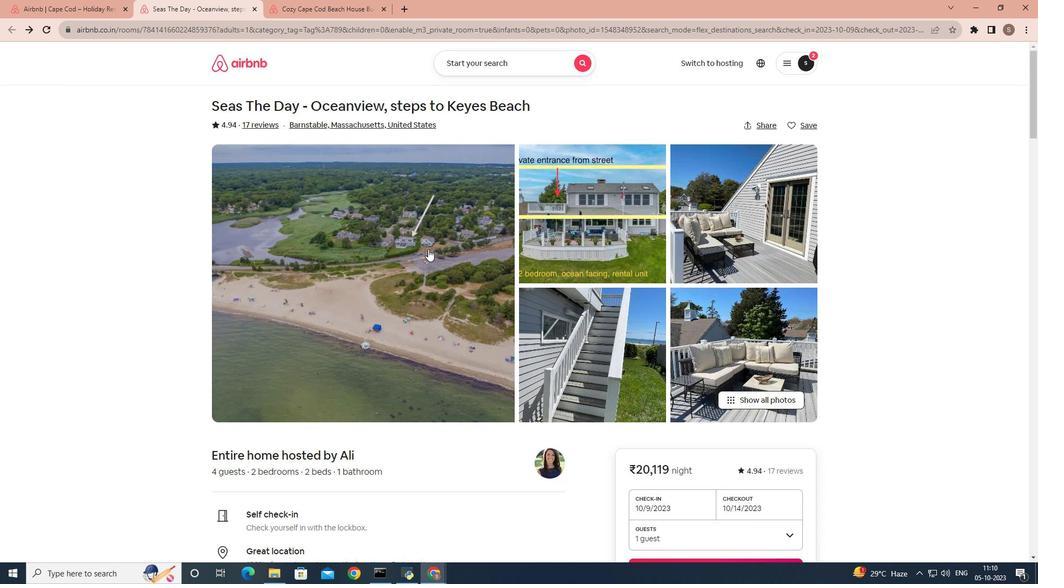 
Action: Mouse scrolled (428, 248) with delta (0, 0)
Screenshot: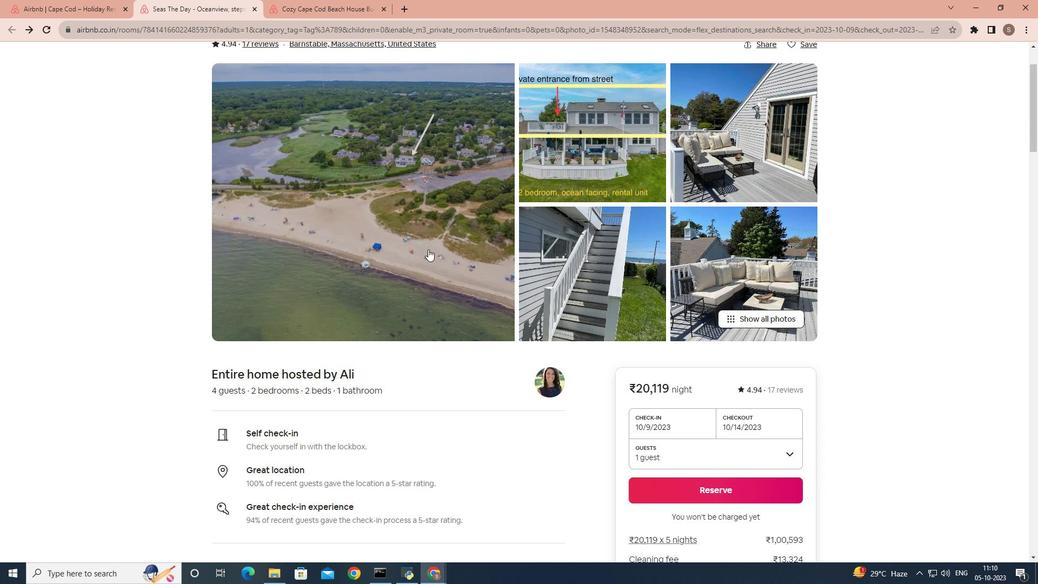 
Action: Mouse scrolled (428, 248) with delta (0, 0)
Screenshot: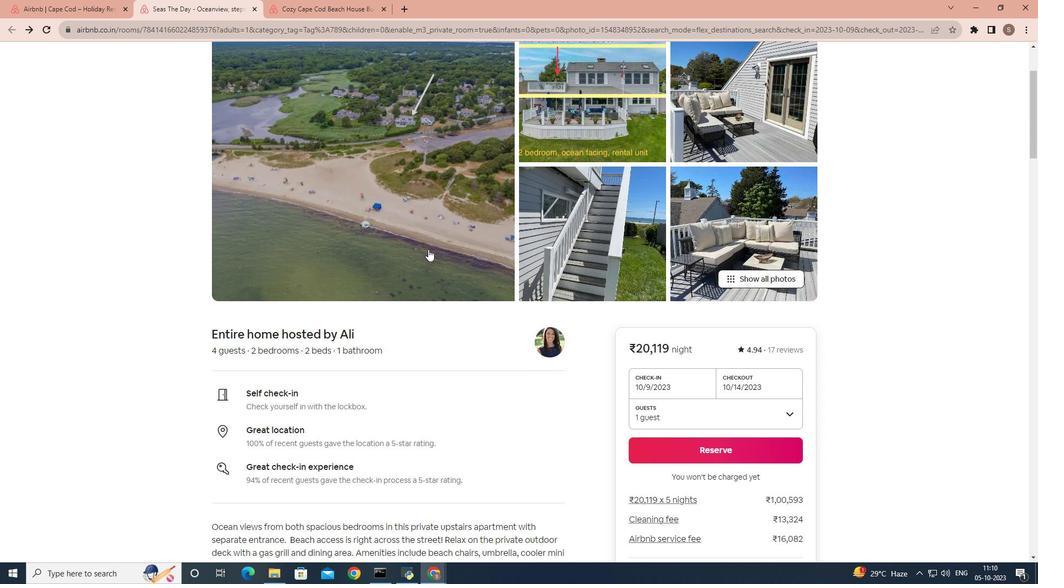
Action: Mouse scrolled (428, 248) with delta (0, 0)
Screenshot: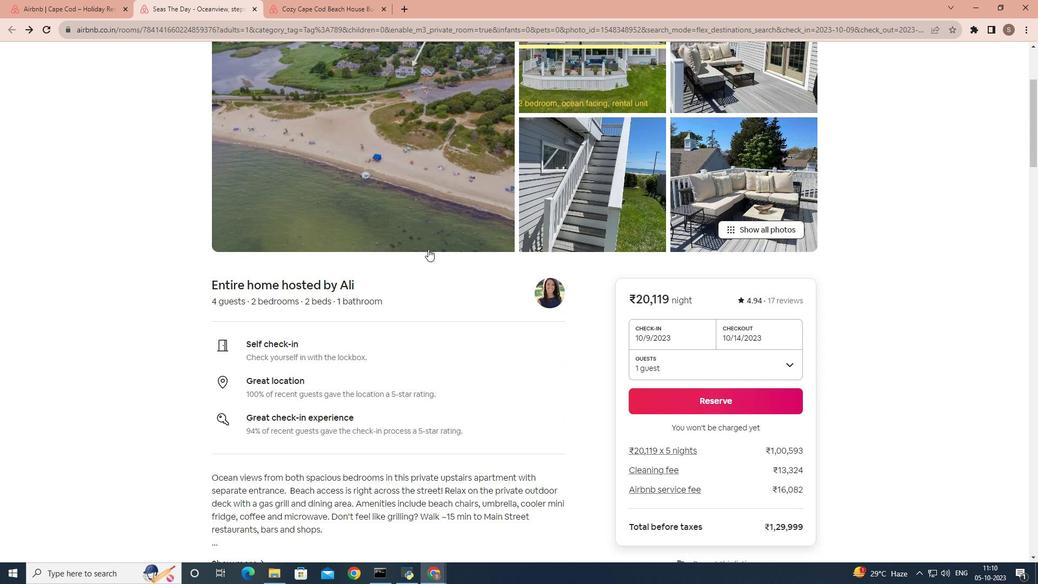 
Action: Mouse scrolled (428, 248) with delta (0, 0)
Screenshot: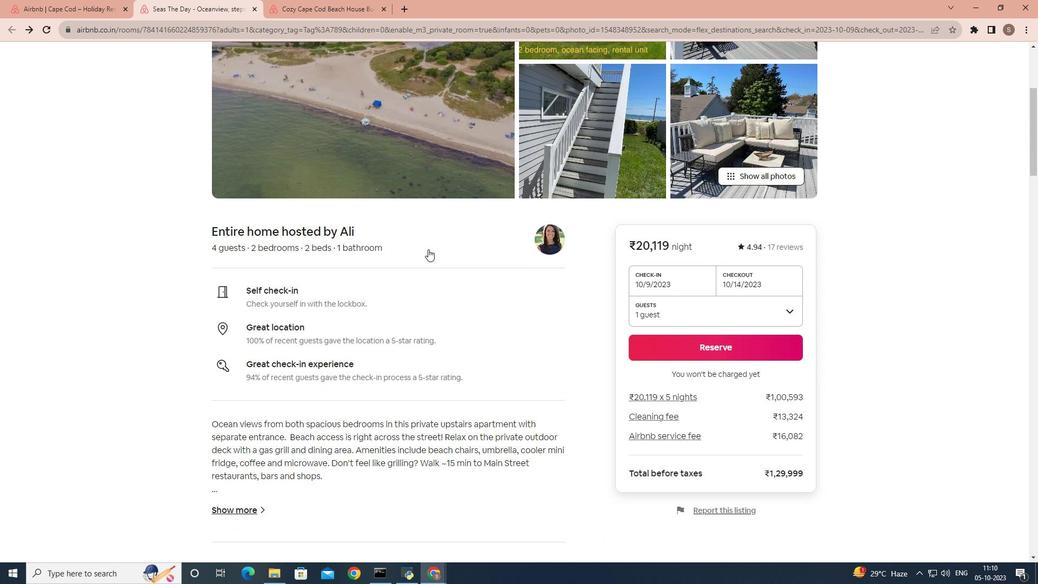 
Action: Mouse scrolled (428, 248) with delta (0, 0)
Screenshot: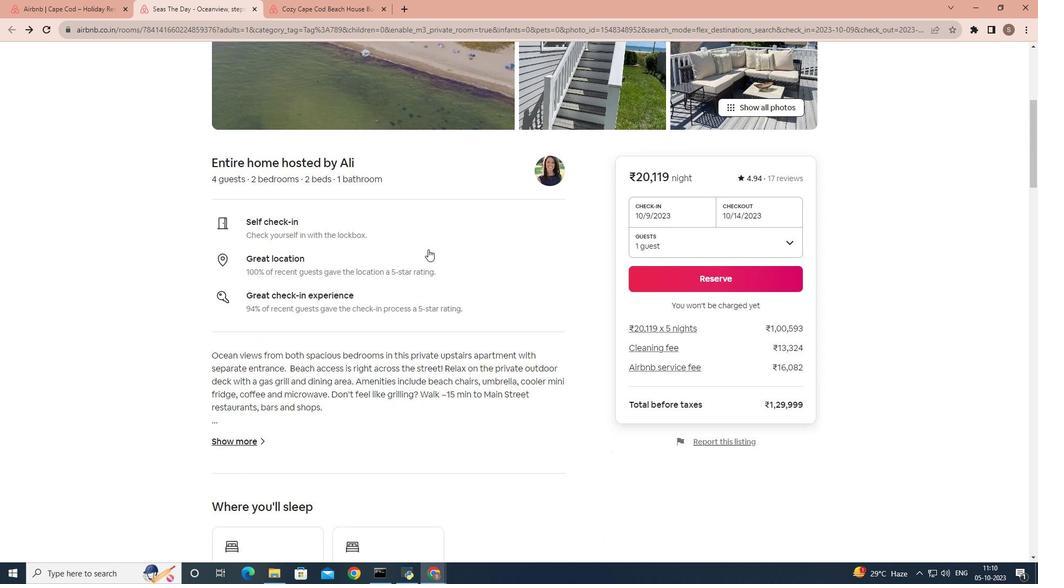 
Action: Mouse scrolled (428, 248) with delta (0, 0)
Screenshot: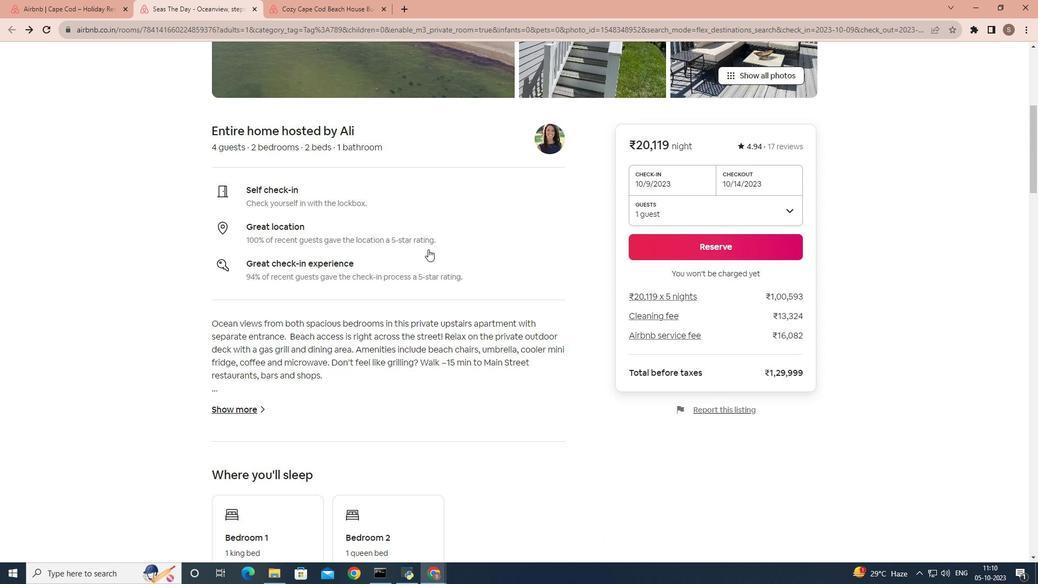 
Action: Mouse scrolled (428, 248) with delta (0, 0)
Screenshot: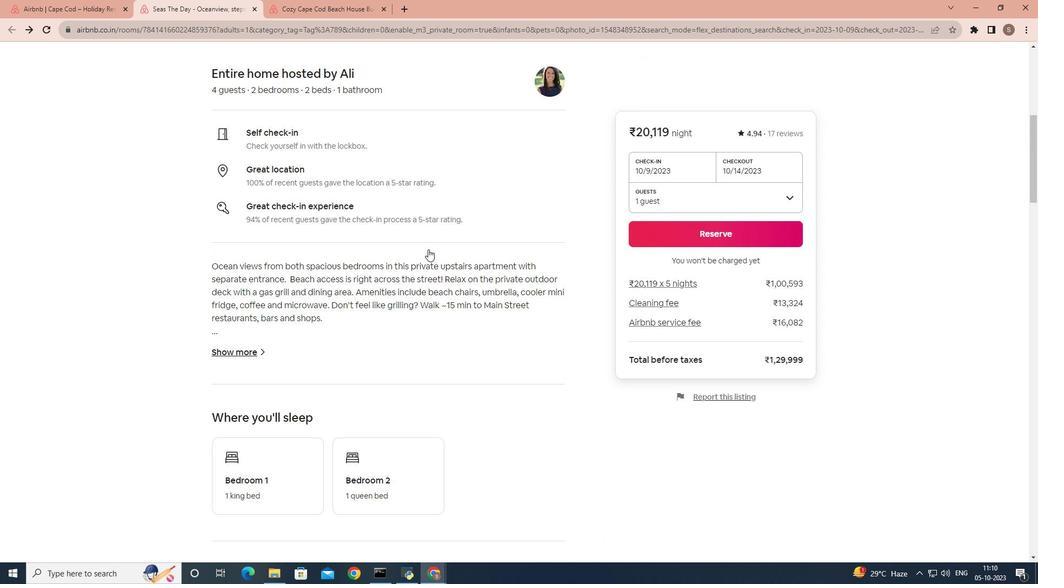 
Action: Mouse scrolled (428, 248) with delta (0, 0)
Screenshot: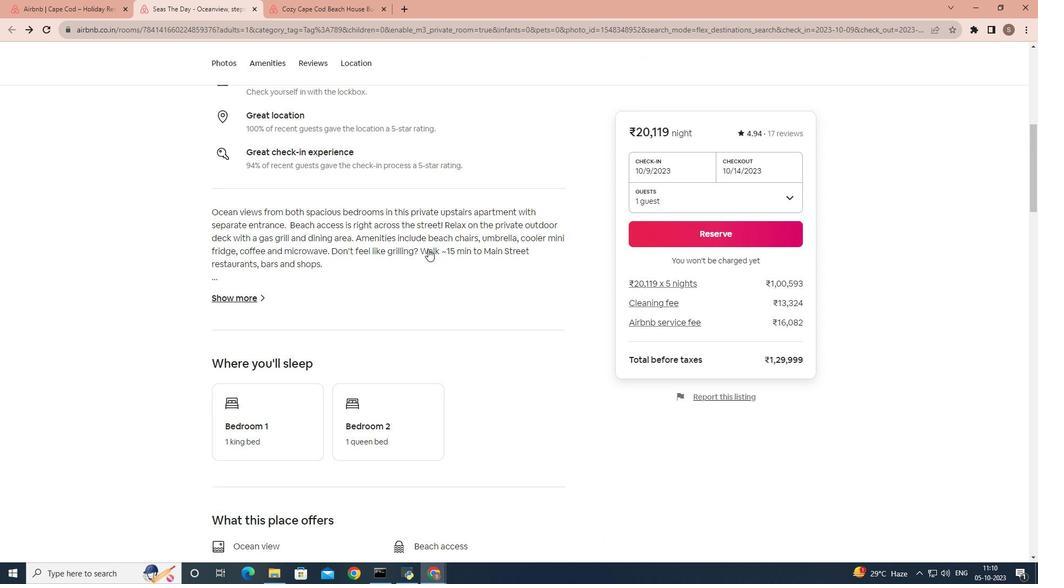 
Action: Mouse scrolled (428, 248) with delta (0, 0)
Screenshot: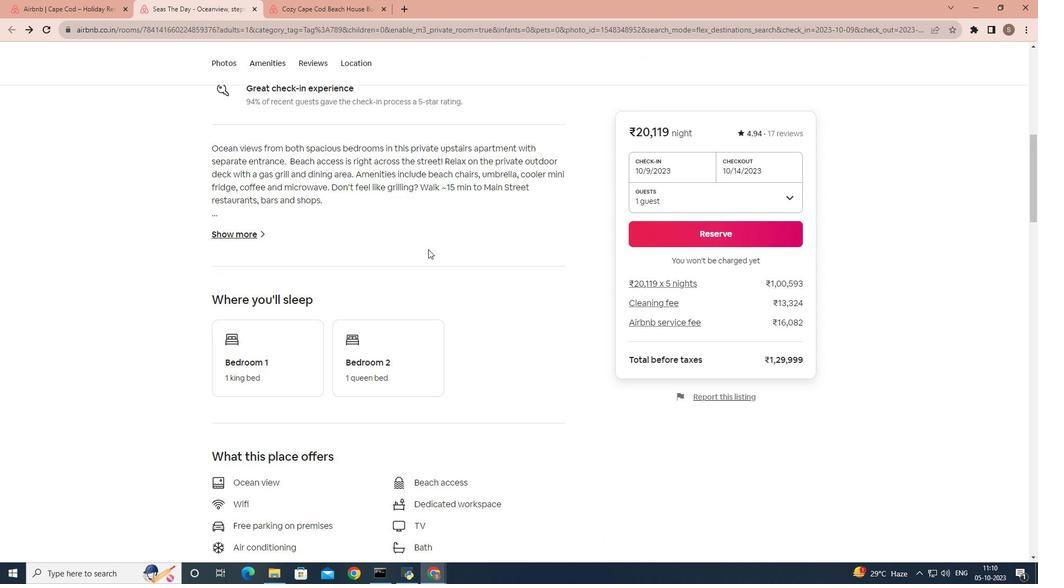 
Action: Mouse scrolled (428, 248) with delta (0, 0)
Screenshot: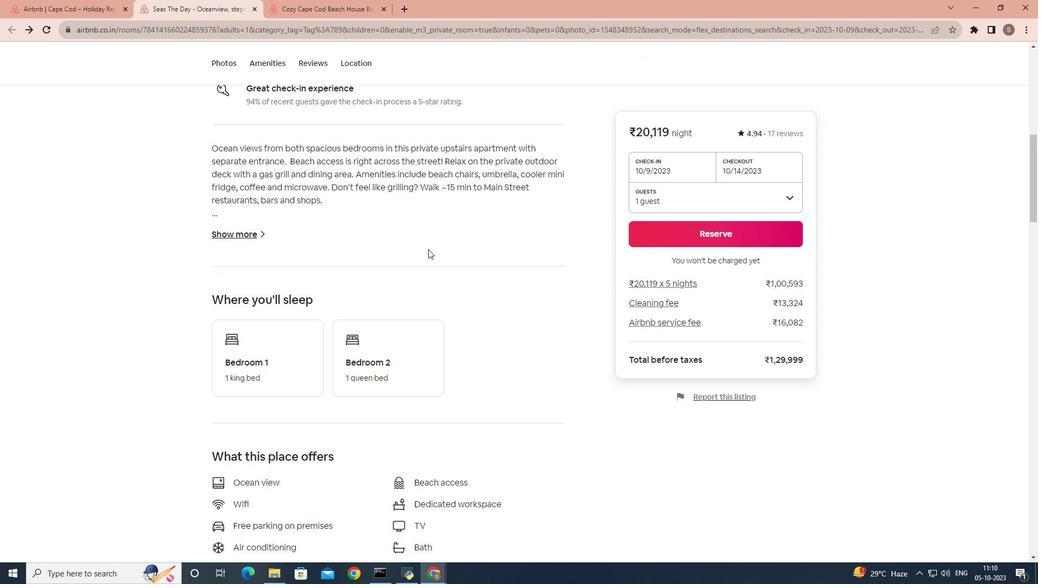 
Action: Mouse scrolled (428, 248) with delta (0, 0)
Screenshot: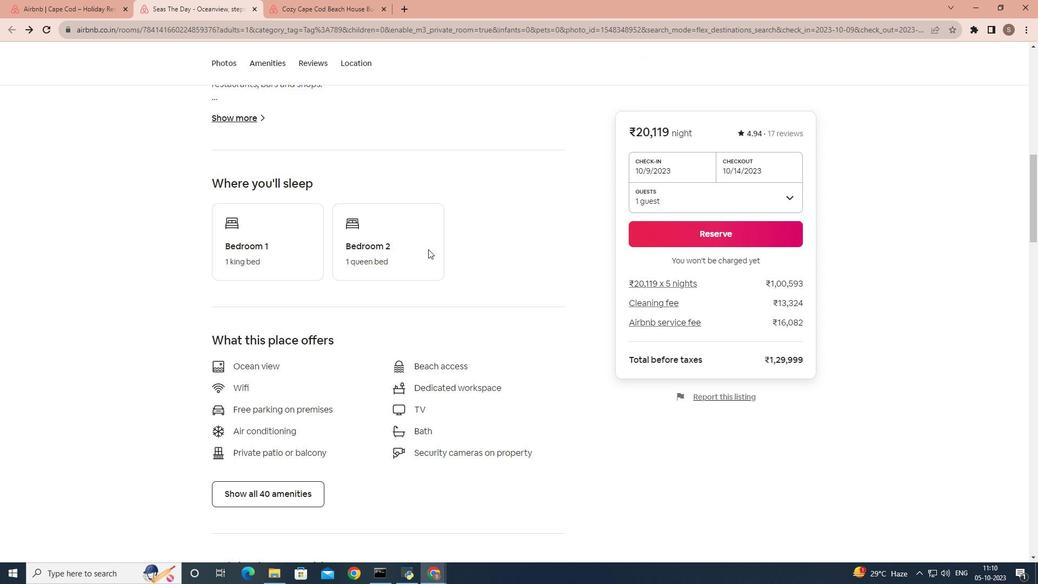 
Action: Mouse scrolled (428, 248) with delta (0, 0)
Screenshot: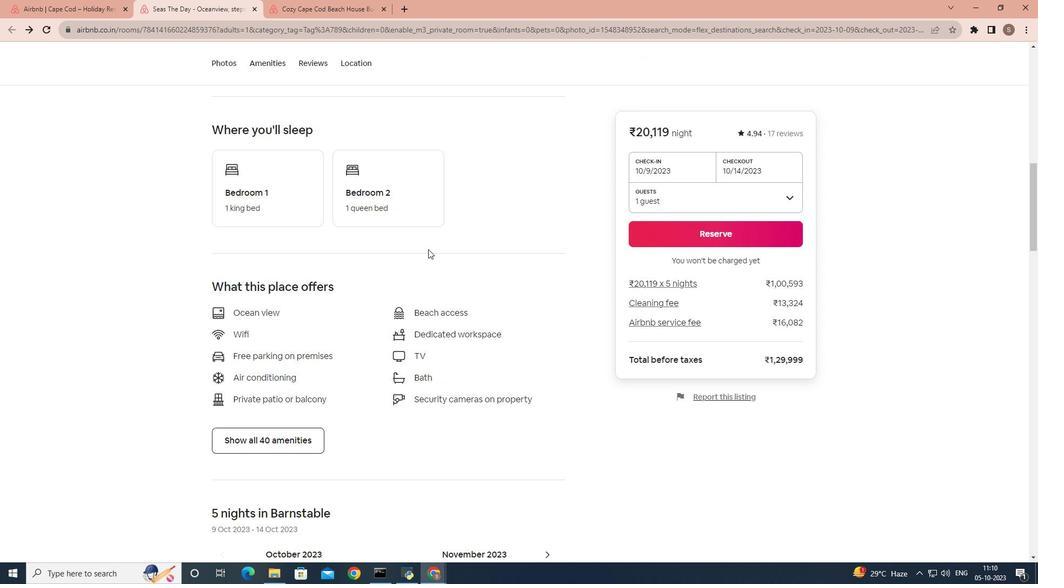 
Action: Mouse moved to (273, 402)
Screenshot: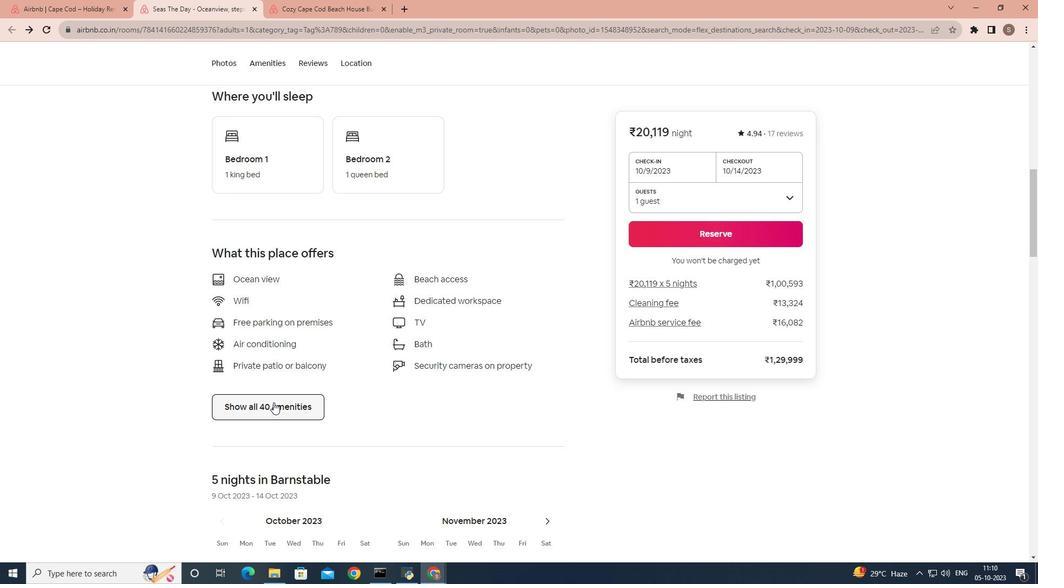 
Action: Mouse pressed left at (273, 402)
Screenshot: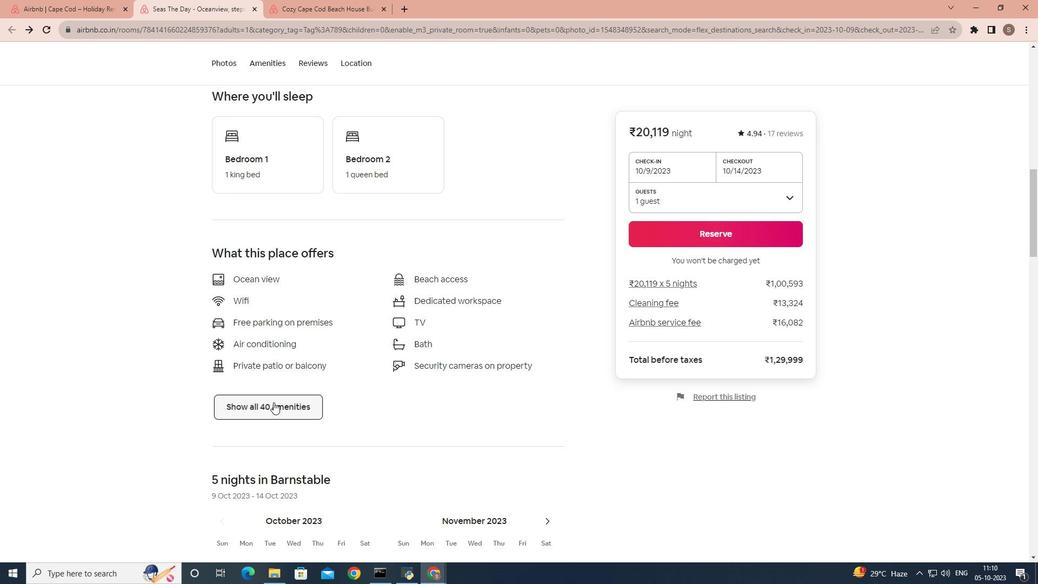 
Action: Mouse moved to (329, 448)
Screenshot: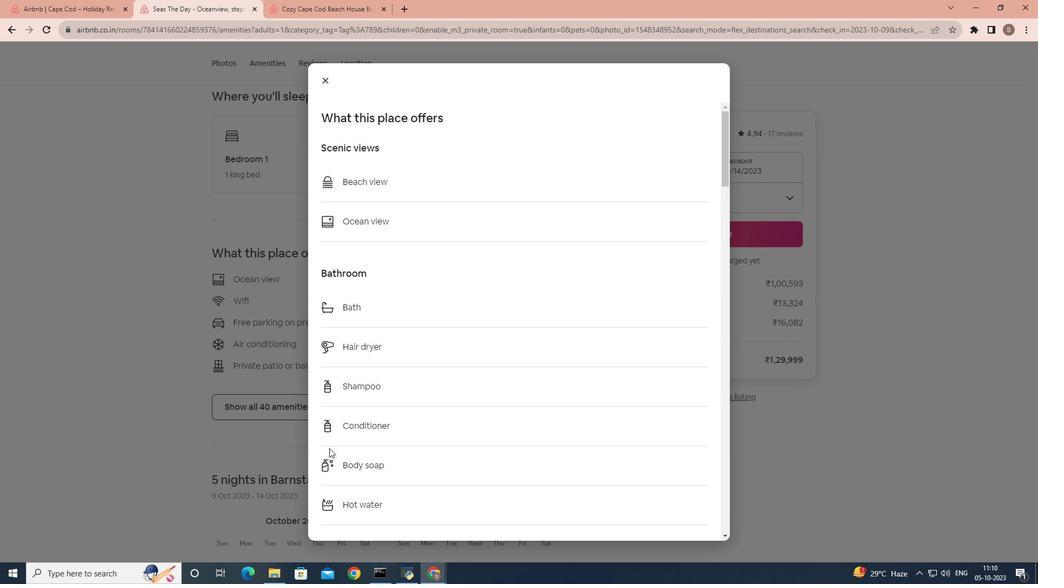 
Action: Mouse scrolled (329, 447) with delta (0, 0)
Screenshot: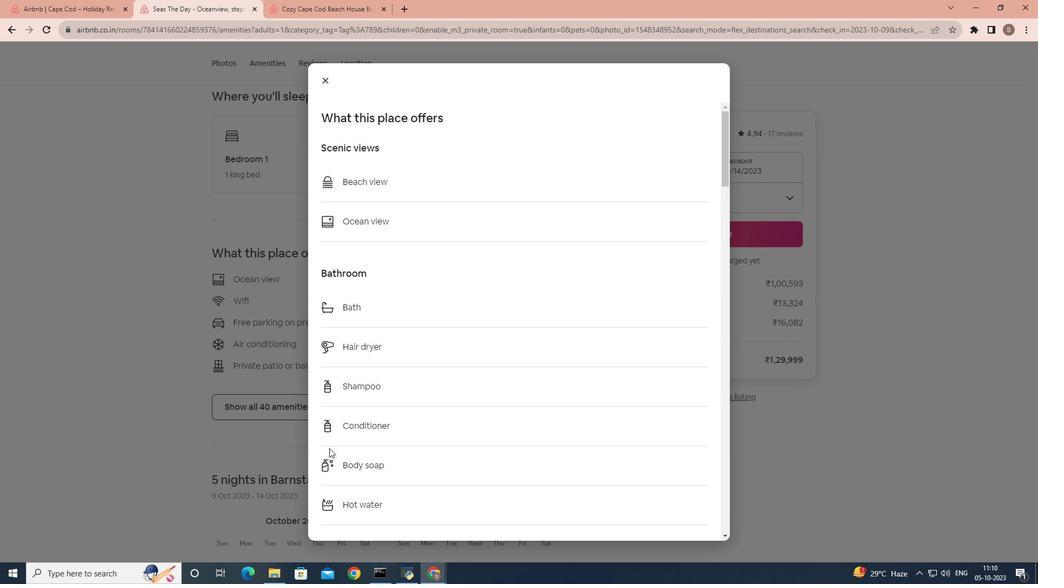 
Action: Mouse scrolled (329, 447) with delta (0, 0)
Screenshot: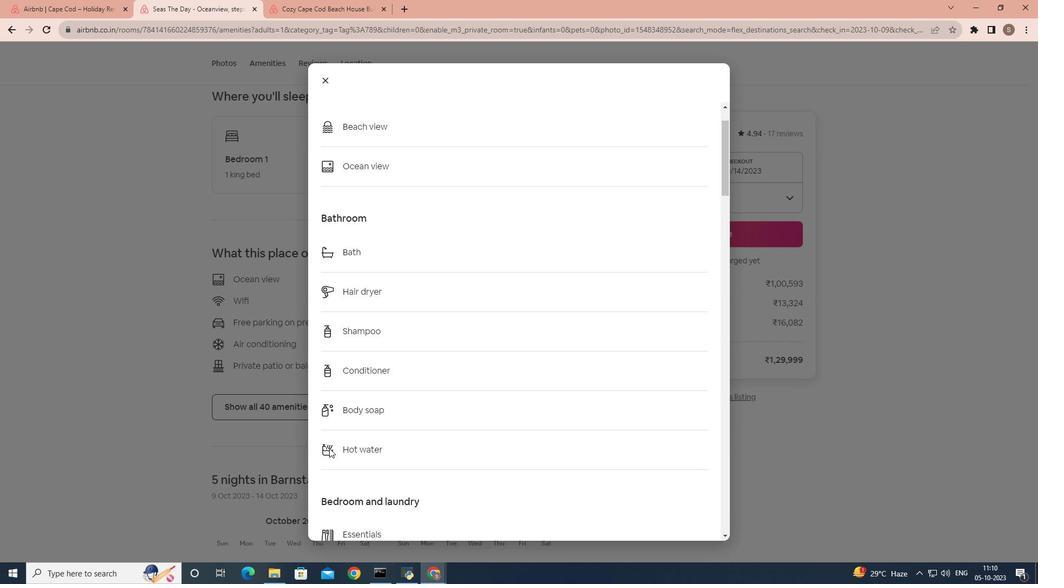 
Action: Mouse scrolled (329, 447) with delta (0, 0)
Screenshot: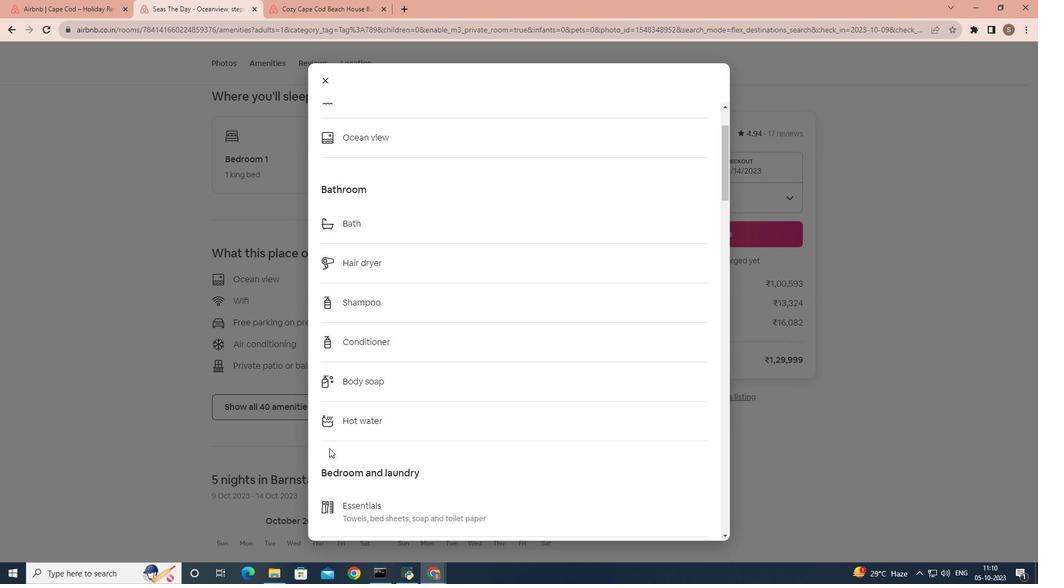 
Action: Mouse scrolled (329, 447) with delta (0, 0)
Screenshot: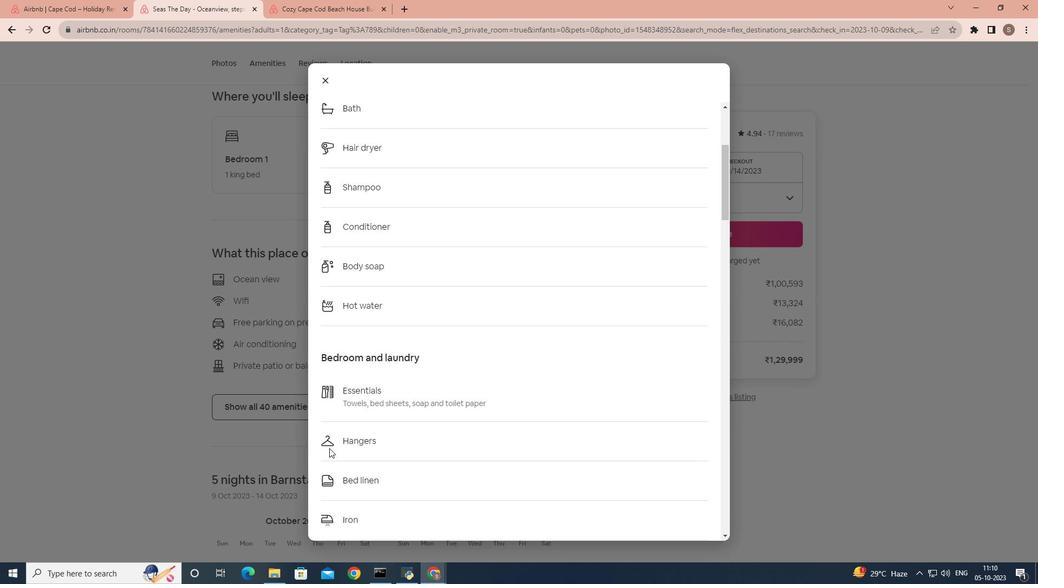 
Action: Mouse moved to (329, 448)
Screenshot: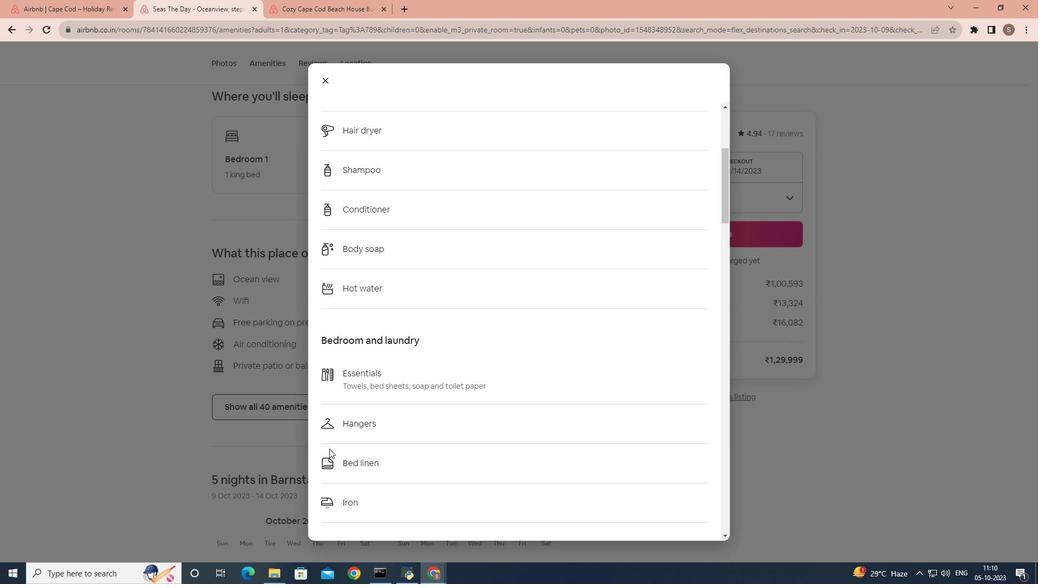 
Action: Mouse scrolled (329, 448) with delta (0, 0)
Screenshot: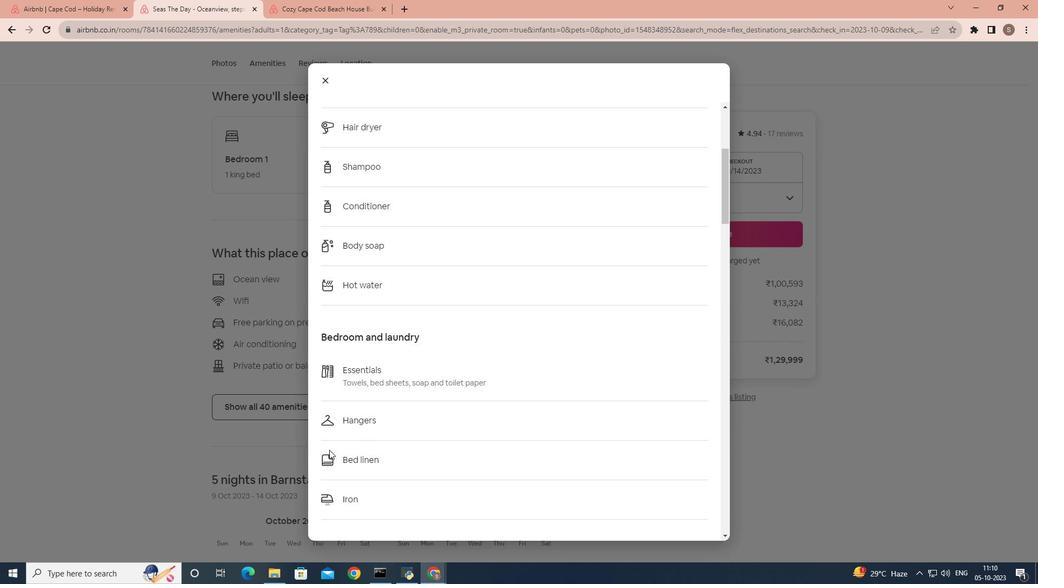 
Action: Mouse moved to (329, 450)
Screenshot: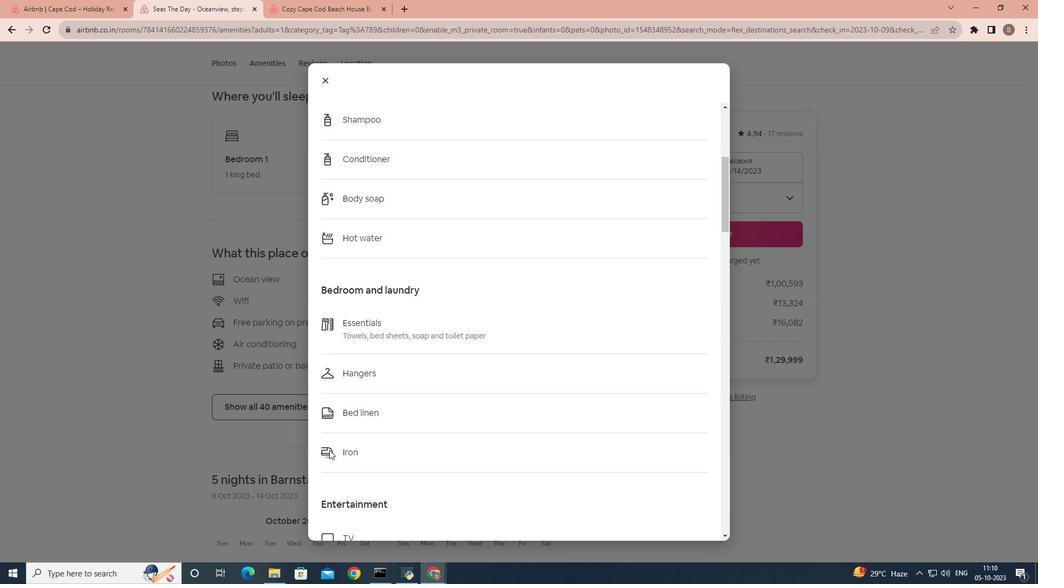 
Action: Mouse scrolled (329, 449) with delta (0, 0)
Screenshot: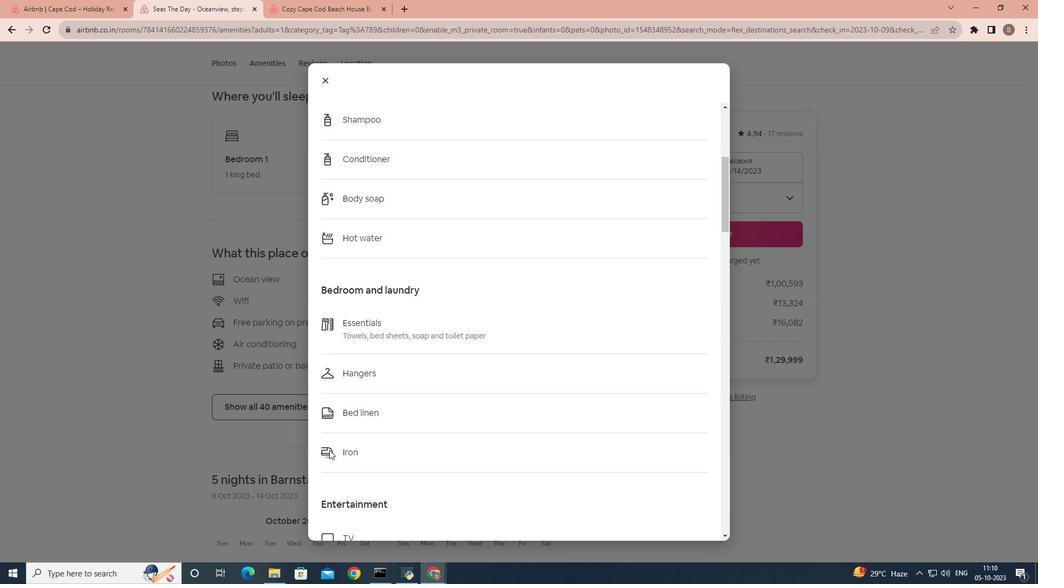 
Action: Mouse scrolled (329, 449) with delta (0, 0)
